 Task: Research Airbnb accommodation in Mlandizi, Tanzania from 5th December, 2023 to 13th December, 2023 for 6 adults.3 bedrooms having 3 beds and 3 bathrooms. Property type can be house. Look for 3 properties as per requirement.
Action: Mouse moved to (422, 91)
Screenshot: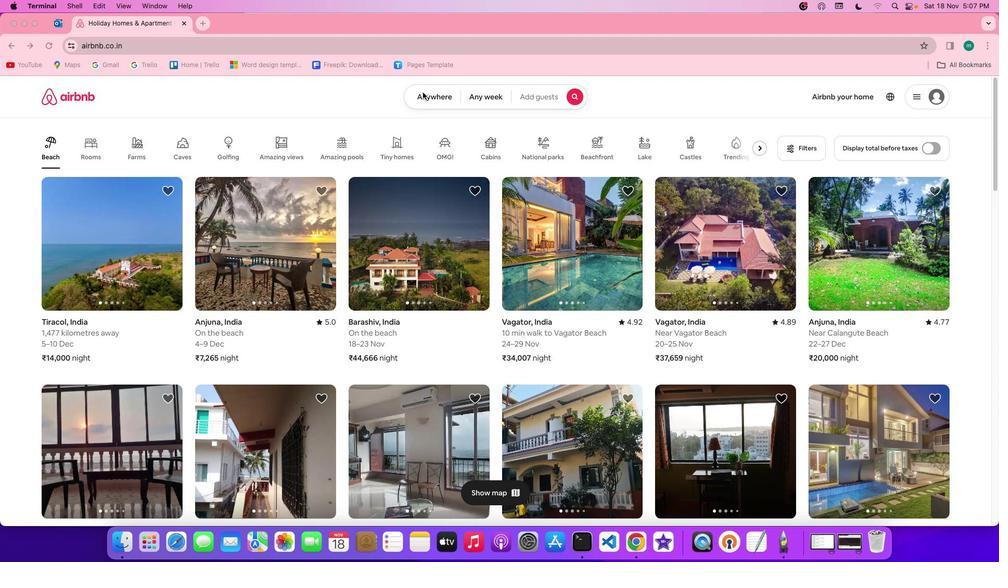
Action: Mouse pressed left at (422, 91)
Screenshot: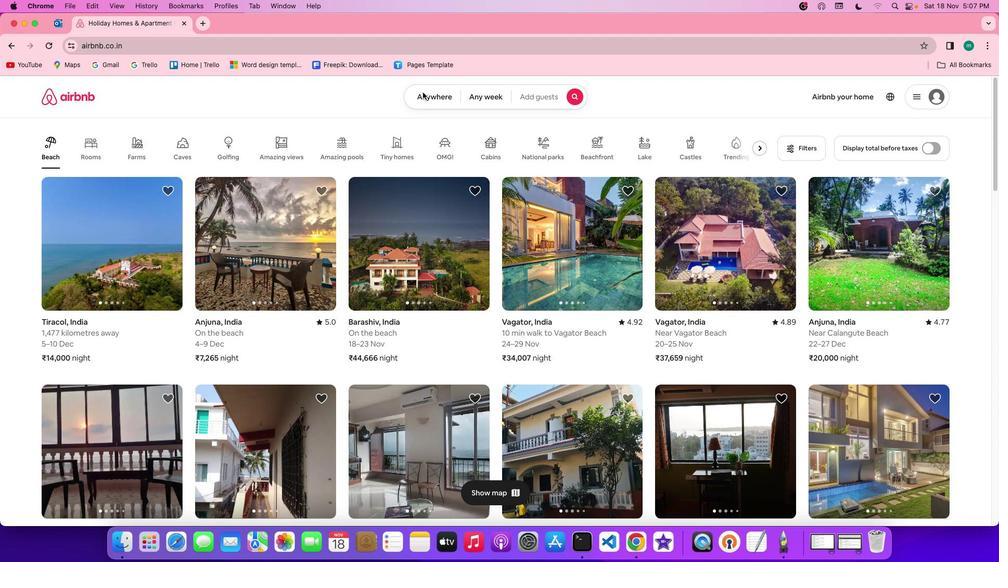 
Action: Mouse pressed left at (422, 91)
Screenshot: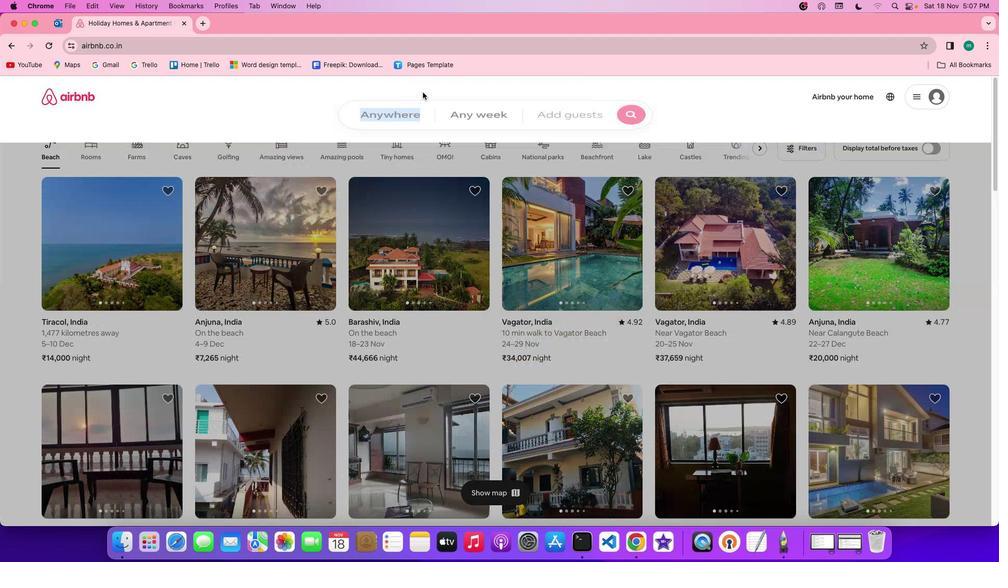 
Action: Mouse moved to (375, 136)
Screenshot: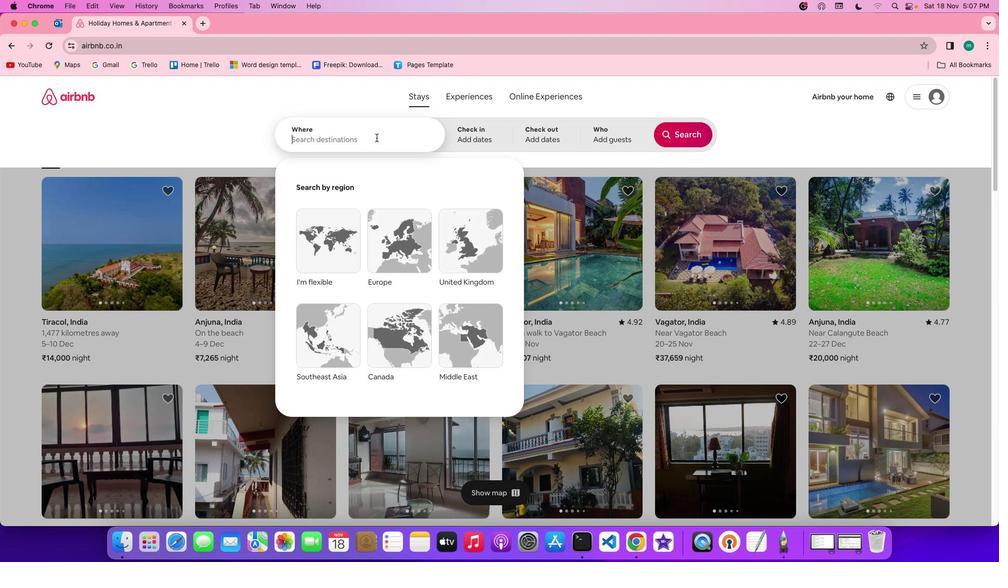 
Action: Mouse pressed left at (375, 136)
Screenshot: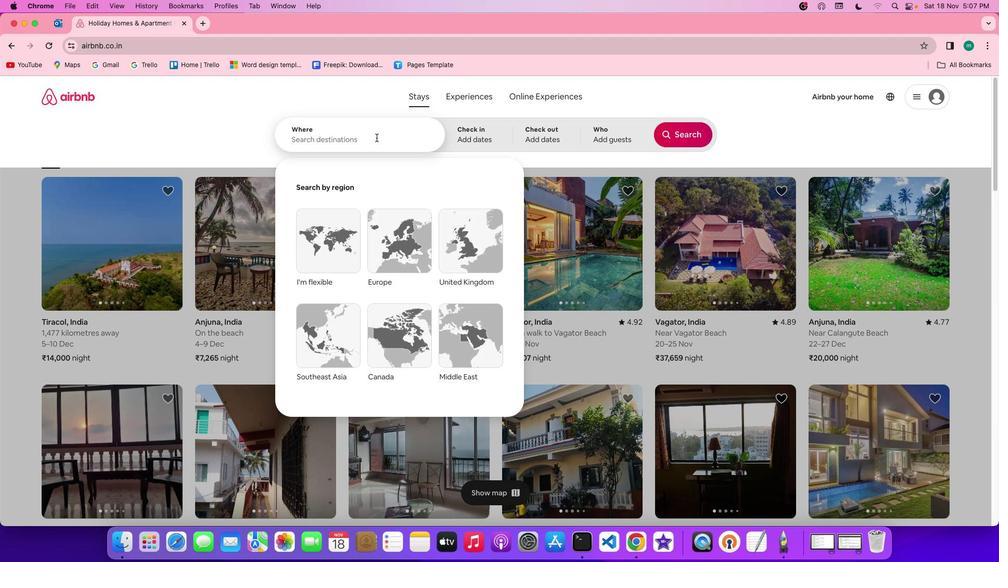 
Action: Key pressed Key.spaceKey.shift'M''l''a''n''d''i''z''i'','Key.spaceKey.shift't''a''n''z''a''n''i''a'
Screenshot: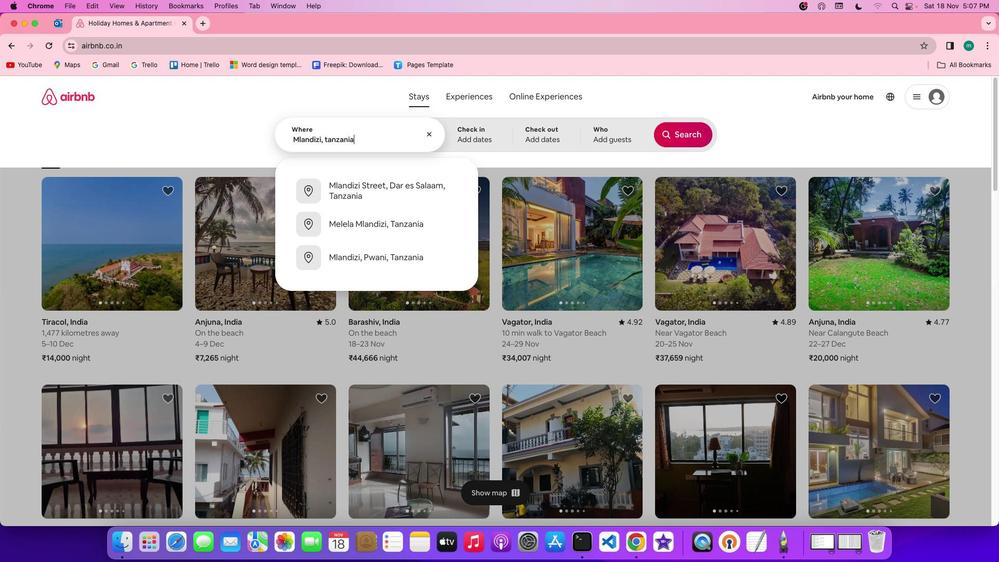 
Action: Mouse moved to (475, 142)
Screenshot: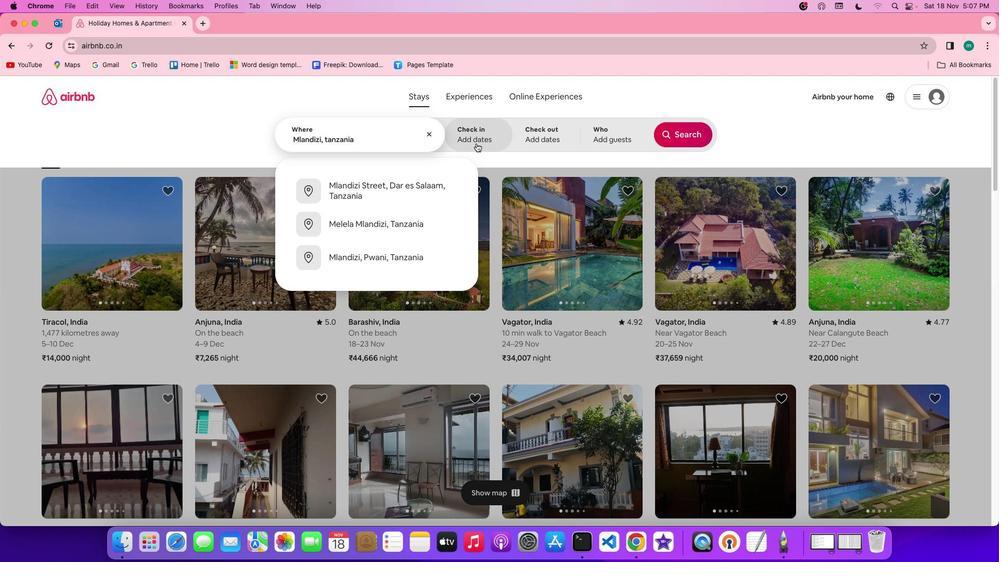 
Action: Mouse pressed left at (475, 142)
Screenshot: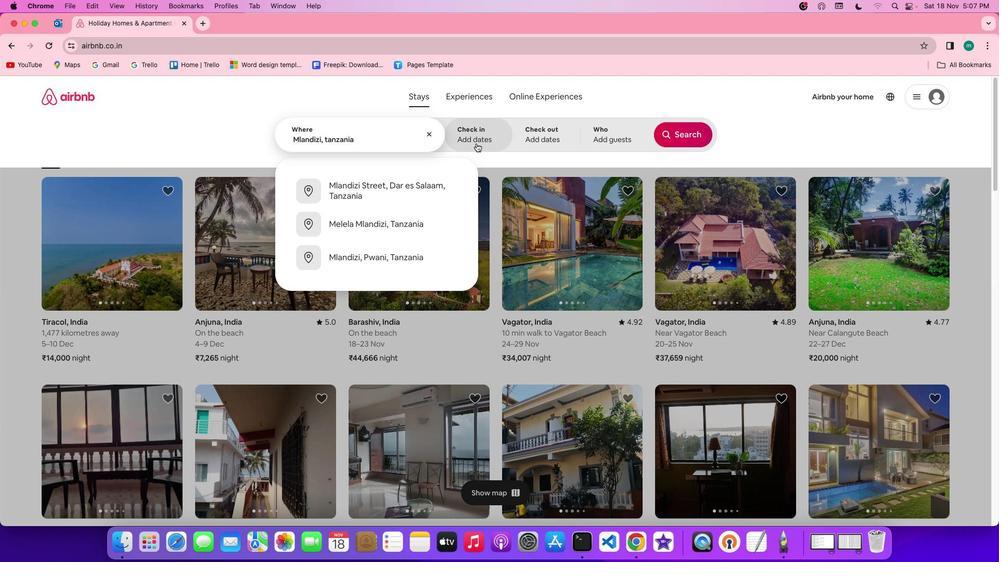 
Action: Mouse moved to (563, 287)
Screenshot: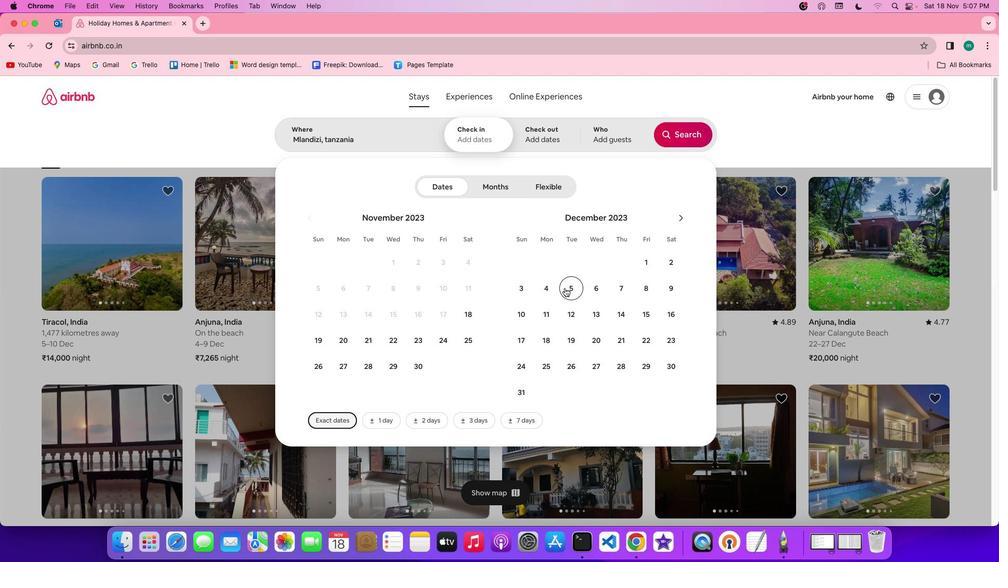 
Action: Mouse pressed left at (563, 287)
Screenshot: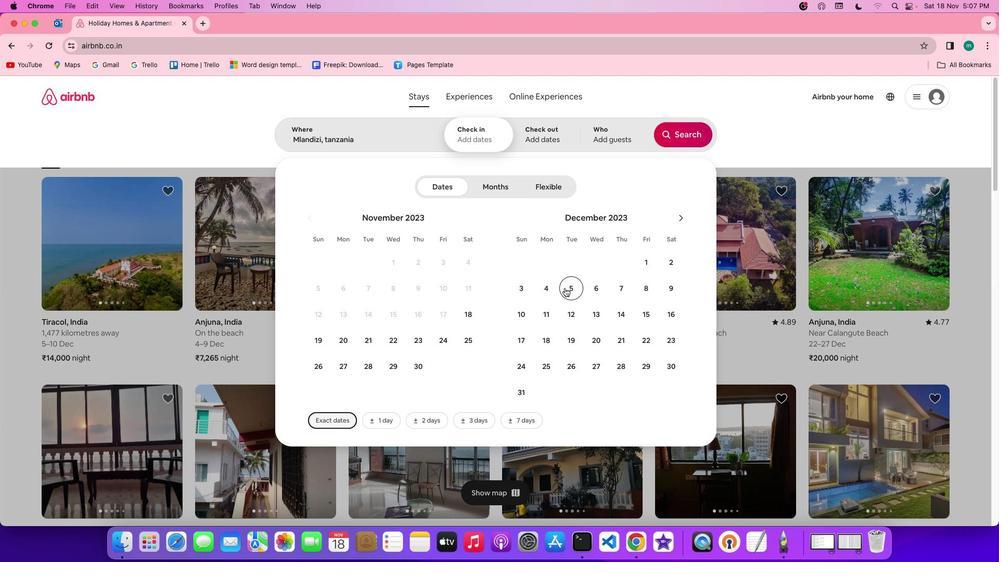 
Action: Mouse moved to (584, 309)
Screenshot: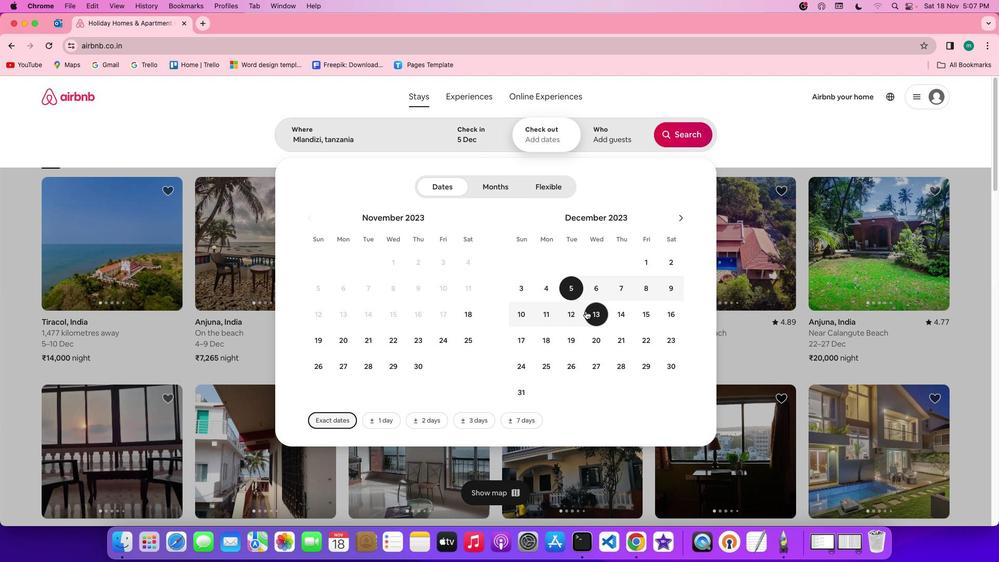 
Action: Mouse pressed left at (584, 309)
Screenshot: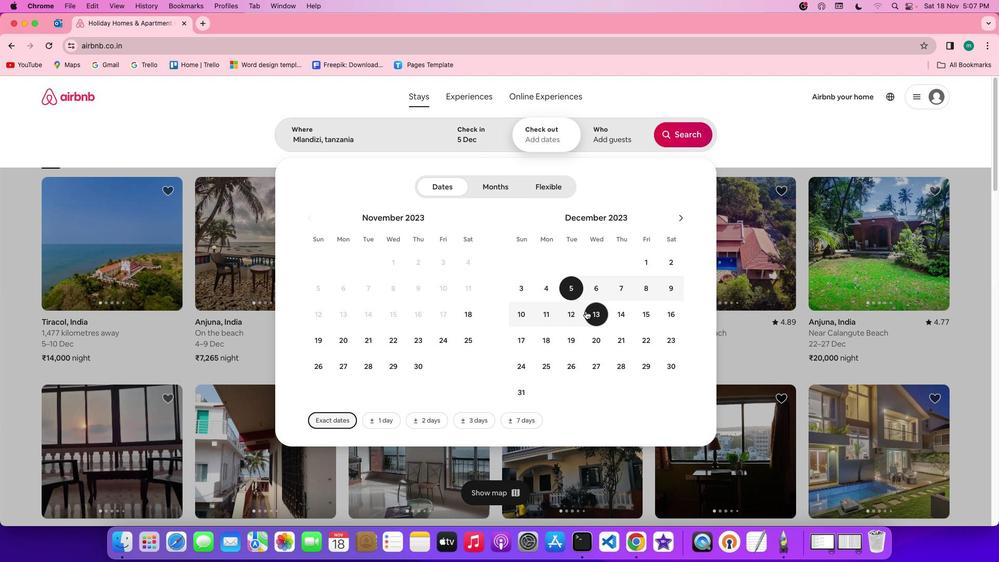 
Action: Mouse moved to (610, 132)
Screenshot: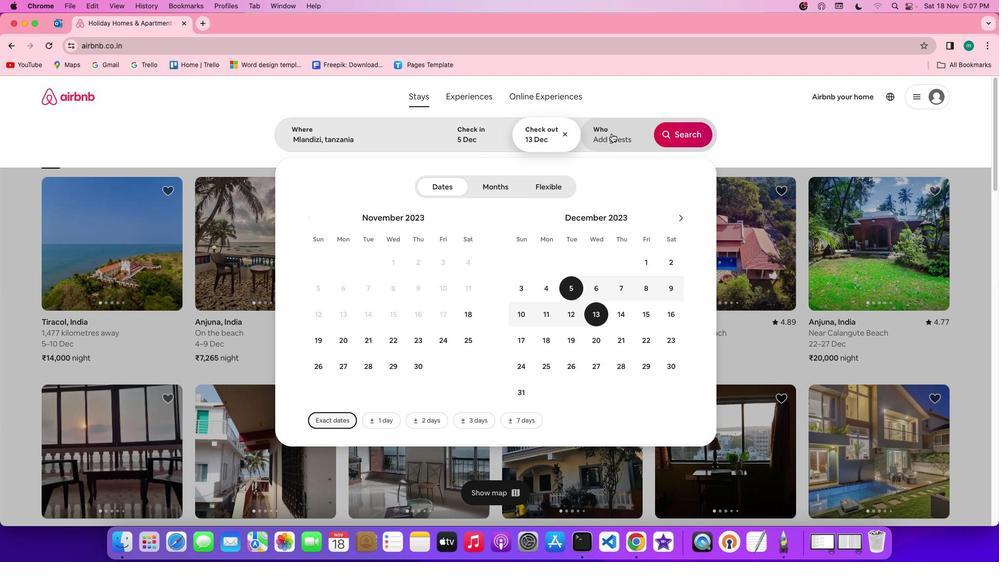
Action: Mouse pressed left at (610, 132)
Screenshot: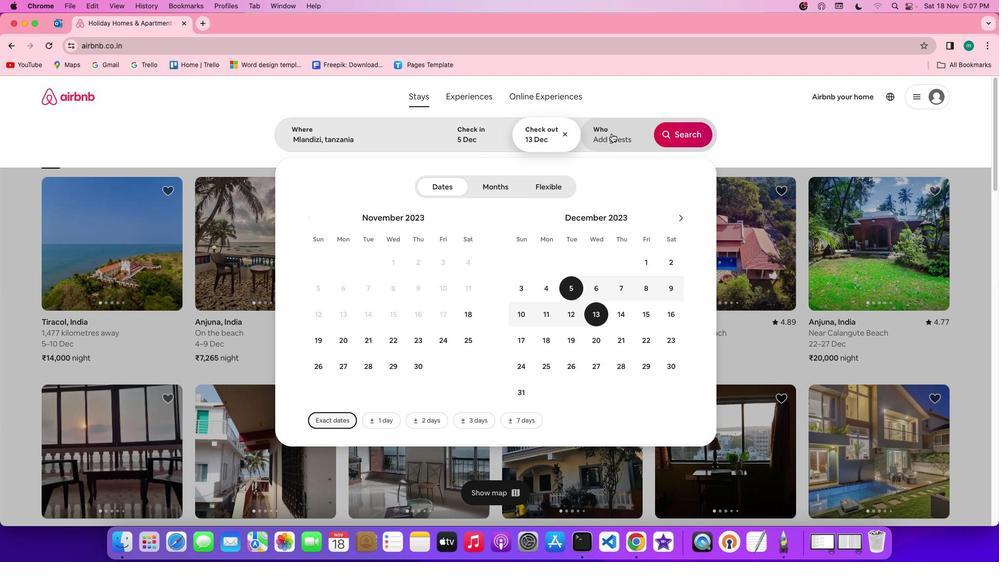 
Action: Mouse moved to (688, 188)
Screenshot: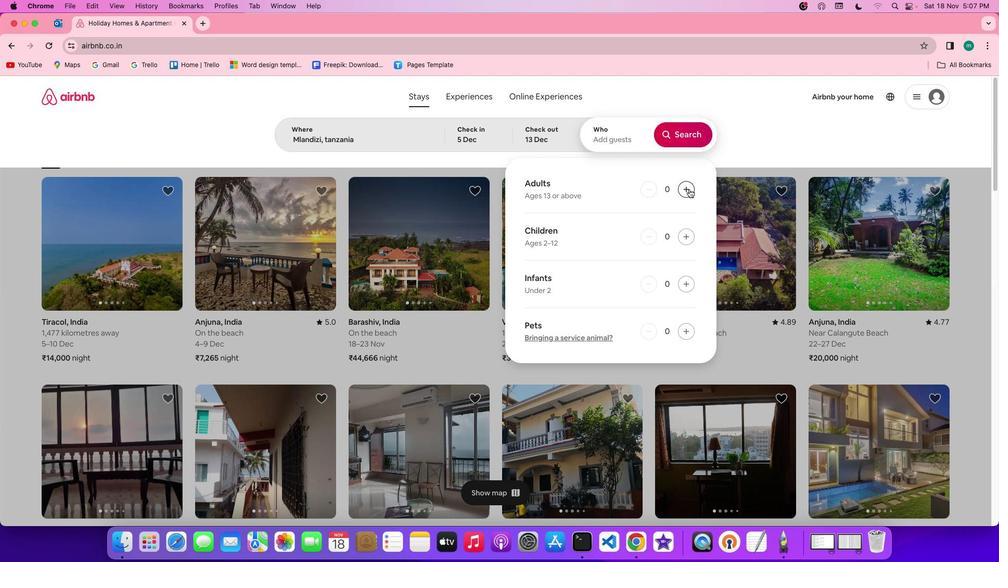 
Action: Mouse pressed left at (688, 188)
Screenshot: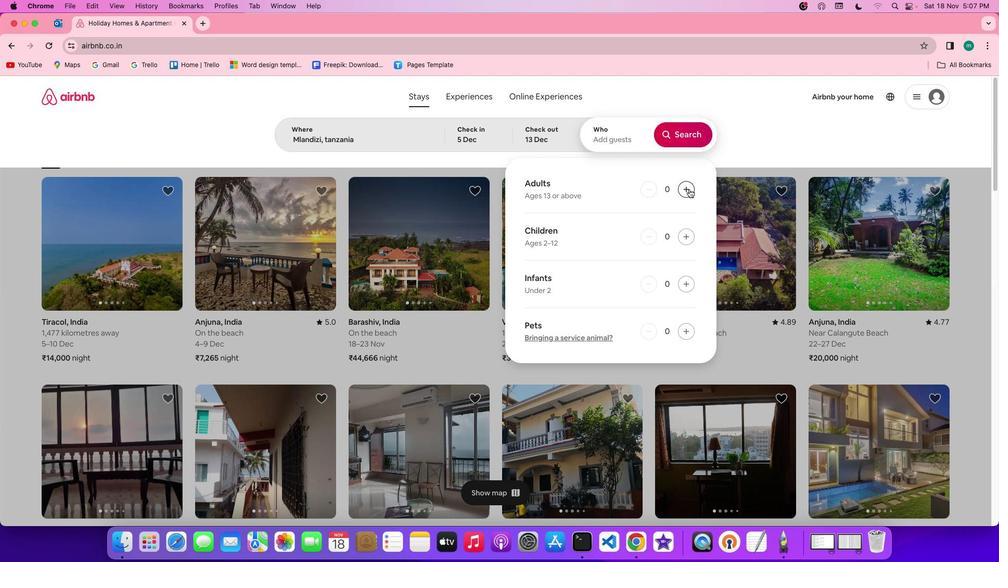 
Action: Mouse pressed left at (688, 188)
Screenshot: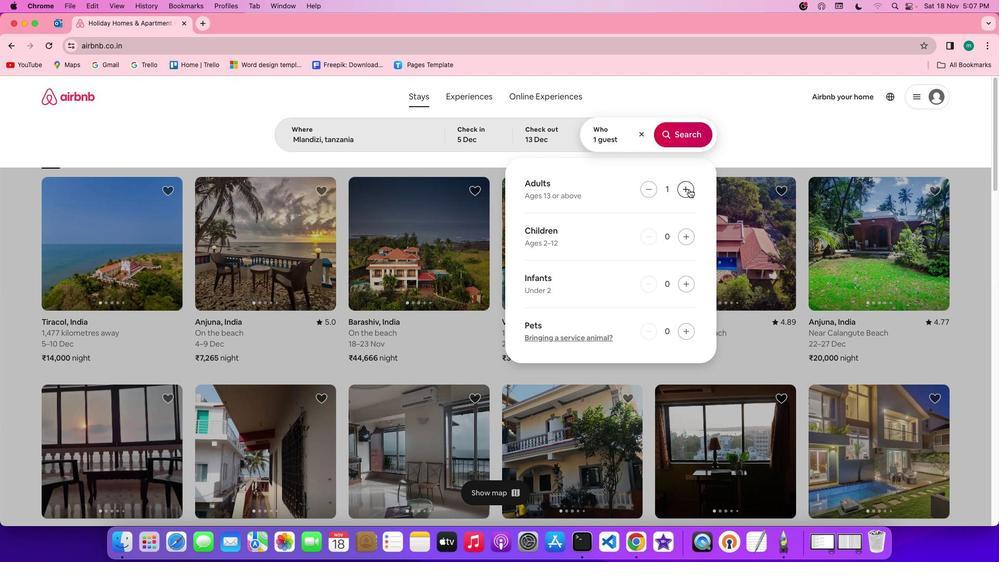
Action: Mouse pressed left at (688, 188)
Screenshot: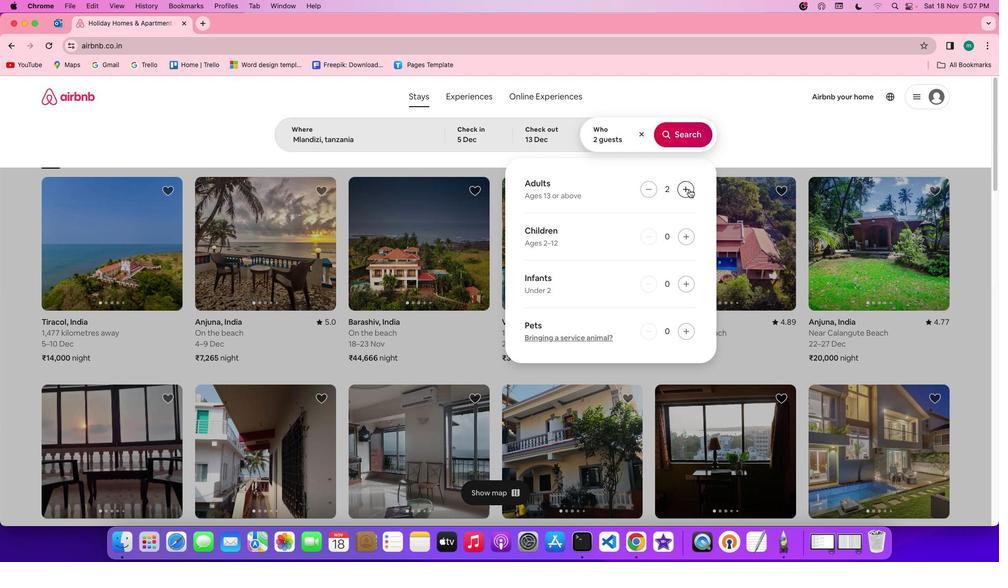 
Action: Mouse pressed left at (688, 188)
Screenshot: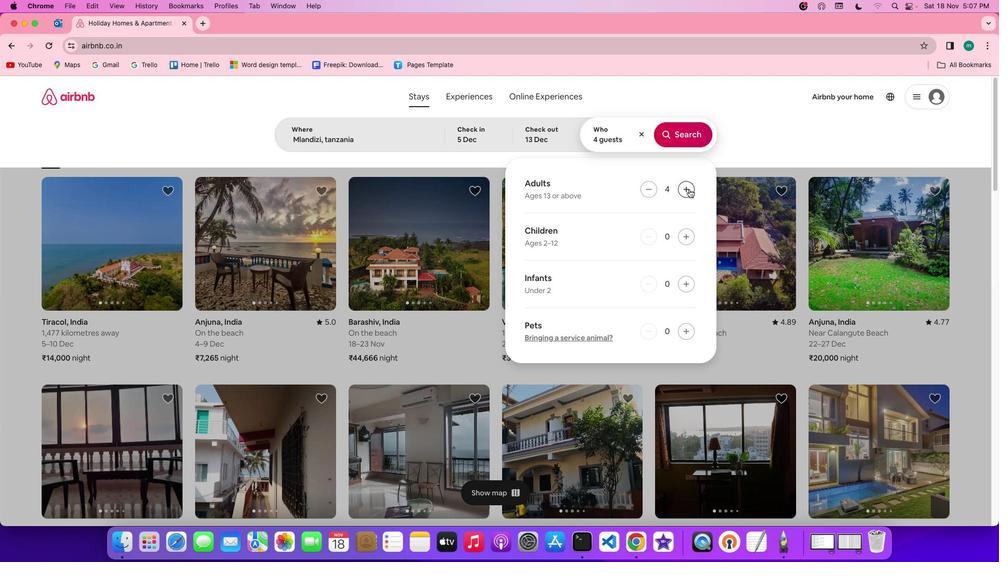 
Action: Mouse pressed left at (688, 188)
Screenshot: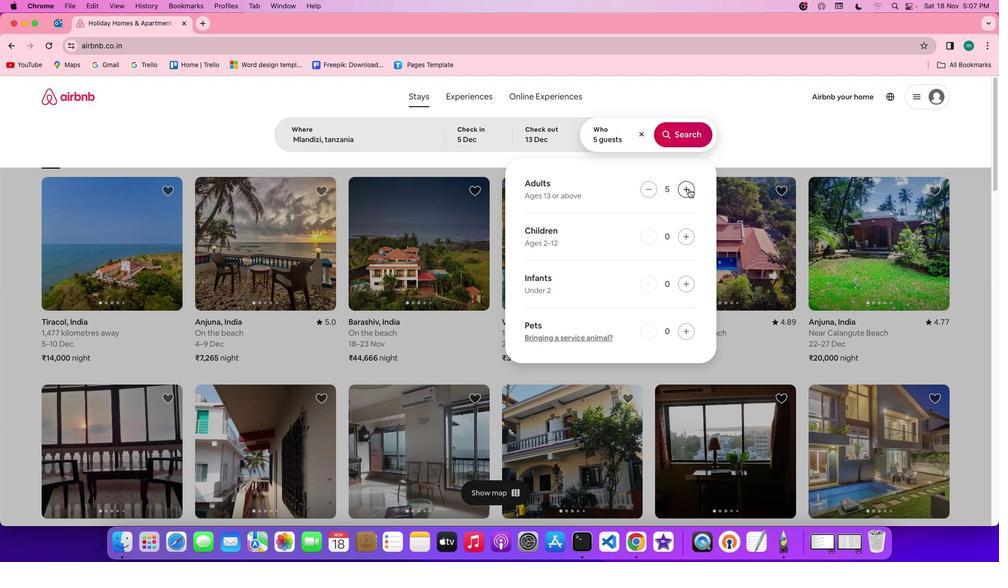 
Action: Mouse pressed left at (688, 188)
Screenshot: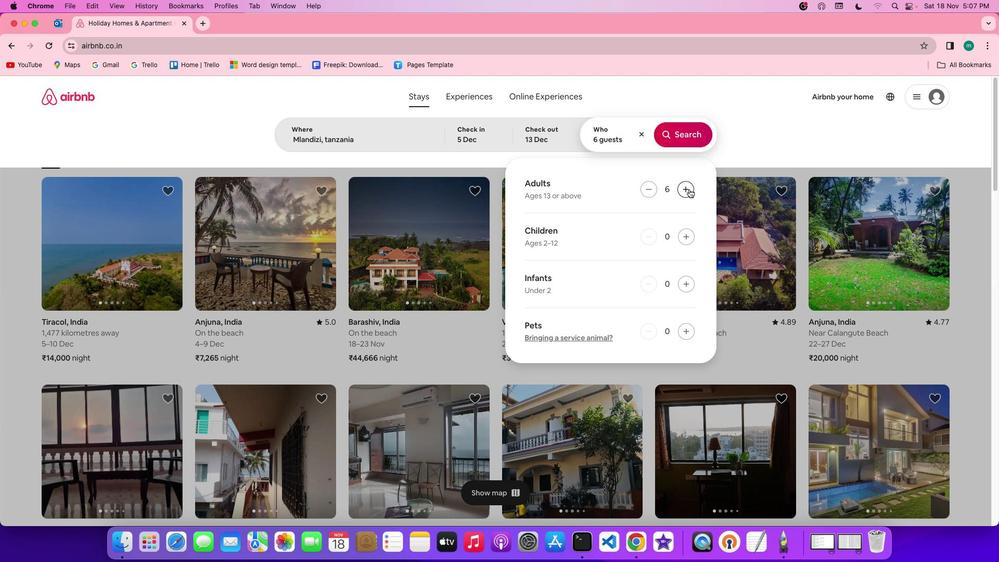 
Action: Mouse moved to (680, 137)
Screenshot: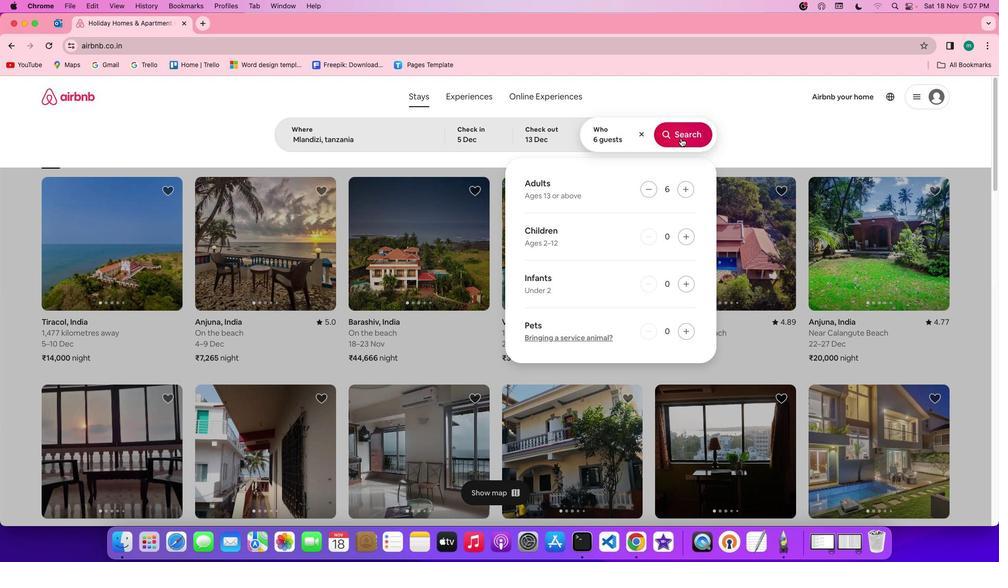 
Action: Mouse pressed left at (680, 137)
Screenshot: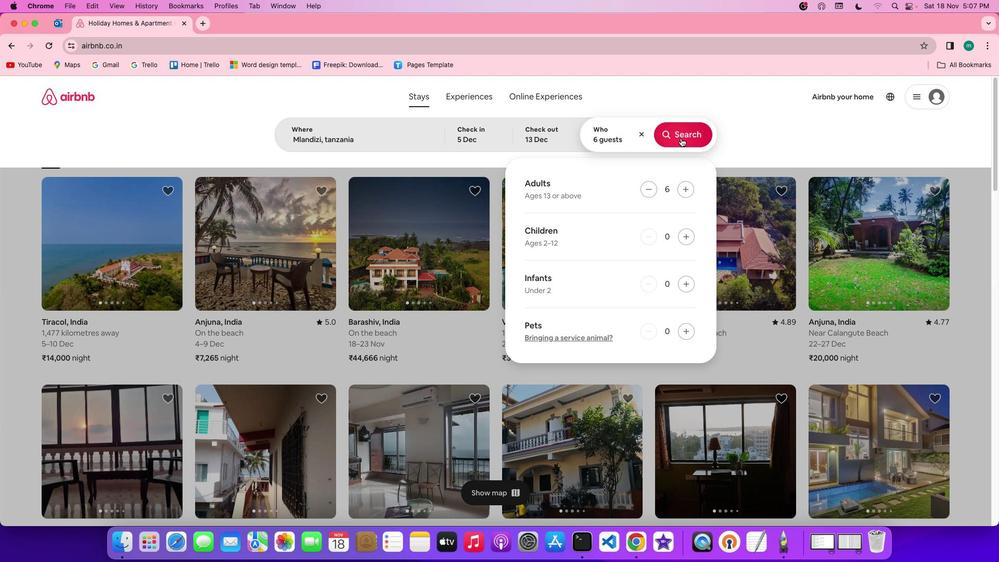 
Action: Mouse moved to (834, 131)
Screenshot: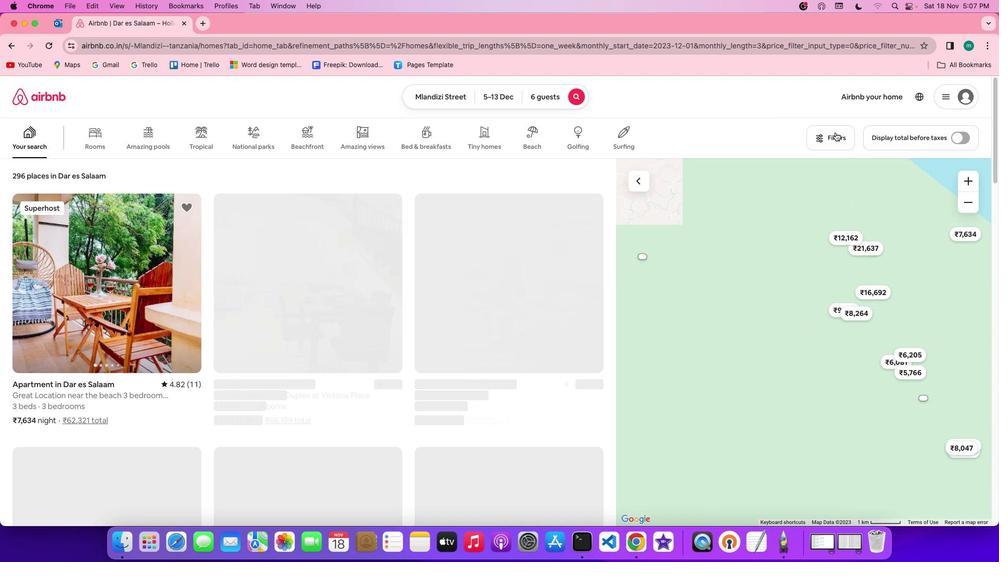 
Action: Mouse pressed left at (834, 131)
Screenshot: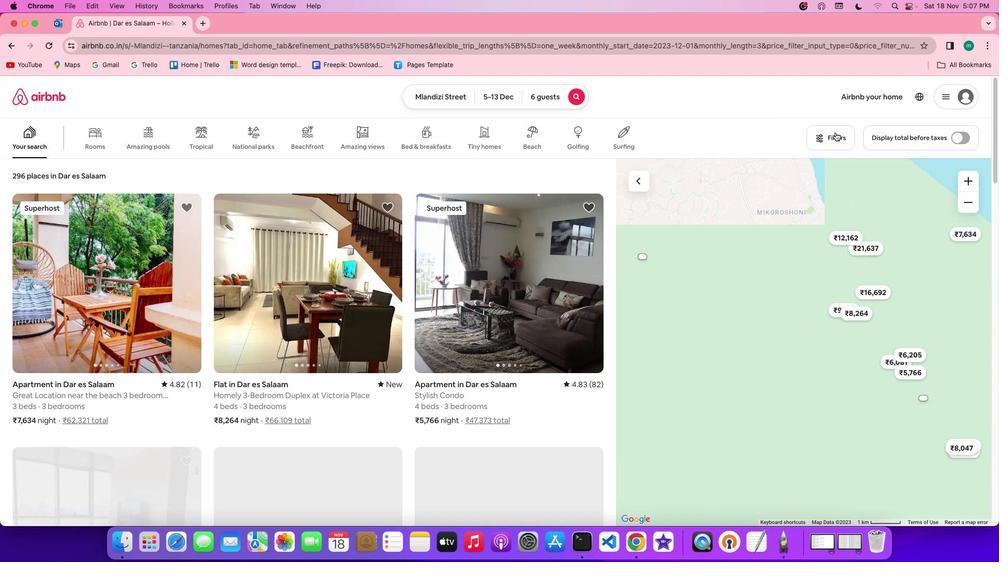
Action: Mouse moved to (505, 358)
Screenshot: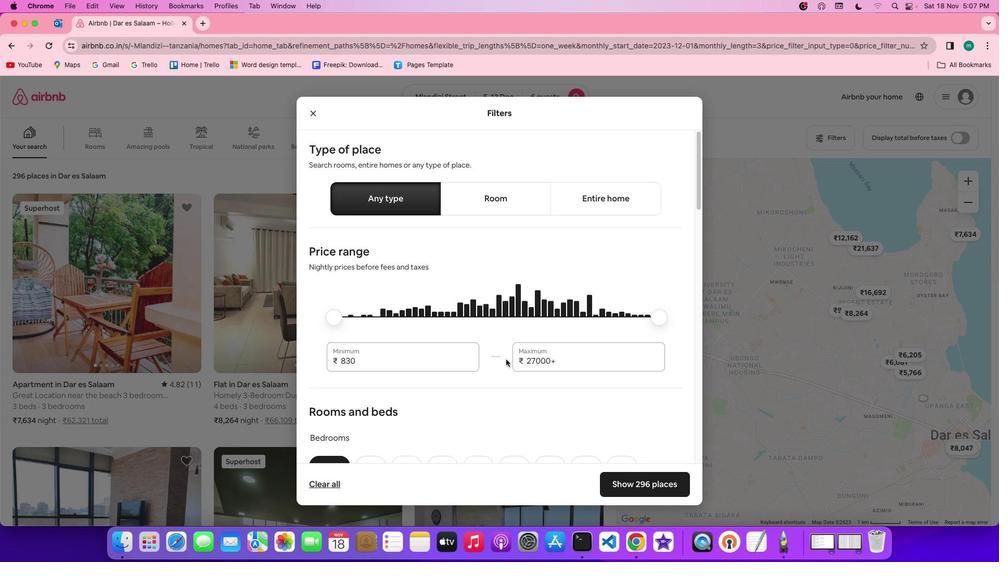 
Action: Mouse scrolled (505, 358) with delta (0, -1)
Screenshot: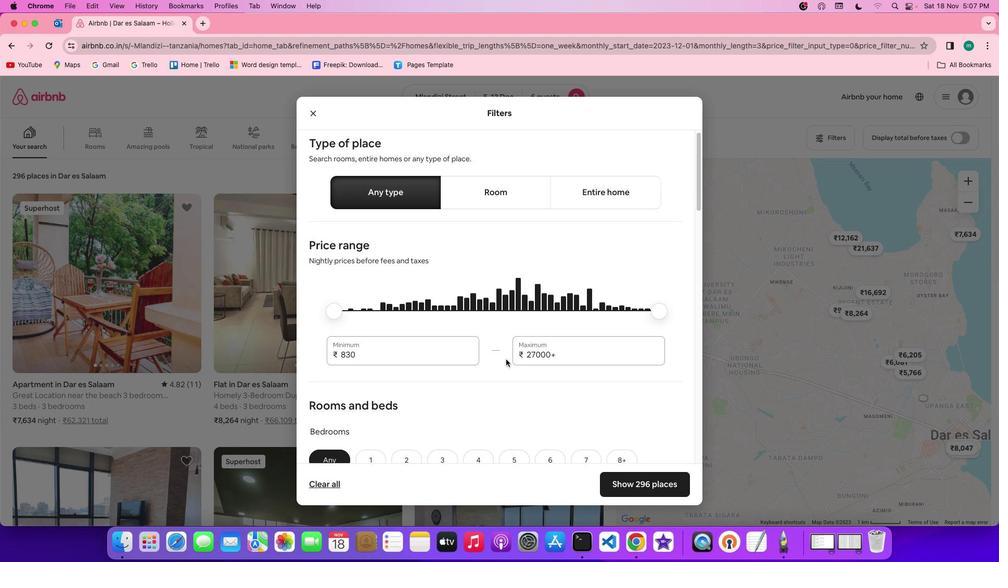 
Action: Mouse scrolled (505, 358) with delta (0, -1)
Screenshot: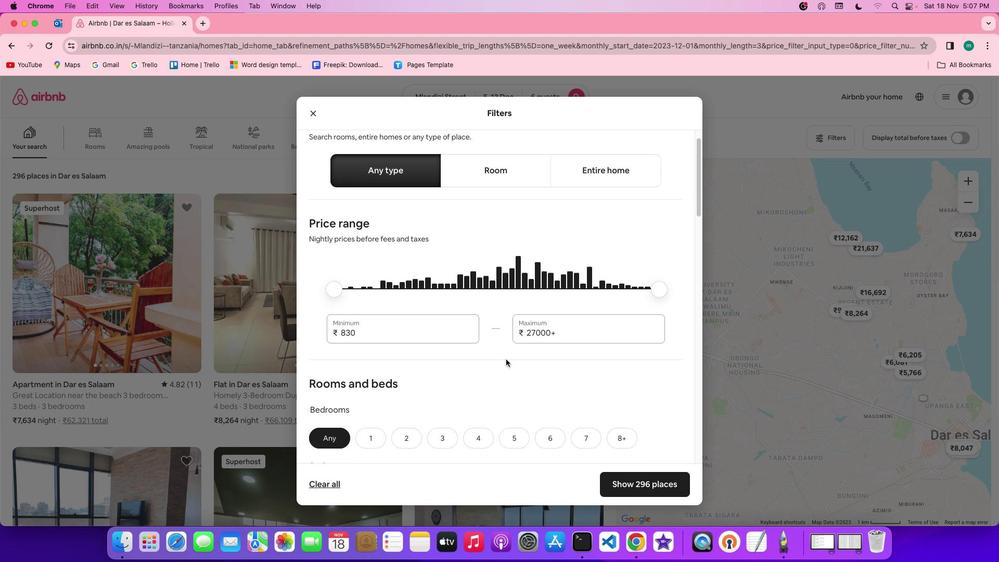 
Action: Mouse scrolled (505, 358) with delta (0, -1)
Screenshot: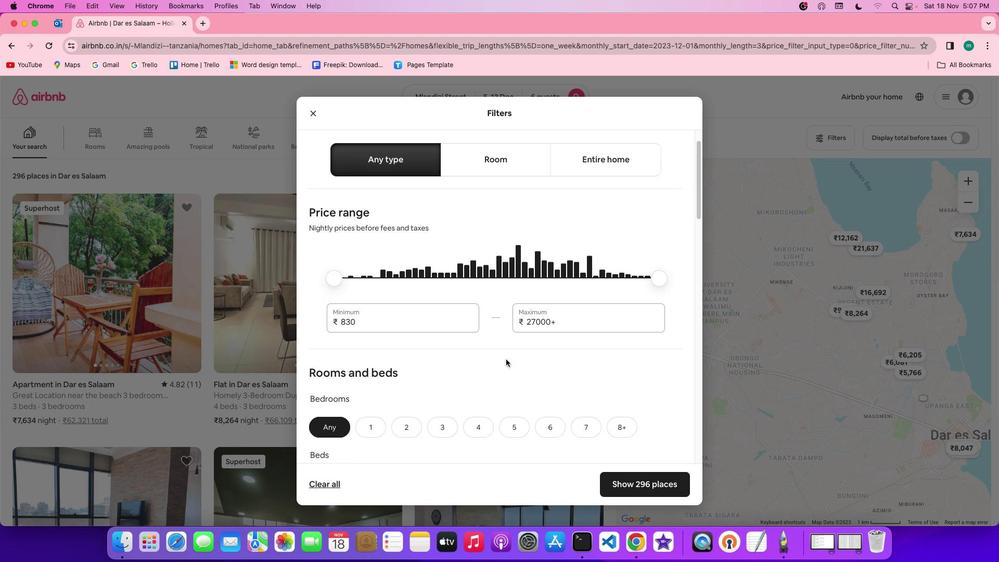 
Action: Mouse scrolled (505, 358) with delta (0, -1)
Screenshot: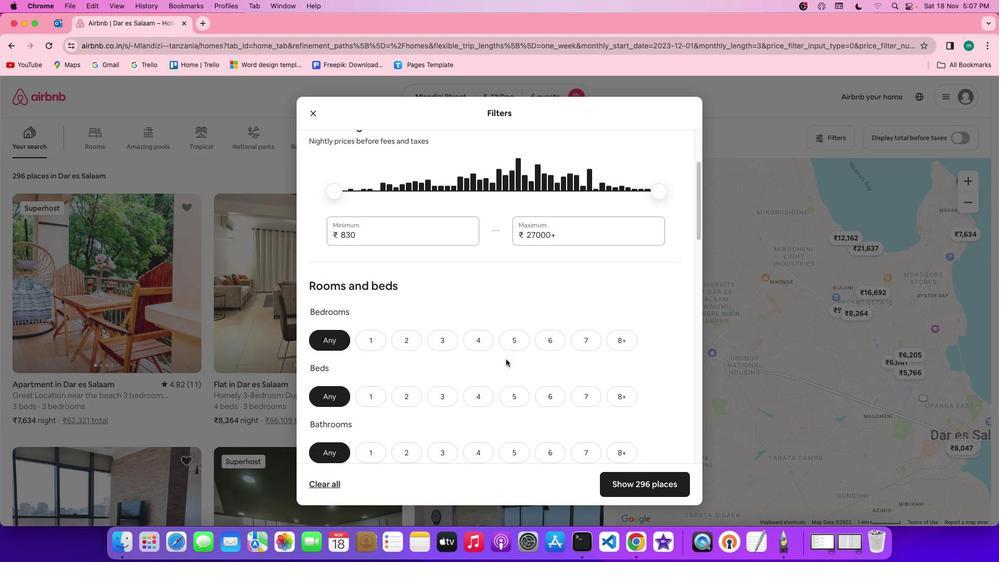 
Action: Mouse scrolled (505, 358) with delta (0, -1)
Screenshot: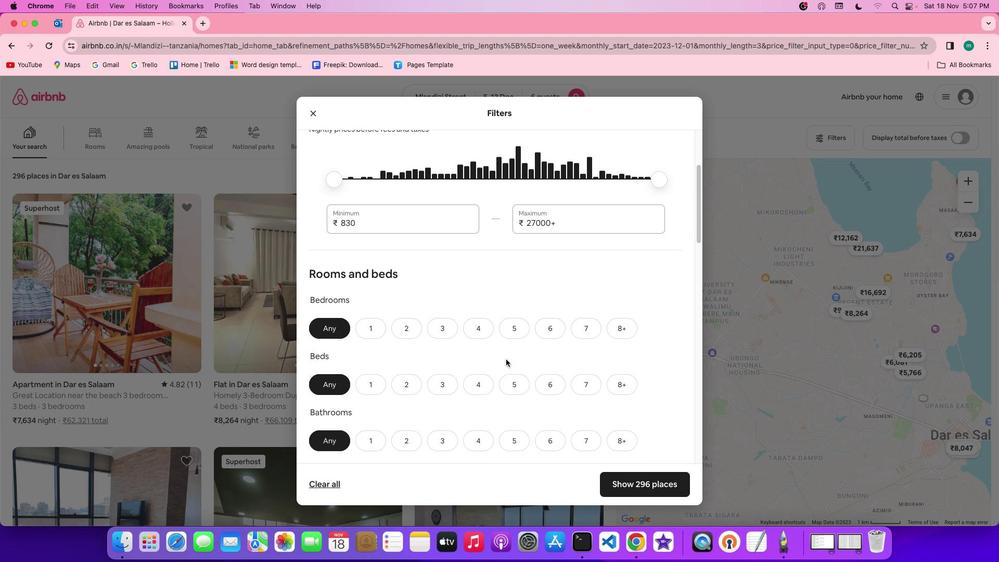 
Action: Mouse scrolled (505, 358) with delta (0, -1)
Screenshot: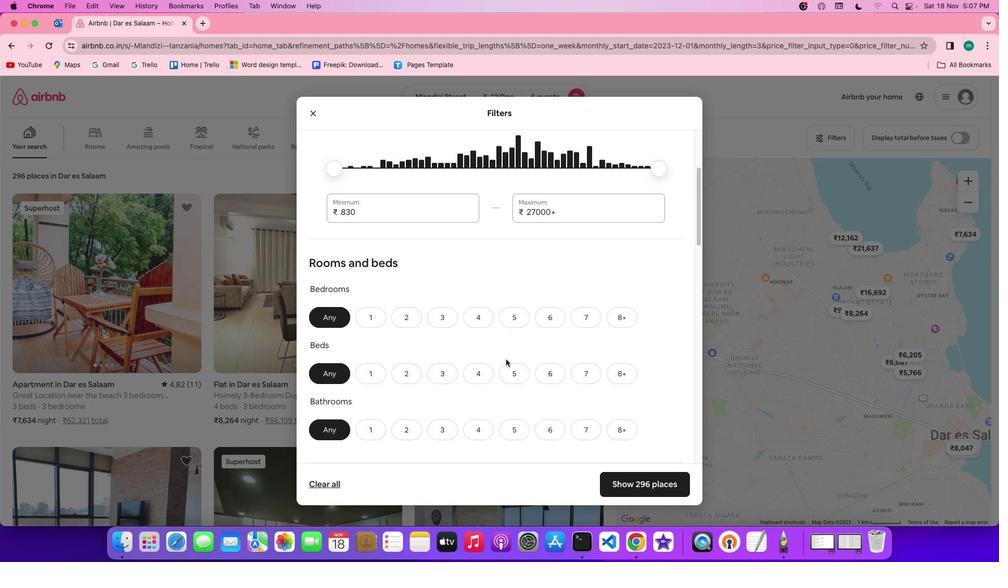 
Action: Mouse scrolled (505, 358) with delta (0, -1)
Screenshot: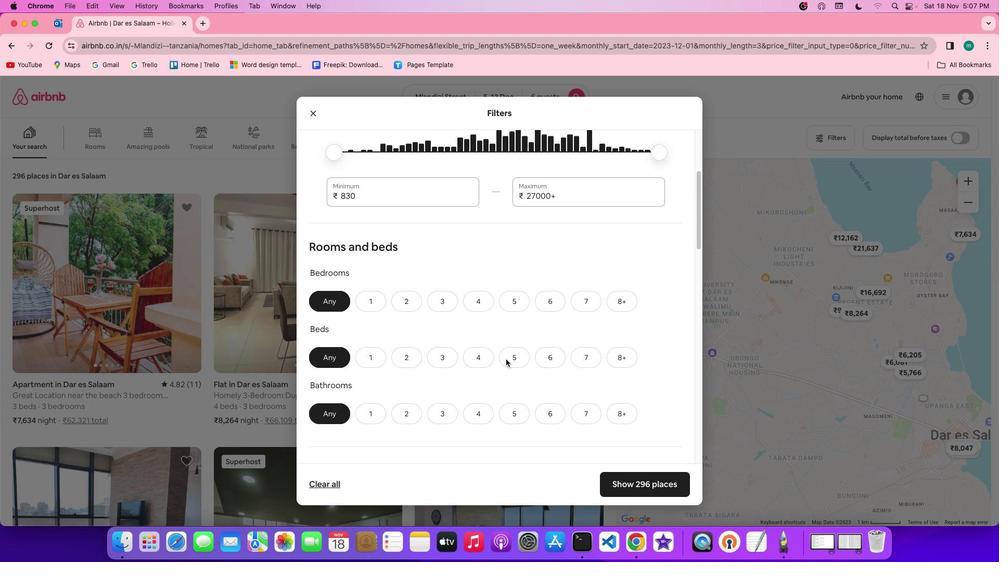 
Action: Mouse scrolled (505, 358) with delta (0, -1)
Screenshot: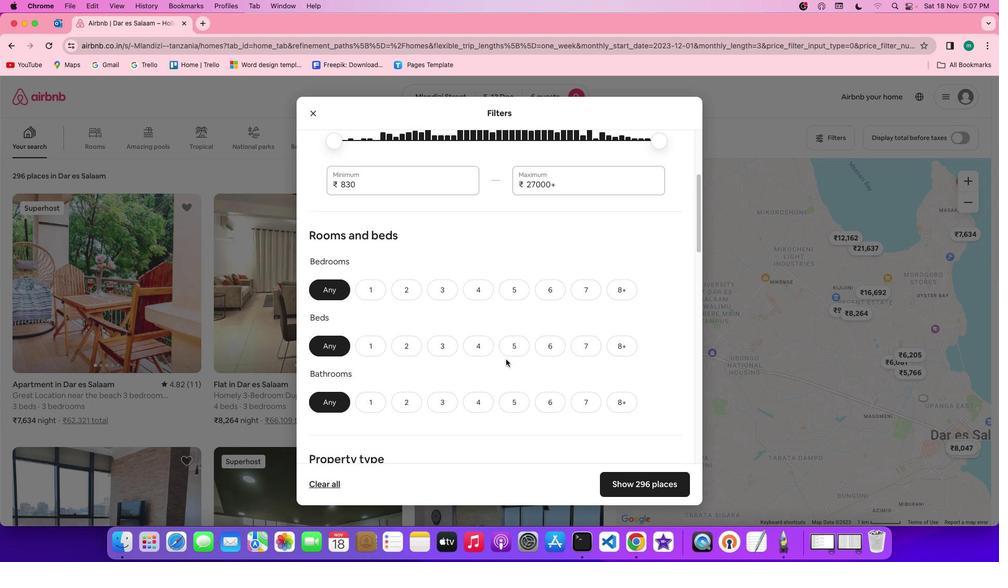 
Action: Mouse moved to (445, 285)
Screenshot: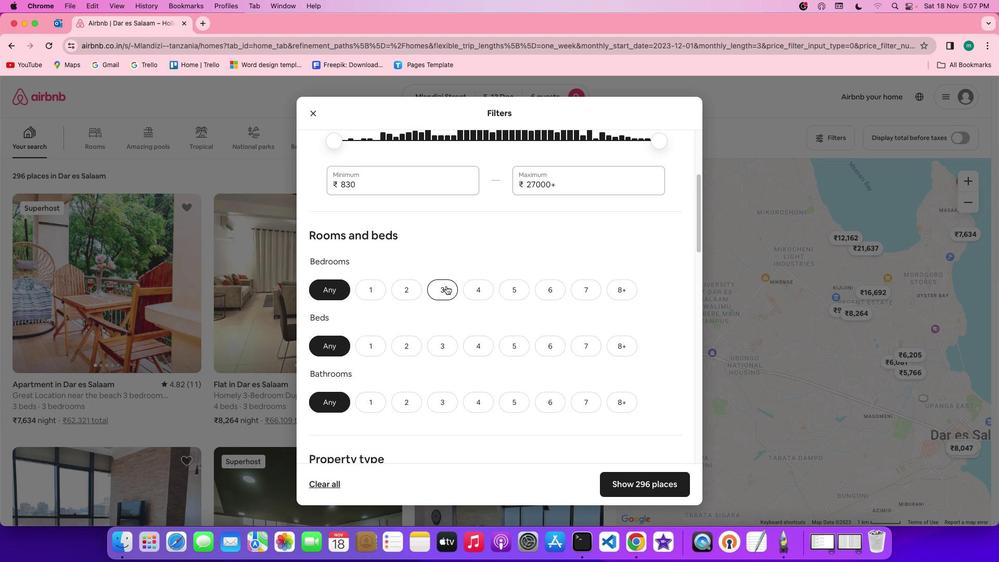 
Action: Mouse pressed left at (445, 285)
Screenshot: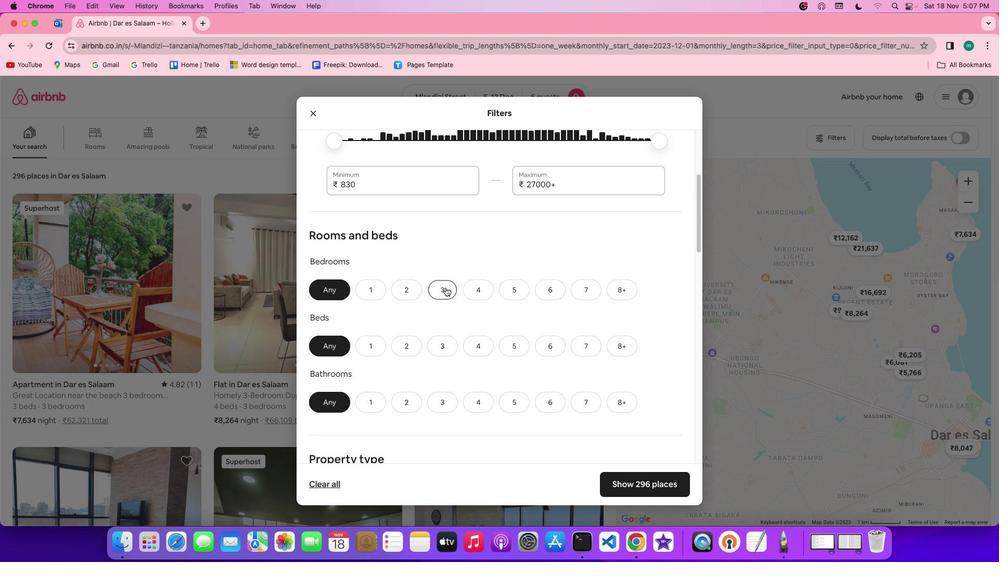 
Action: Mouse moved to (430, 341)
Screenshot: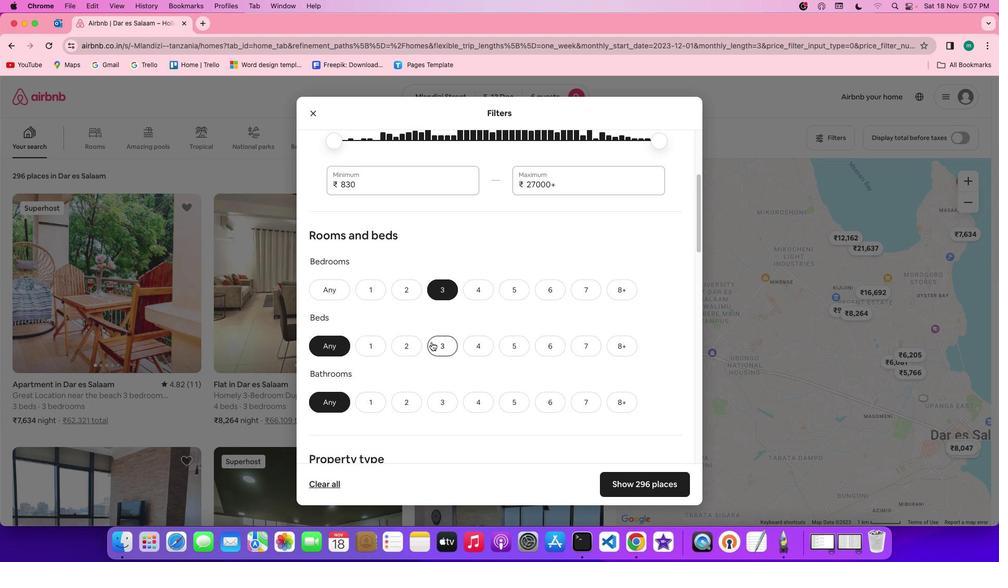 
Action: Mouse pressed left at (430, 341)
Screenshot: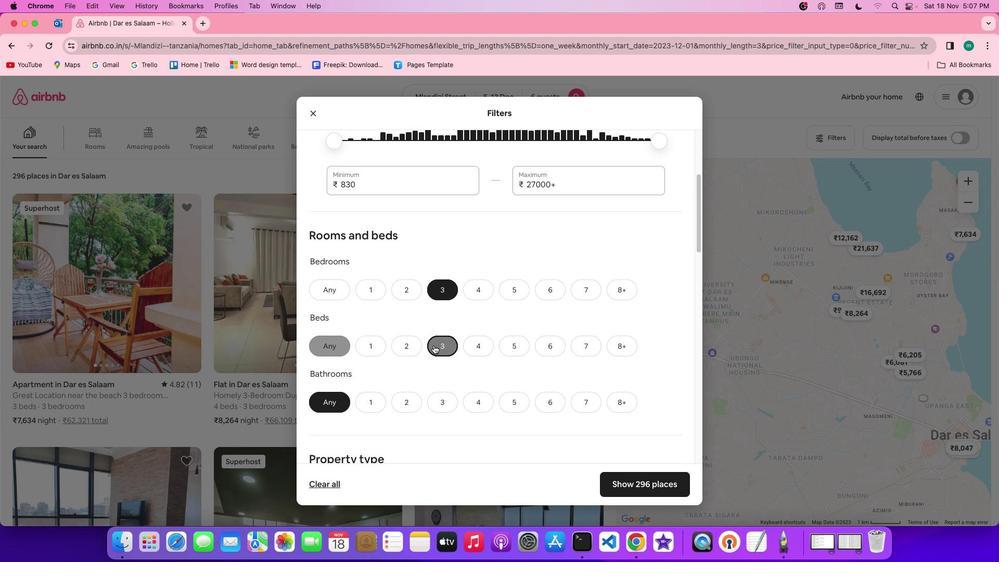 
Action: Mouse moved to (444, 394)
Screenshot: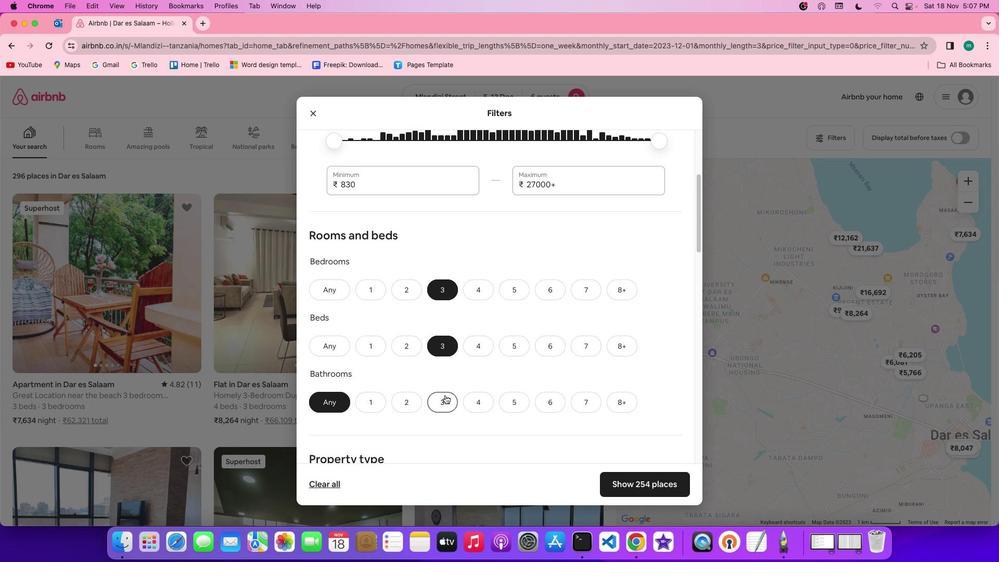 
Action: Mouse pressed left at (444, 394)
Screenshot: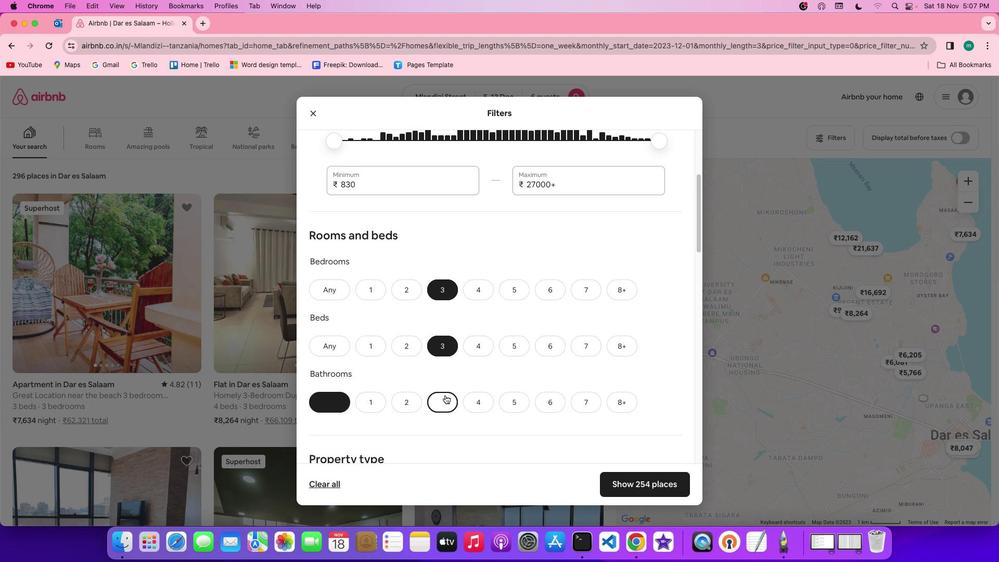 
Action: Mouse moved to (525, 386)
Screenshot: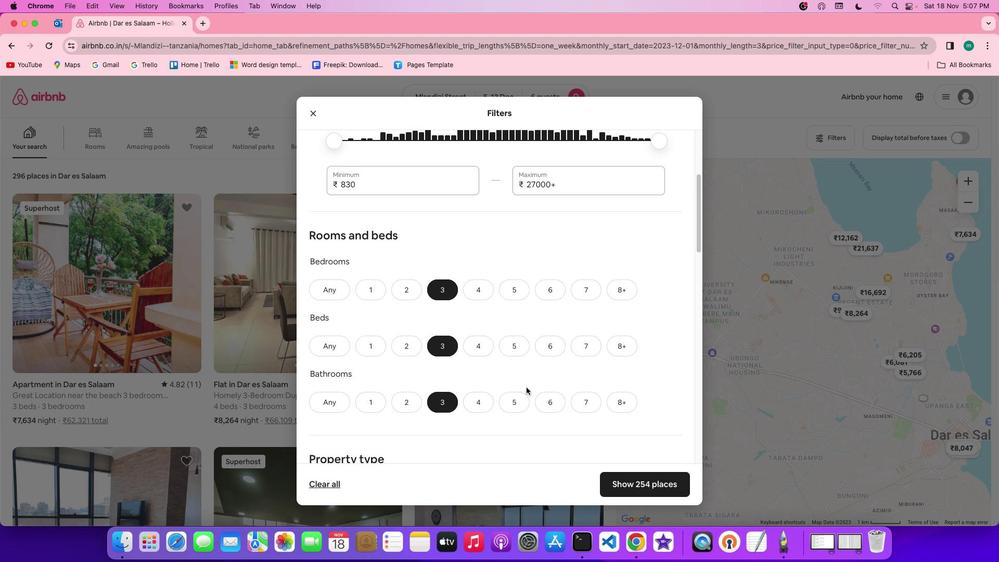 
Action: Mouse scrolled (525, 386) with delta (0, -1)
Screenshot: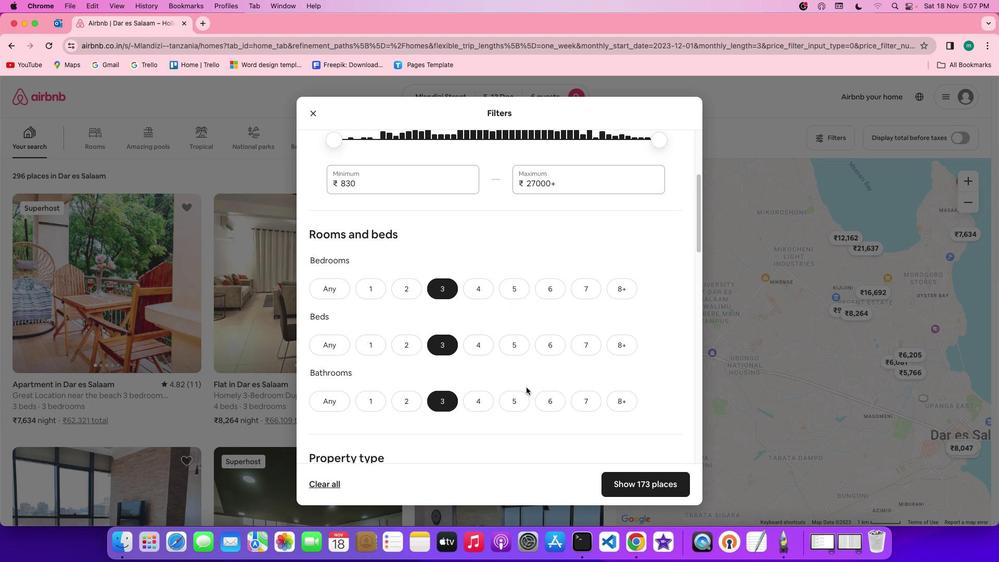 
Action: Mouse scrolled (525, 386) with delta (0, -1)
Screenshot: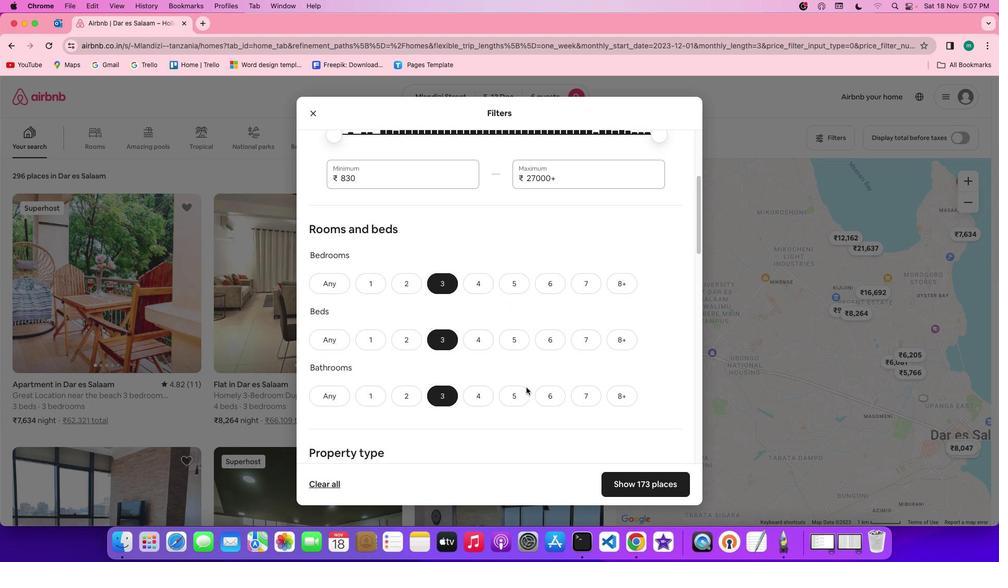 
Action: Mouse scrolled (525, 386) with delta (0, -1)
Screenshot: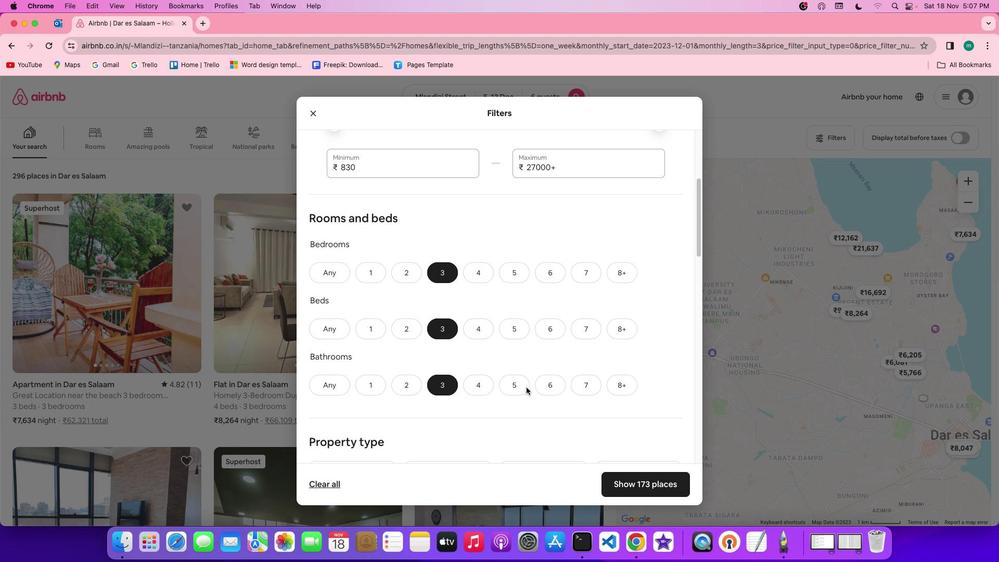 
Action: Mouse scrolled (525, 386) with delta (0, -1)
Screenshot: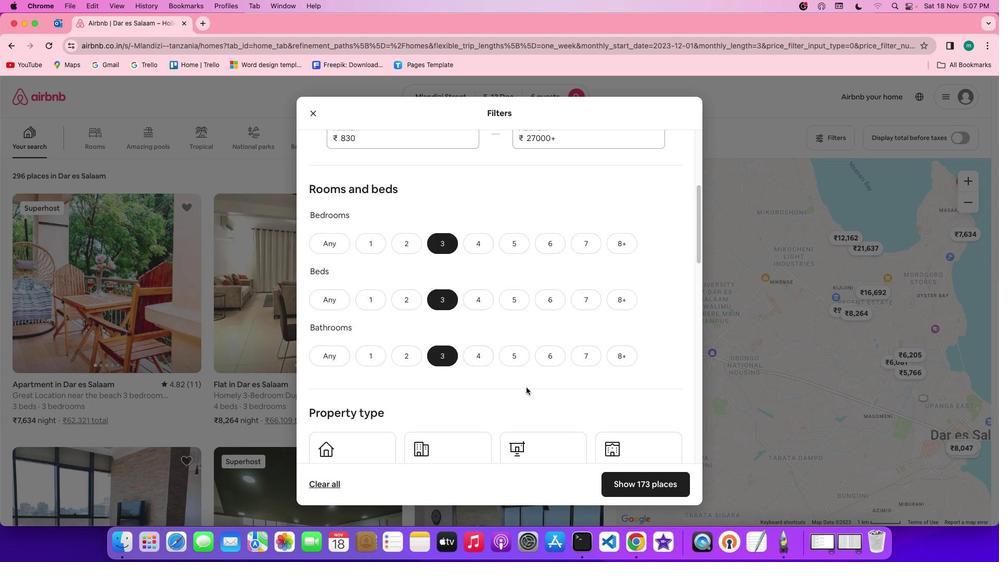
Action: Mouse scrolled (525, 386) with delta (0, -1)
Screenshot: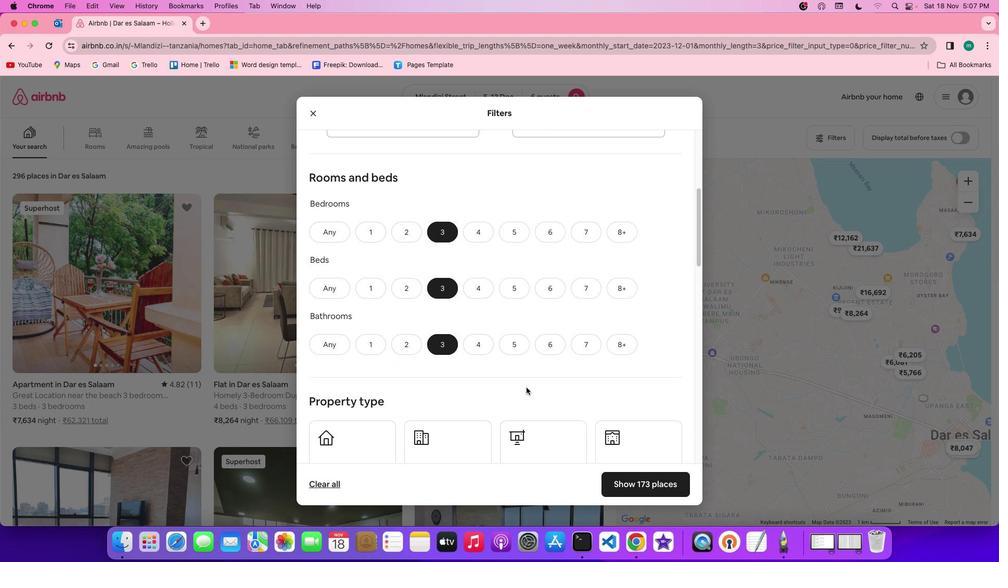 
Action: Mouse scrolled (525, 386) with delta (0, -1)
Screenshot: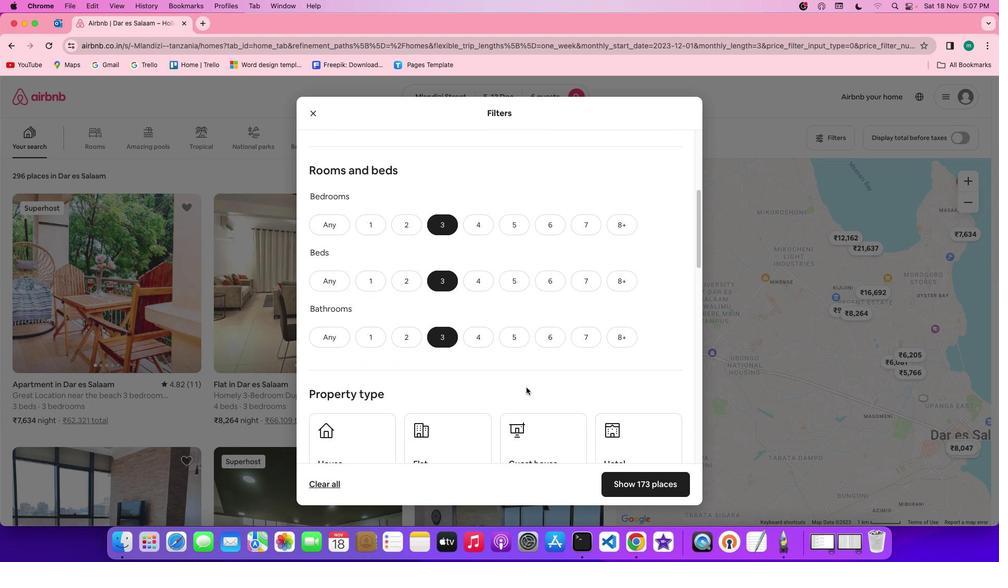 
Action: Mouse scrolled (525, 386) with delta (0, -1)
Screenshot: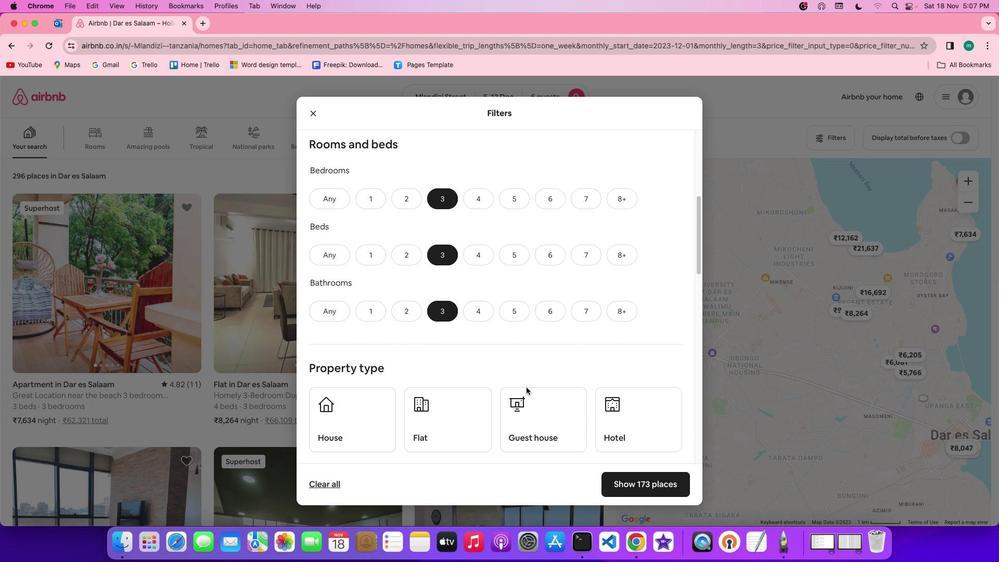 
Action: Mouse scrolled (525, 386) with delta (0, -1)
Screenshot: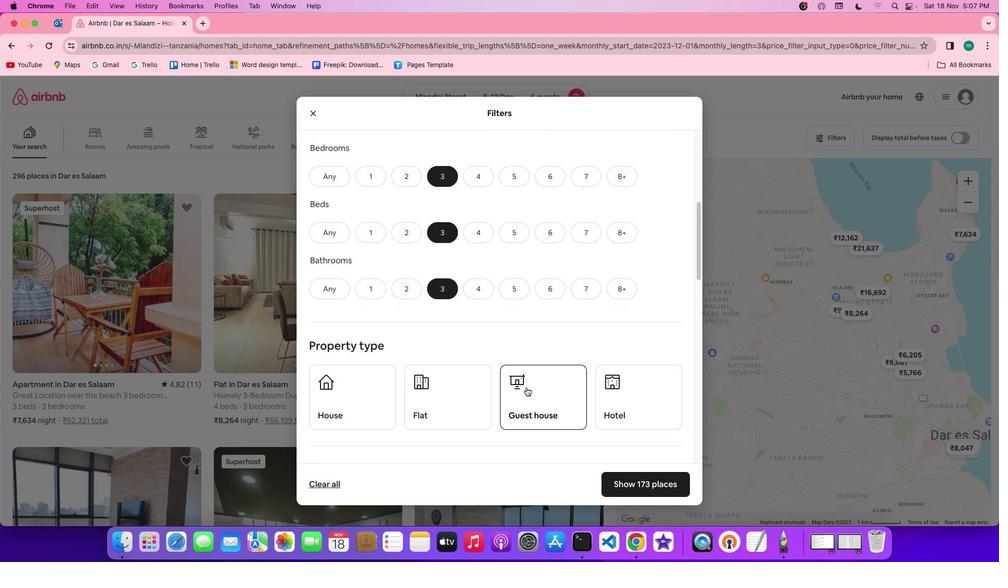 
Action: Mouse scrolled (525, 386) with delta (0, -1)
Screenshot: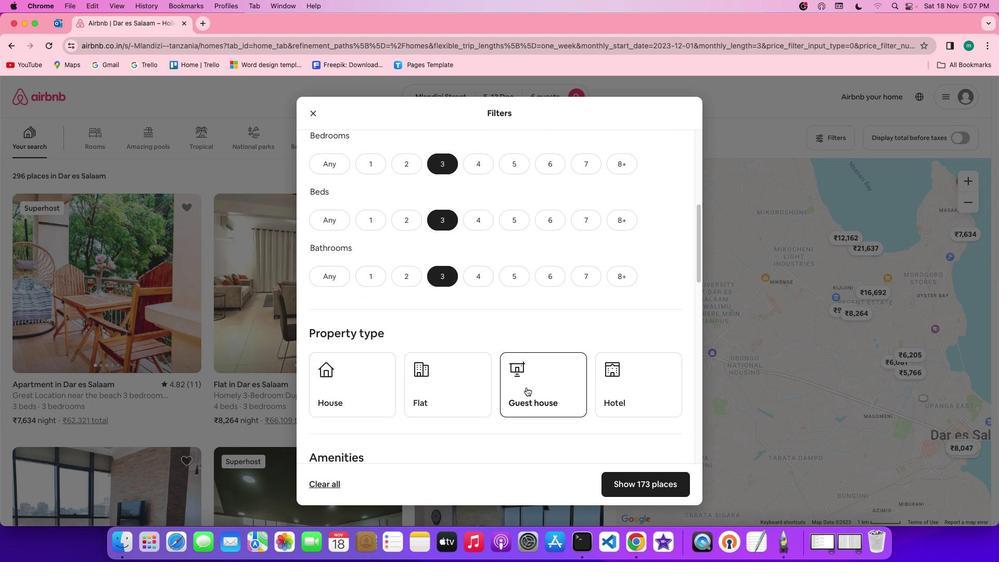
Action: Mouse scrolled (525, 386) with delta (0, -1)
Screenshot: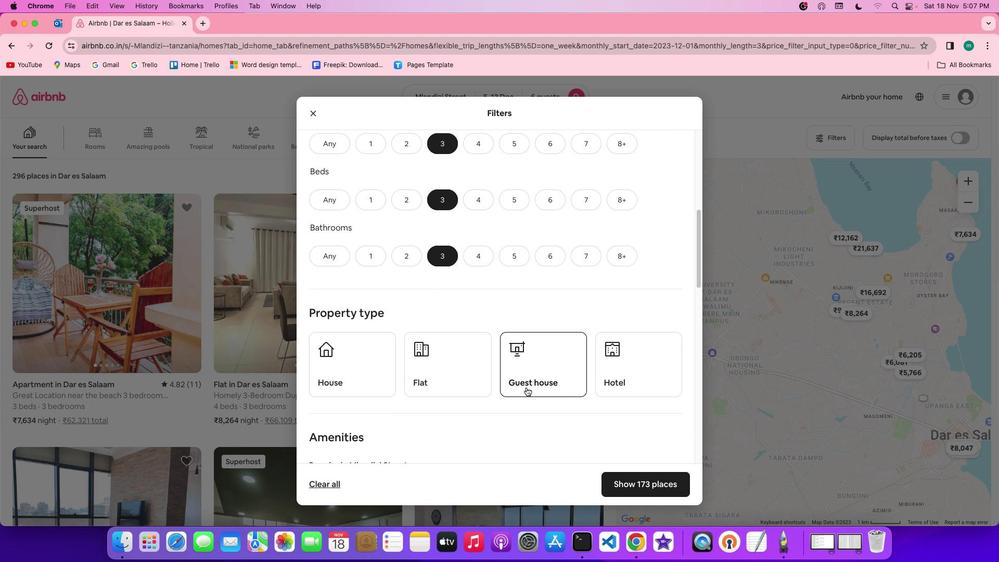 
Action: Mouse scrolled (525, 386) with delta (0, -1)
Screenshot: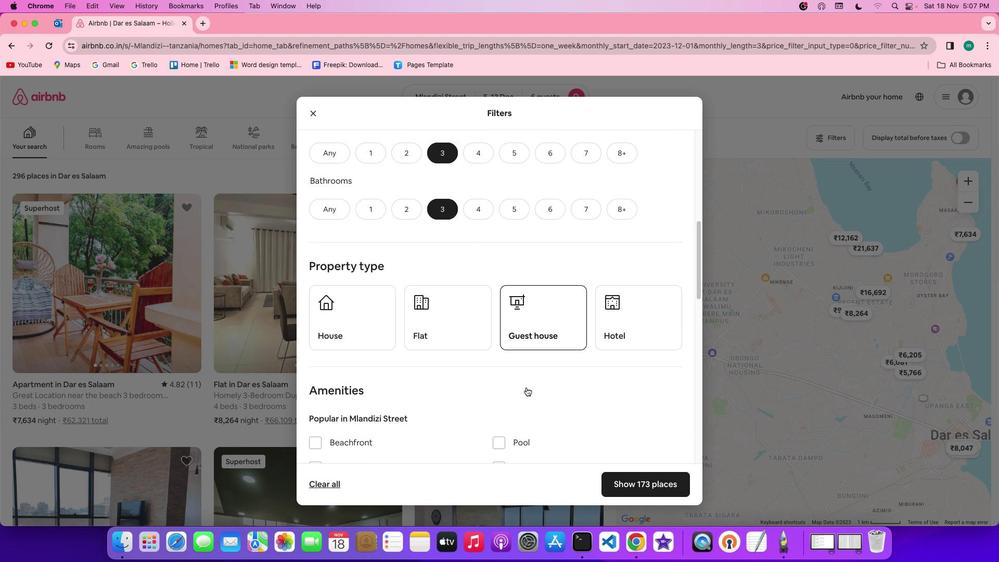 
Action: Mouse scrolled (525, 386) with delta (0, -1)
Screenshot: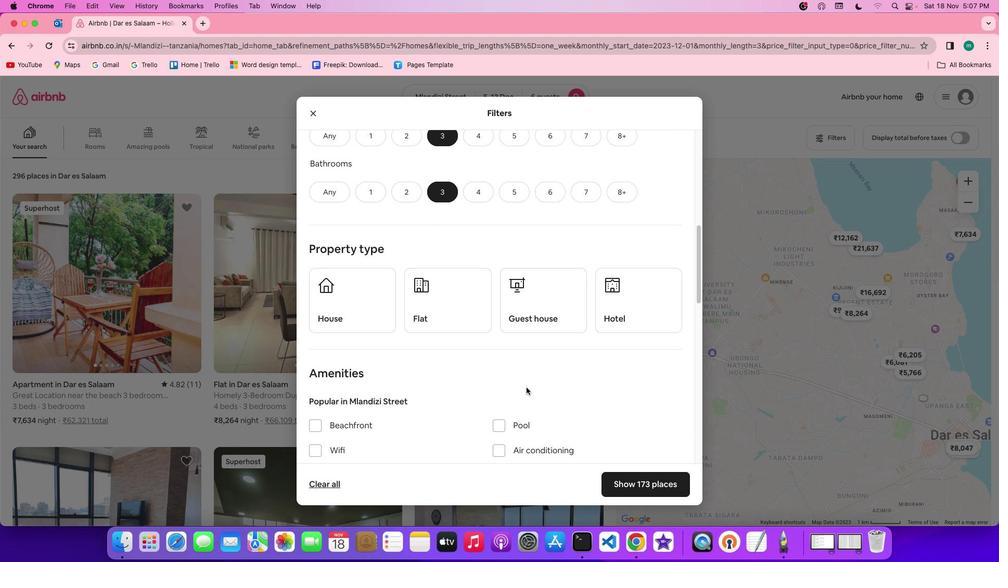 
Action: Mouse scrolled (525, 386) with delta (0, -1)
Screenshot: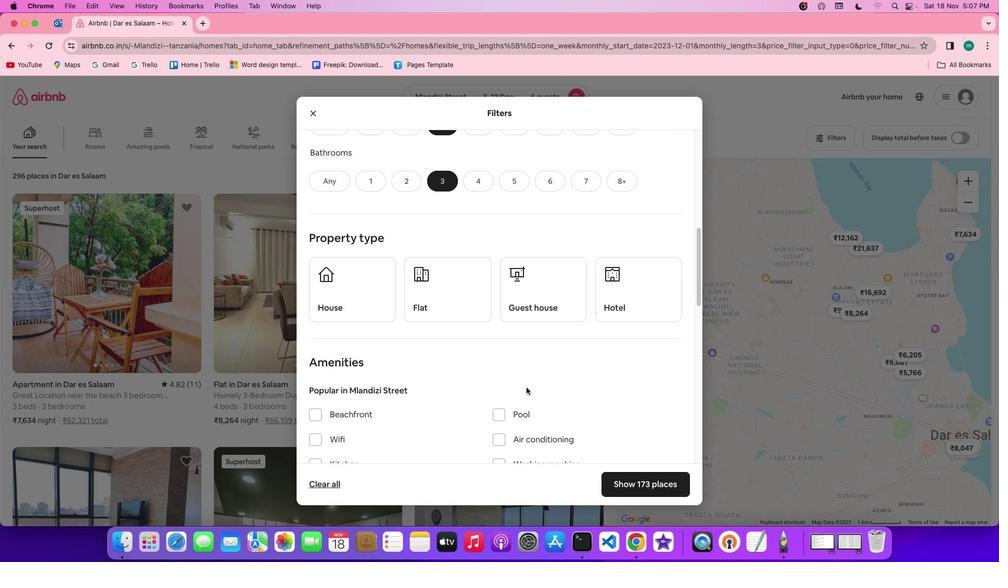 
Action: Mouse scrolled (525, 386) with delta (0, -1)
Screenshot: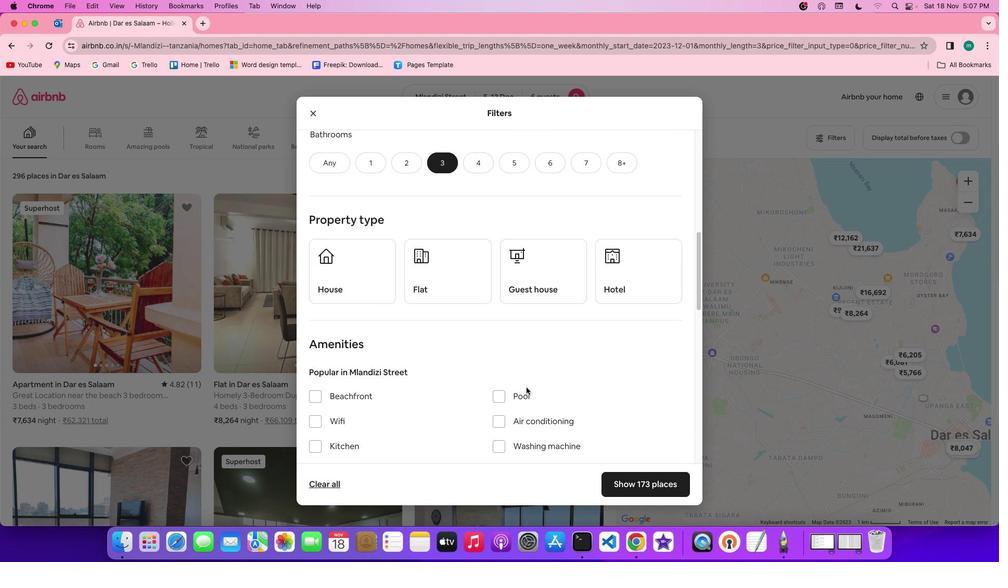 
Action: Mouse scrolled (525, 386) with delta (0, -1)
Screenshot: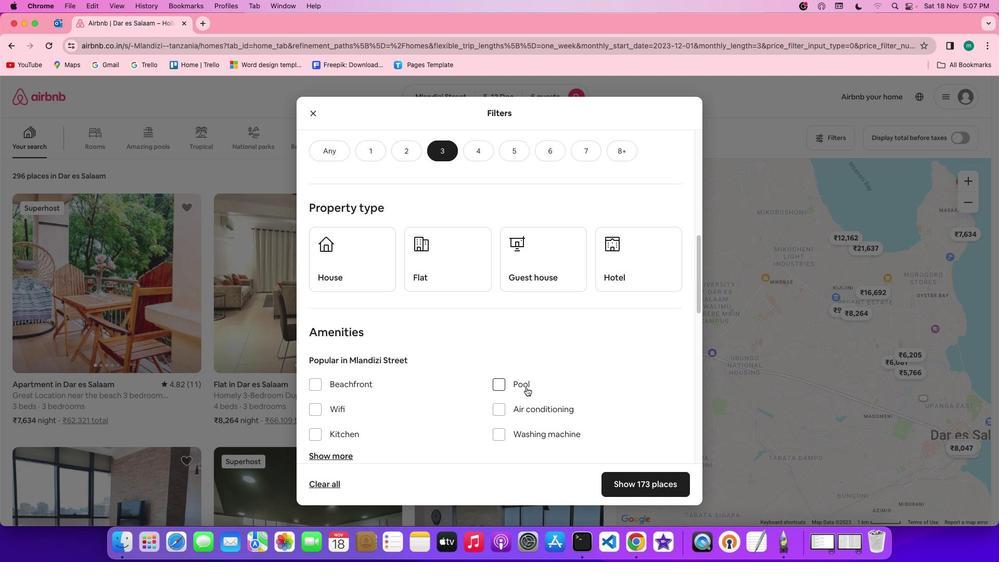 
Action: Mouse scrolled (525, 386) with delta (0, -1)
Screenshot: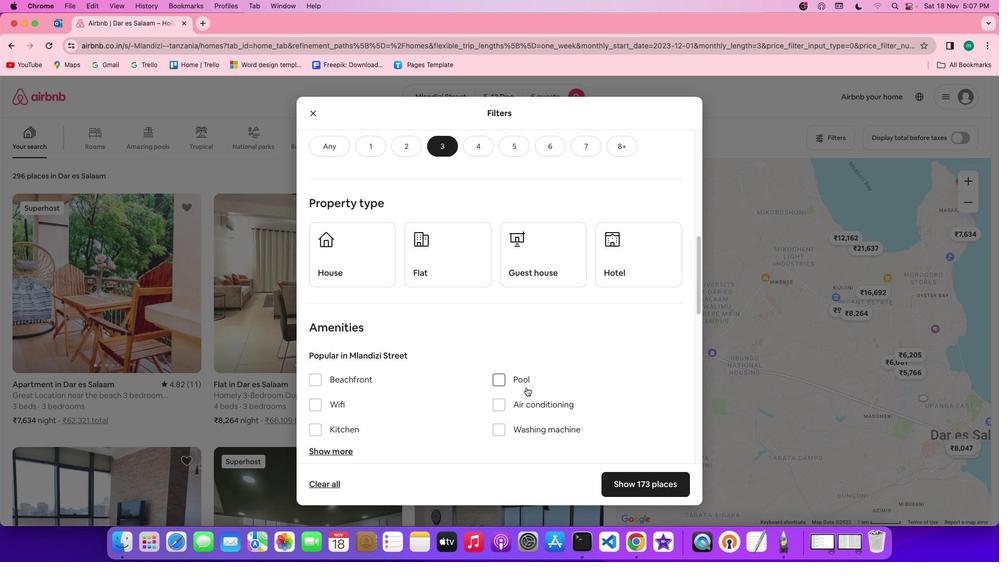 
Action: Mouse scrolled (525, 386) with delta (0, -1)
Screenshot: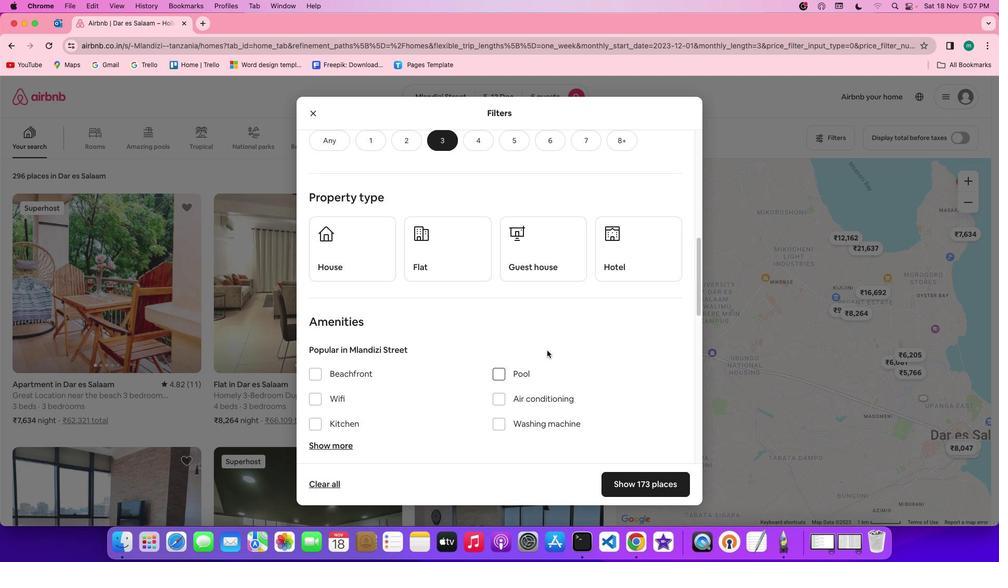 
Action: Mouse moved to (359, 258)
Screenshot: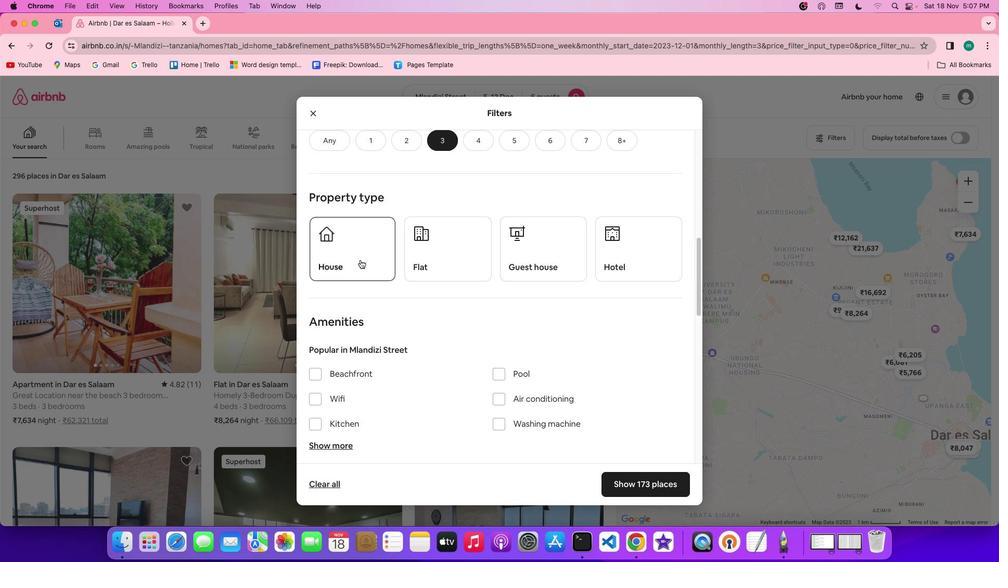 
Action: Mouse pressed left at (359, 258)
Screenshot: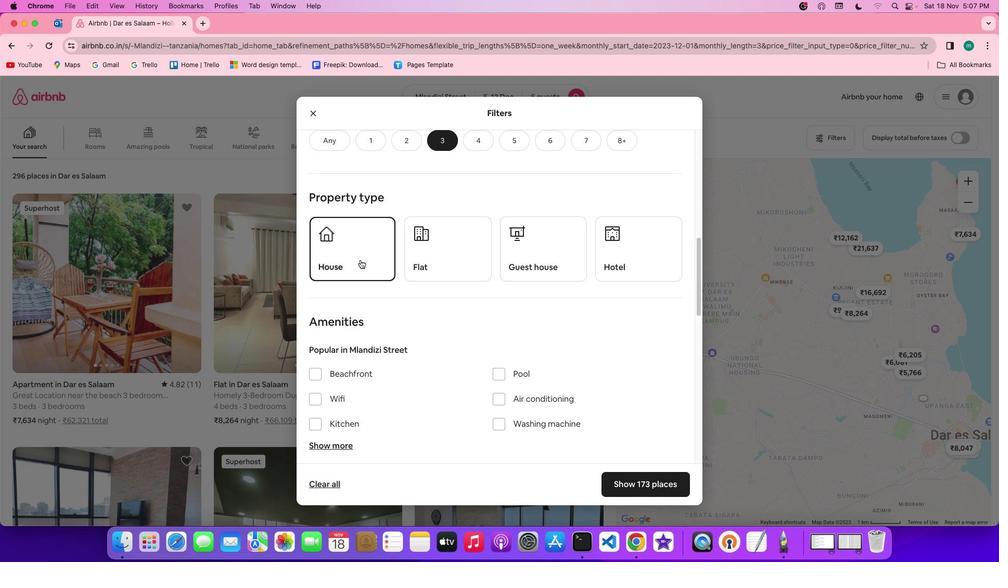 
Action: Mouse moved to (470, 304)
Screenshot: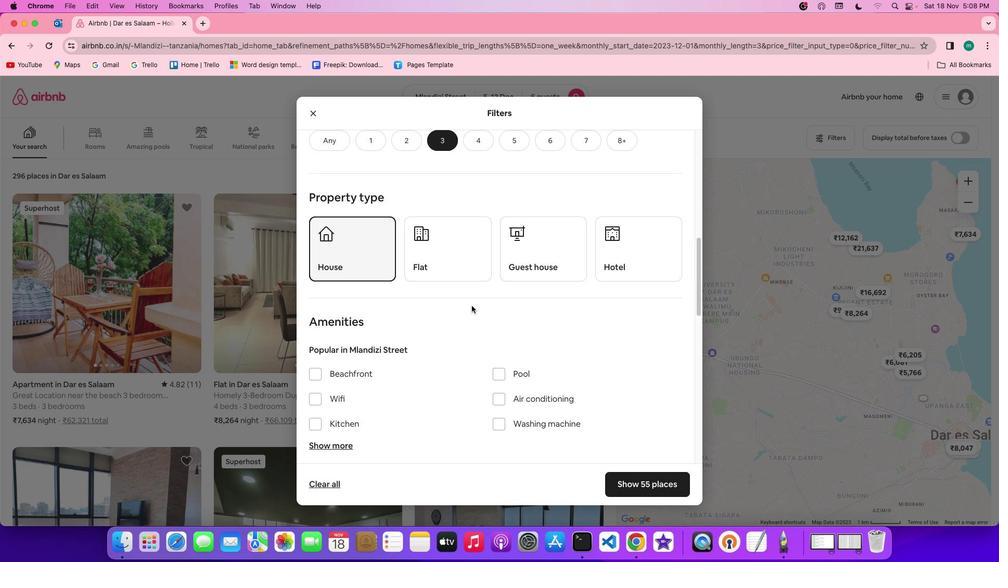 
Action: Mouse scrolled (470, 304) with delta (0, -1)
Screenshot: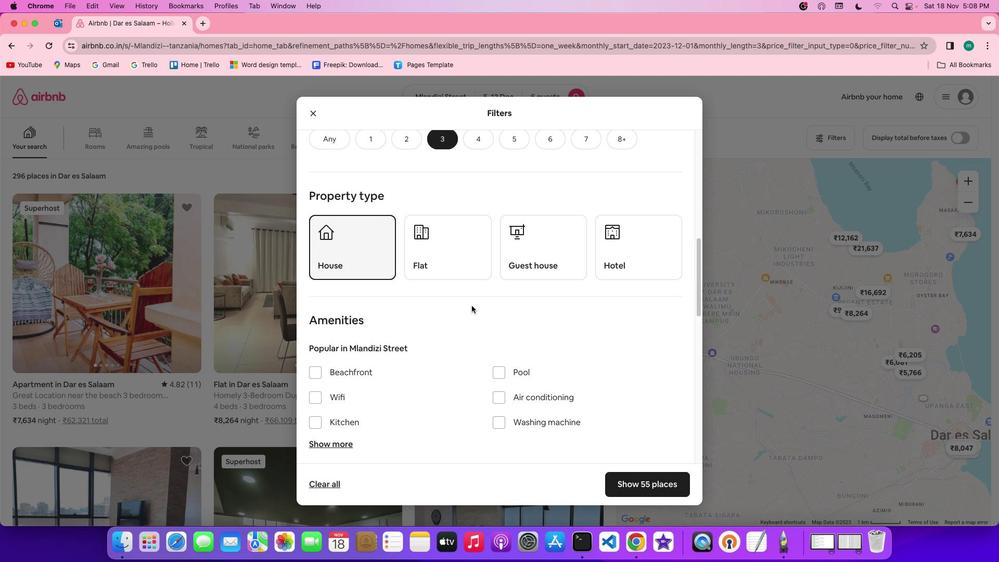 
Action: Mouse scrolled (470, 304) with delta (0, -1)
Screenshot: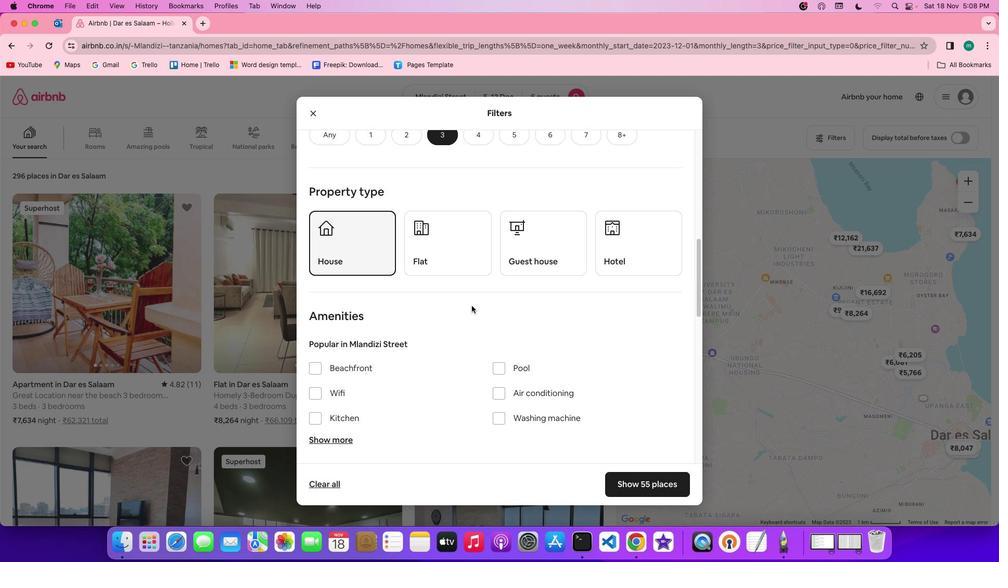 
Action: Mouse scrolled (470, 304) with delta (0, -1)
Screenshot: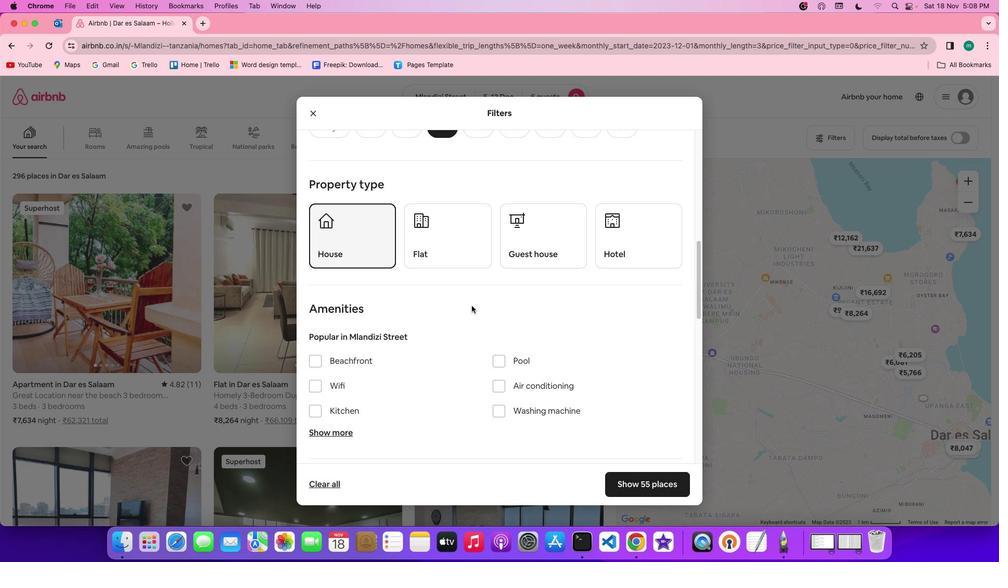 
Action: Mouse scrolled (470, 304) with delta (0, -1)
Screenshot: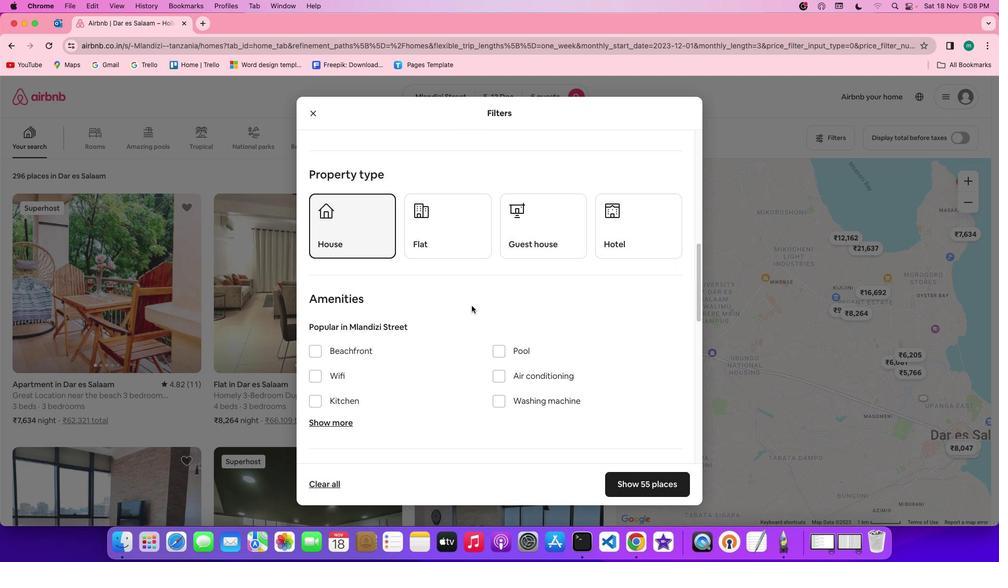 
Action: Mouse scrolled (470, 304) with delta (0, -1)
Screenshot: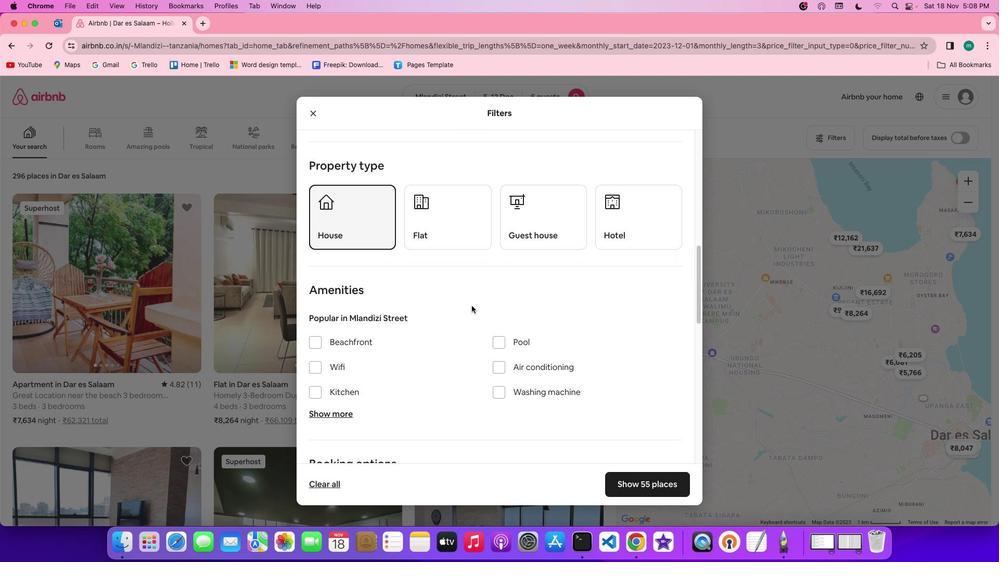 
Action: Mouse scrolled (470, 304) with delta (0, -1)
Screenshot: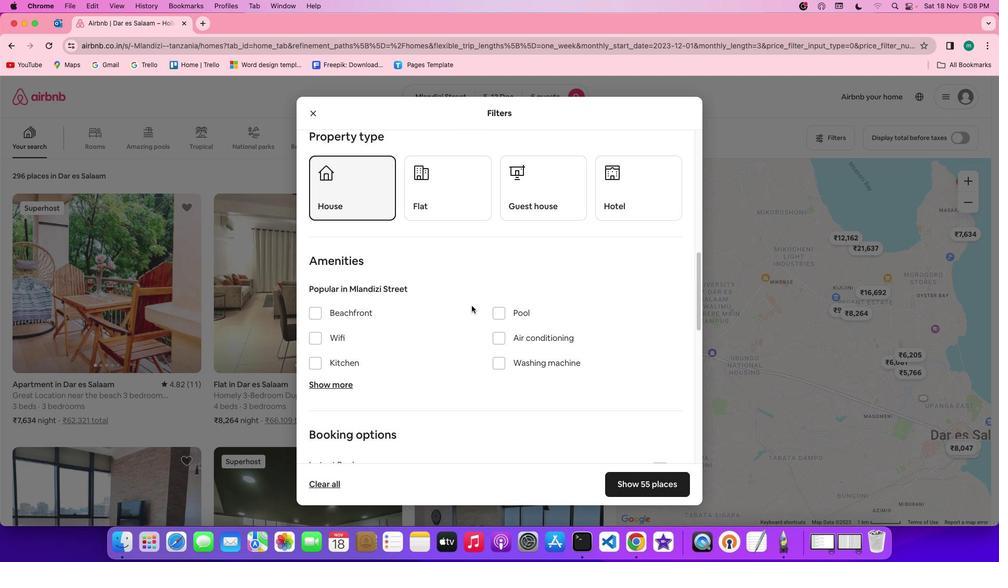 
Action: Mouse scrolled (470, 304) with delta (0, -1)
Screenshot: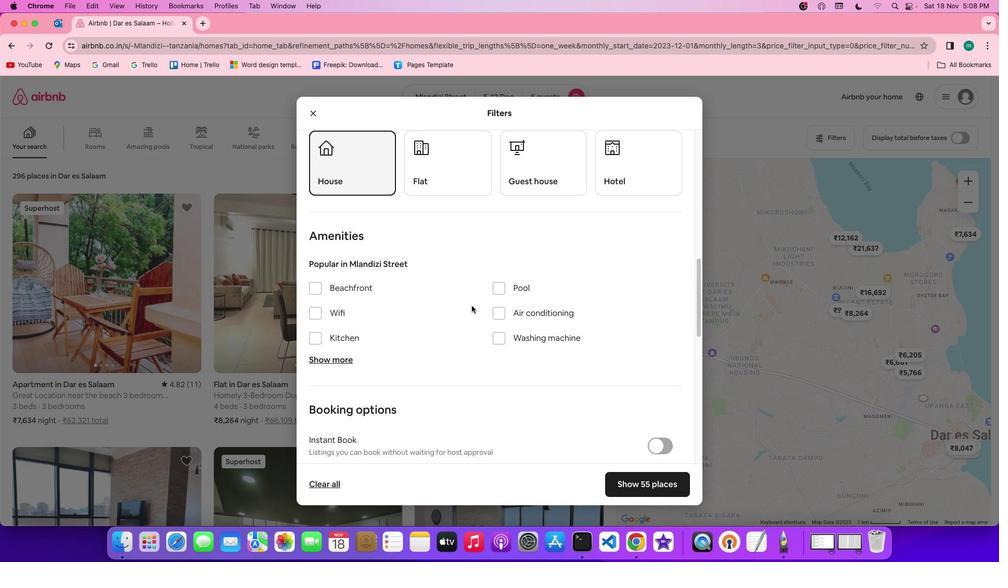 
Action: Mouse scrolled (470, 304) with delta (0, -1)
Screenshot: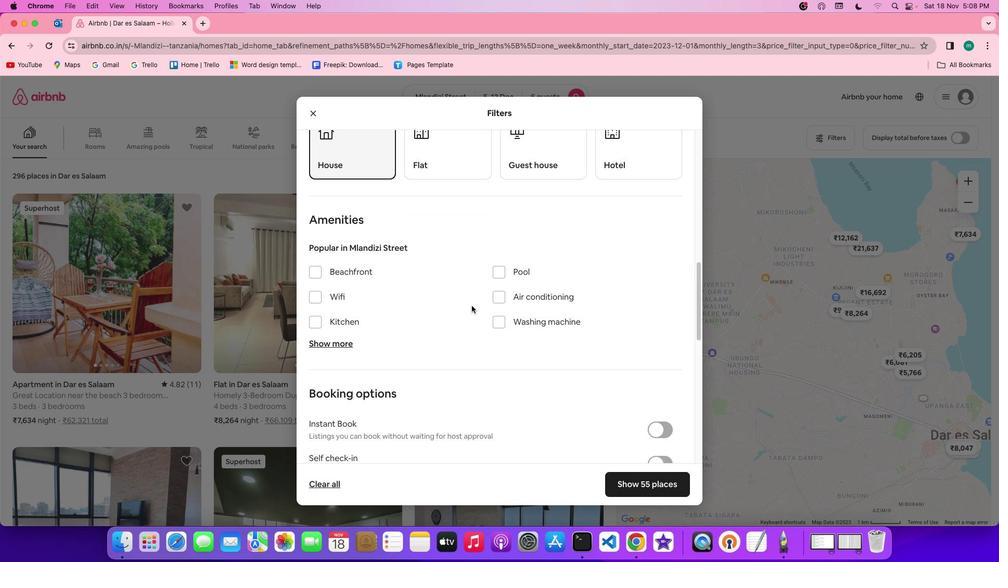
Action: Mouse scrolled (470, 304) with delta (0, -1)
Screenshot: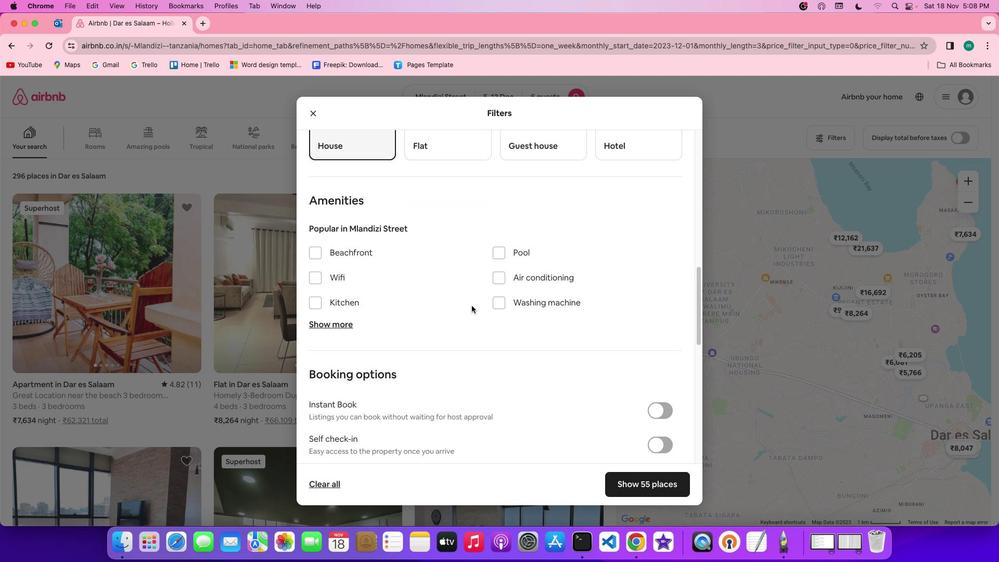 
Action: Mouse scrolled (470, 304) with delta (0, -1)
Screenshot: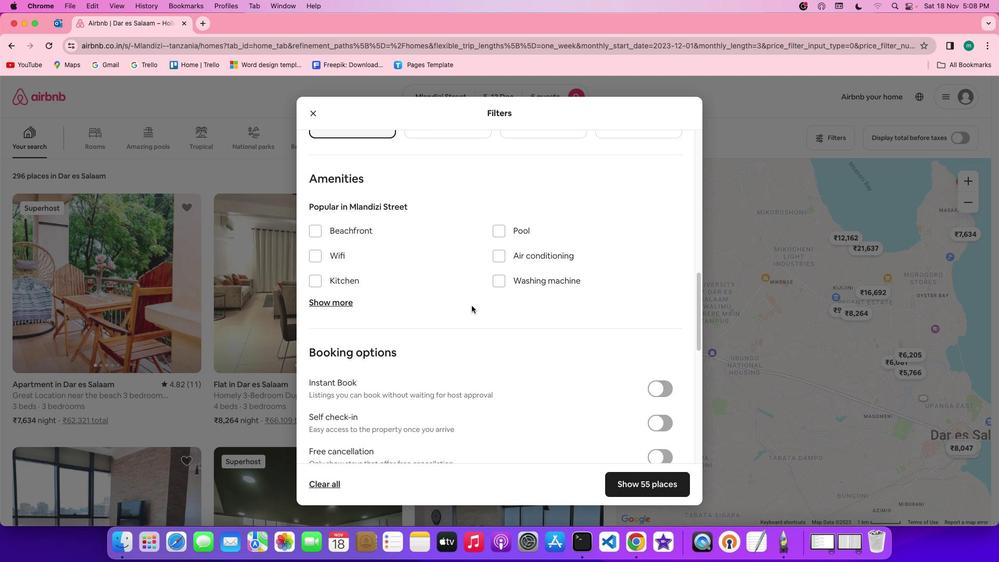 
Action: Mouse scrolled (470, 304) with delta (0, -1)
Screenshot: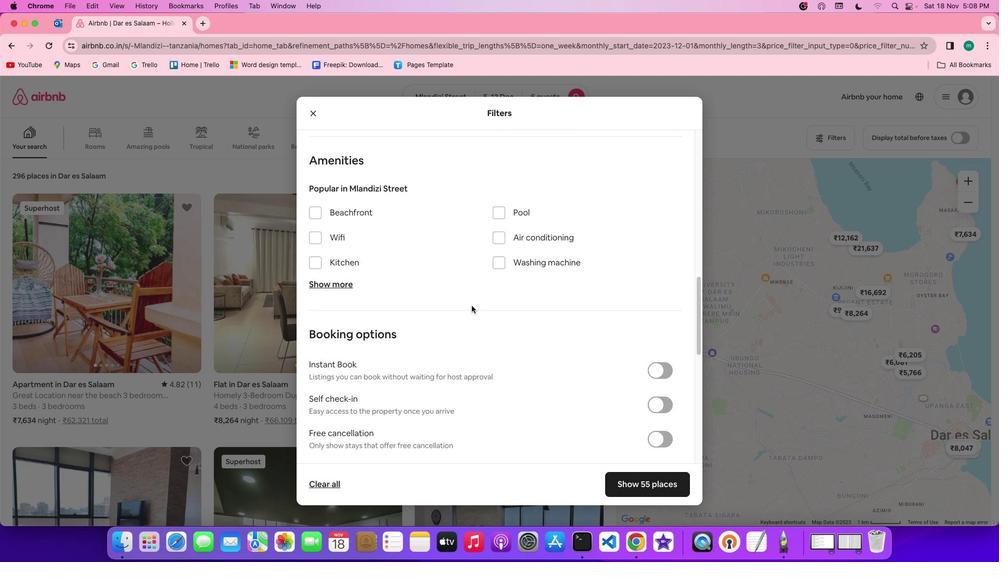 
Action: Mouse scrolled (470, 304) with delta (0, -1)
Screenshot: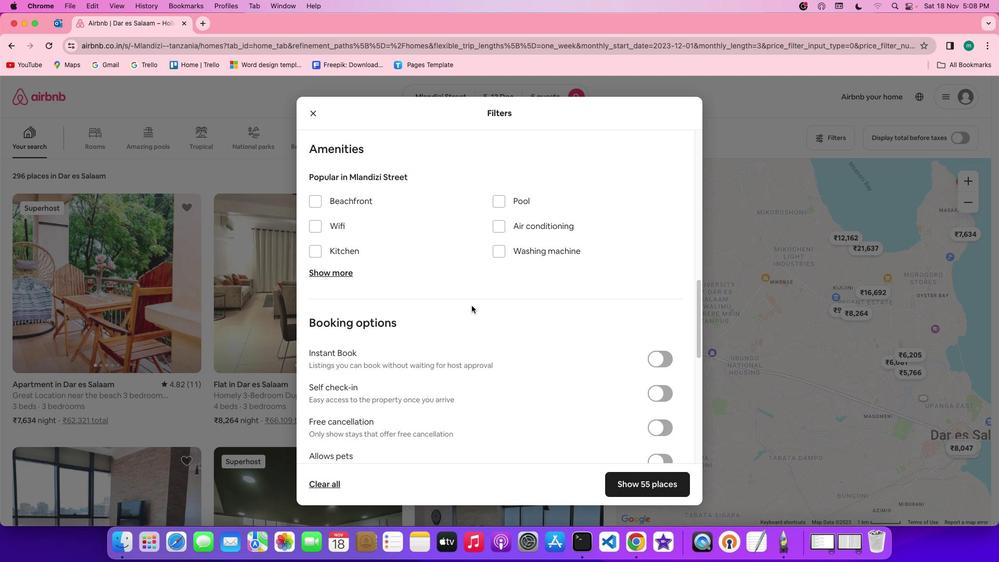 
Action: Mouse scrolled (470, 304) with delta (0, -1)
Screenshot: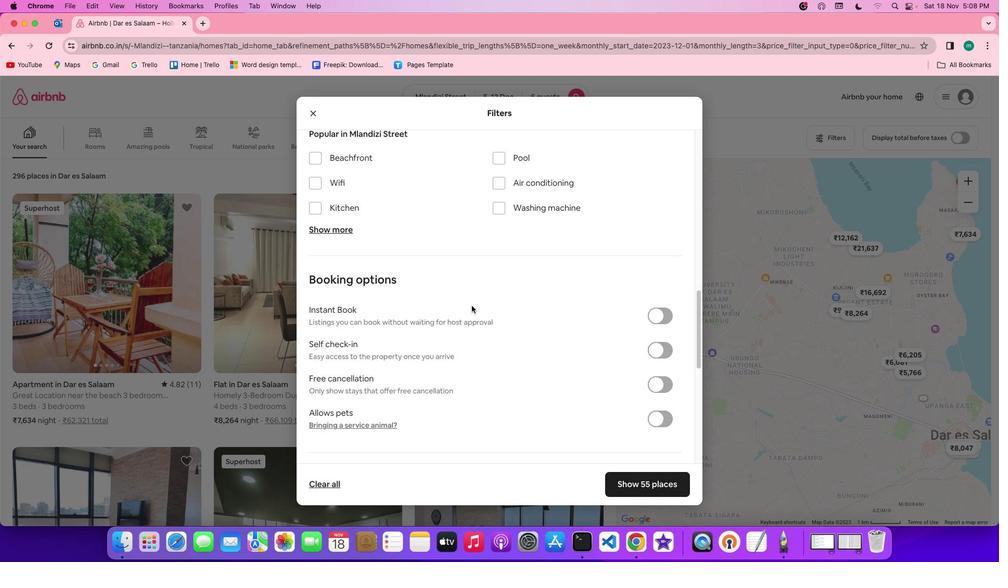 
Action: Mouse scrolled (470, 304) with delta (0, -1)
Screenshot: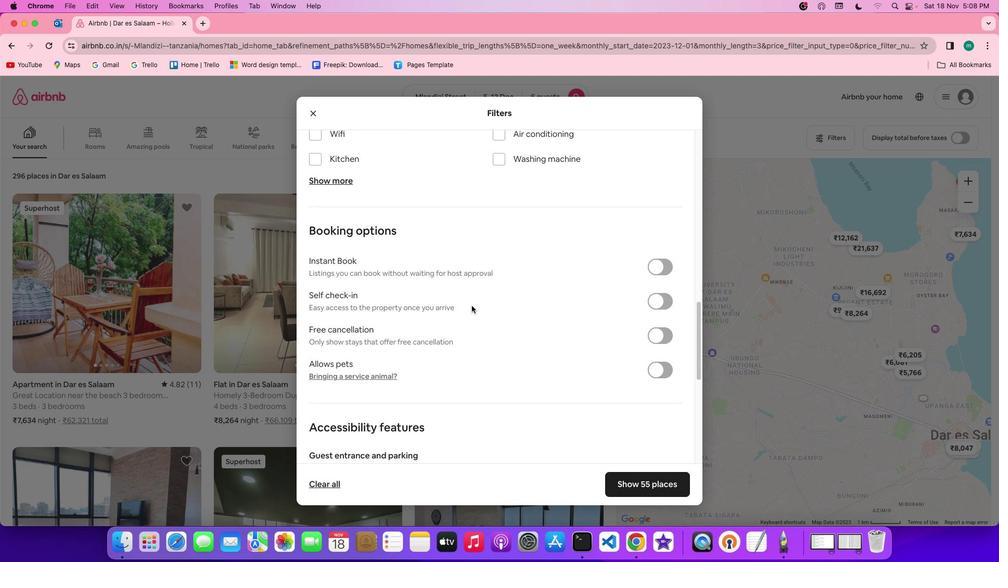 
Action: Mouse scrolled (470, 304) with delta (0, -1)
Screenshot: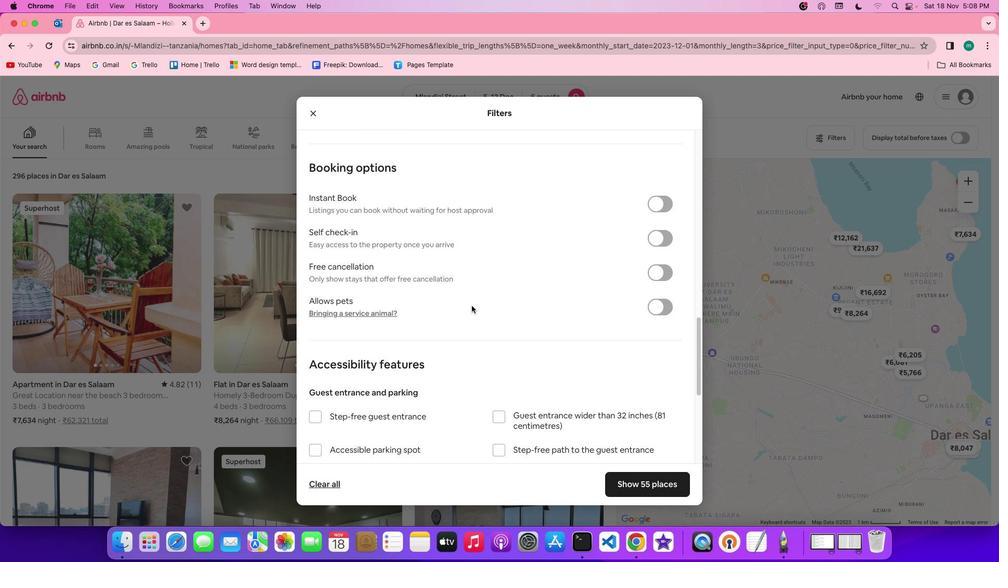 
Action: Mouse scrolled (470, 304) with delta (0, -2)
Screenshot: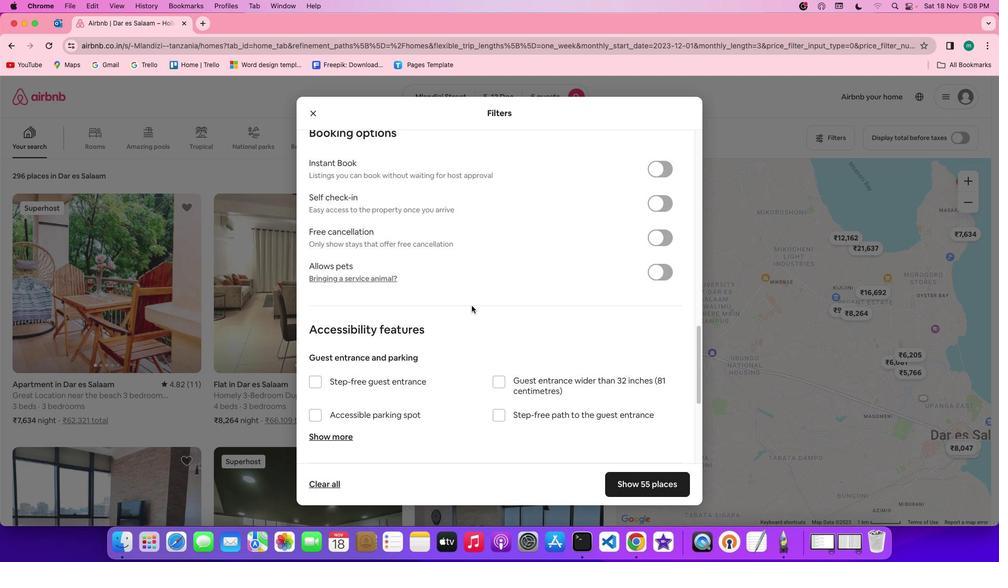 
Action: Mouse scrolled (470, 304) with delta (0, -3)
Screenshot: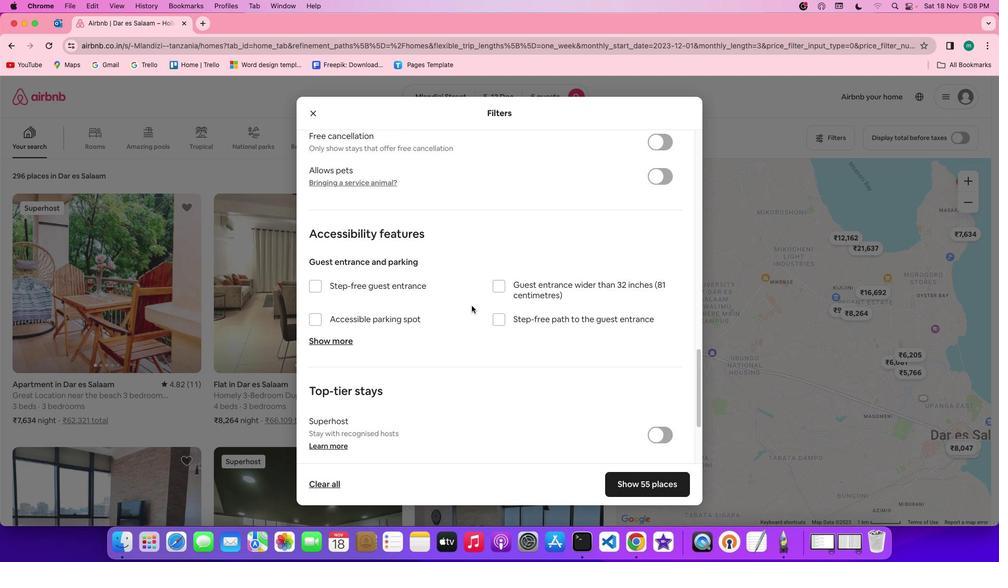 
Action: Mouse scrolled (470, 304) with delta (0, -1)
Screenshot: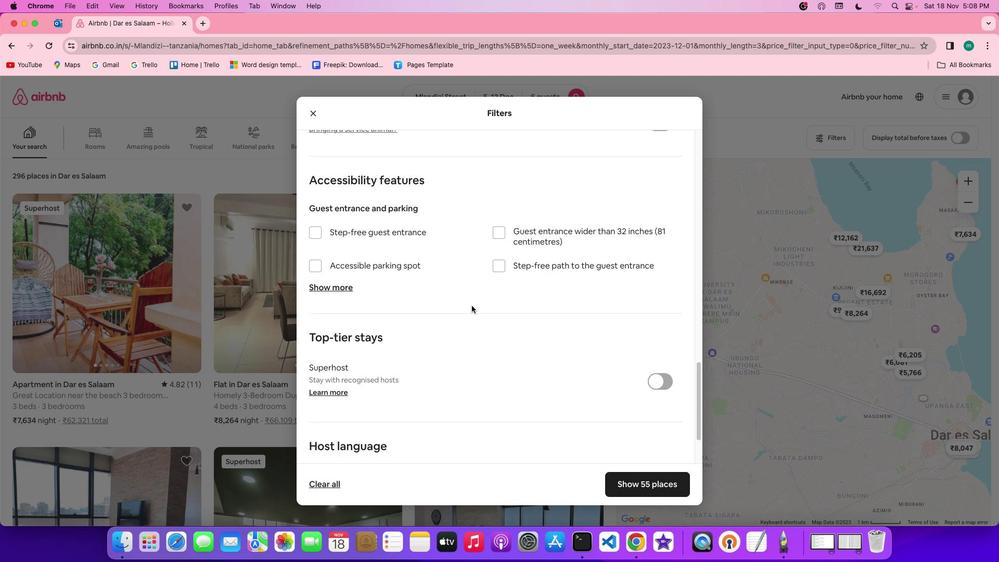
Action: Mouse scrolled (470, 304) with delta (0, -1)
Screenshot: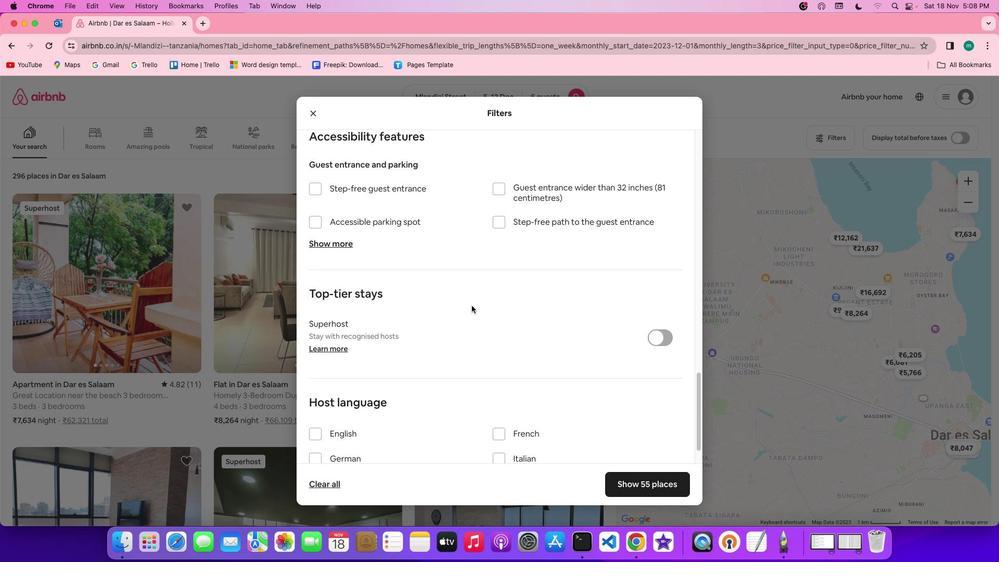 
Action: Mouse scrolled (470, 304) with delta (0, -2)
Screenshot: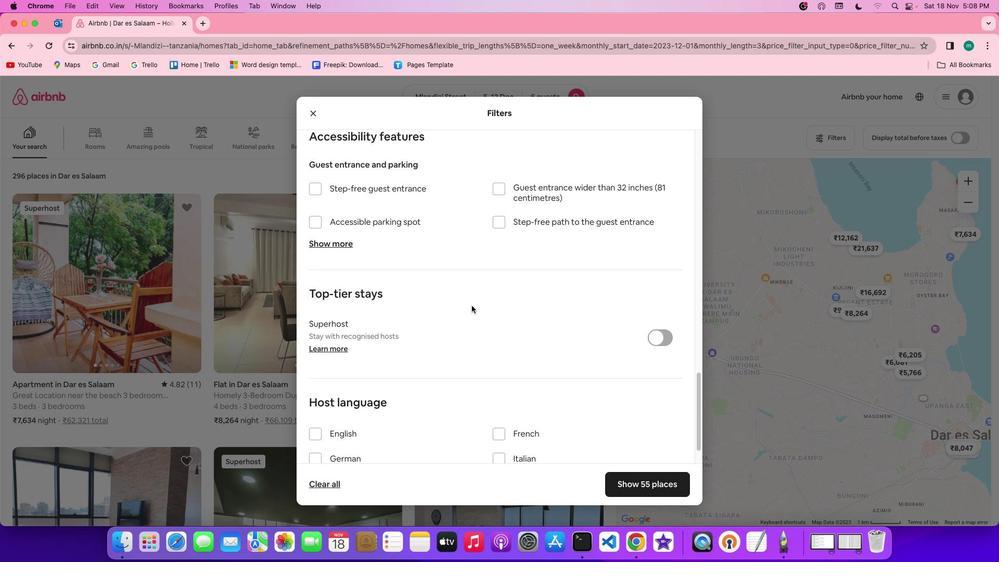 
Action: Mouse scrolled (470, 304) with delta (0, -3)
Screenshot: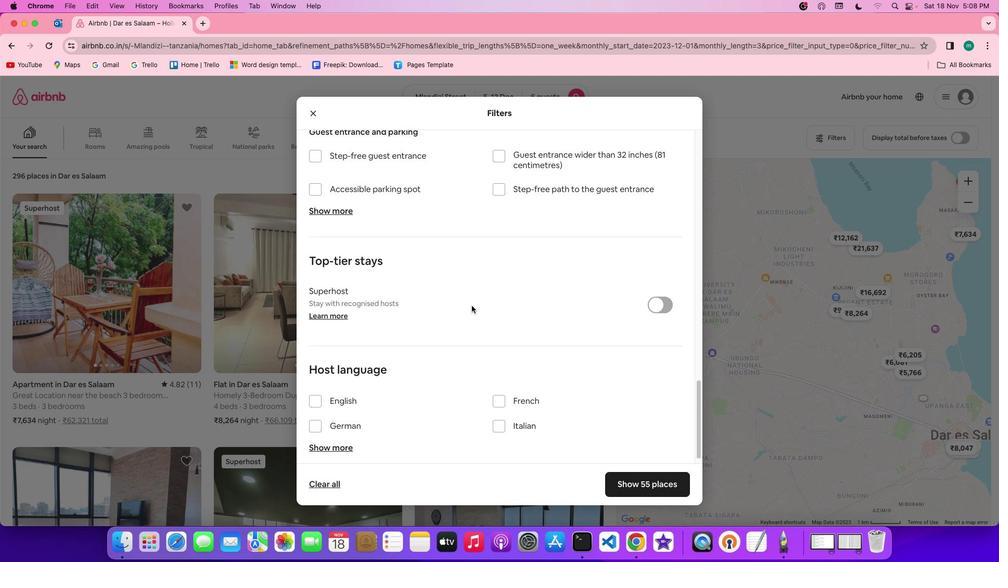 
Action: Mouse scrolled (470, 304) with delta (0, -3)
Screenshot: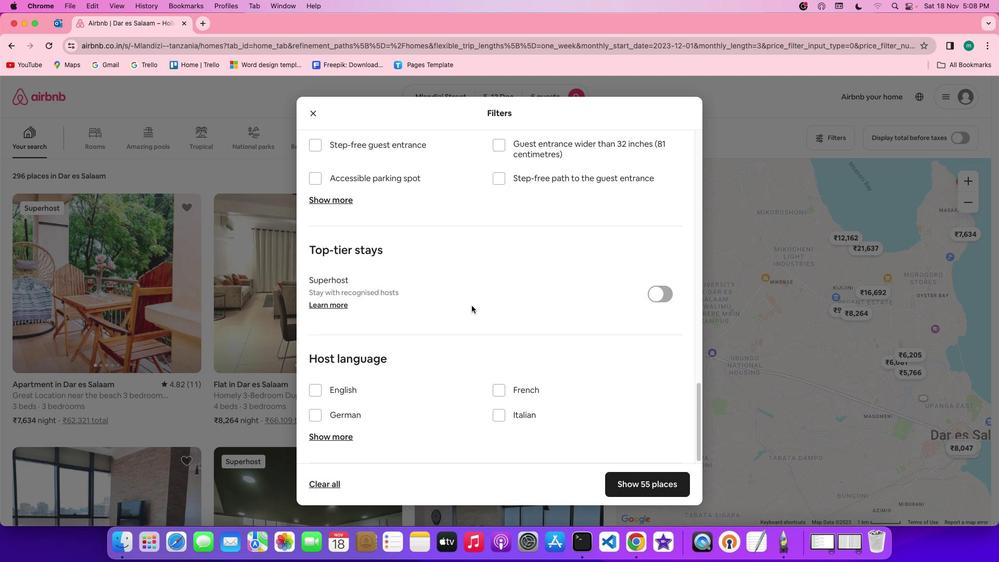 
Action: Mouse scrolled (470, 304) with delta (0, -3)
Screenshot: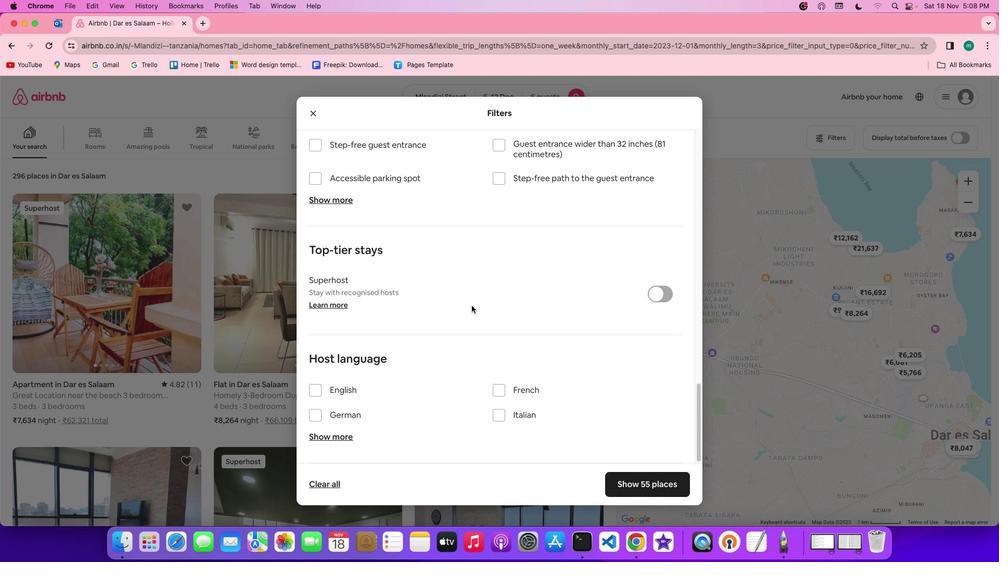 
Action: Mouse scrolled (470, 304) with delta (0, -1)
Screenshot: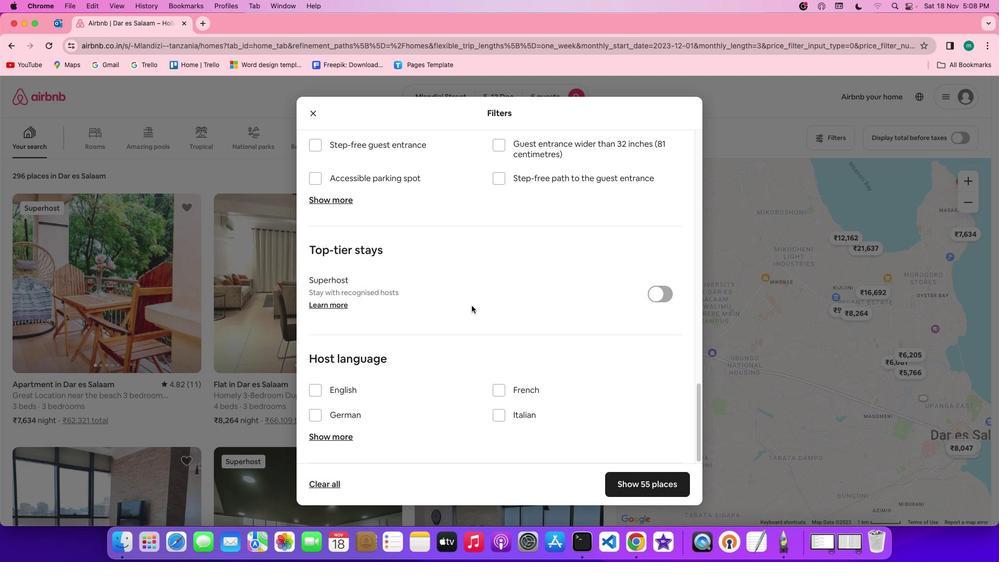 
Action: Mouse scrolled (470, 304) with delta (0, -1)
Screenshot: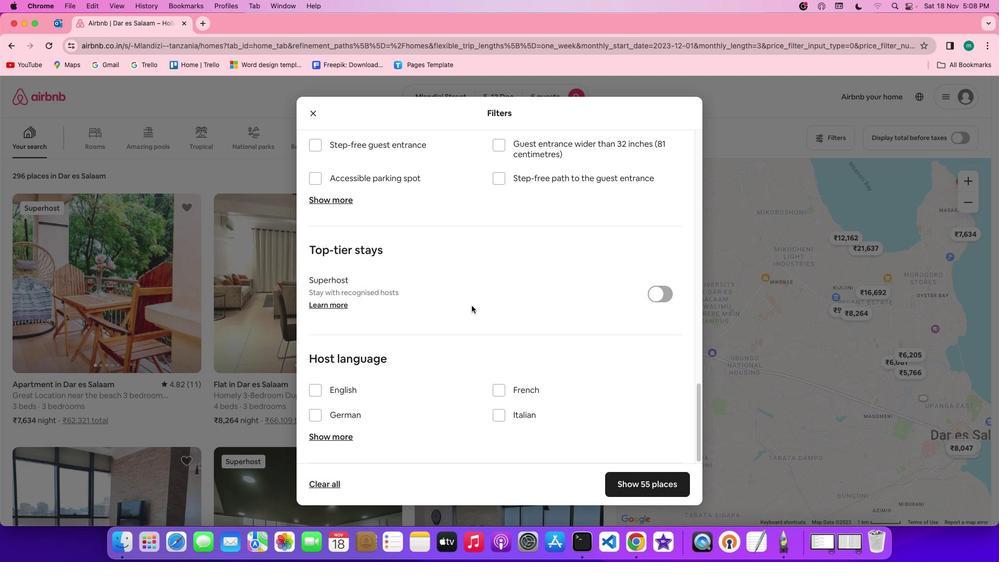 
Action: Mouse scrolled (470, 304) with delta (0, -2)
Screenshot: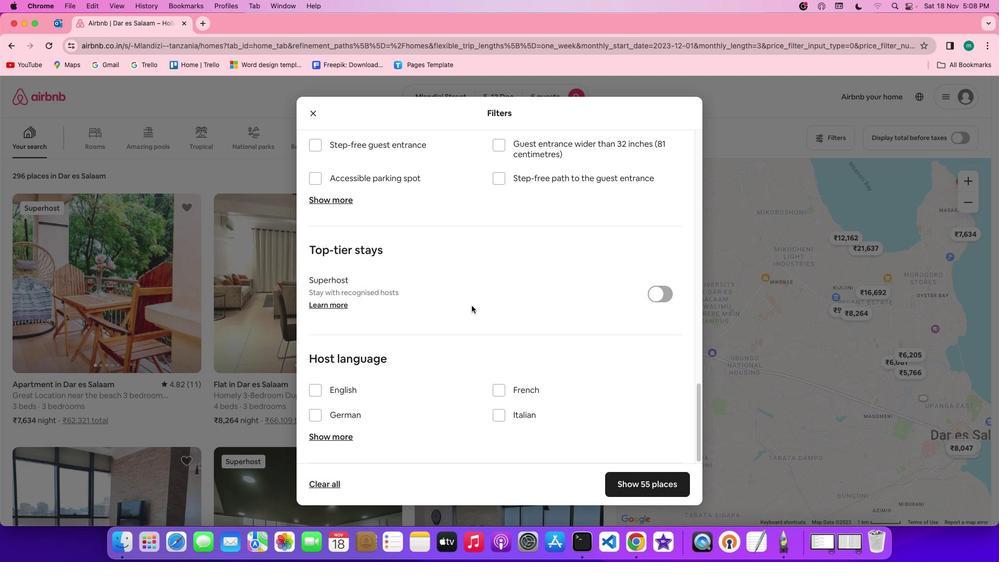 
Action: Mouse scrolled (470, 304) with delta (0, -3)
Screenshot: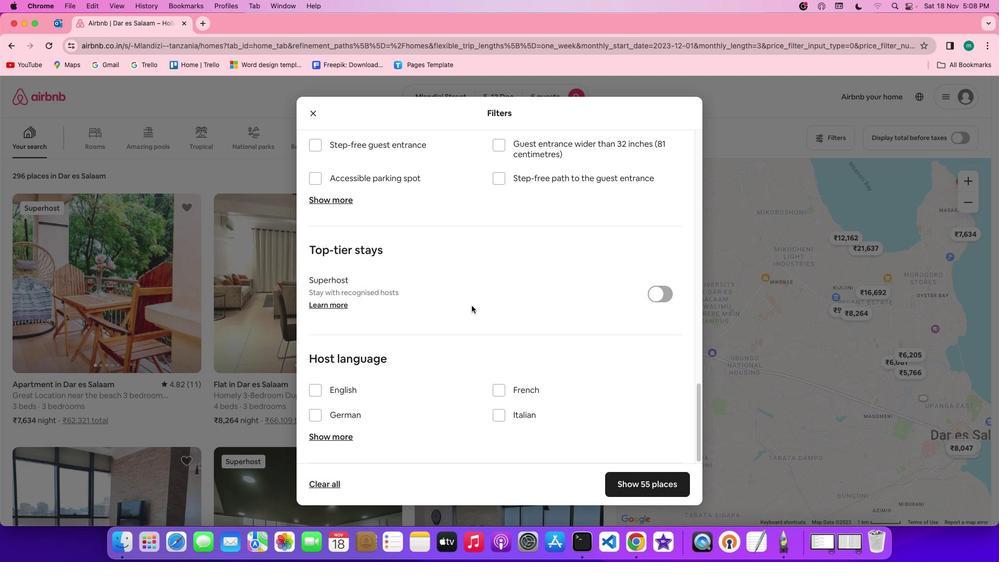 
Action: Mouse scrolled (470, 304) with delta (0, -3)
Screenshot: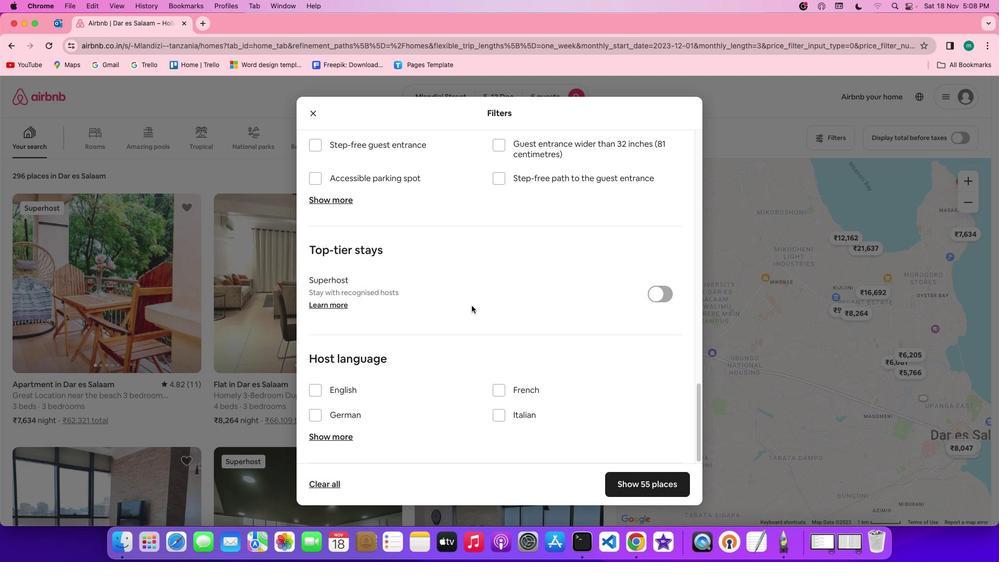 
Action: Mouse scrolled (470, 304) with delta (0, -3)
Screenshot: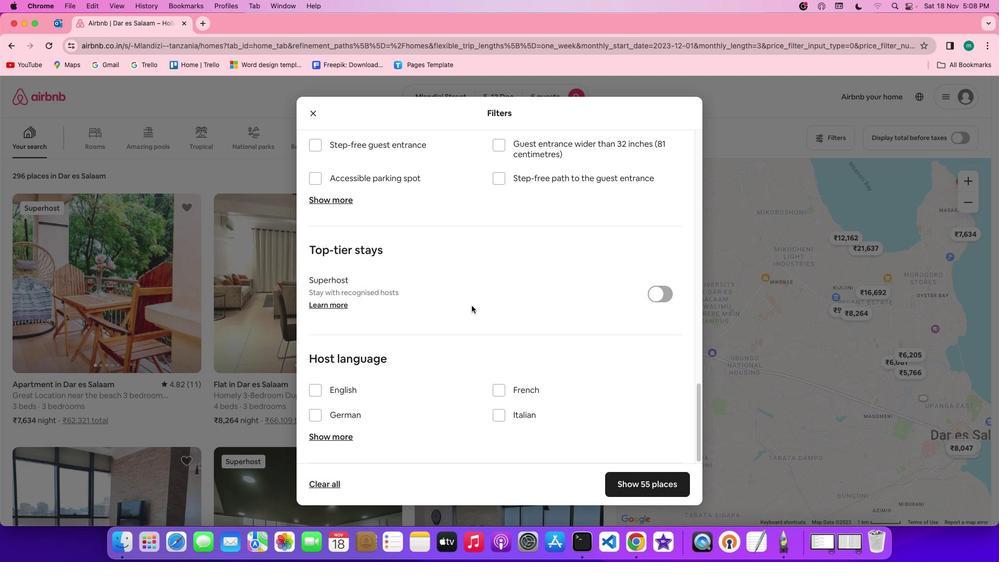 
Action: Mouse moved to (651, 484)
Screenshot: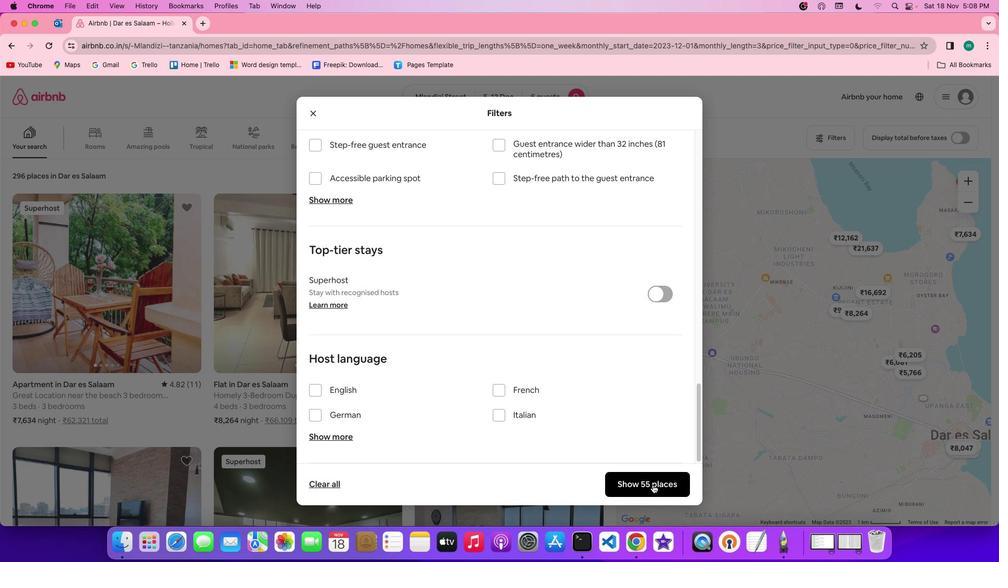 
Action: Mouse pressed left at (651, 484)
Screenshot: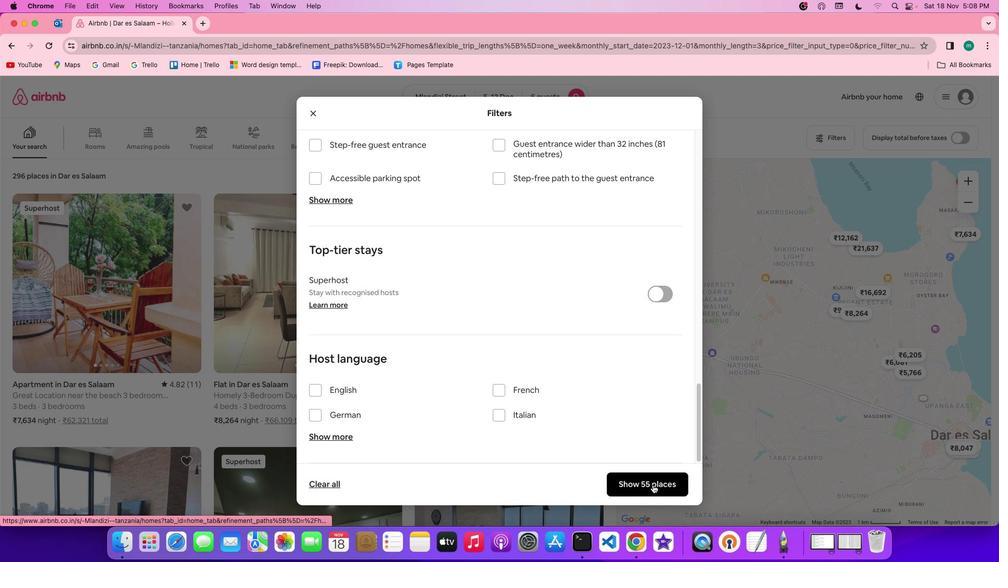 
Action: Mouse moved to (388, 361)
Screenshot: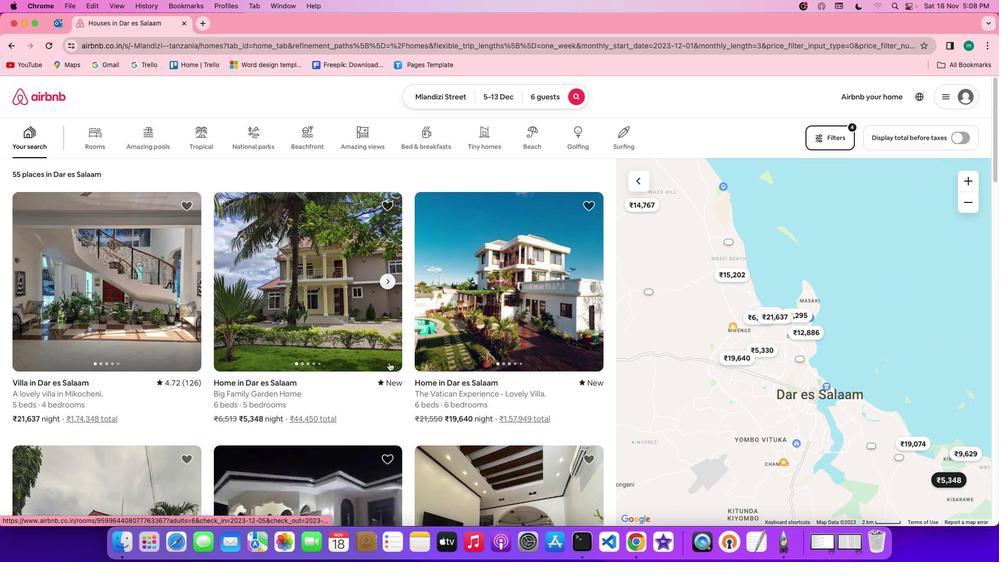 
Action: Mouse scrolled (388, 361) with delta (0, -1)
Screenshot: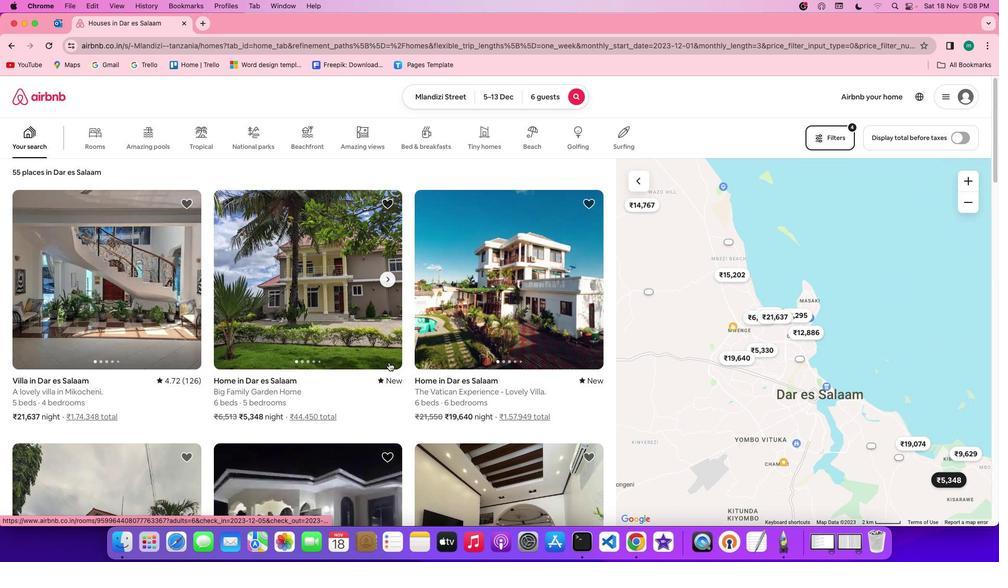 
Action: Mouse scrolled (388, 361) with delta (0, -1)
Screenshot: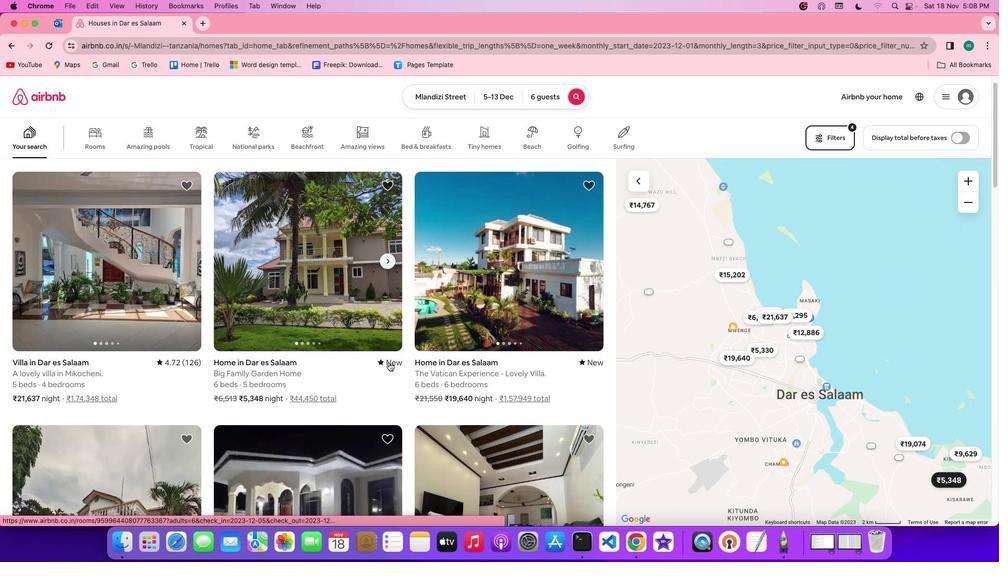
Action: Mouse scrolled (388, 361) with delta (0, -1)
Screenshot: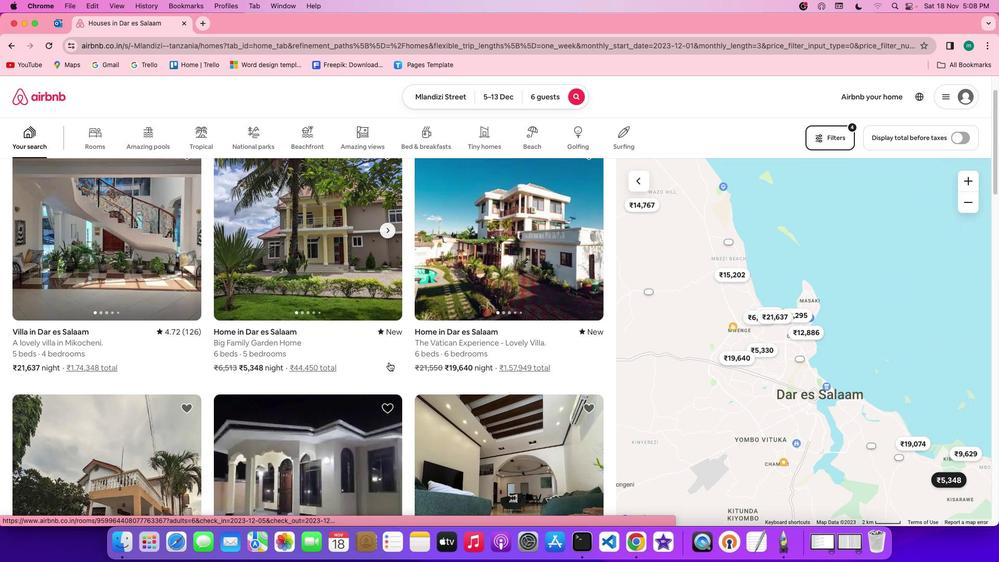 
Action: Mouse scrolled (388, 361) with delta (0, -1)
Screenshot: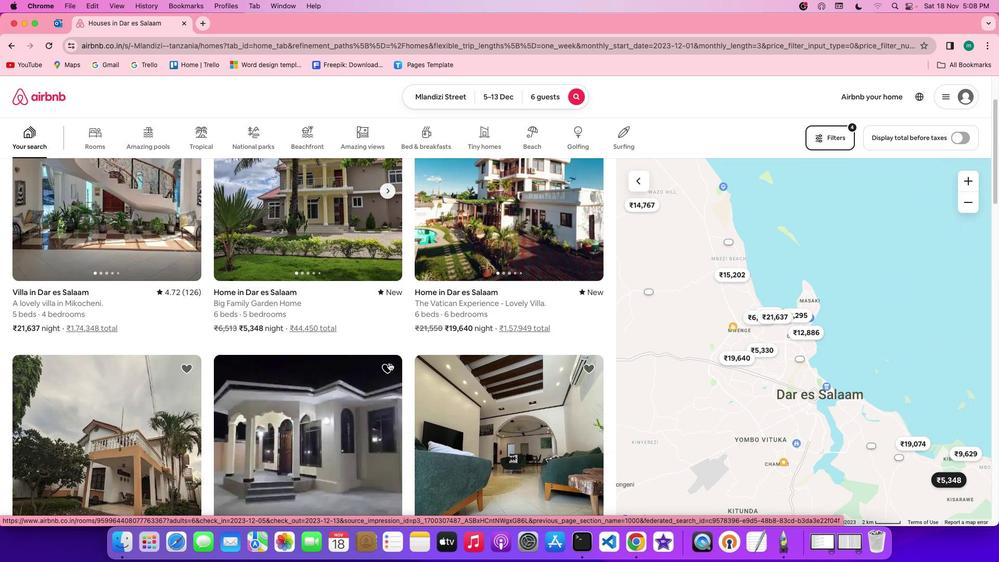 
Action: Mouse scrolled (388, 361) with delta (0, -1)
Screenshot: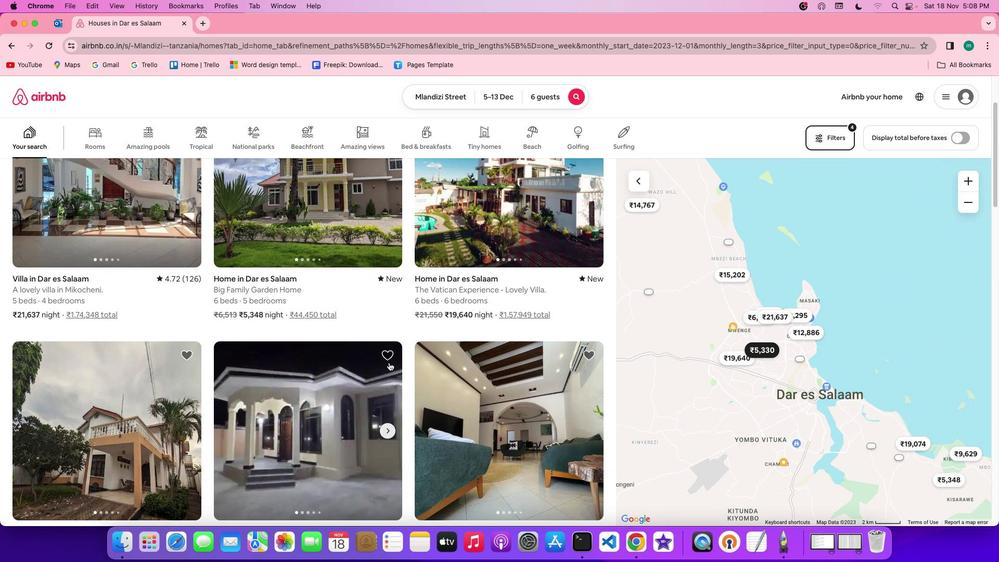 
Action: Mouse scrolled (388, 361) with delta (0, -1)
Screenshot: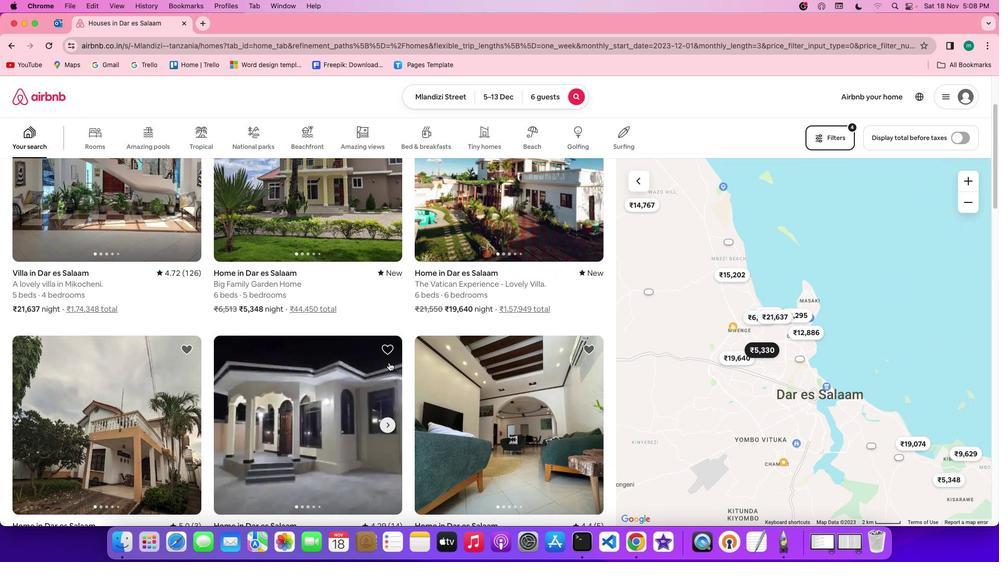 
Action: Mouse scrolled (388, 361) with delta (0, -1)
Screenshot: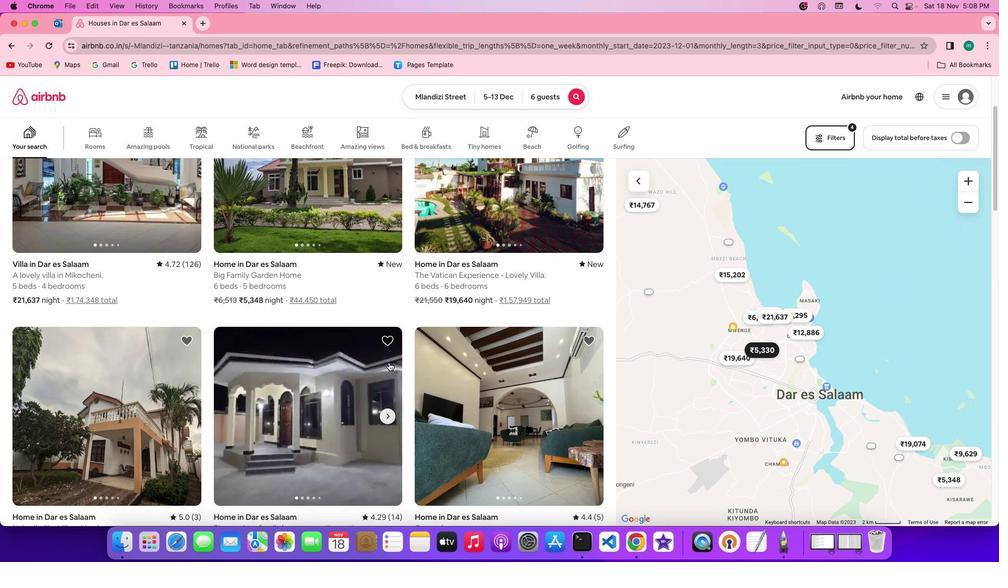 
Action: Mouse scrolled (388, 361) with delta (0, -1)
Screenshot: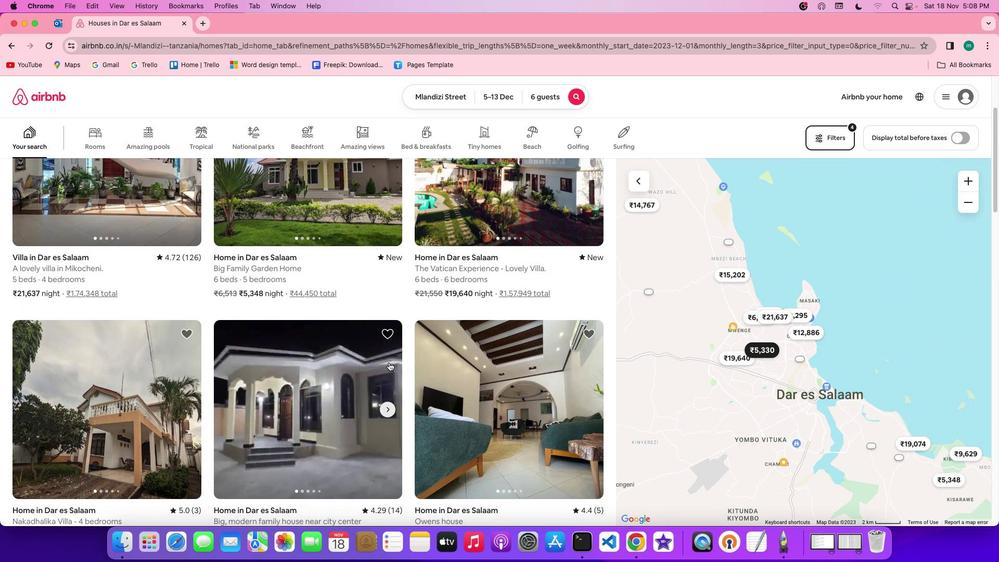 
Action: Mouse scrolled (388, 361) with delta (0, 0)
Screenshot: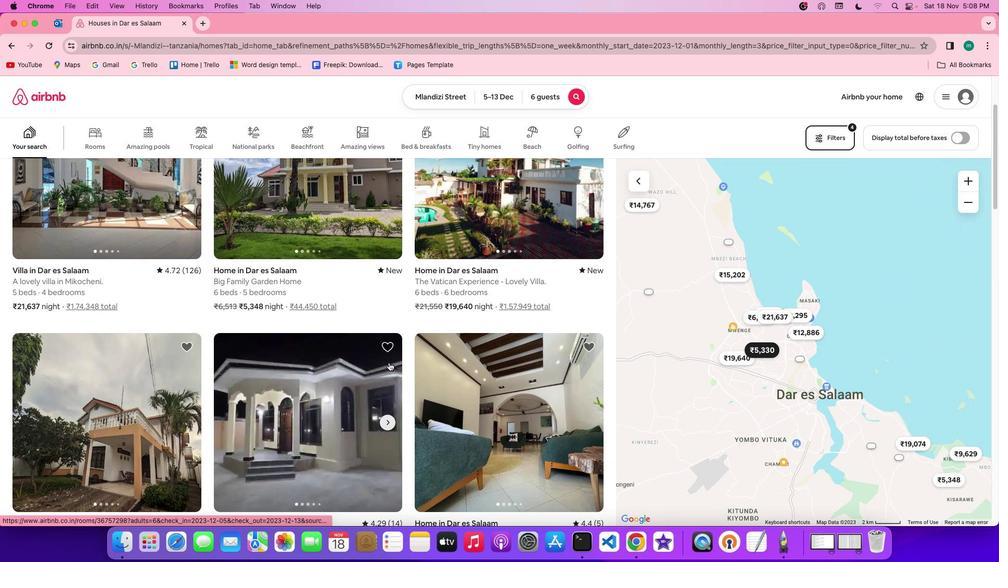 
Action: Mouse scrolled (388, 361) with delta (0, 0)
Screenshot: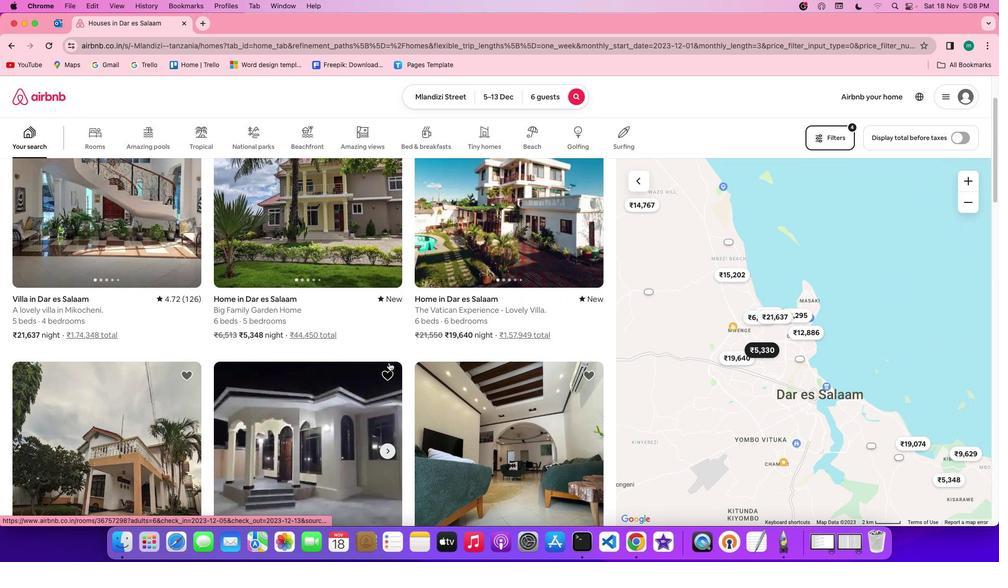 
Action: Mouse scrolled (388, 361) with delta (0, 0)
Screenshot: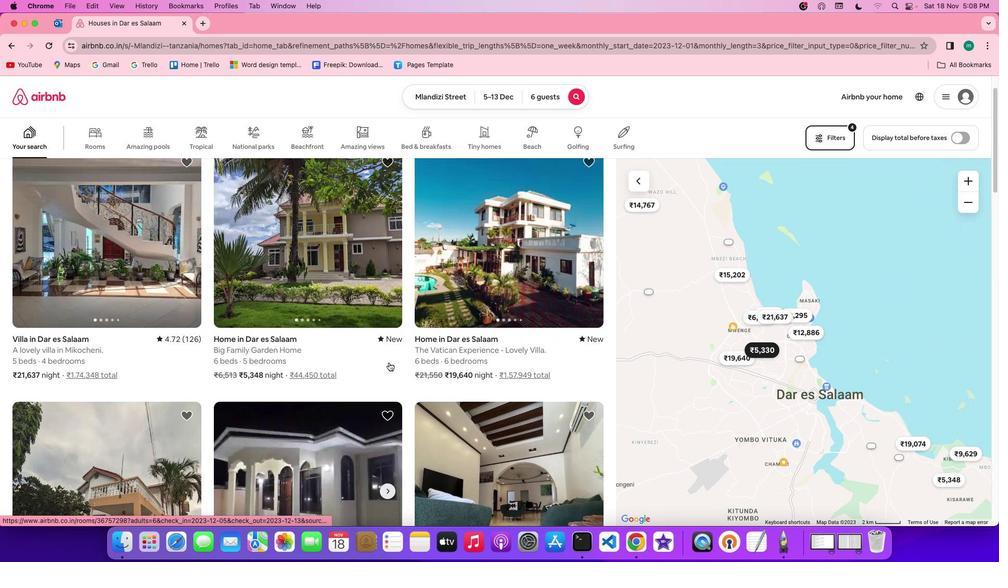 
Action: Mouse scrolled (388, 361) with delta (0, 0)
Screenshot: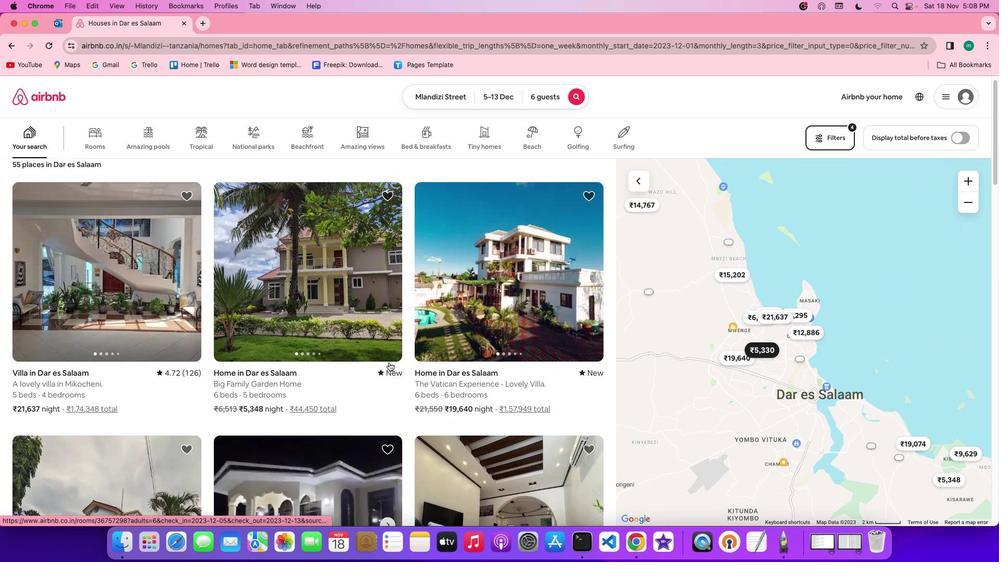
Action: Mouse moved to (348, 340)
Screenshot: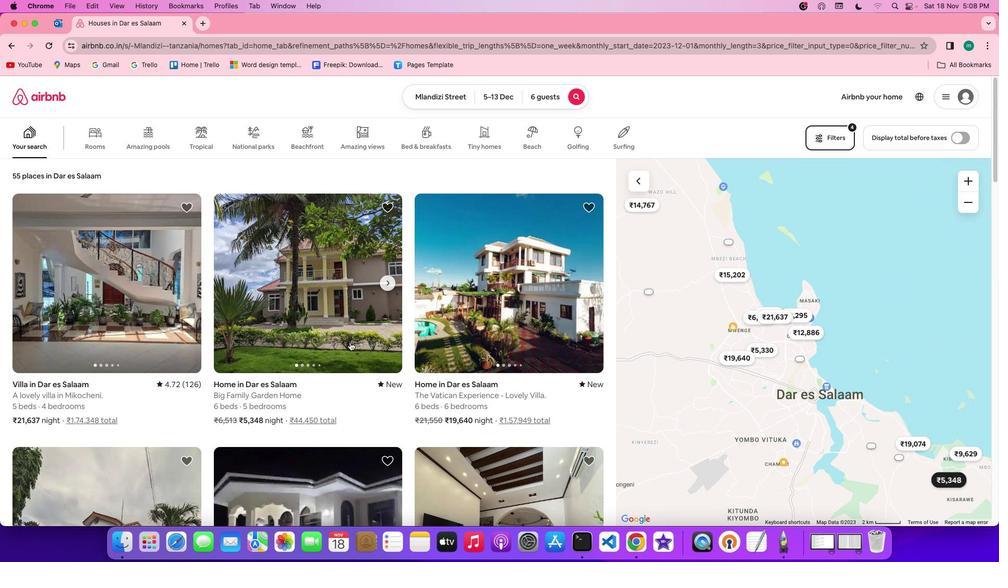 
Action: Mouse pressed left at (348, 340)
Screenshot: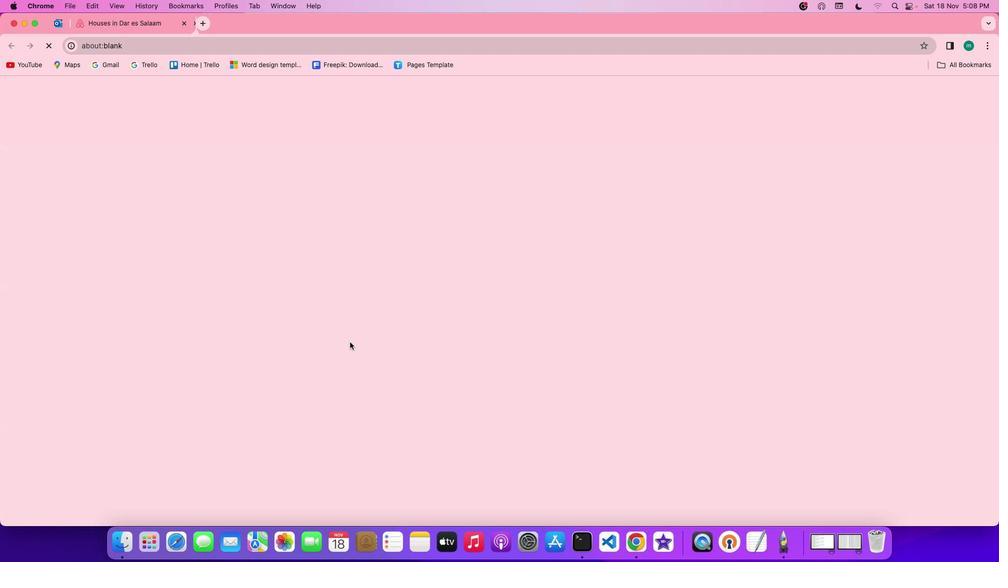 
Action: Mouse moved to (743, 386)
Screenshot: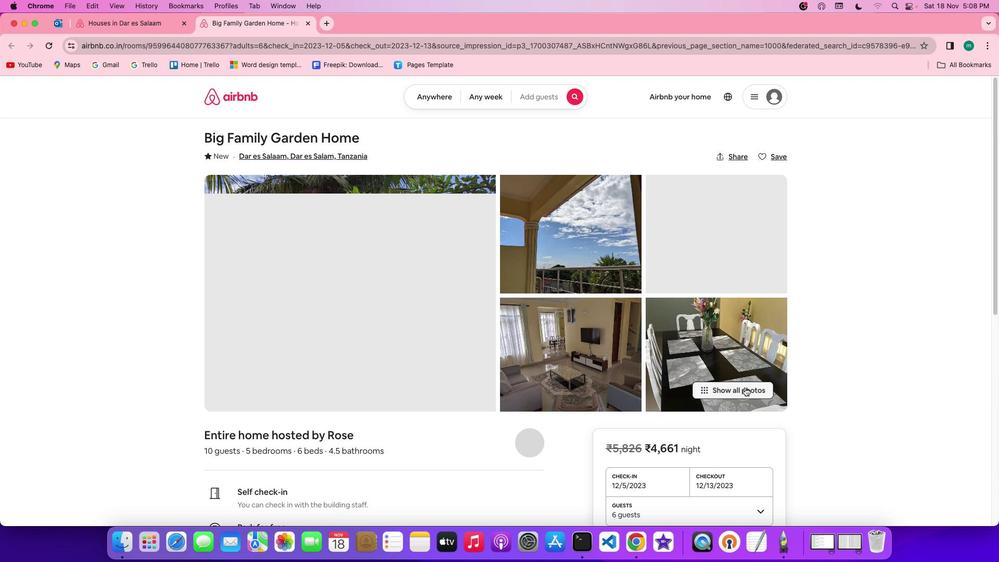 
Action: Mouse pressed left at (743, 386)
Screenshot: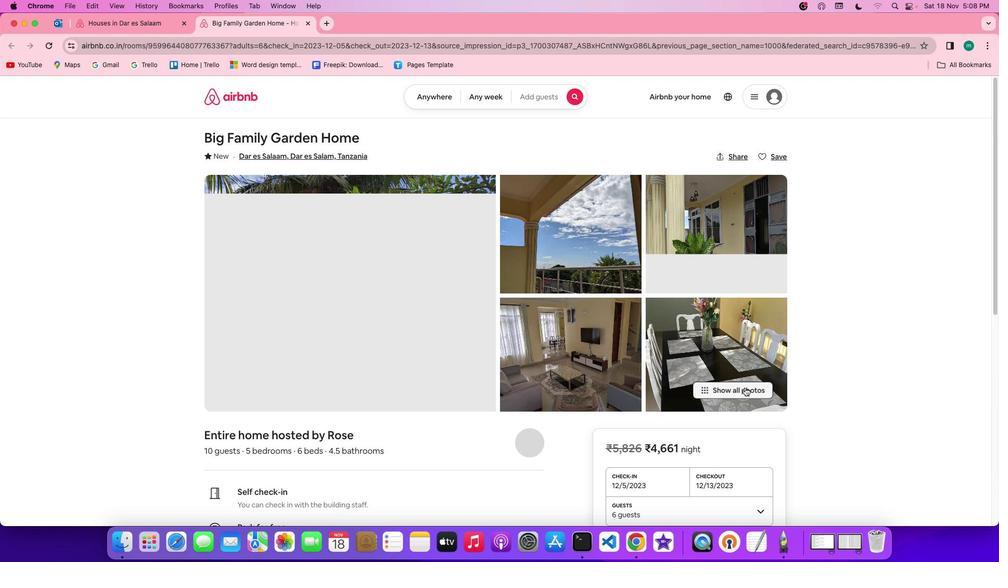 
Action: Mouse moved to (505, 452)
Screenshot: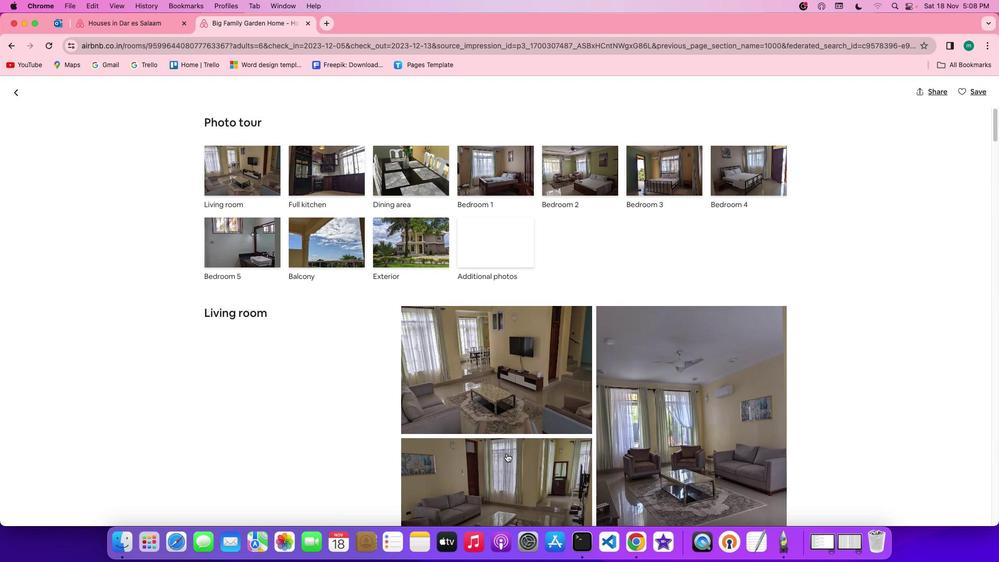 
Action: Mouse scrolled (505, 452) with delta (0, -1)
Screenshot: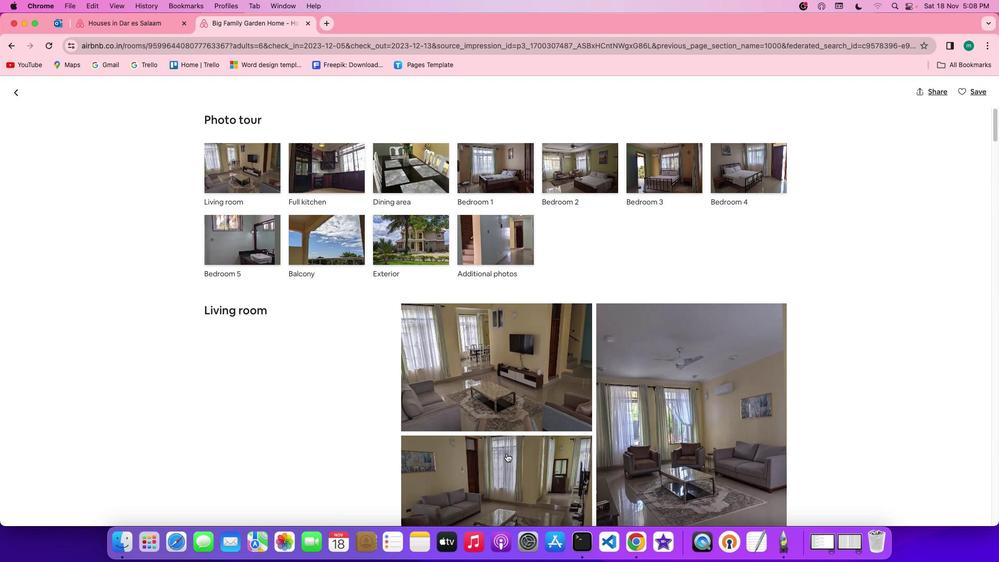 
Action: Mouse scrolled (505, 452) with delta (0, -1)
Screenshot: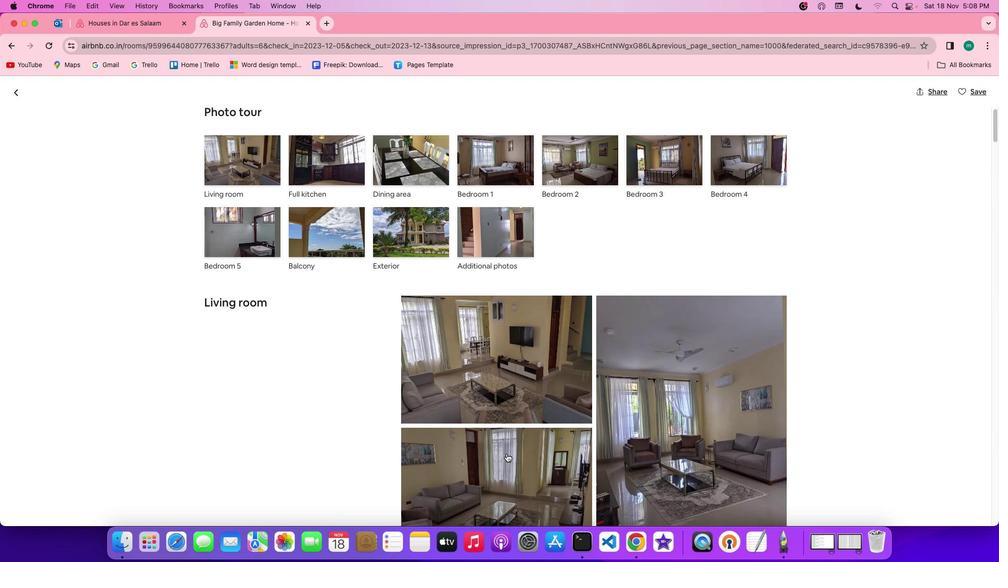 
Action: Mouse scrolled (505, 452) with delta (0, -1)
Screenshot: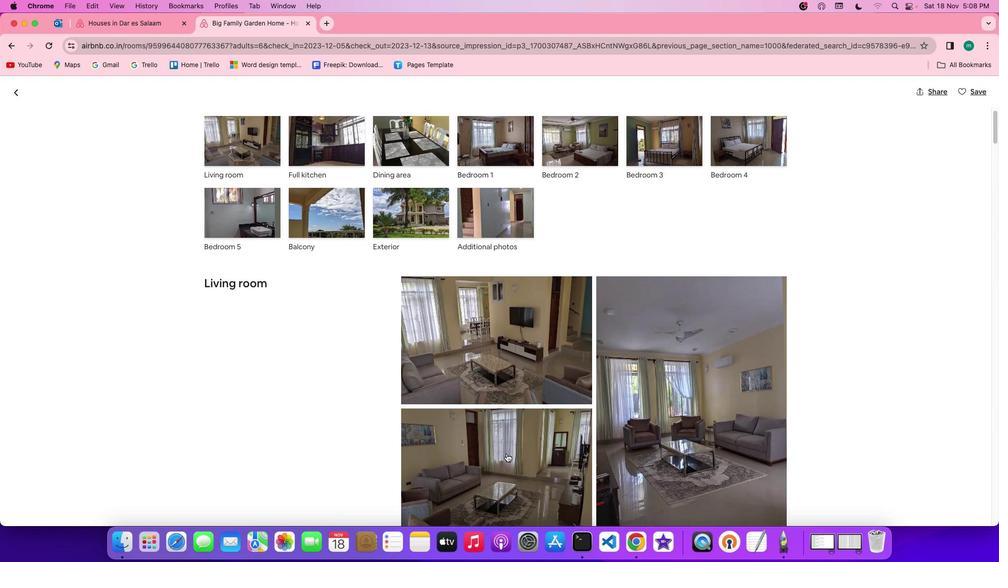 
Action: Mouse scrolled (505, 452) with delta (0, -1)
Screenshot: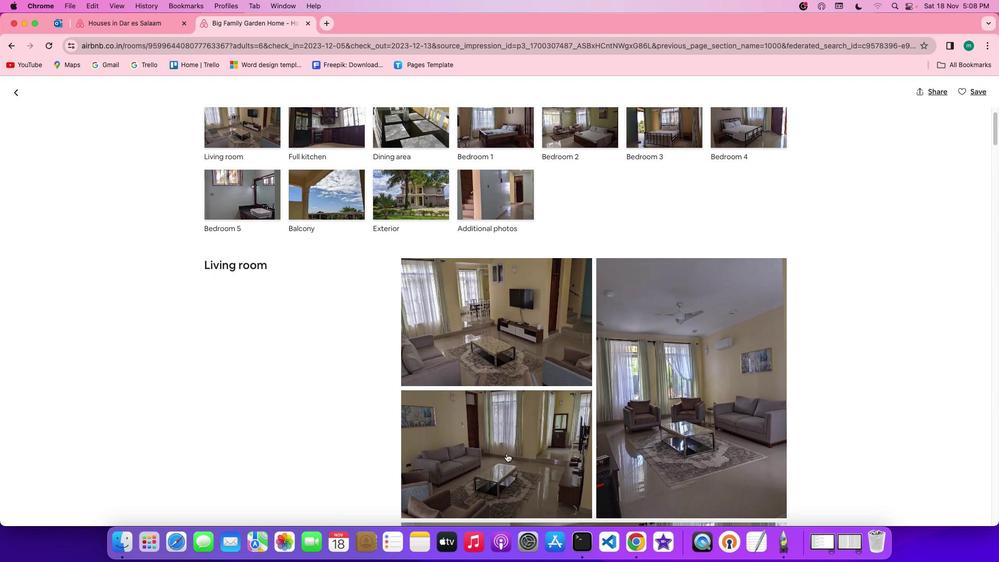 
Action: Mouse scrolled (505, 452) with delta (0, -1)
Screenshot: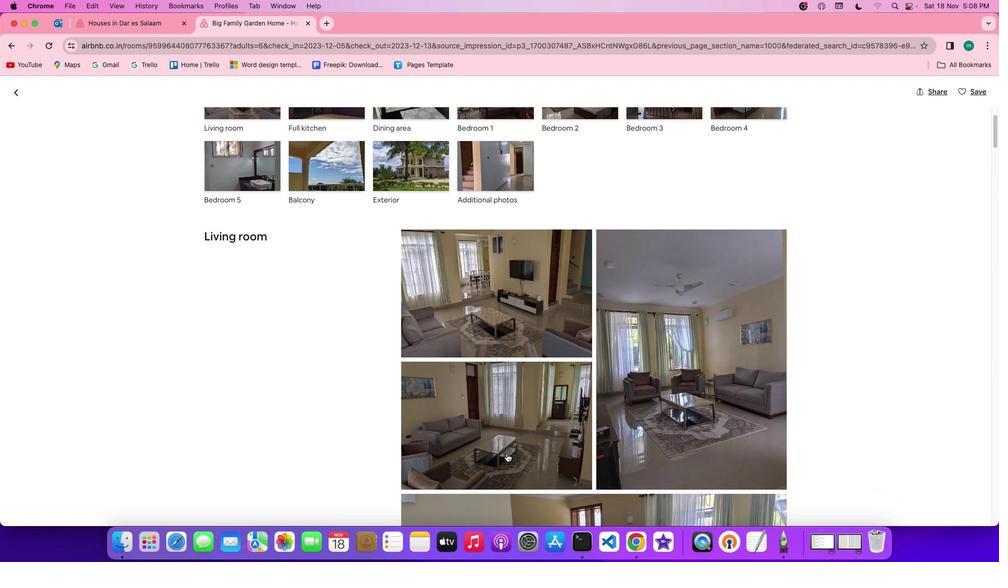 
Action: Mouse scrolled (505, 452) with delta (0, -1)
Screenshot: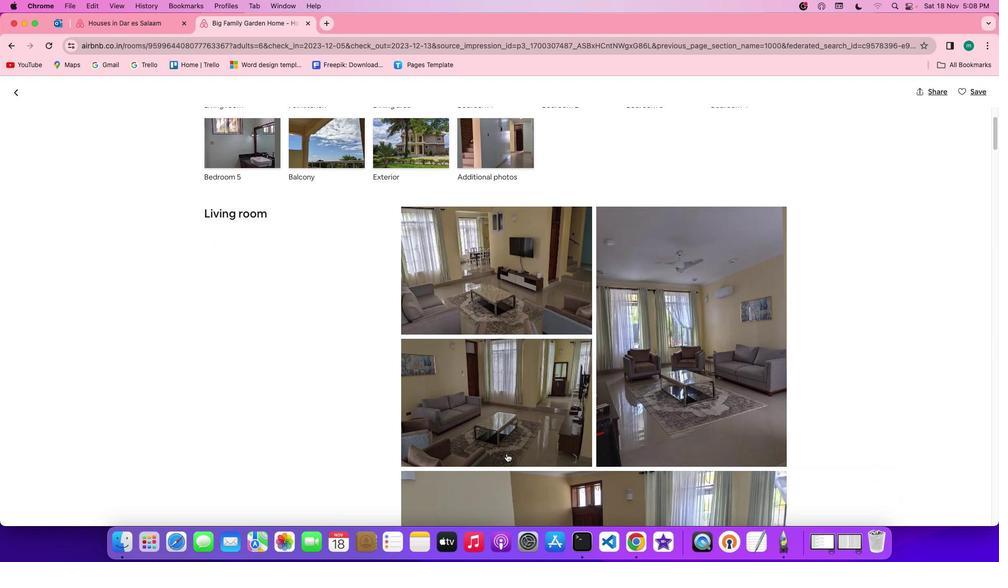 
Action: Mouse scrolled (505, 452) with delta (0, -2)
Screenshot: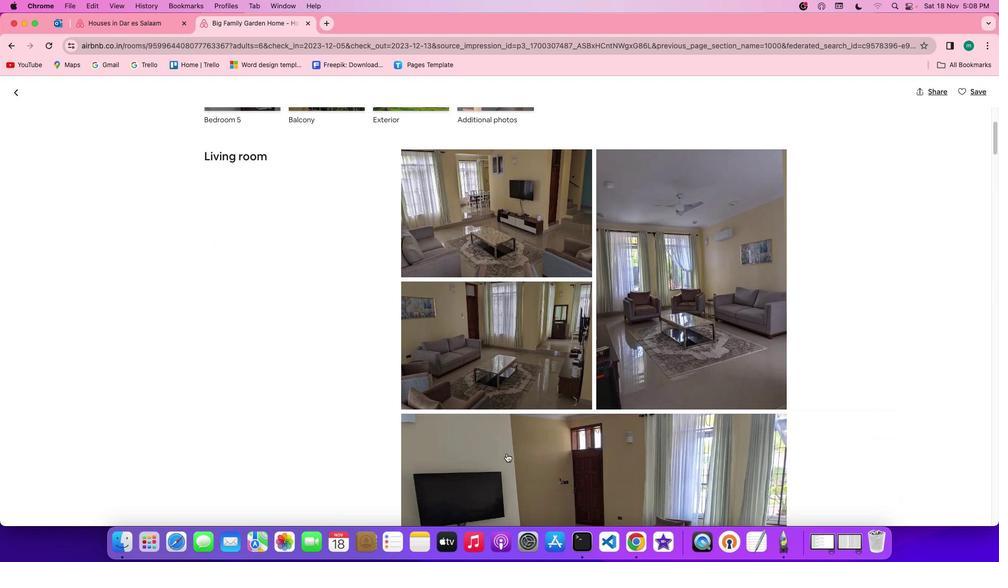 
Action: Mouse scrolled (505, 452) with delta (0, -1)
Screenshot: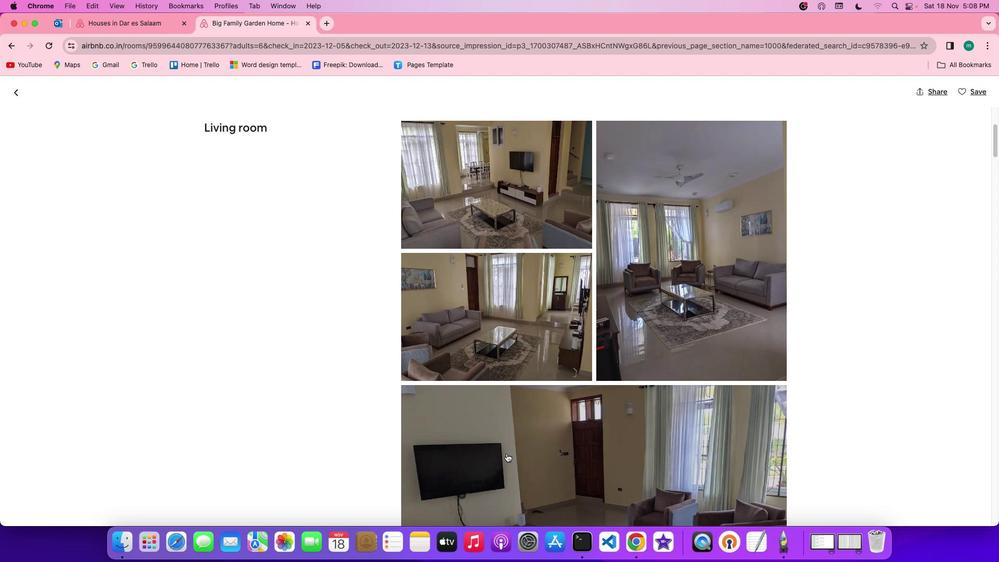 
Action: Mouse scrolled (505, 452) with delta (0, -1)
Screenshot: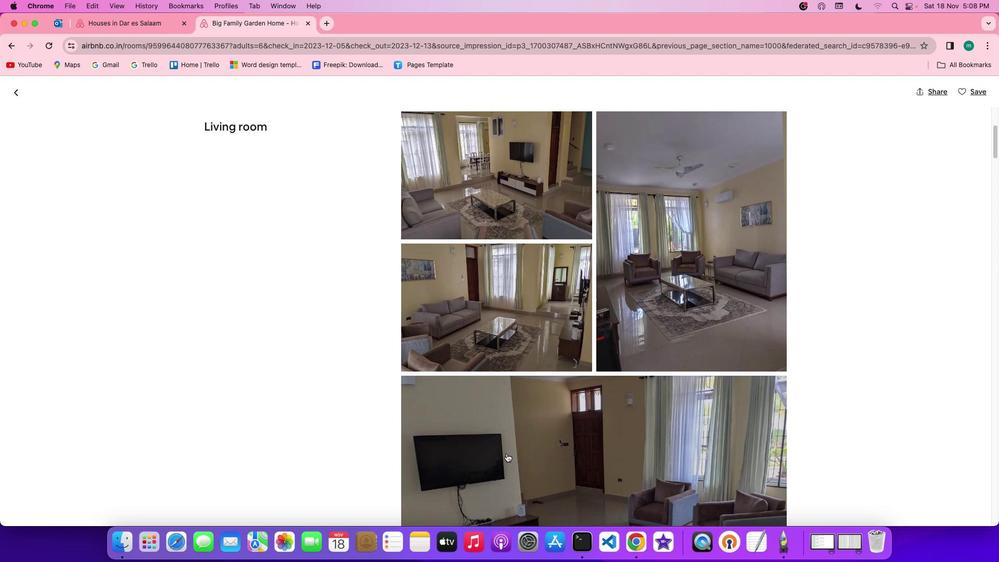 
Action: Mouse scrolled (505, 452) with delta (0, -1)
Screenshot: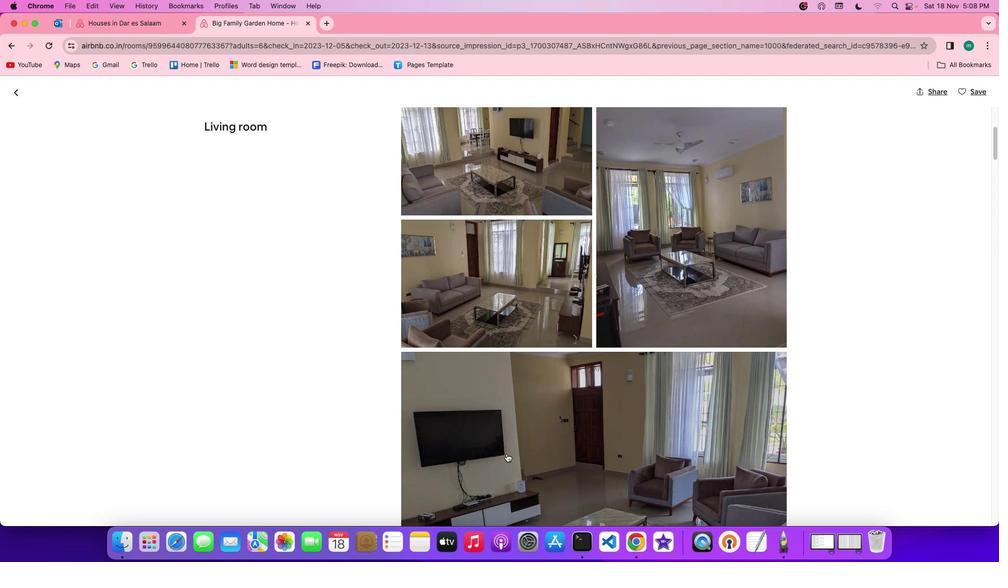 
Action: Mouse scrolled (505, 452) with delta (0, -1)
Screenshot: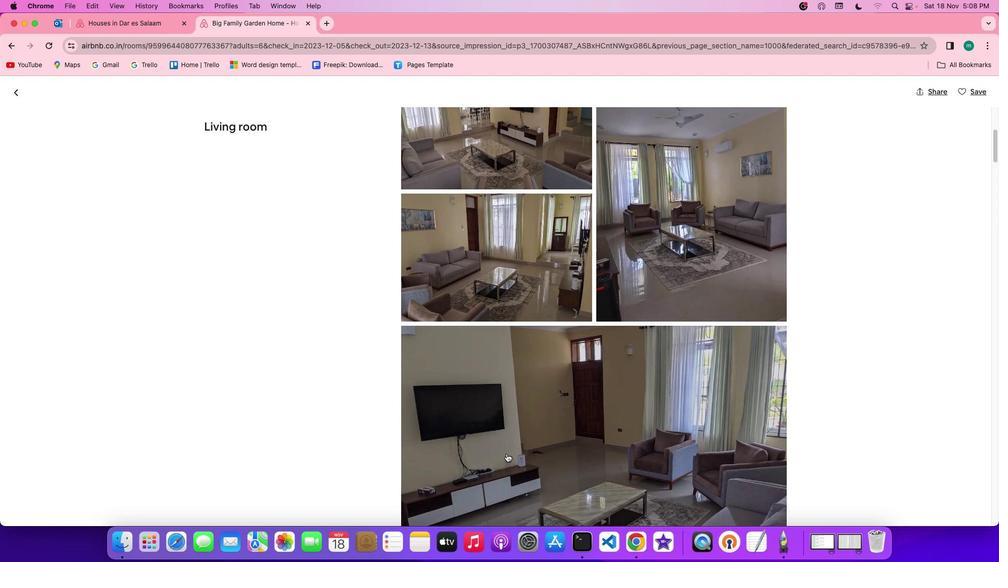 
Action: Mouse scrolled (505, 452) with delta (0, -1)
Screenshot: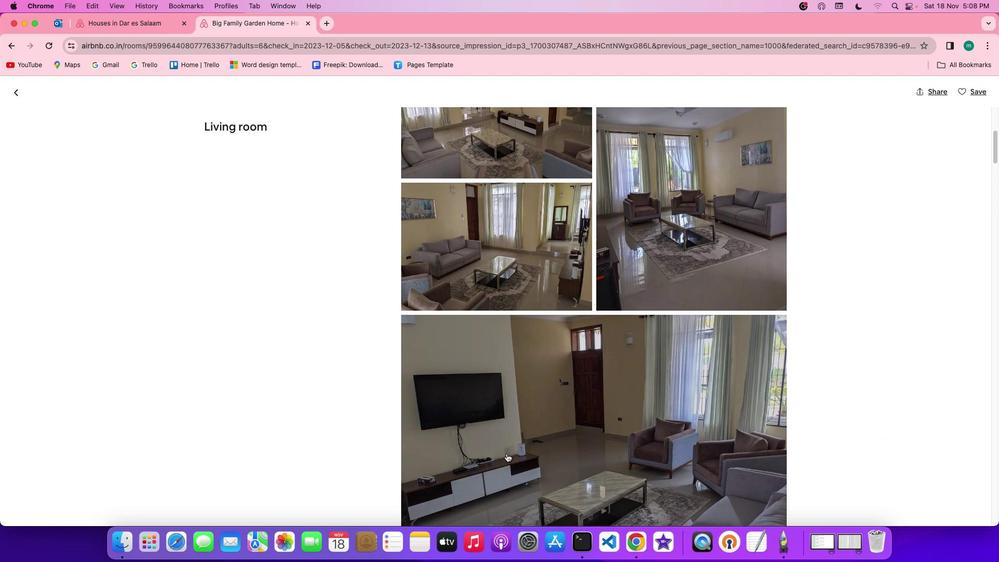 
Action: Mouse scrolled (505, 452) with delta (0, -1)
Screenshot: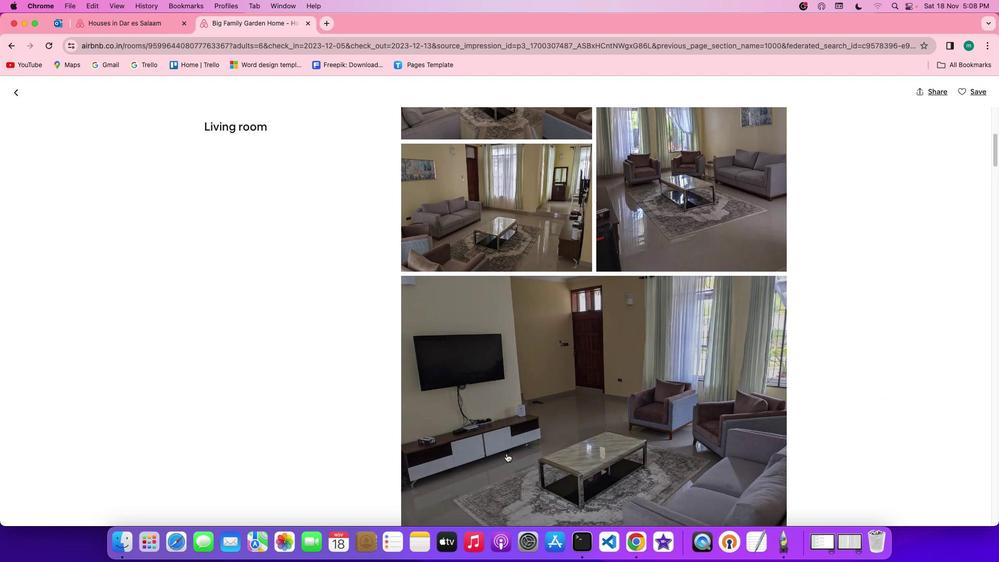 
Action: Mouse scrolled (505, 452) with delta (0, -1)
Screenshot: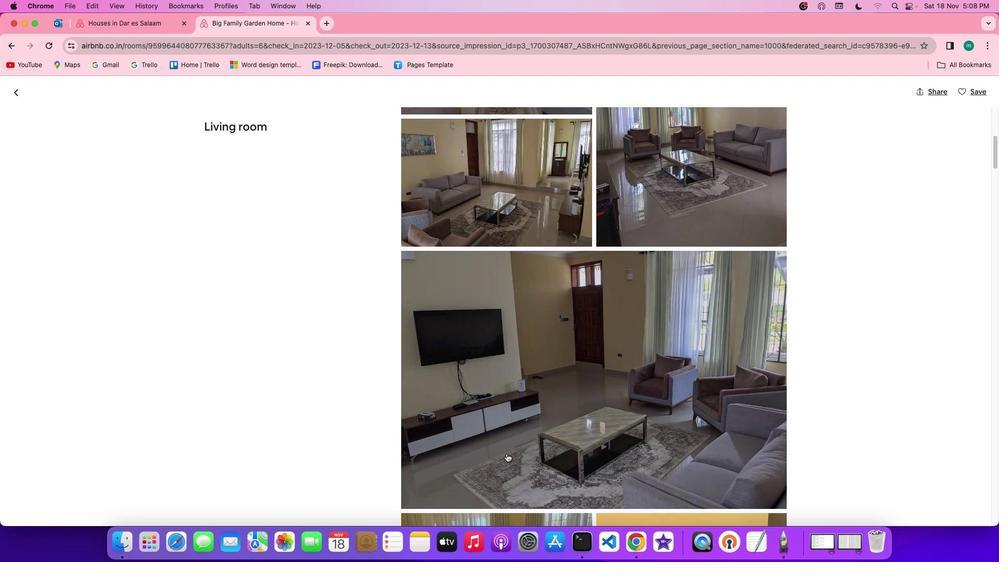 
Action: Mouse scrolled (505, 452) with delta (0, -1)
Screenshot: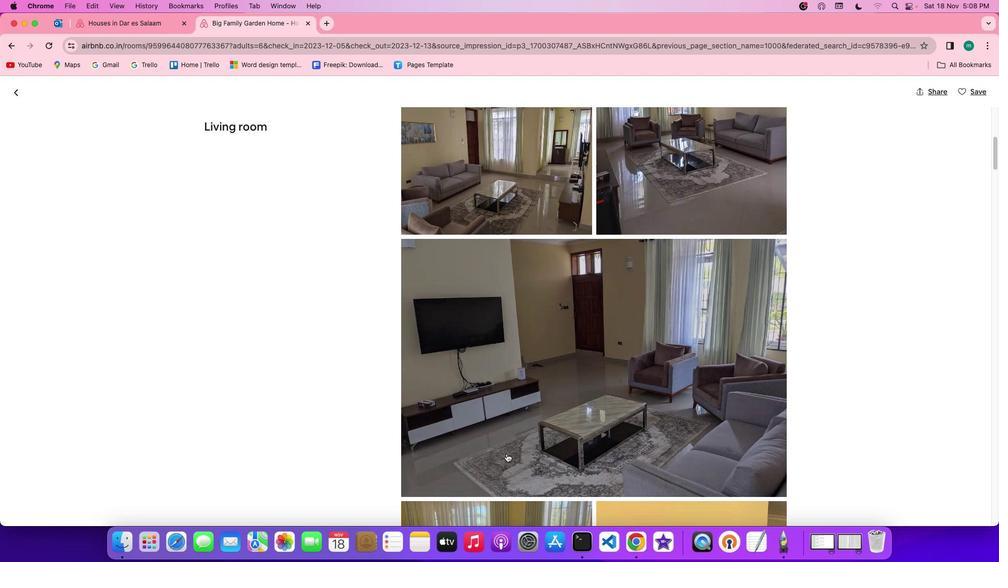 
Action: Mouse scrolled (505, 452) with delta (0, -1)
Screenshot: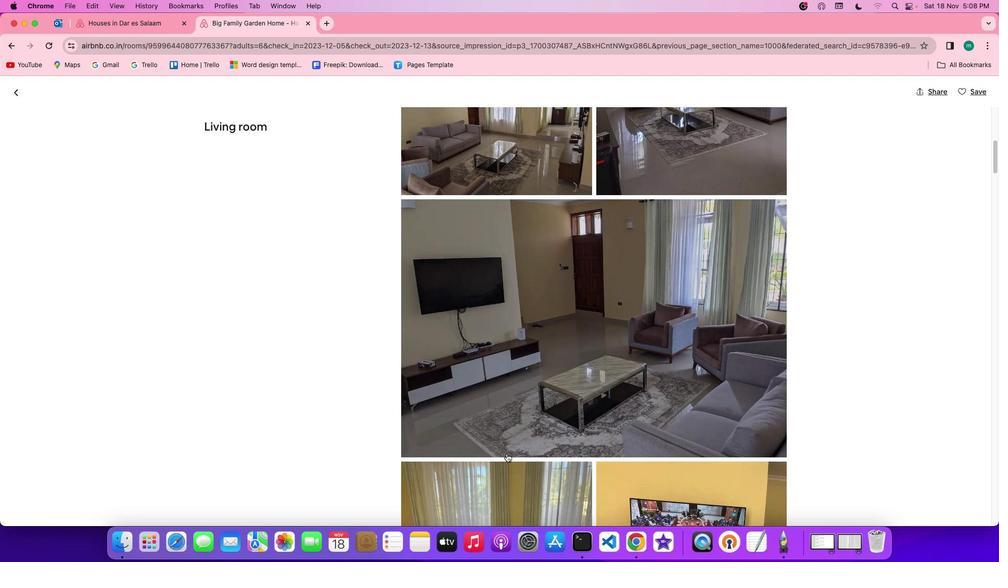 
Action: Mouse scrolled (505, 452) with delta (0, -1)
Screenshot: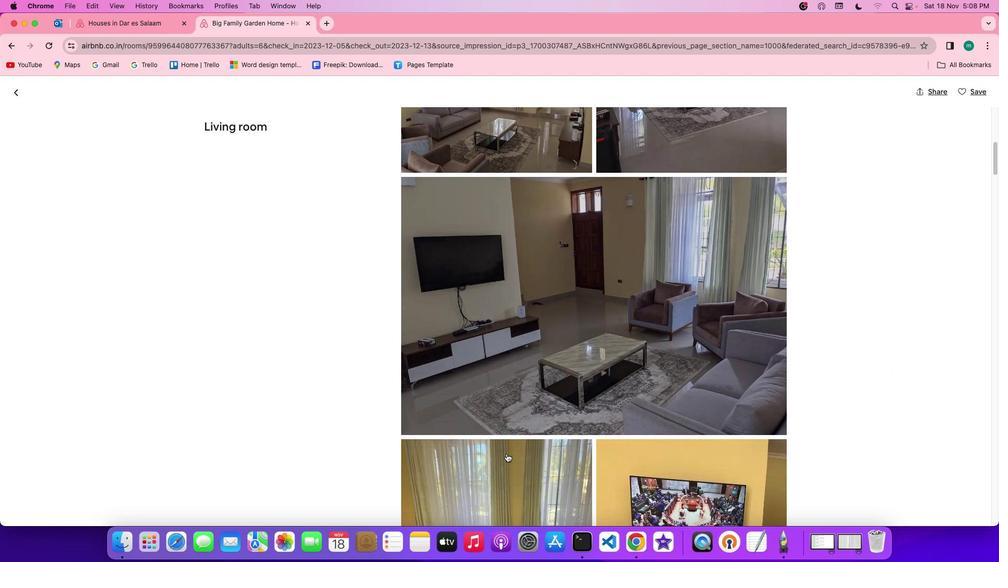 
Action: Mouse scrolled (505, 452) with delta (0, -2)
Screenshot: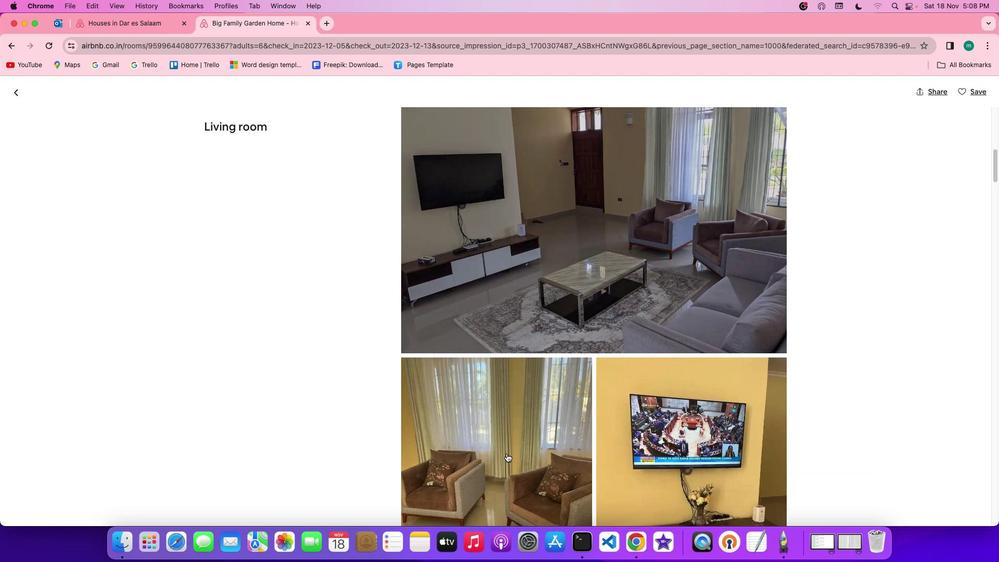 
Action: Mouse scrolled (505, 452) with delta (0, -1)
Screenshot: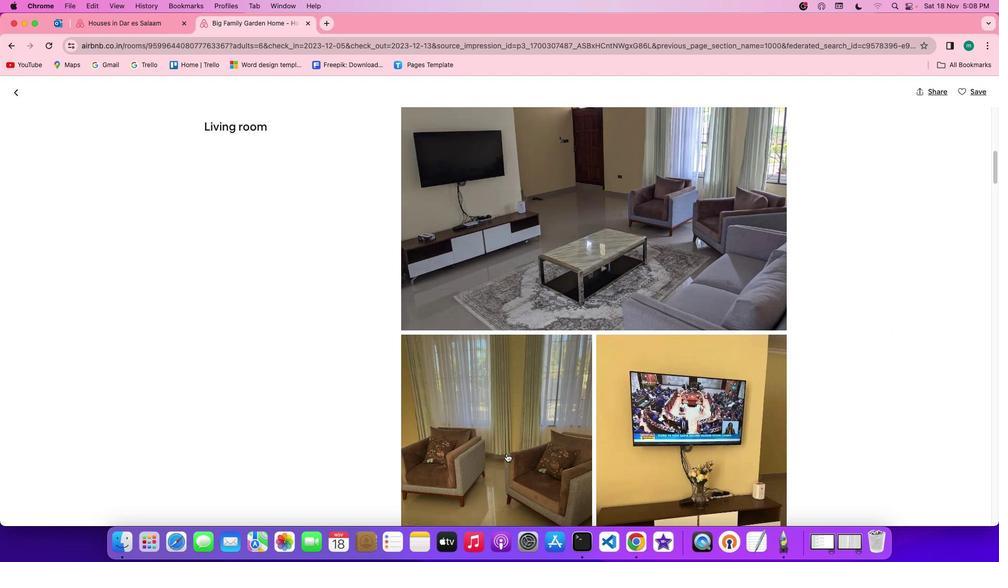 
Action: Mouse scrolled (505, 452) with delta (0, -1)
Screenshot: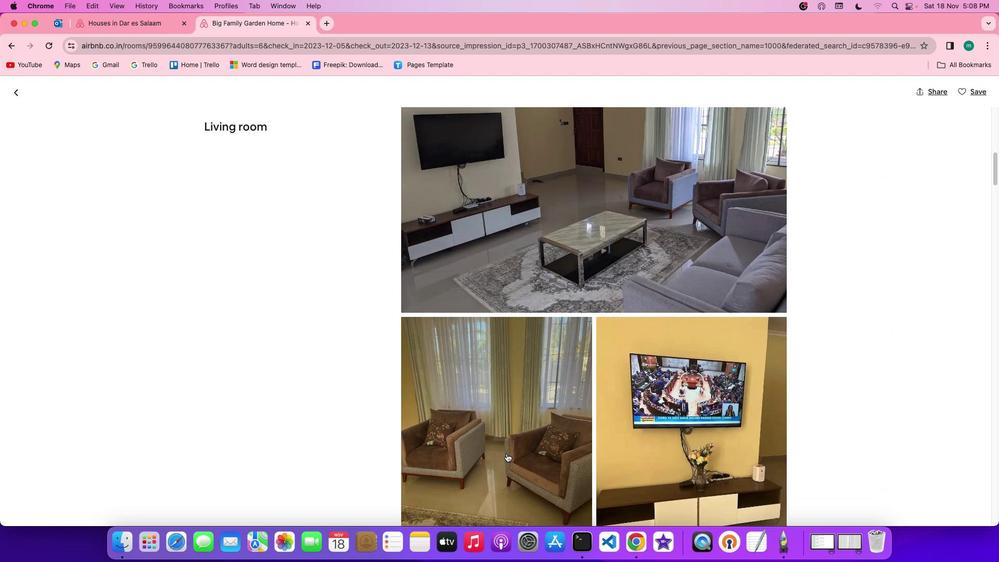 
Action: Mouse scrolled (505, 452) with delta (0, -1)
Screenshot: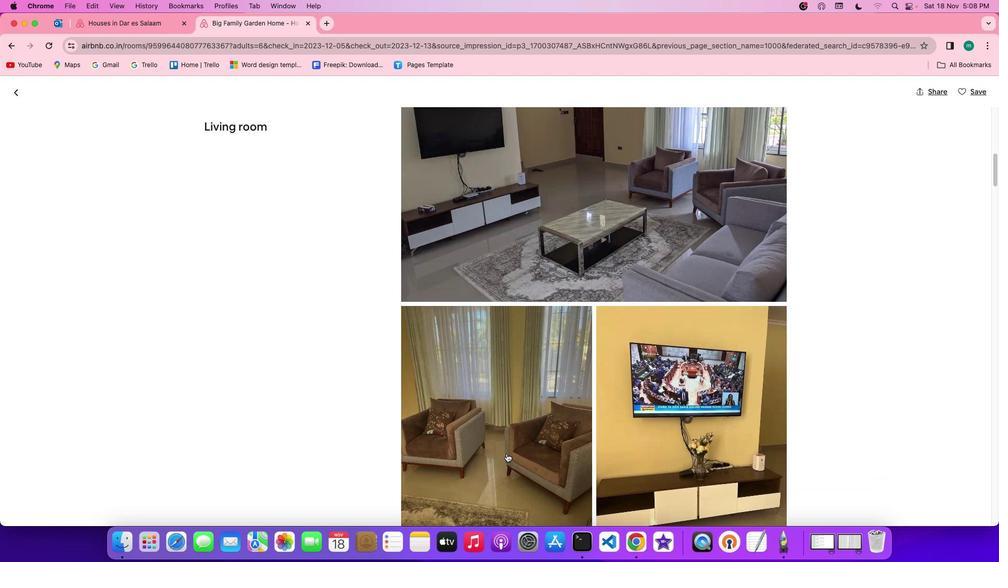
Action: Mouse scrolled (505, 452) with delta (0, -2)
Screenshot: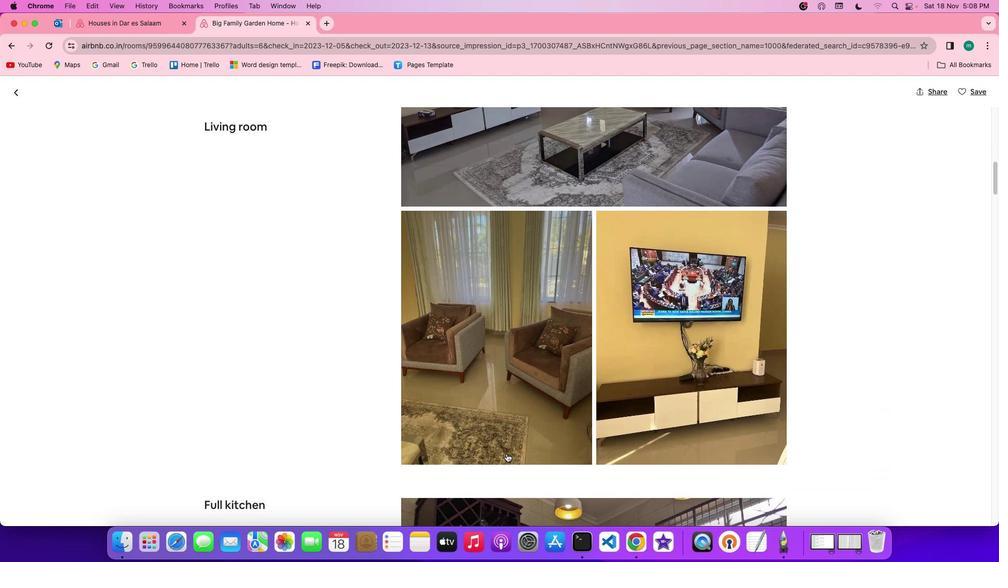 
Action: Mouse scrolled (505, 452) with delta (0, -1)
Screenshot: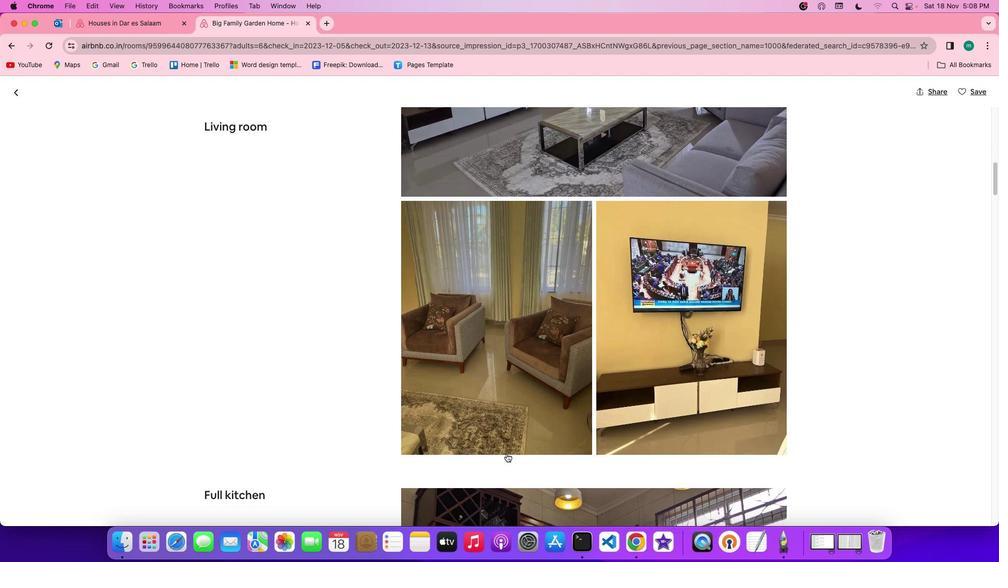 
Action: Mouse scrolled (505, 452) with delta (0, -1)
Screenshot: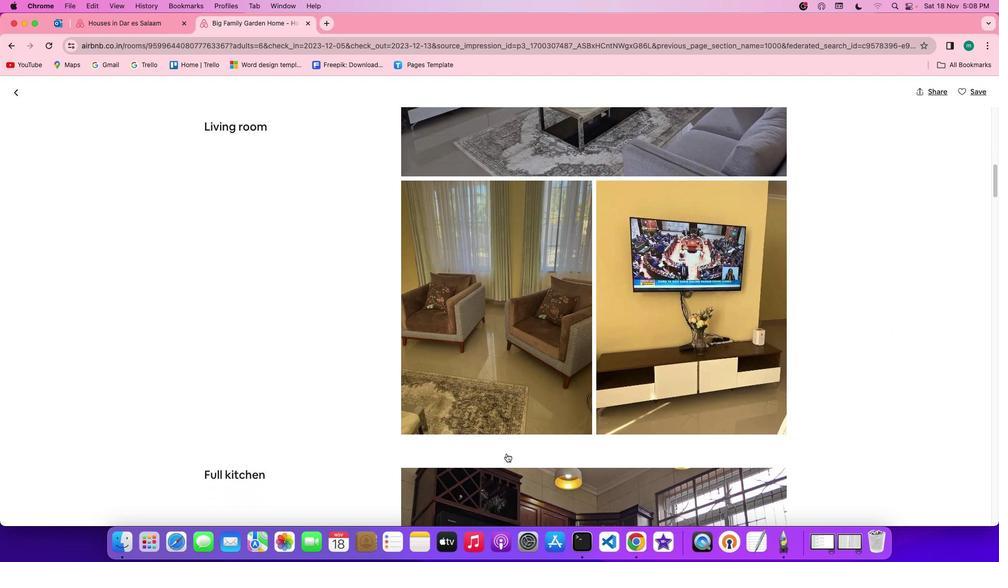 
Action: Mouse scrolled (505, 452) with delta (0, -1)
Screenshot: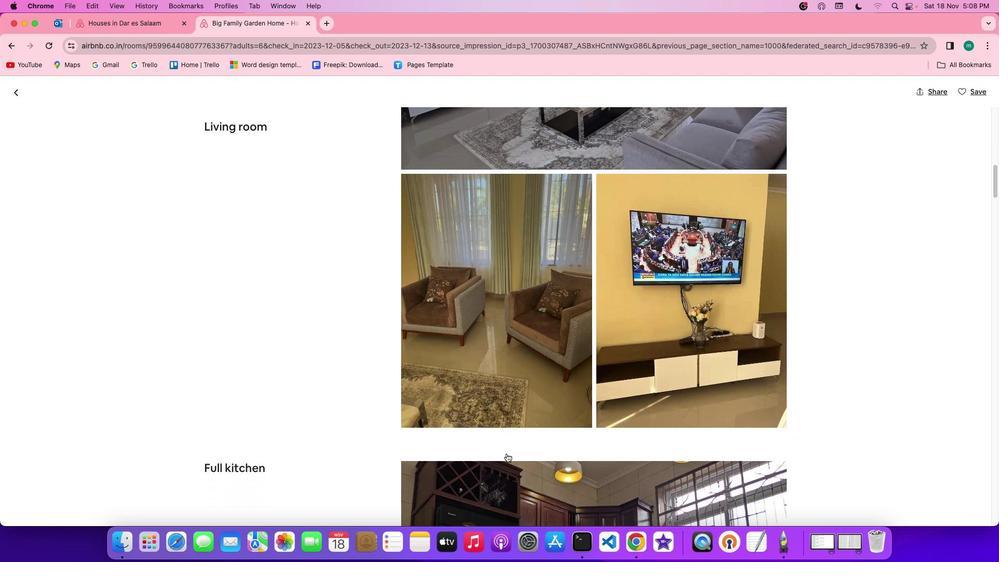 
Action: Mouse scrolled (505, 452) with delta (0, -1)
Screenshot: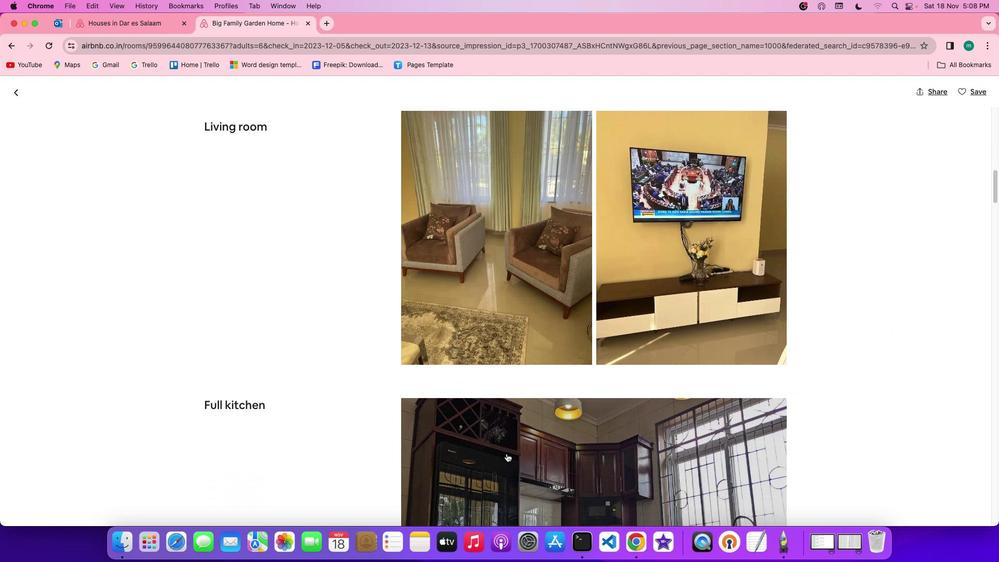 
Action: Mouse scrolled (505, 452) with delta (0, -1)
Screenshot: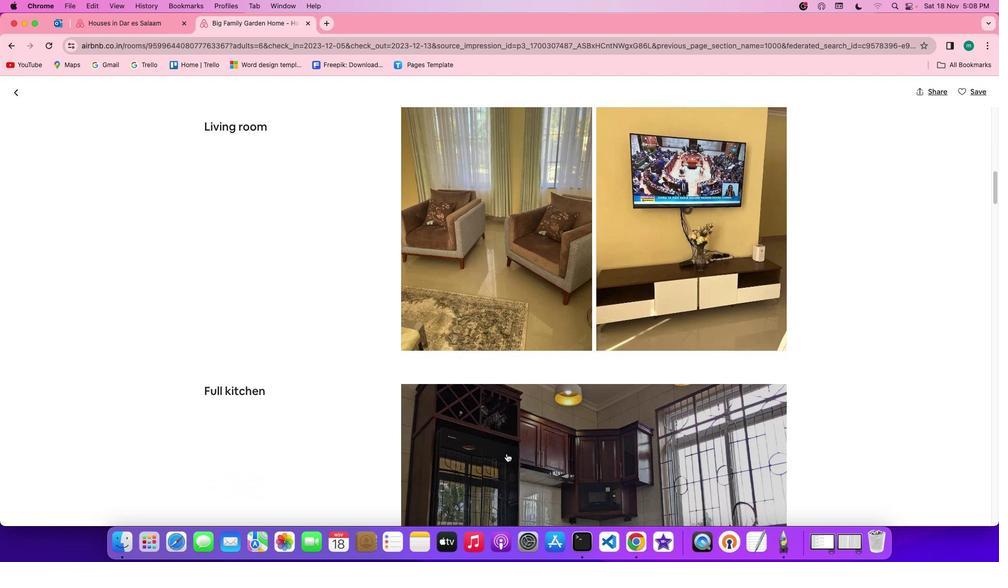 
Action: Mouse scrolled (505, 452) with delta (0, -1)
Screenshot: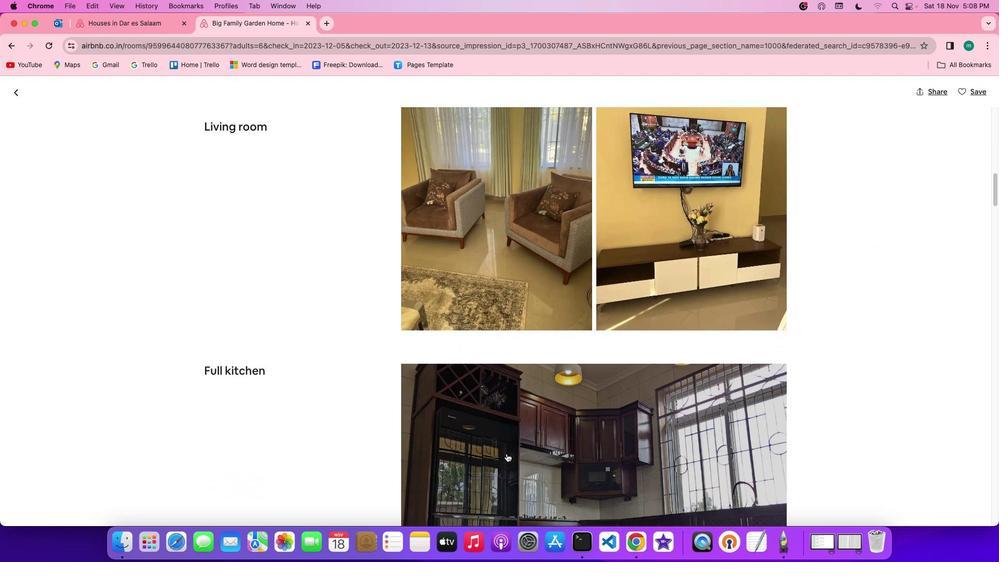 
Action: Mouse scrolled (505, 452) with delta (0, -1)
Screenshot: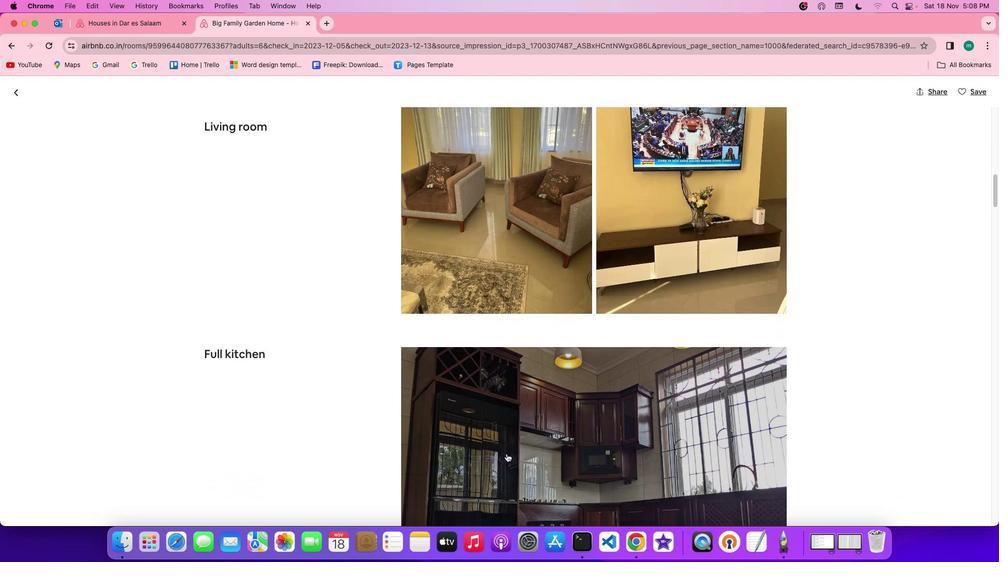 
Action: Mouse scrolled (505, 452) with delta (0, -1)
Screenshot: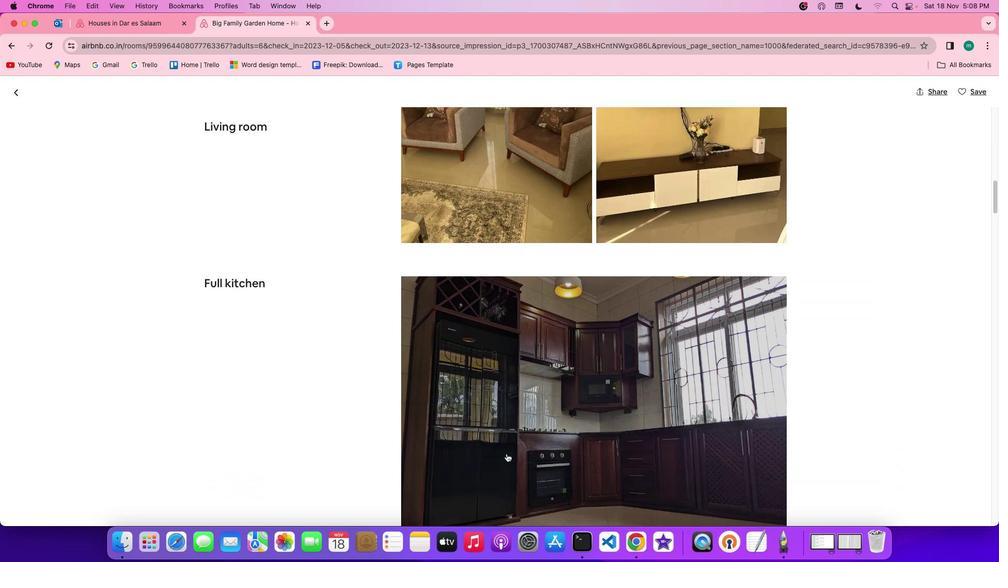 
Action: Mouse scrolled (505, 452) with delta (0, -1)
Screenshot: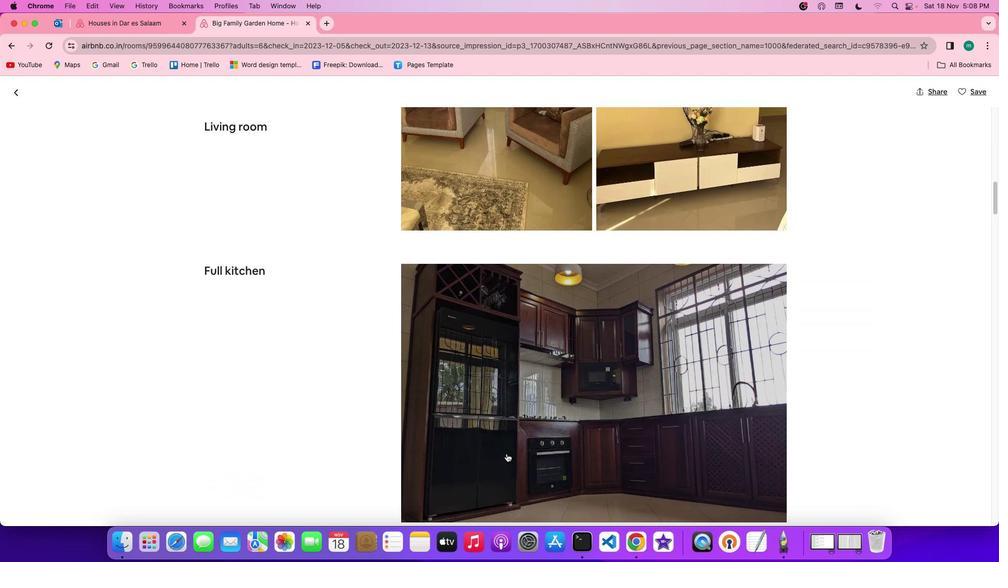 
Action: Mouse scrolled (505, 452) with delta (0, -1)
Screenshot: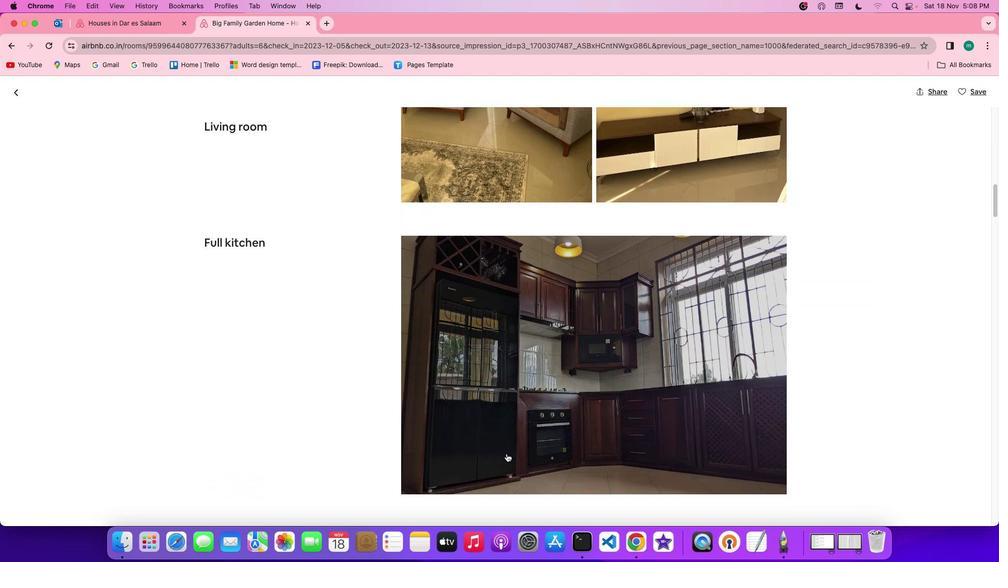 
Action: Mouse scrolled (505, 452) with delta (0, -1)
Screenshot: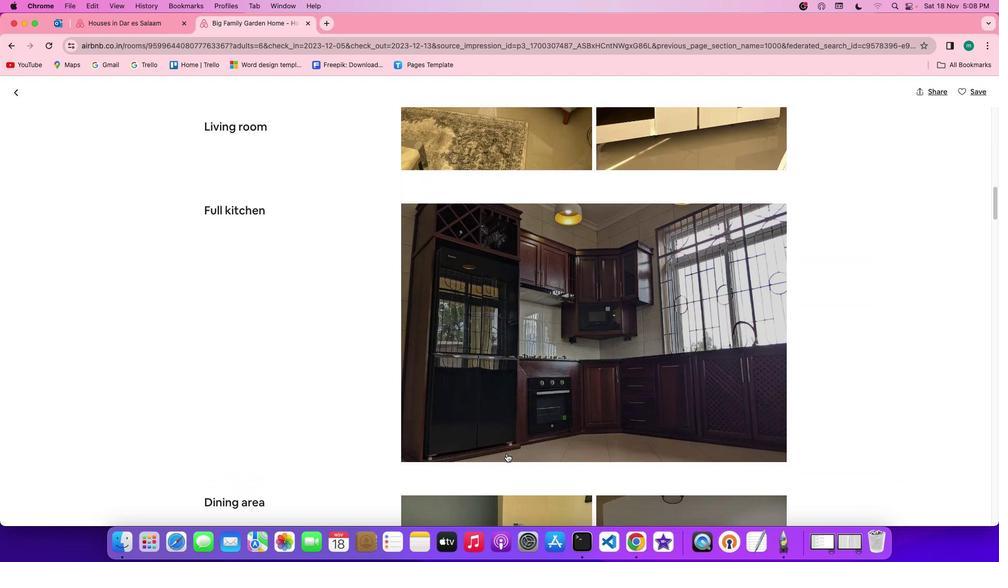 
Action: Mouse scrolled (505, 452) with delta (0, -1)
Screenshot: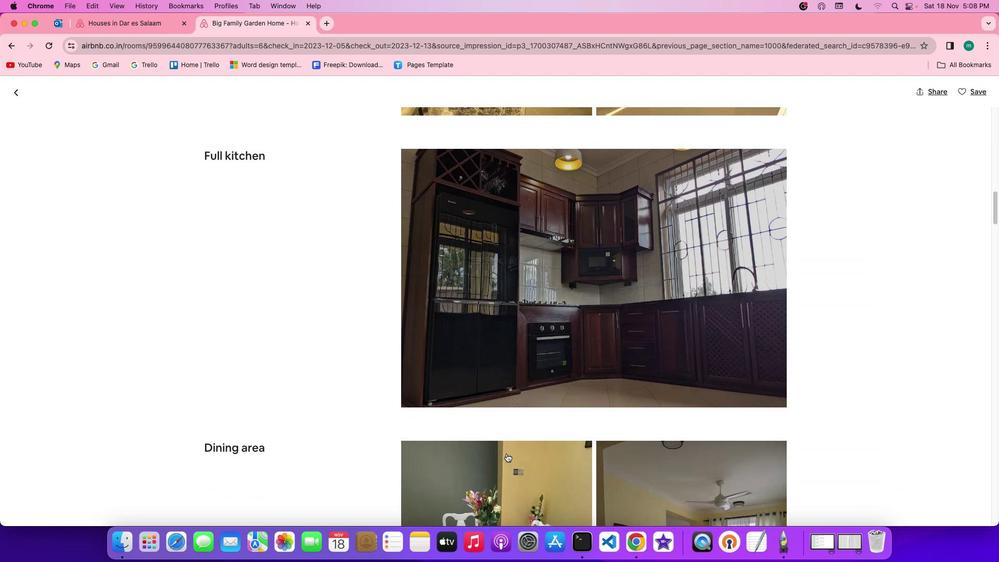 
Action: Mouse scrolled (505, 452) with delta (0, -1)
Screenshot: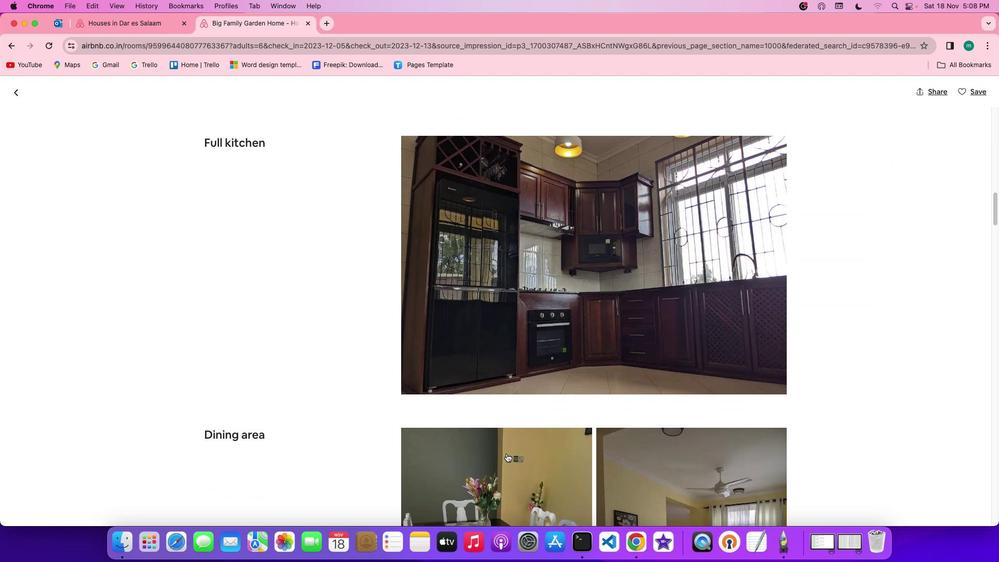 
Action: Mouse scrolled (505, 452) with delta (0, -1)
Screenshot: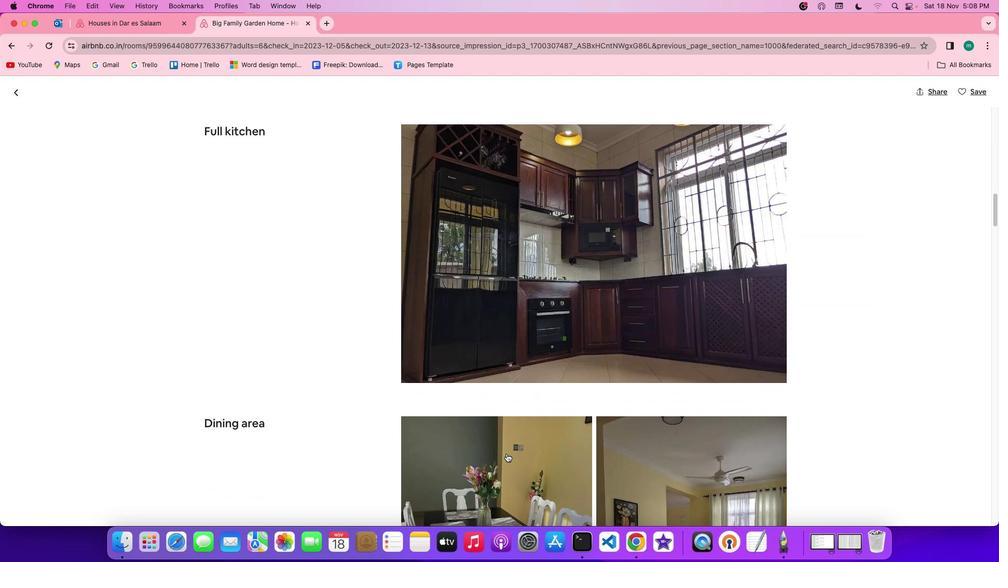 
Action: Mouse scrolled (505, 452) with delta (0, -1)
Screenshot: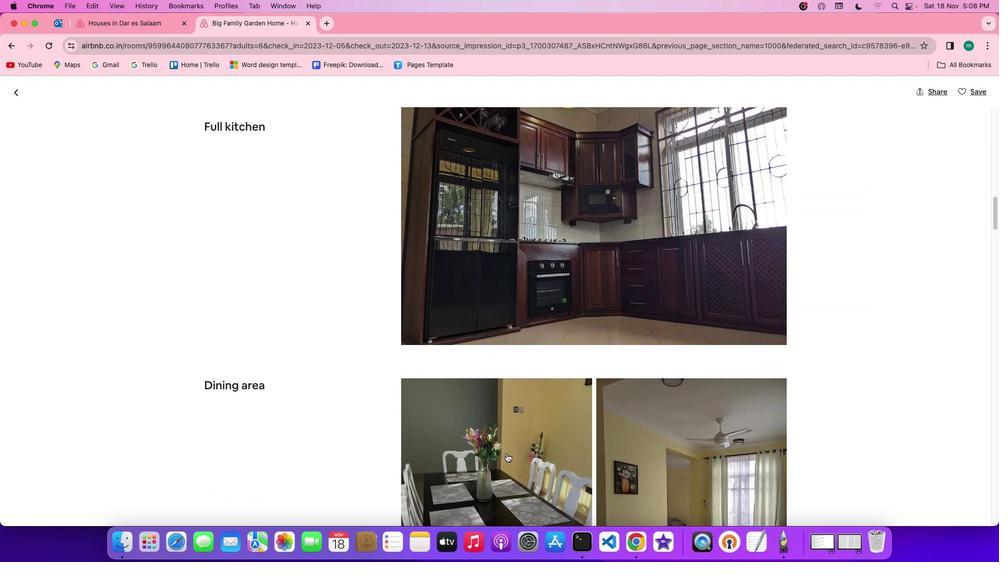 
Action: Mouse scrolled (505, 452) with delta (0, -1)
Screenshot: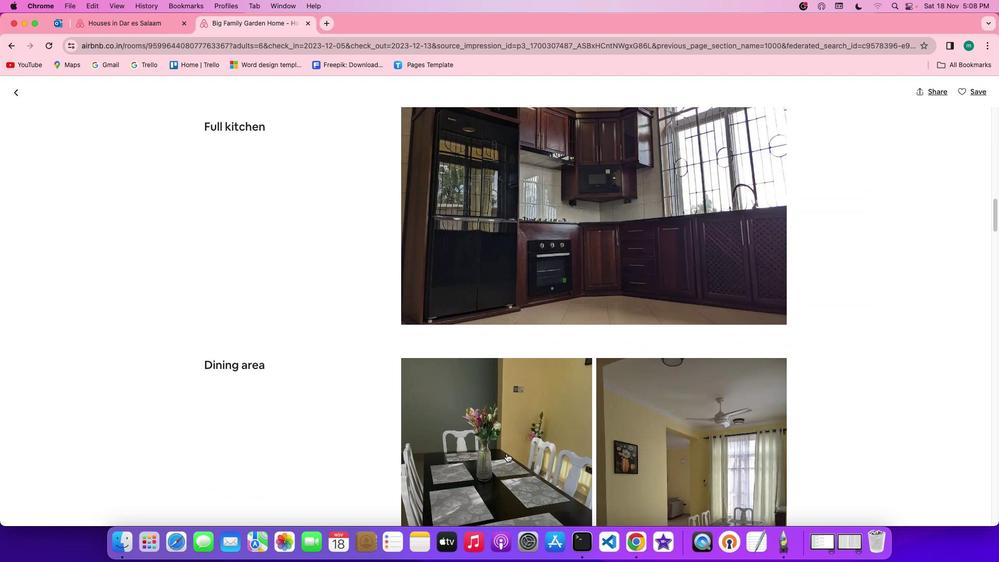 
Action: Mouse moved to (505, 452)
Screenshot: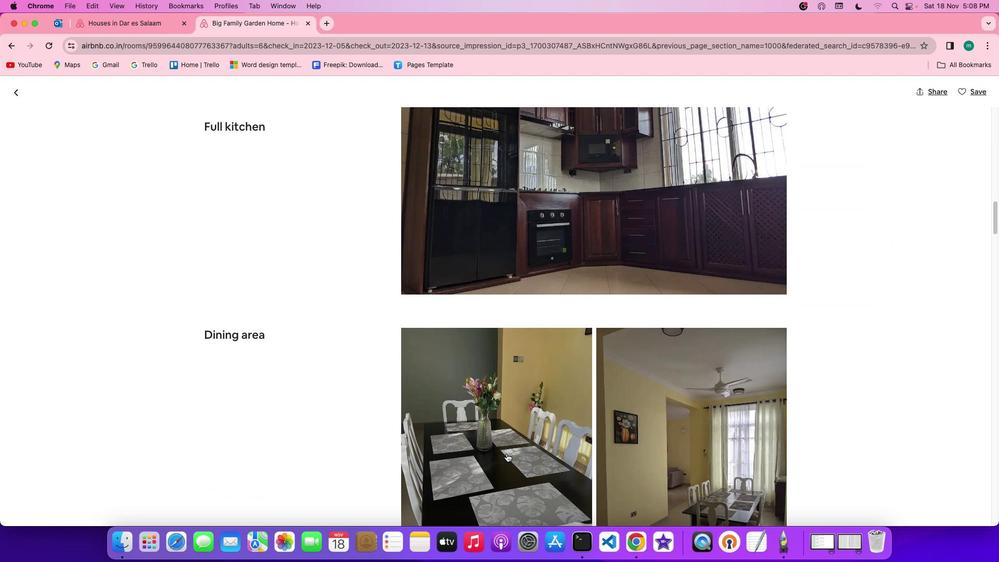 
Action: Mouse scrolled (505, 452) with delta (0, -1)
Screenshot: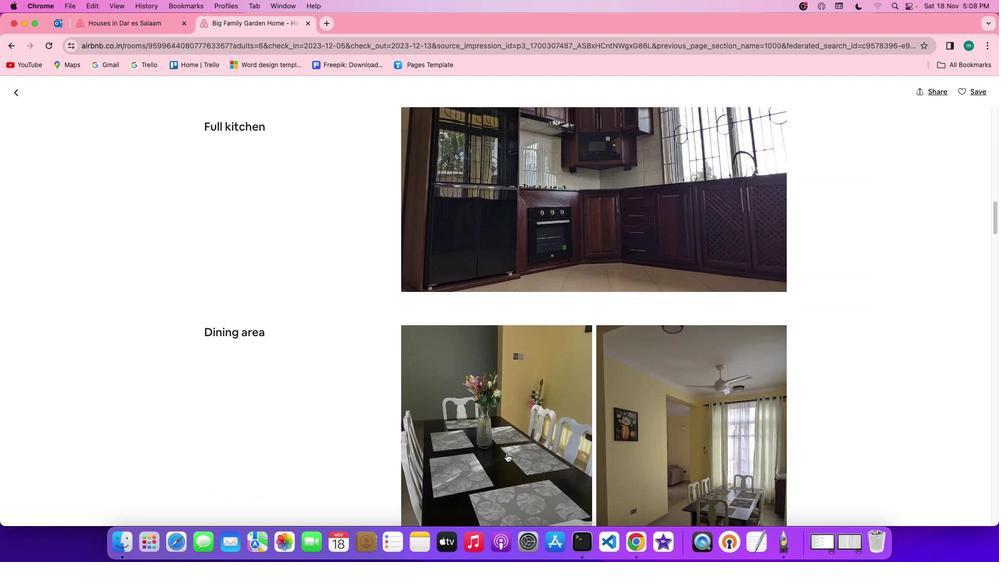 
Action: Mouse scrolled (505, 452) with delta (0, -1)
Screenshot: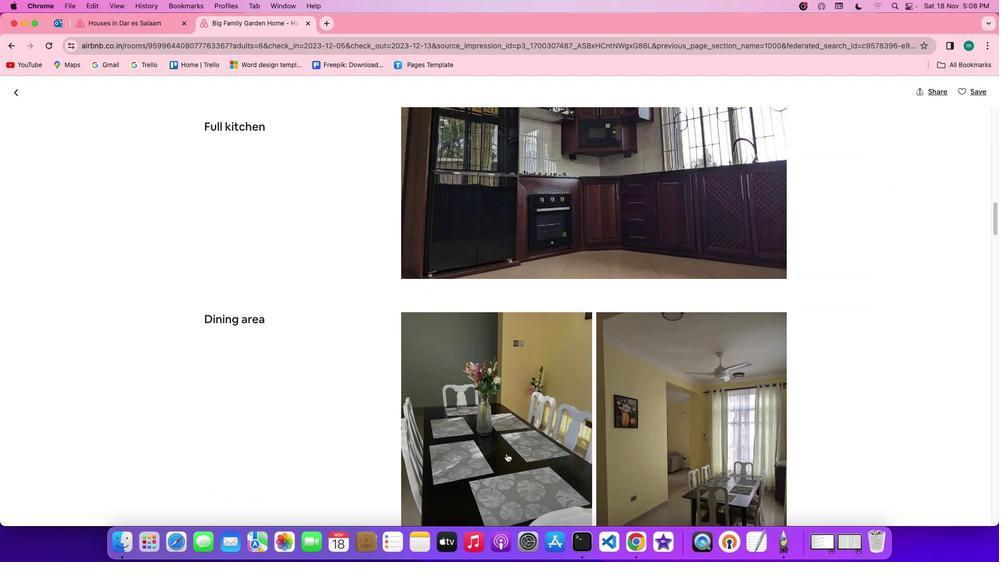 
Action: Mouse scrolled (505, 452) with delta (0, -1)
Screenshot: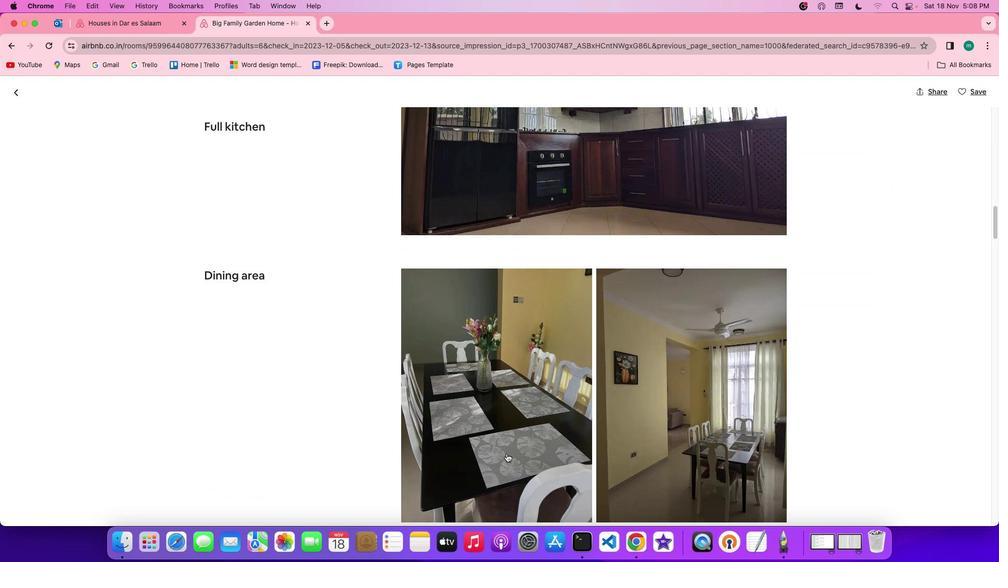 
Action: Mouse scrolled (505, 452) with delta (0, -1)
Screenshot: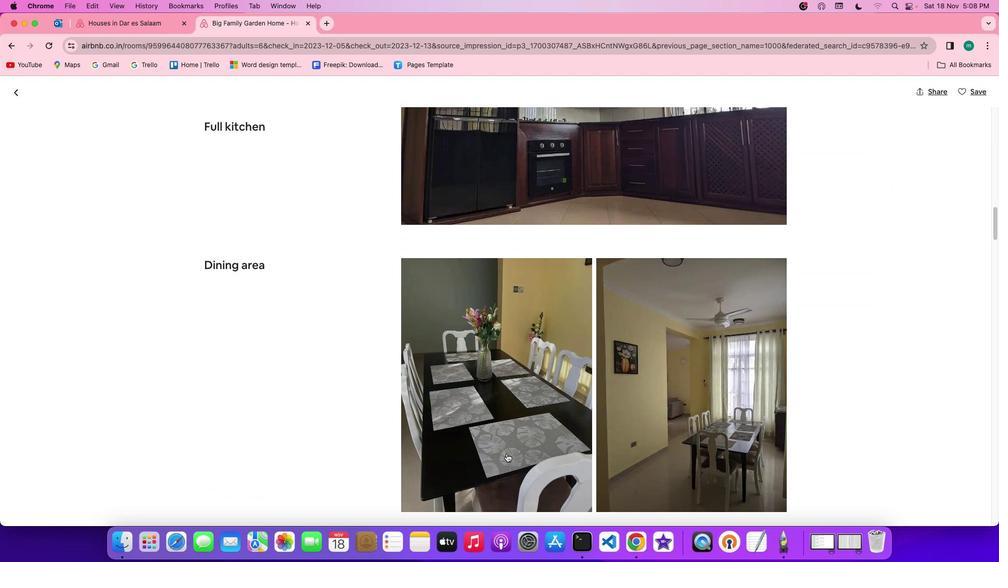 
Action: Mouse scrolled (505, 452) with delta (0, -1)
Screenshot: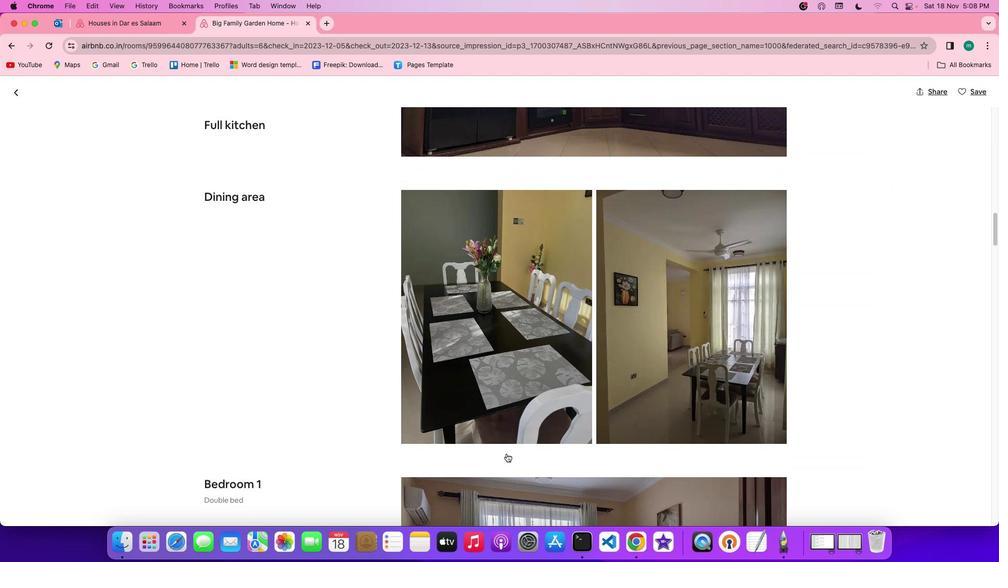 
Action: Mouse scrolled (505, 452) with delta (0, -1)
Screenshot: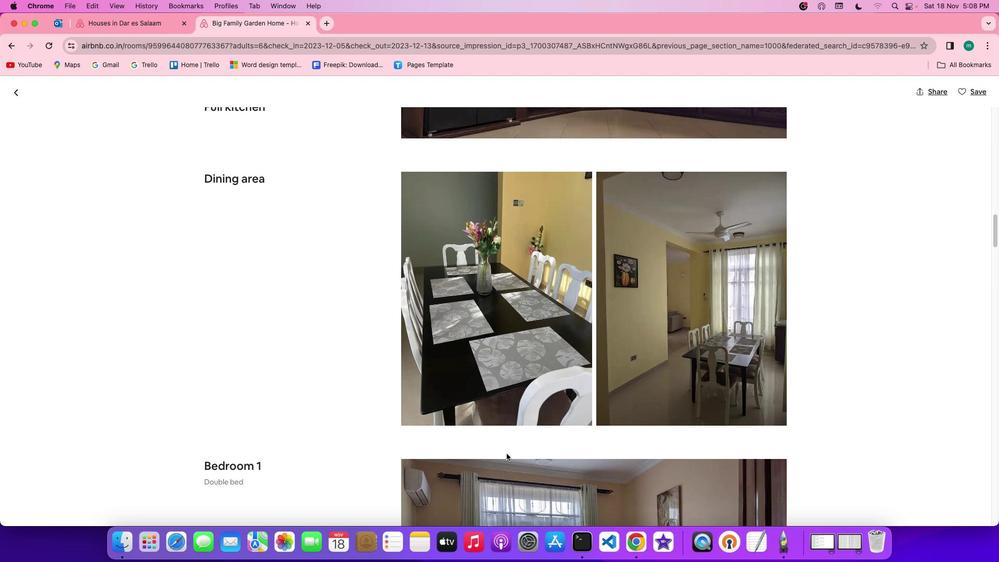 
Action: Mouse scrolled (505, 452) with delta (0, -1)
Screenshot: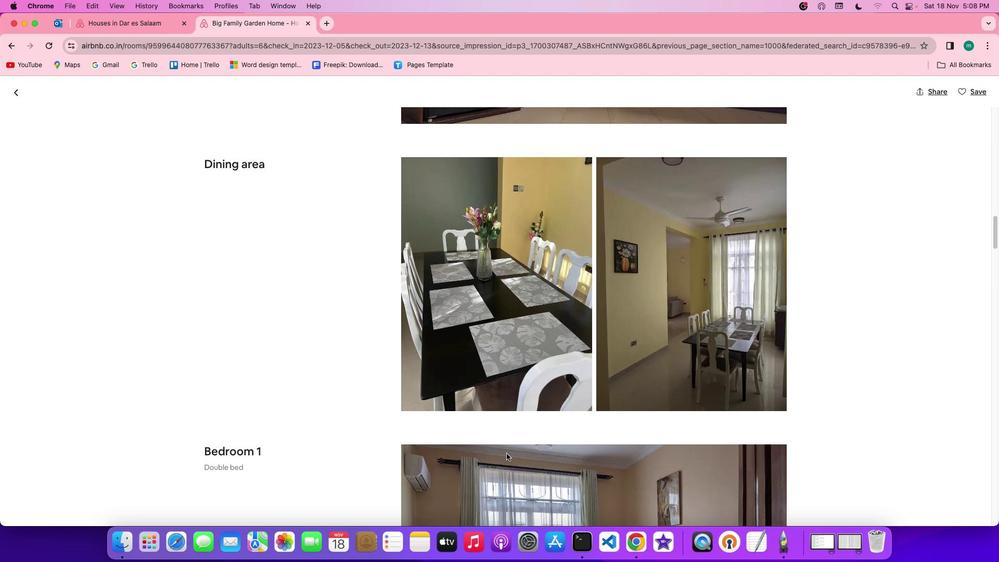 
Action: Mouse scrolled (505, 452) with delta (0, -1)
Screenshot: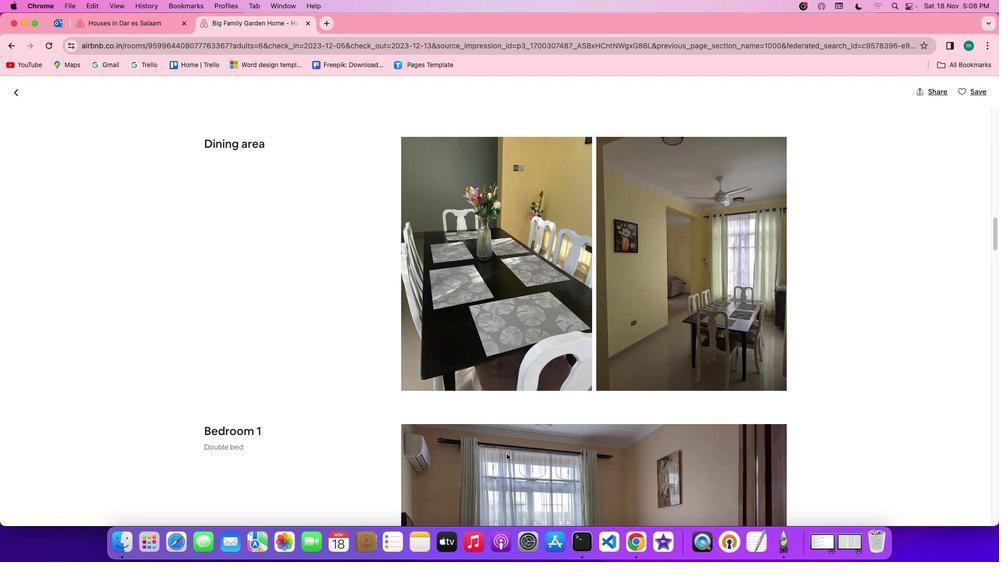 
Action: Mouse scrolled (505, 452) with delta (0, -2)
Screenshot: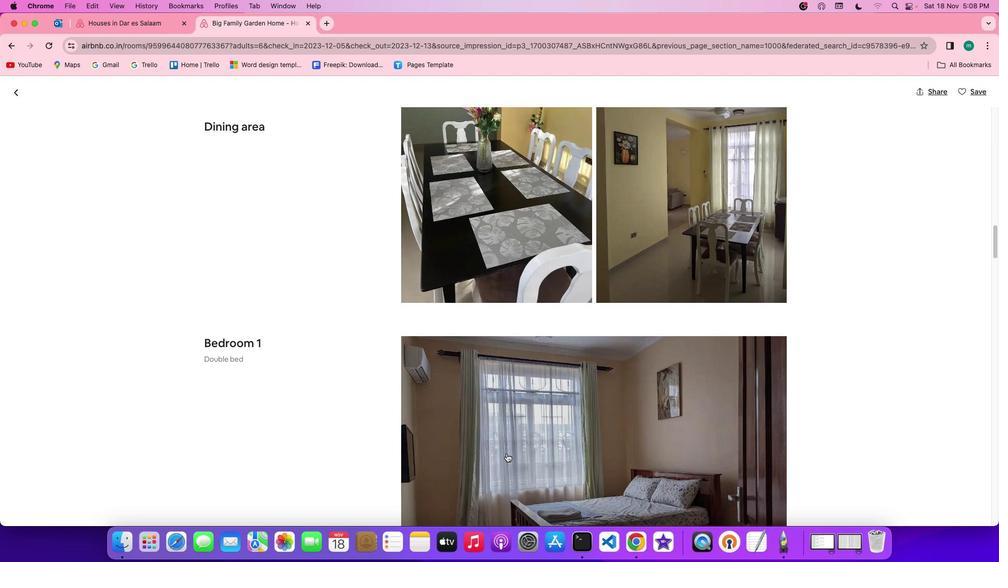 
Action: Mouse scrolled (505, 452) with delta (0, -1)
Screenshot: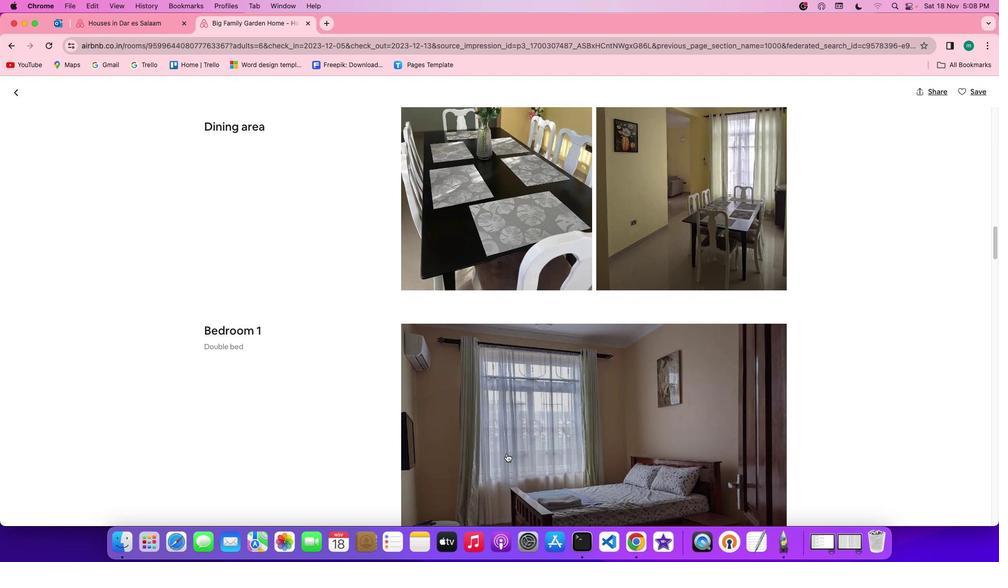 
Action: Mouse scrolled (505, 452) with delta (0, -1)
Screenshot: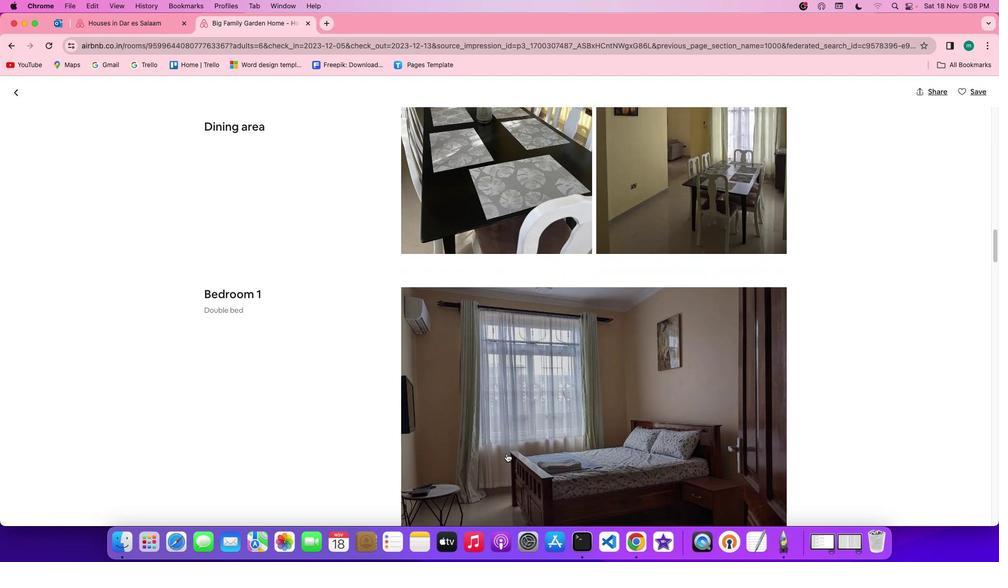 
Action: Mouse scrolled (505, 452) with delta (0, -1)
Screenshot: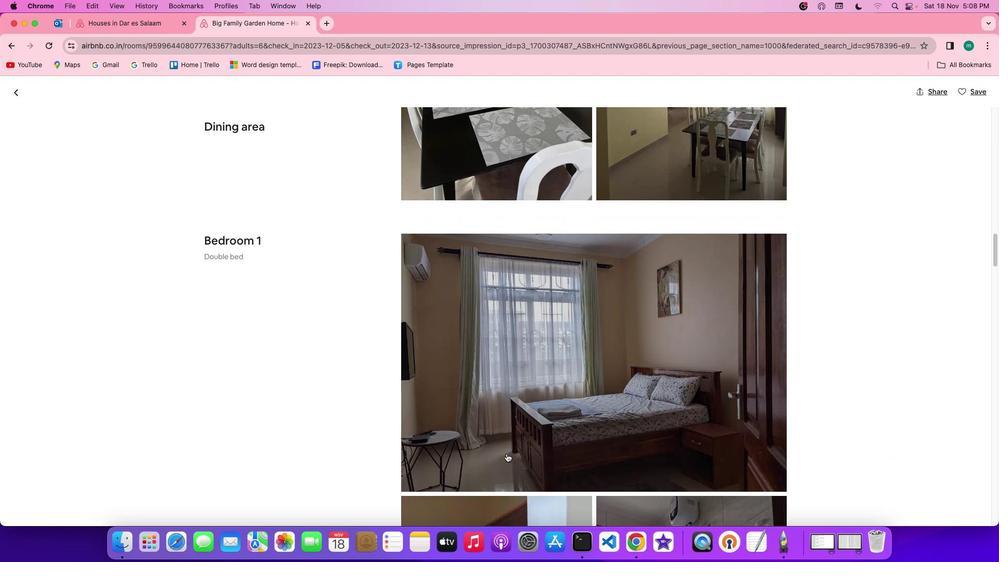 
Action: Mouse scrolled (505, 452) with delta (0, -2)
Screenshot: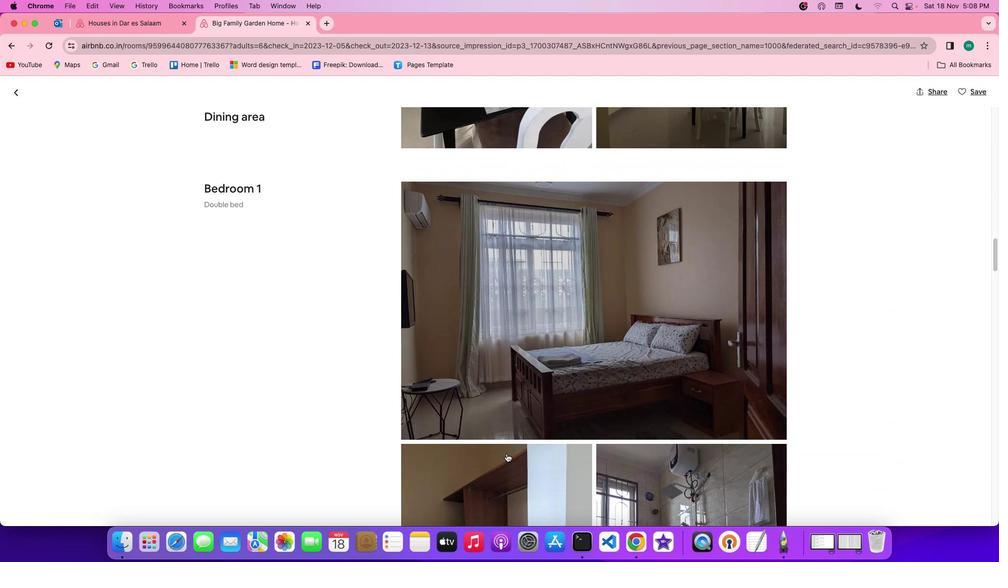 
Action: Mouse scrolled (505, 452) with delta (0, -1)
Screenshot: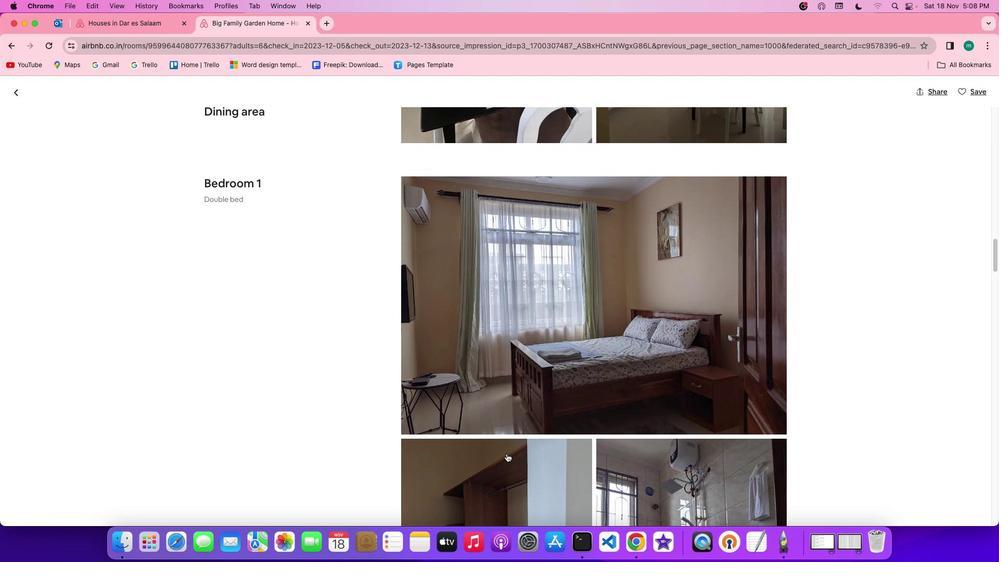 
Action: Mouse scrolled (505, 452) with delta (0, -1)
Screenshot: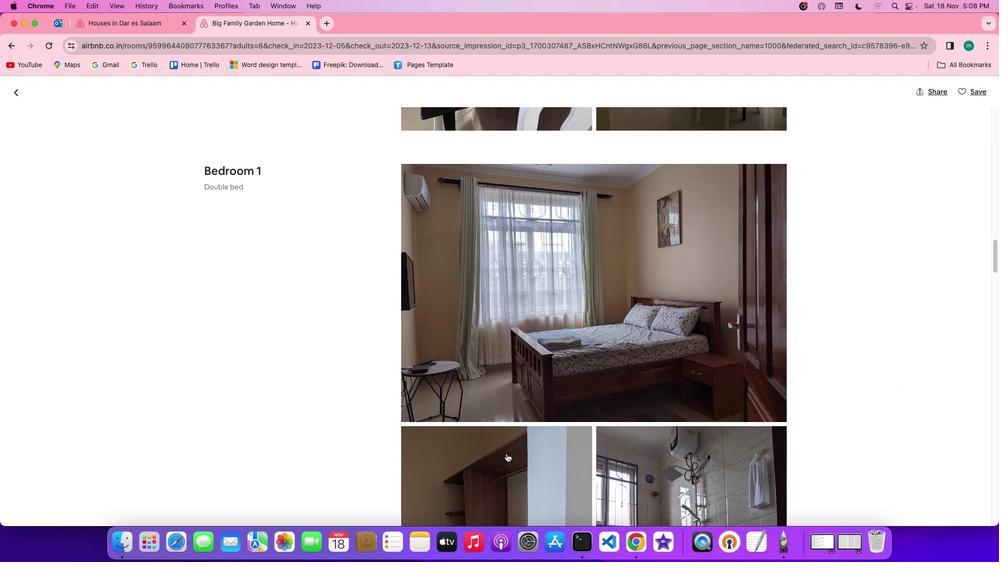 
Action: Mouse scrolled (505, 452) with delta (0, -1)
Screenshot: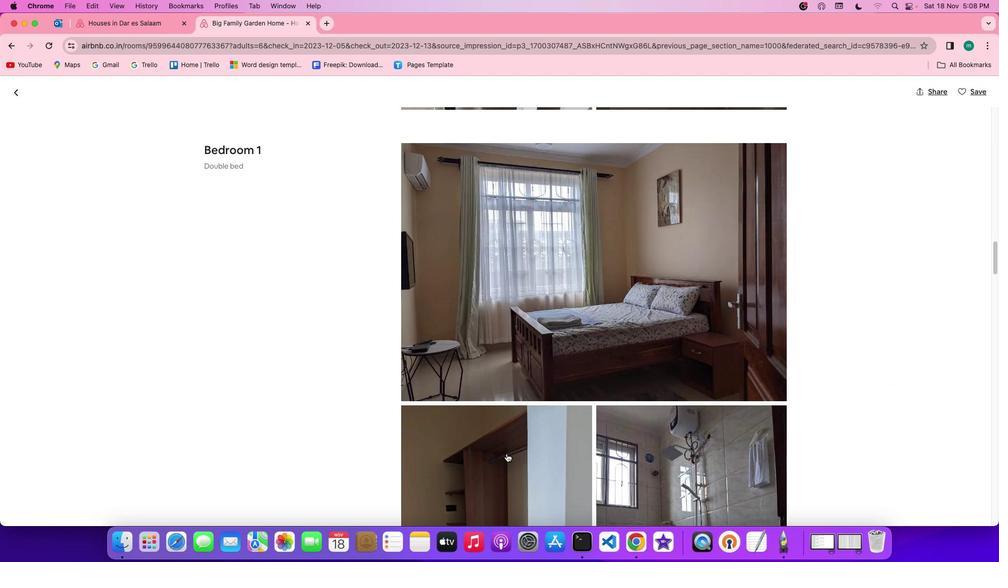 
Action: Mouse scrolled (505, 452) with delta (0, -1)
Screenshot: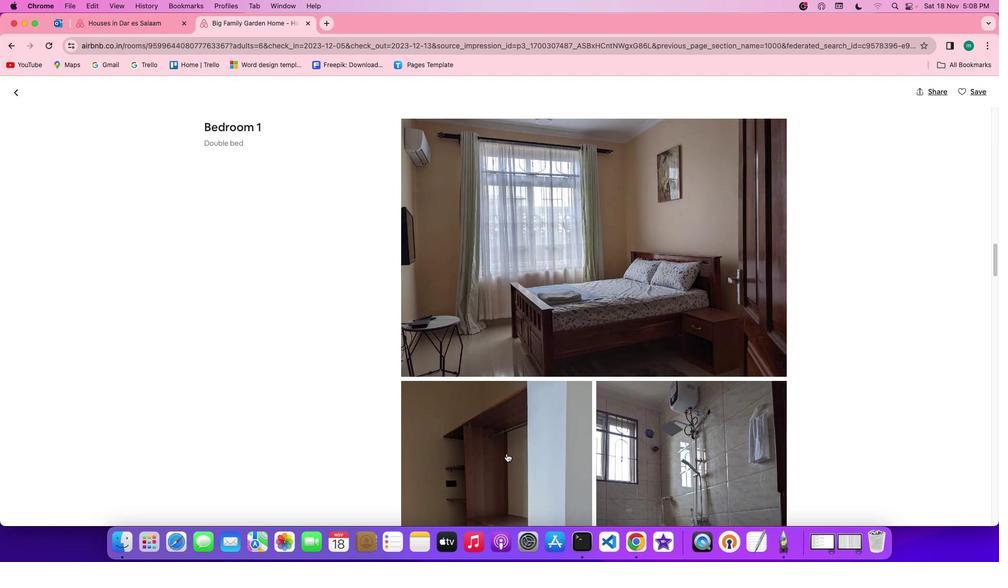 
Action: Mouse scrolled (505, 452) with delta (0, -1)
Screenshot: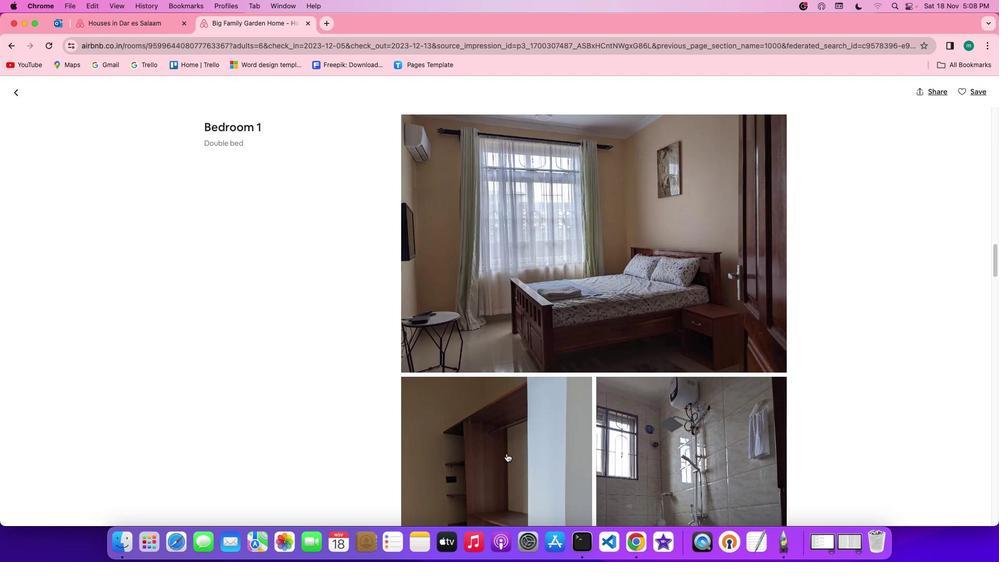 
Action: Mouse scrolled (505, 452) with delta (0, -1)
Screenshot: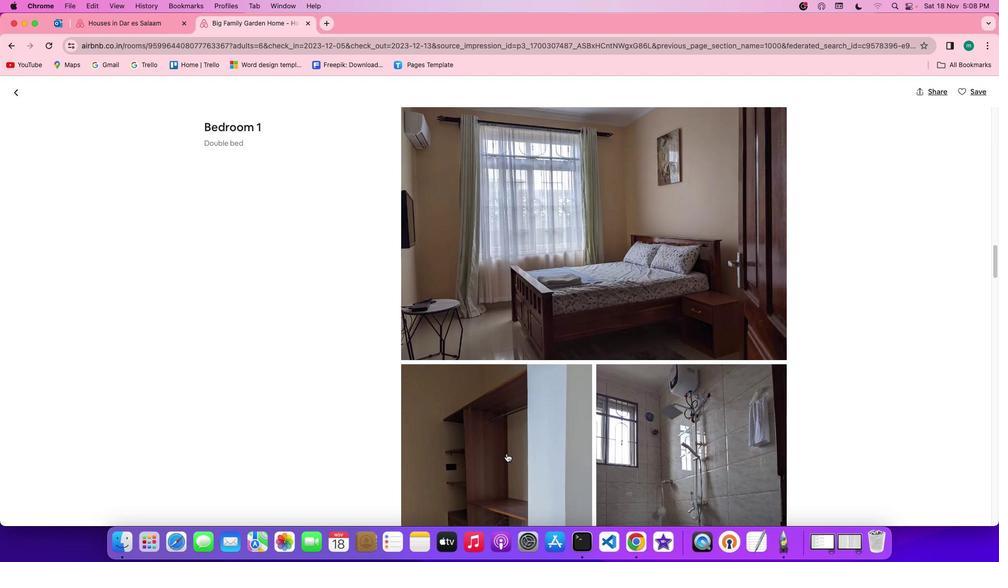 
Action: Mouse scrolled (505, 452) with delta (0, -1)
Screenshot: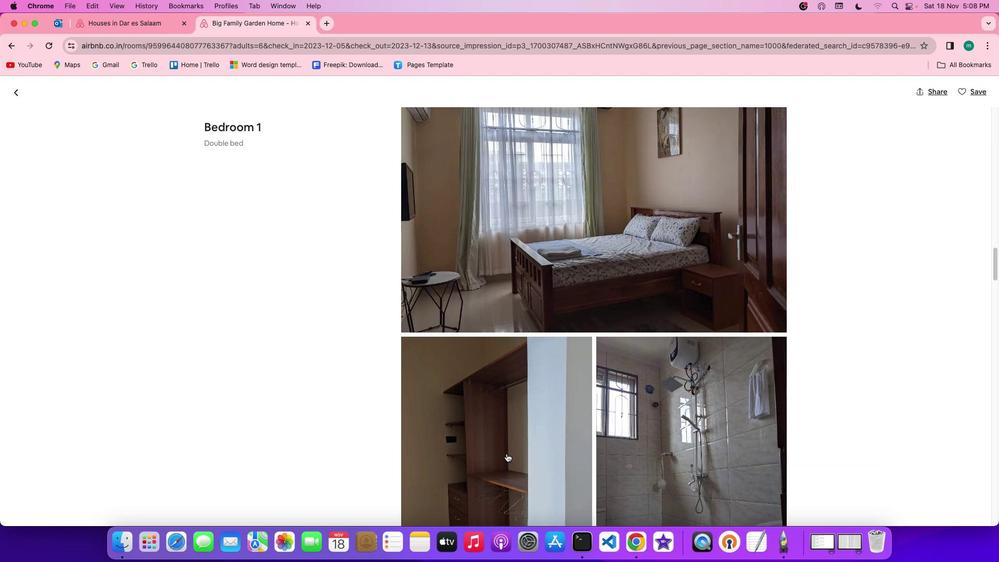 
Action: Mouse scrolled (505, 452) with delta (0, -1)
Screenshot: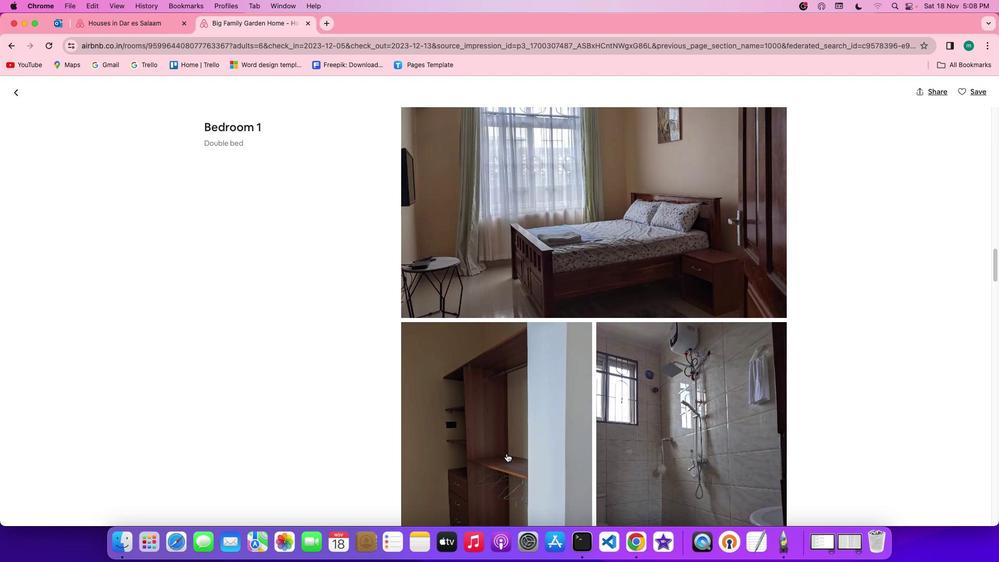 
Action: Mouse scrolled (505, 452) with delta (0, -1)
Screenshot: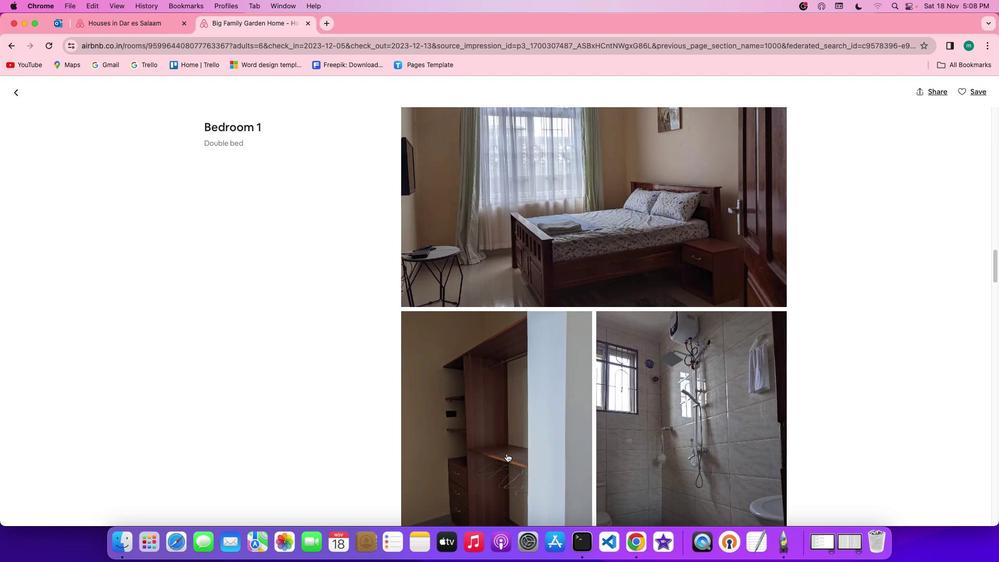
Action: Mouse scrolled (505, 452) with delta (0, -1)
Screenshot: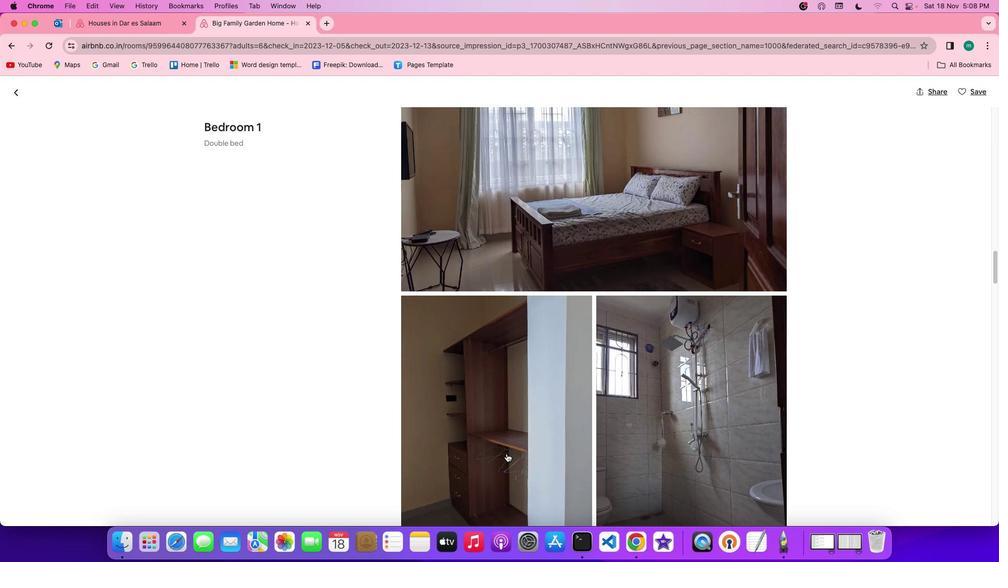 
Action: Mouse scrolled (505, 452) with delta (0, -1)
Screenshot: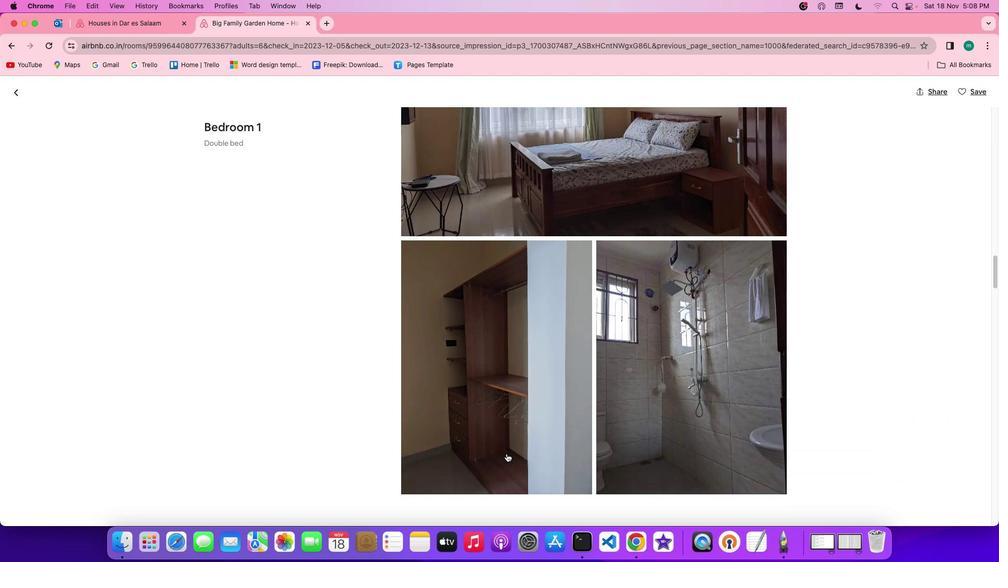 
Action: Mouse scrolled (505, 452) with delta (0, -2)
Screenshot: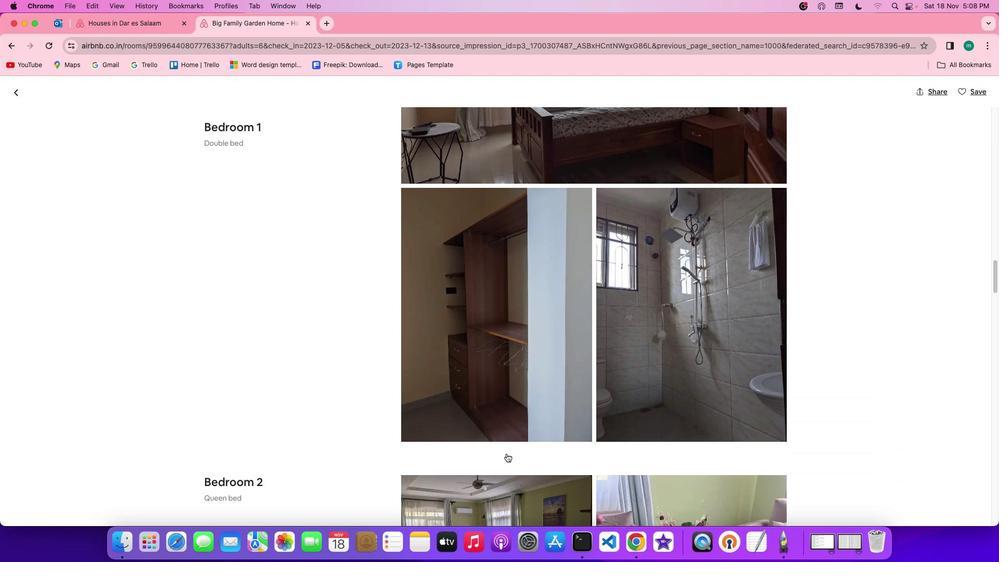 
Action: Mouse scrolled (505, 452) with delta (0, -1)
Screenshot: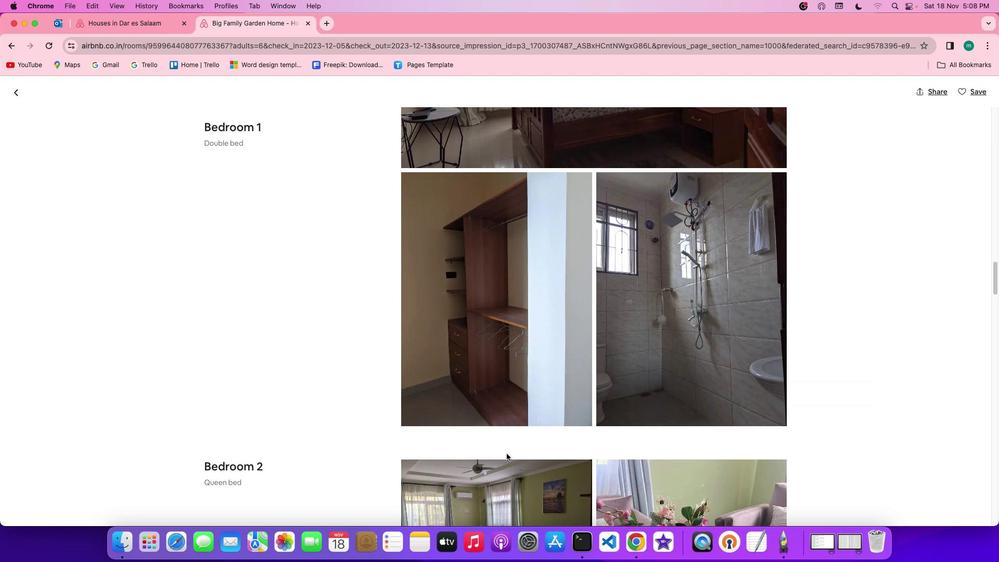 
Action: Mouse scrolled (505, 452) with delta (0, -1)
Screenshot: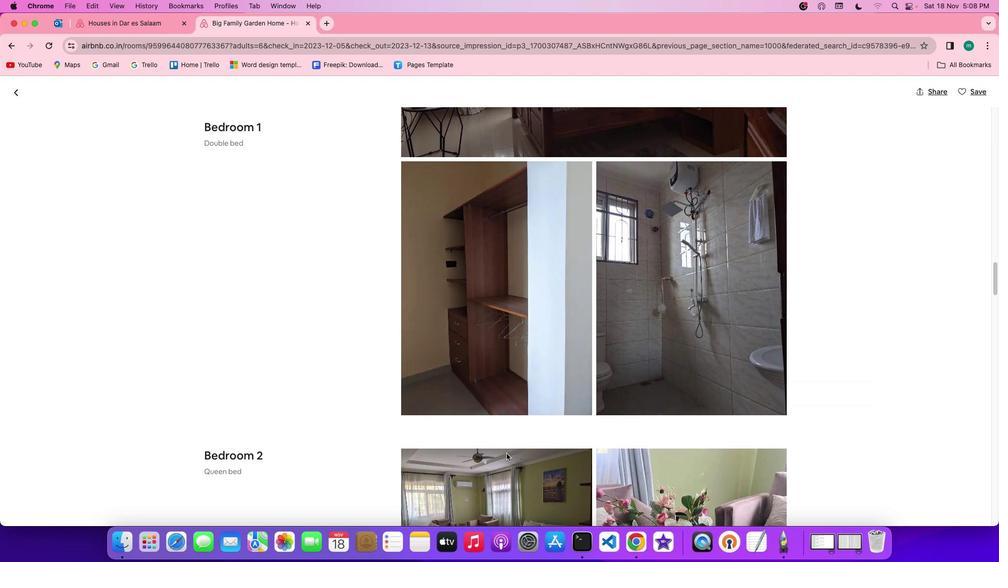 
Action: Mouse scrolled (505, 452) with delta (0, -1)
Screenshot: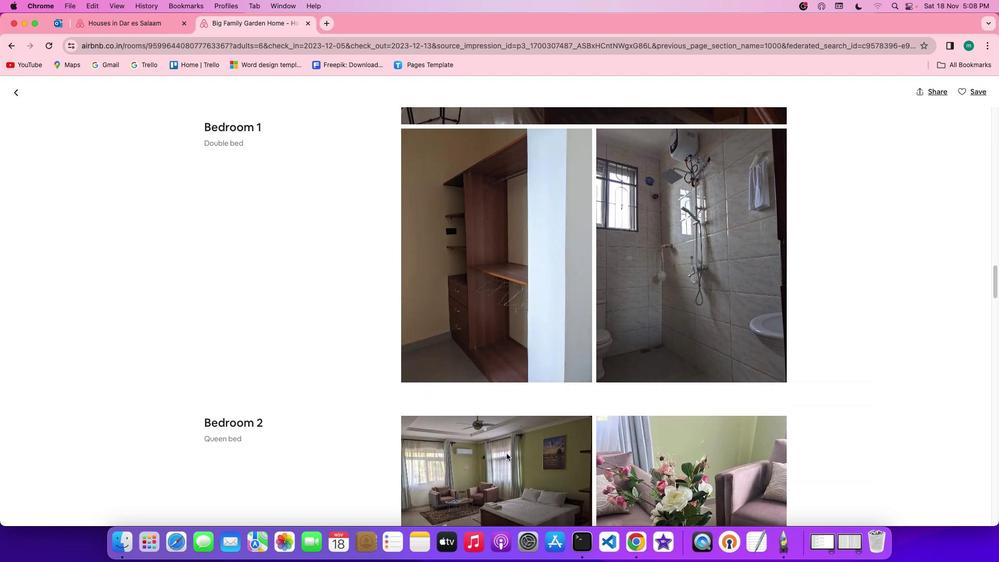 
Action: Mouse scrolled (505, 452) with delta (0, -1)
Screenshot: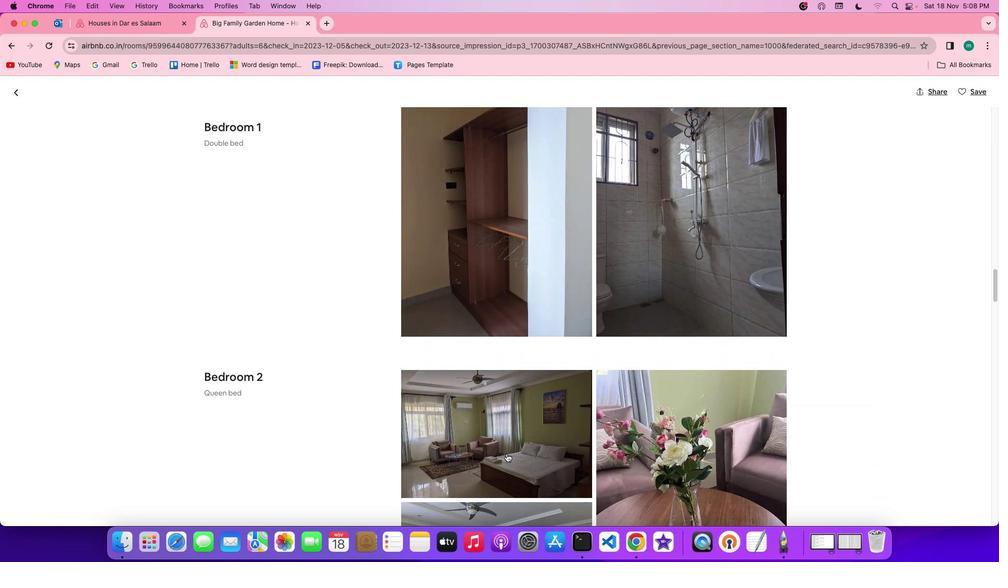 
Action: Mouse scrolled (505, 452) with delta (0, -1)
Screenshot: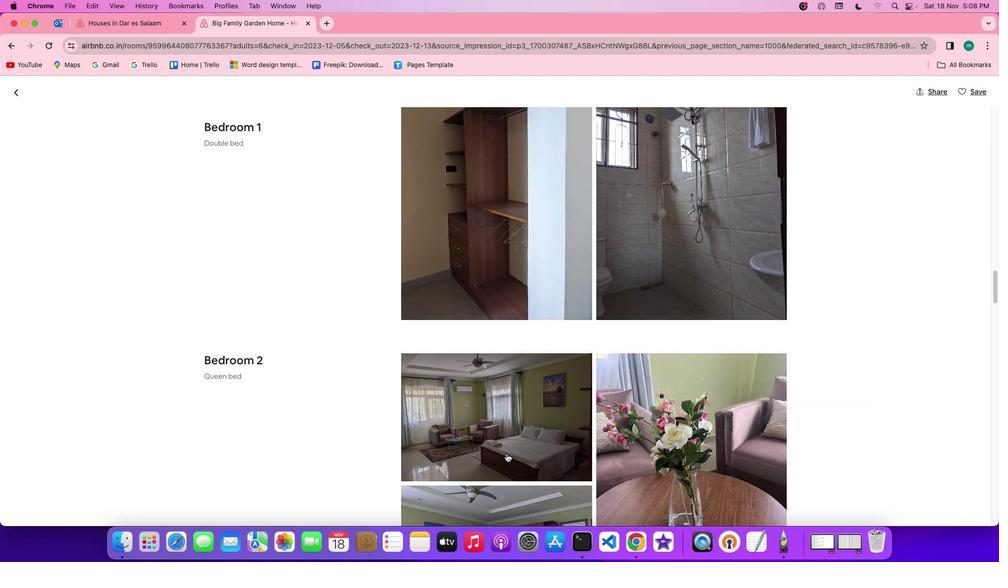 
Action: Mouse scrolled (505, 452) with delta (0, -1)
Screenshot: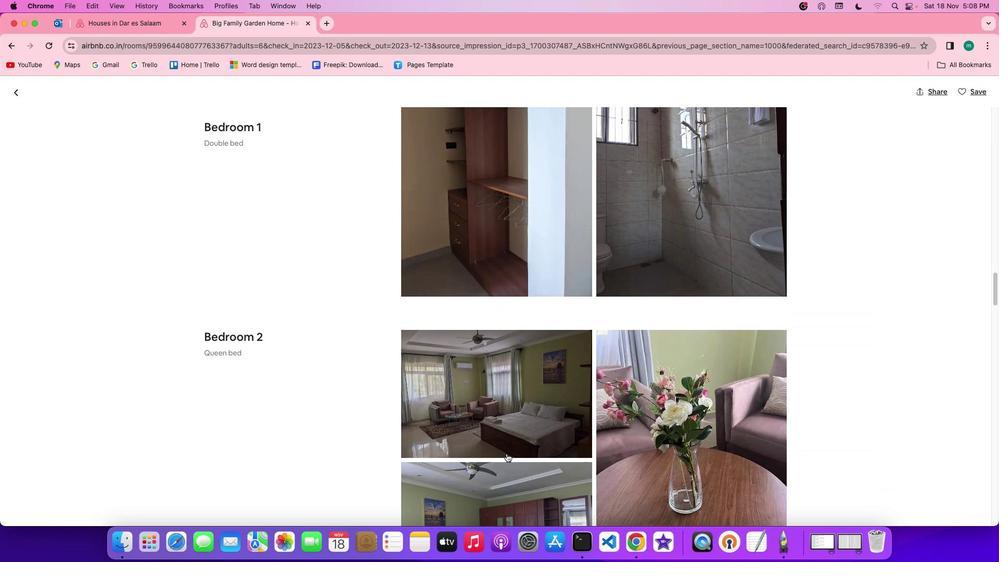 
Action: Mouse scrolled (505, 452) with delta (0, -1)
Screenshot: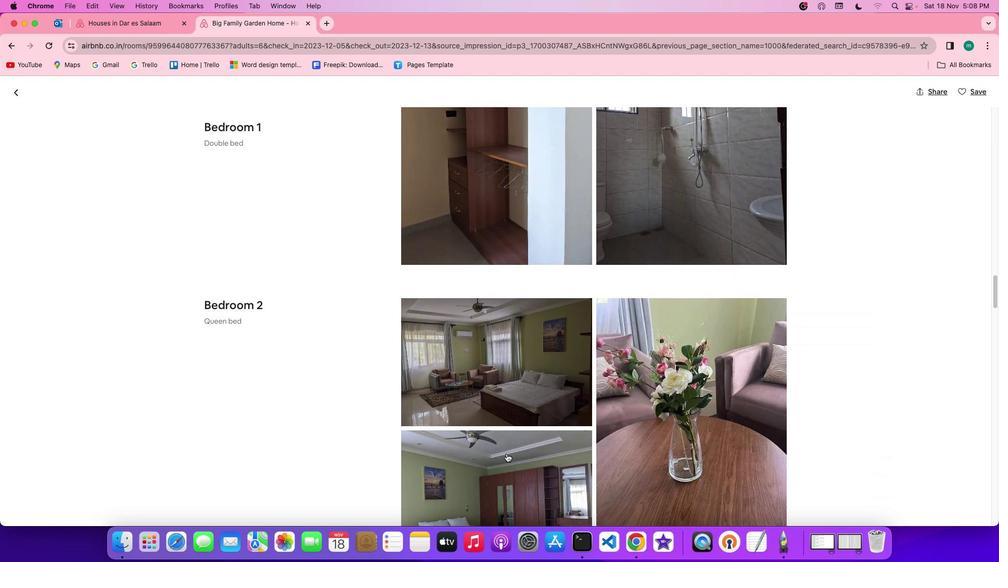 
Action: Mouse scrolled (505, 452) with delta (0, -1)
Screenshot: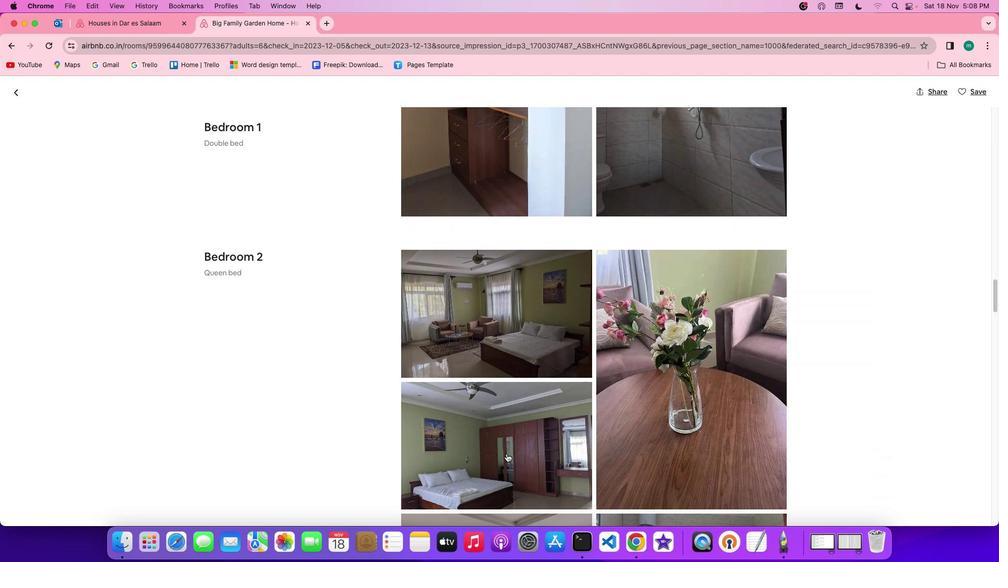 
Action: Mouse scrolled (505, 452) with delta (0, -1)
Screenshot: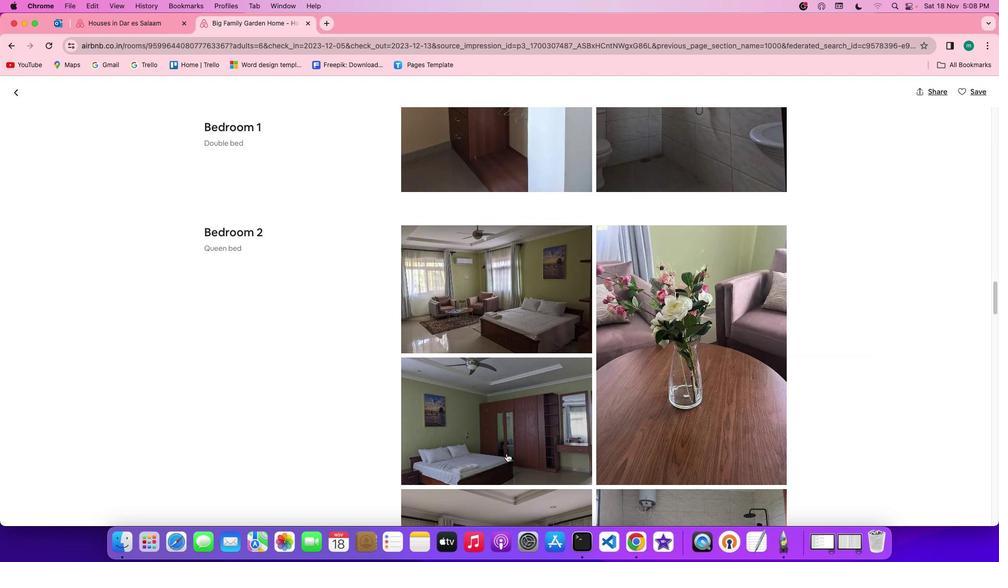
Action: Mouse scrolled (505, 452) with delta (0, -1)
Screenshot: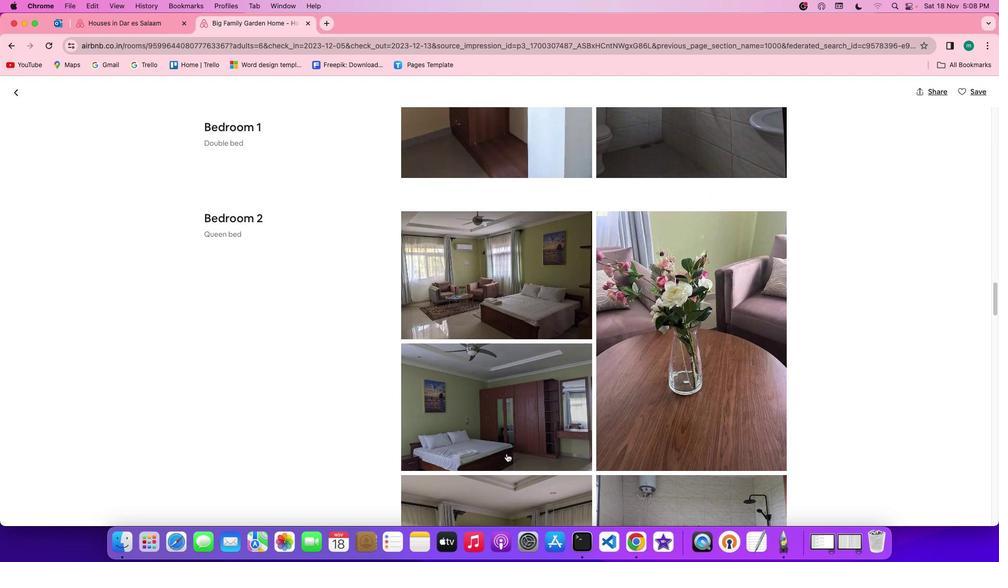 
Action: Mouse scrolled (505, 452) with delta (0, -1)
Screenshot: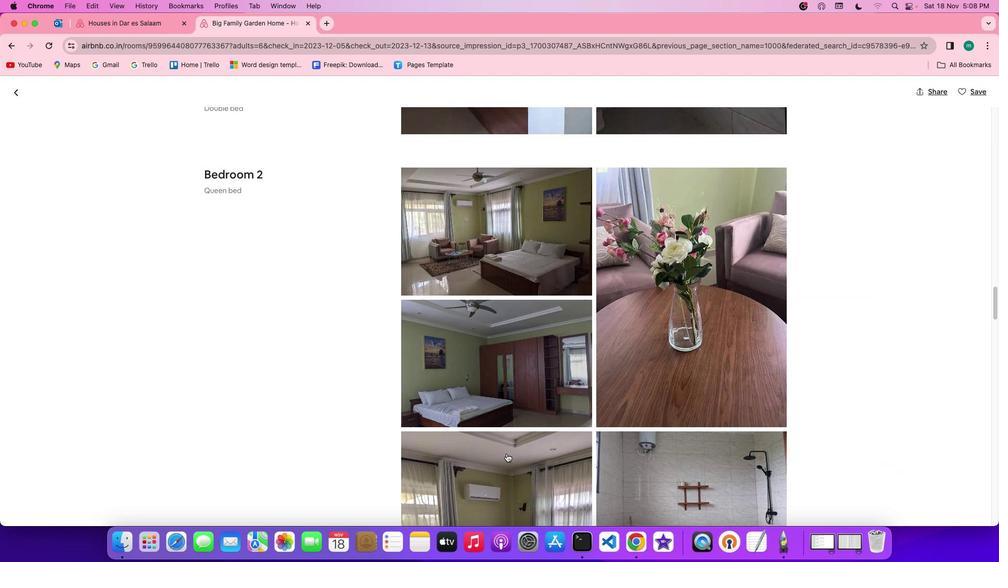 
Action: Mouse scrolled (505, 452) with delta (0, -2)
Screenshot: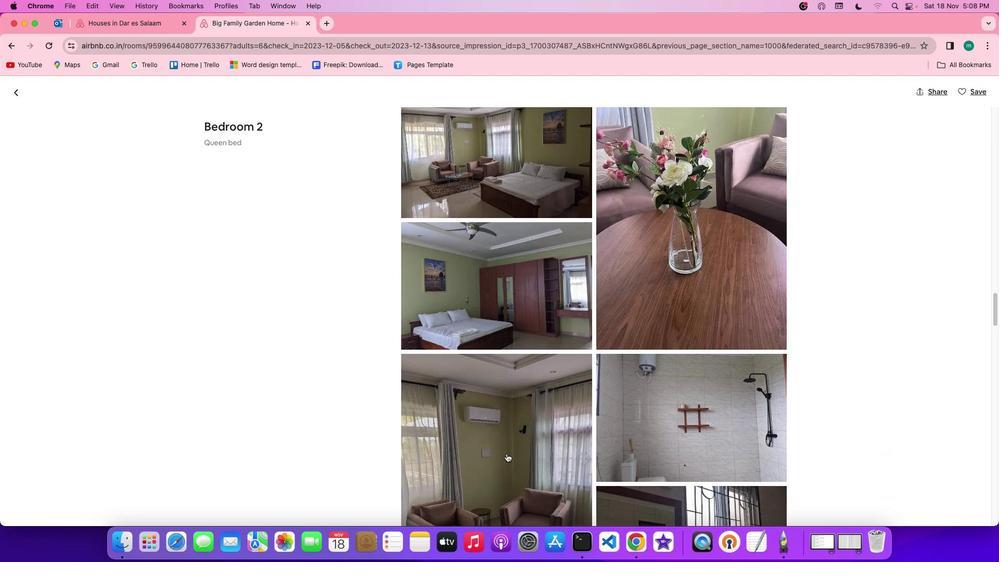 
Action: Mouse scrolled (505, 452) with delta (0, -1)
Screenshot: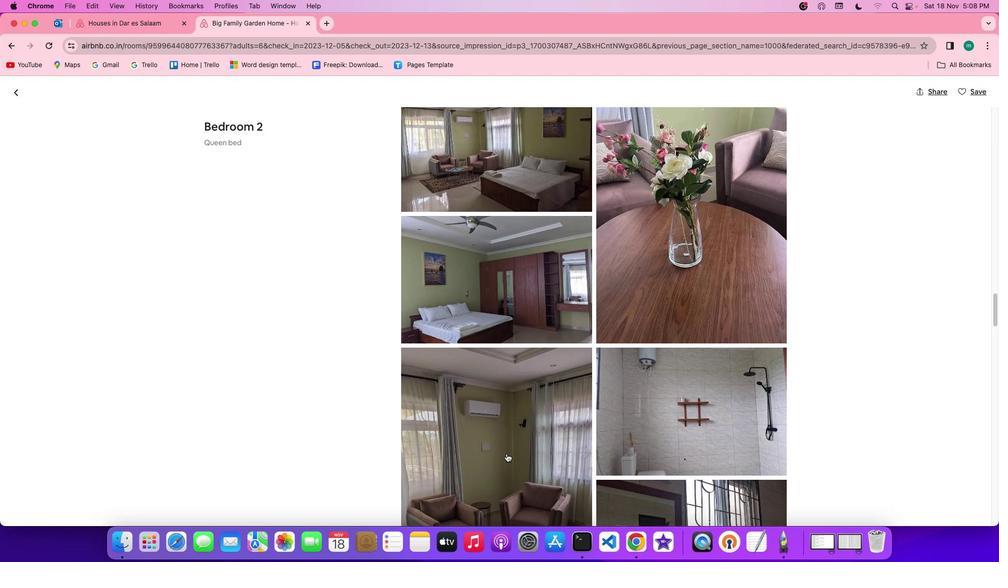 
Action: Mouse scrolled (505, 452) with delta (0, -1)
Screenshot: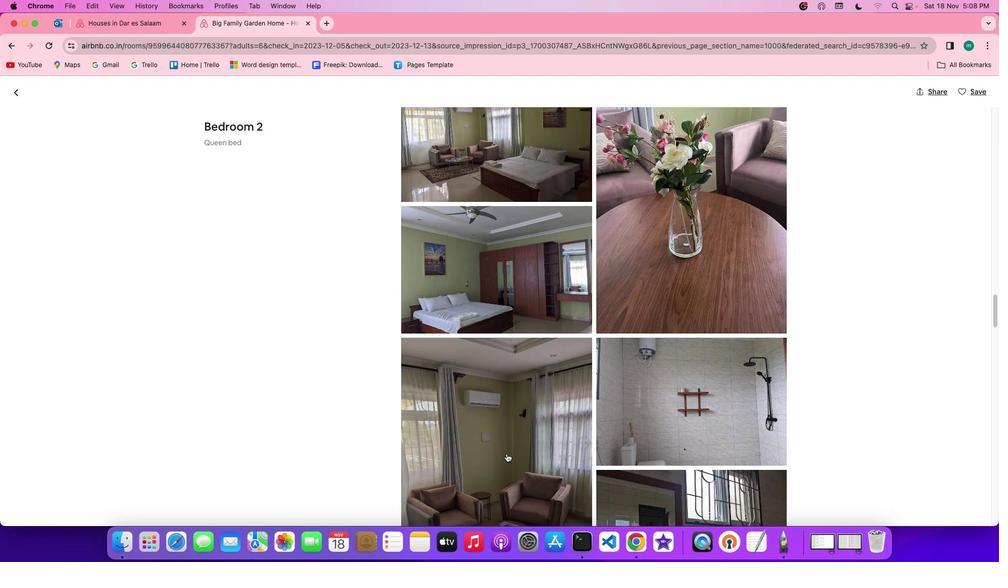 
Action: Mouse scrolled (505, 452) with delta (0, -1)
Screenshot: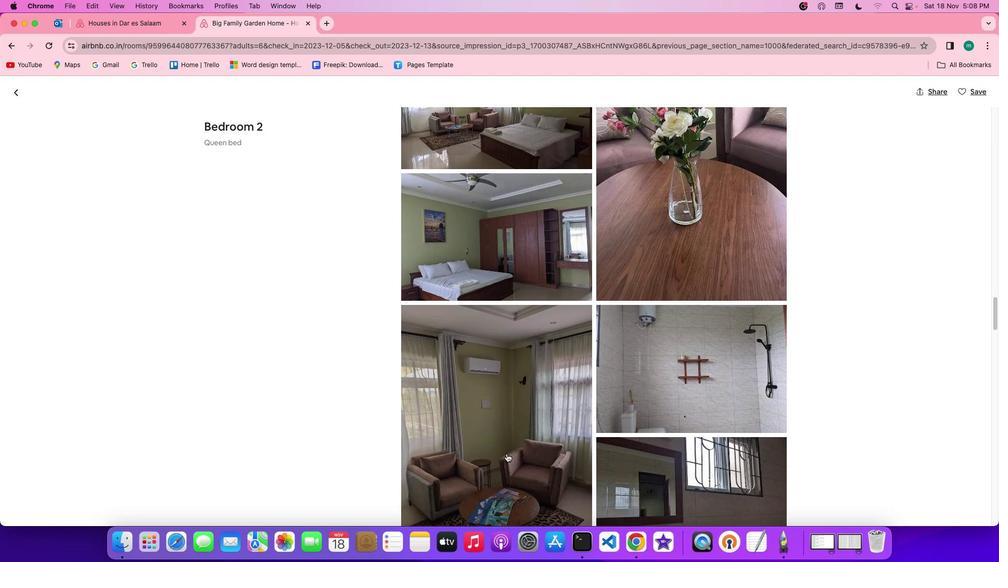 
Action: Mouse scrolled (505, 452) with delta (0, -1)
Screenshot: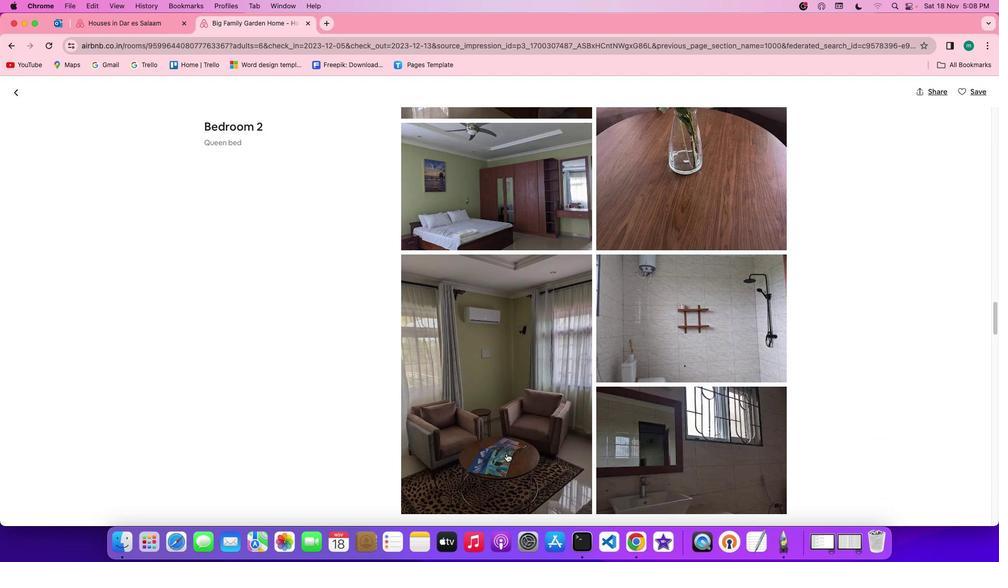 
Action: Mouse scrolled (505, 452) with delta (0, -1)
Screenshot: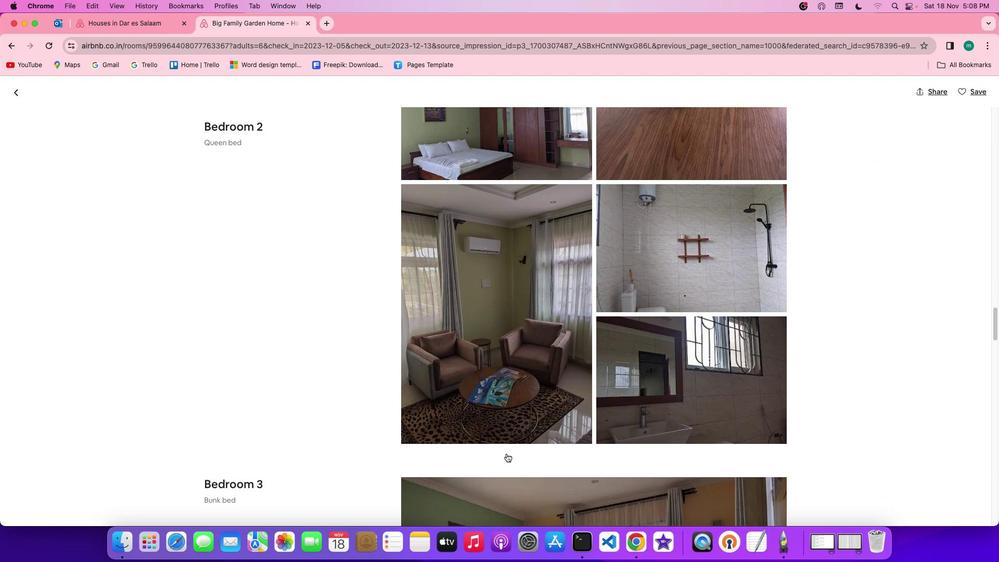 
Action: Mouse scrolled (505, 452) with delta (0, -1)
Screenshot: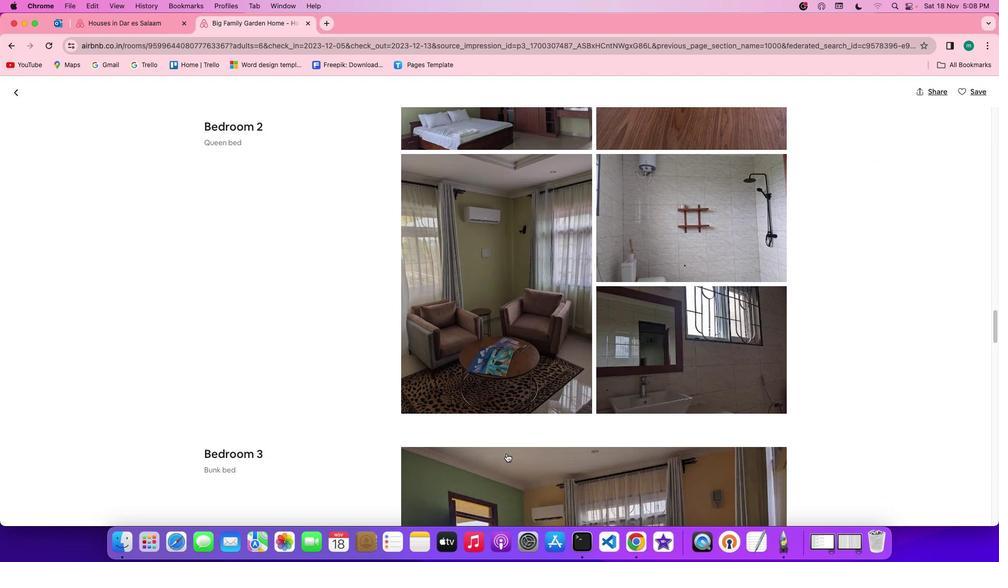 
Action: Mouse scrolled (505, 452) with delta (0, -2)
Screenshot: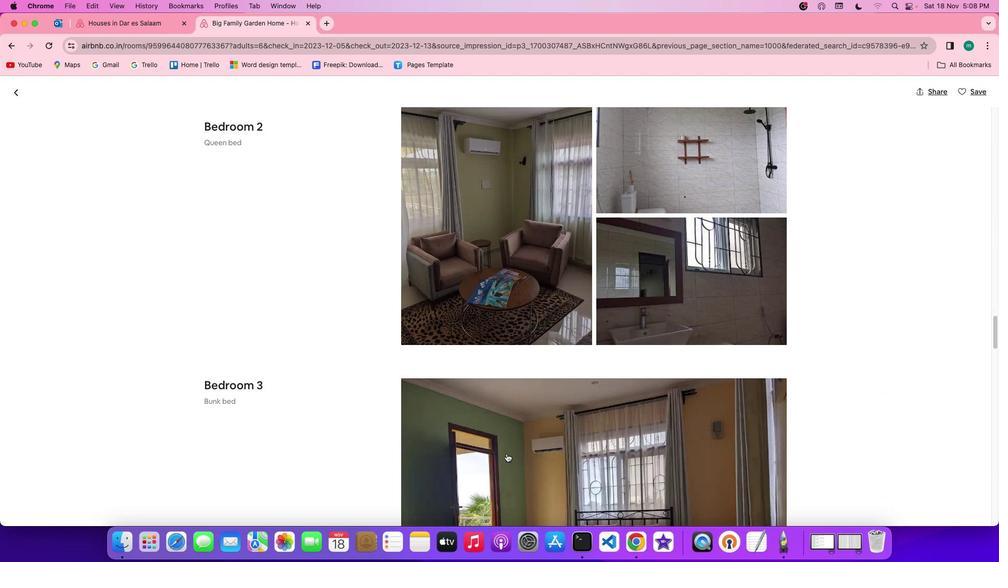 
Action: Mouse scrolled (505, 452) with delta (0, -2)
Screenshot: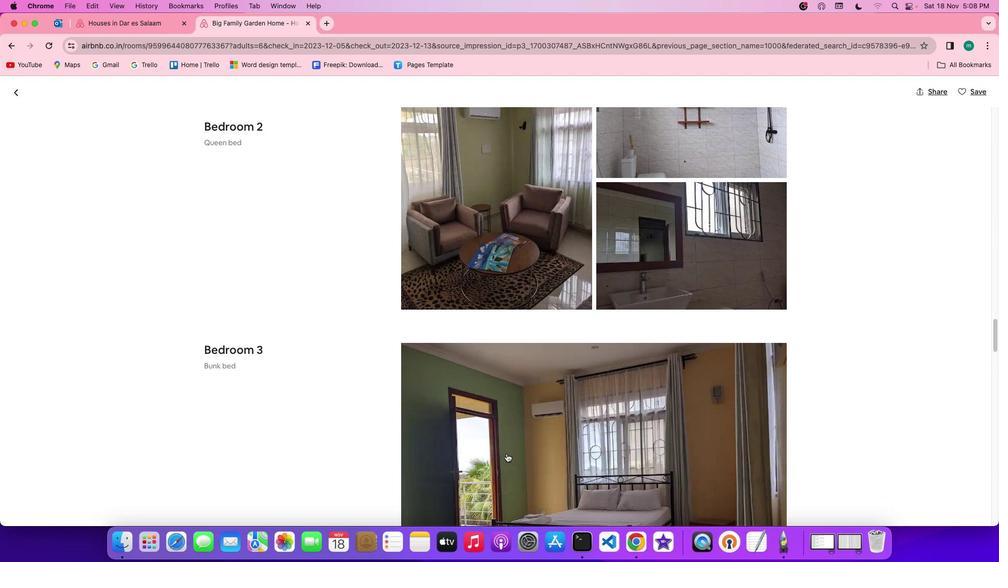 
Action: Mouse scrolled (505, 452) with delta (0, -3)
Screenshot: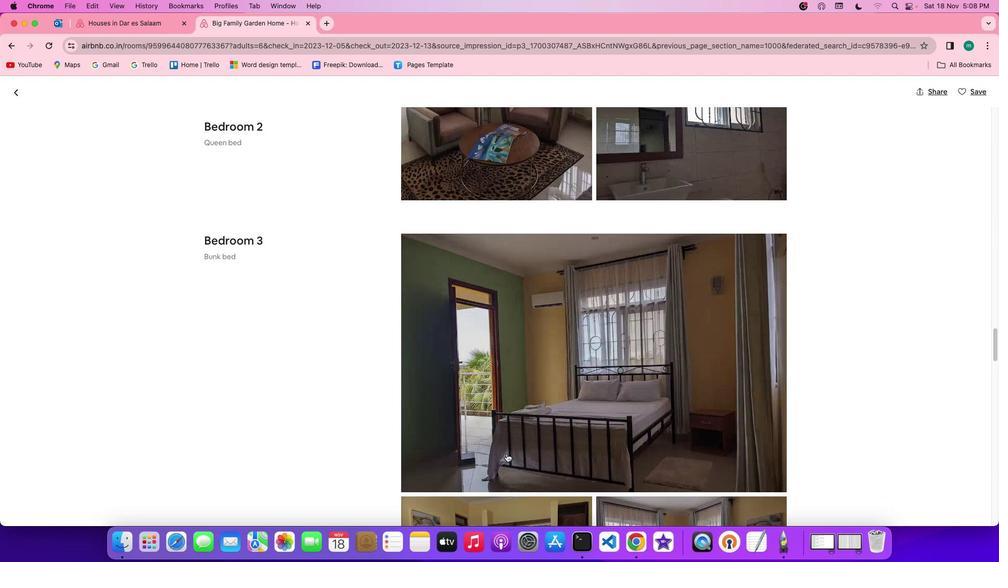 
Action: Mouse scrolled (505, 452) with delta (0, -1)
Screenshot: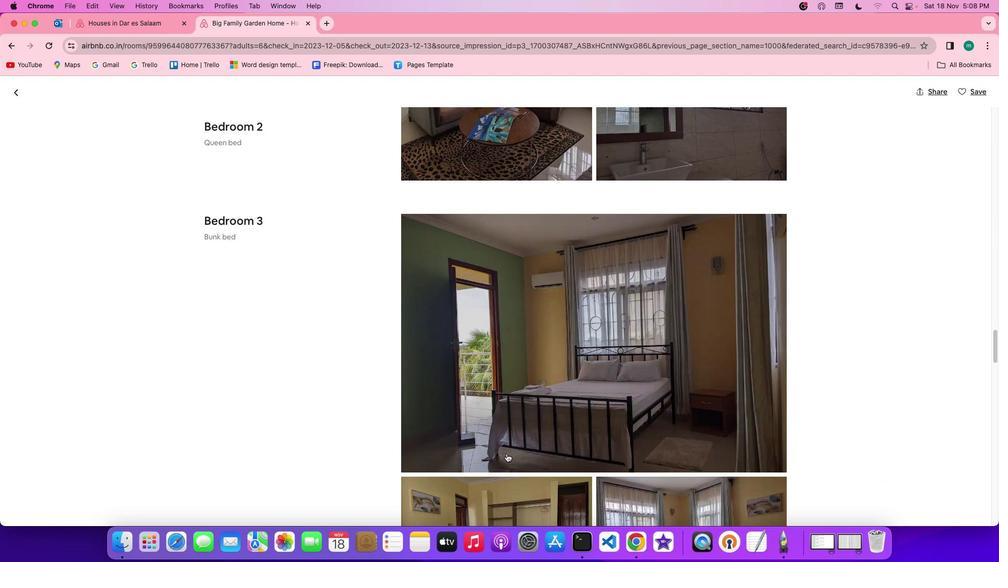 
Action: Mouse scrolled (505, 452) with delta (0, -1)
Screenshot: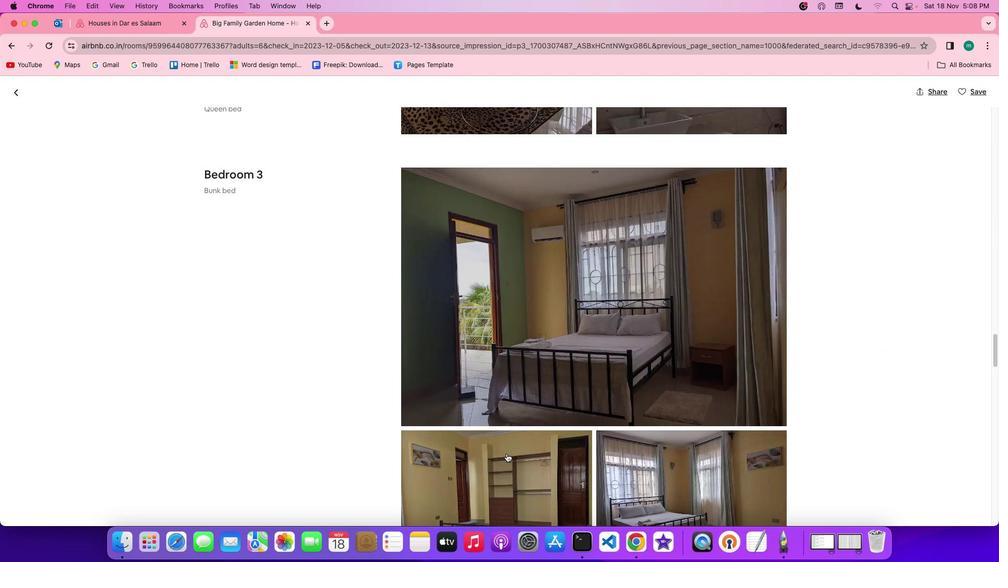 
Action: Mouse scrolled (505, 452) with delta (0, -2)
Screenshot: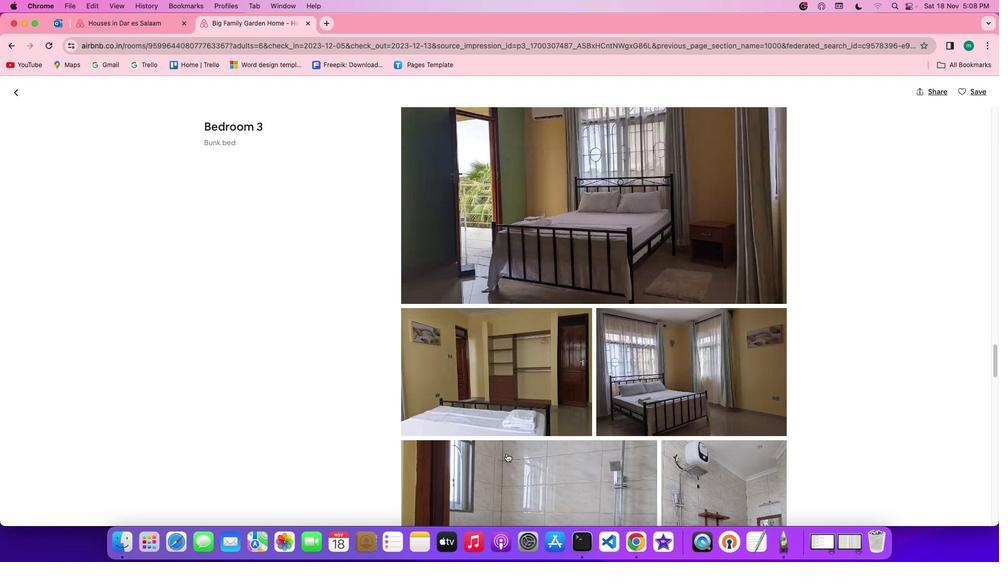 
Action: Mouse scrolled (505, 452) with delta (0, -2)
Screenshot: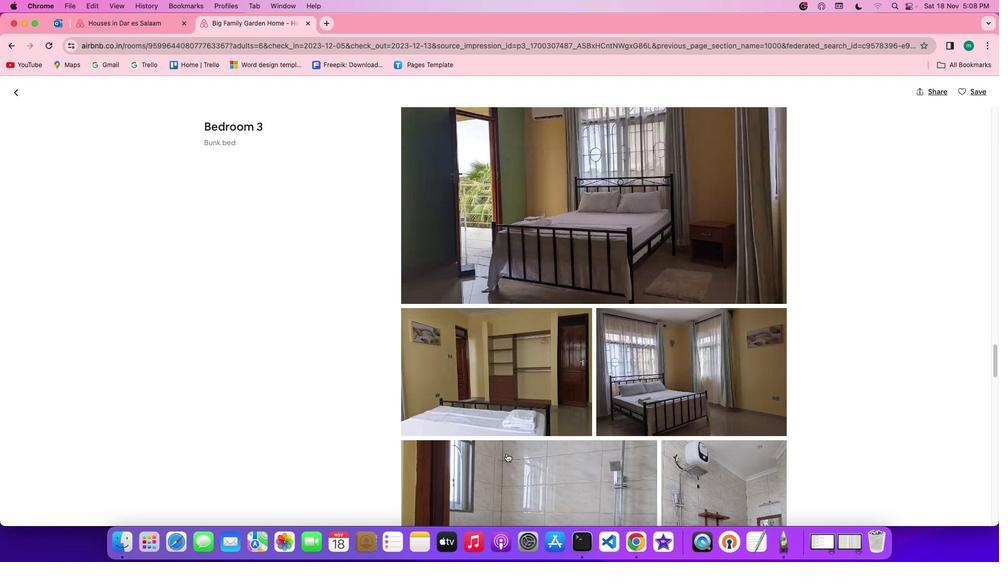 
Action: Mouse scrolled (505, 452) with delta (0, -2)
Screenshot: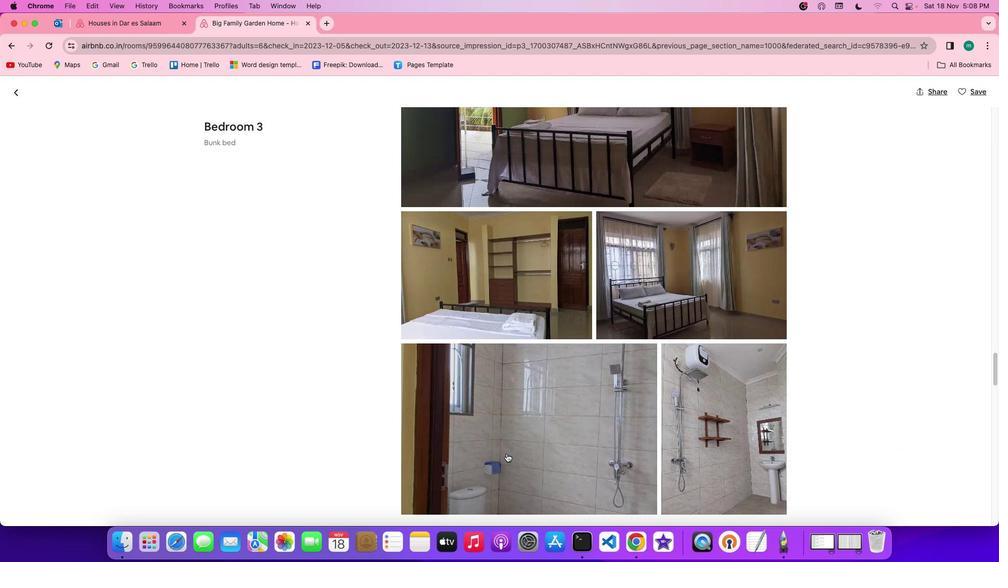 
Action: Mouse scrolled (505, 452) with delta (0, -1)
Screenshot: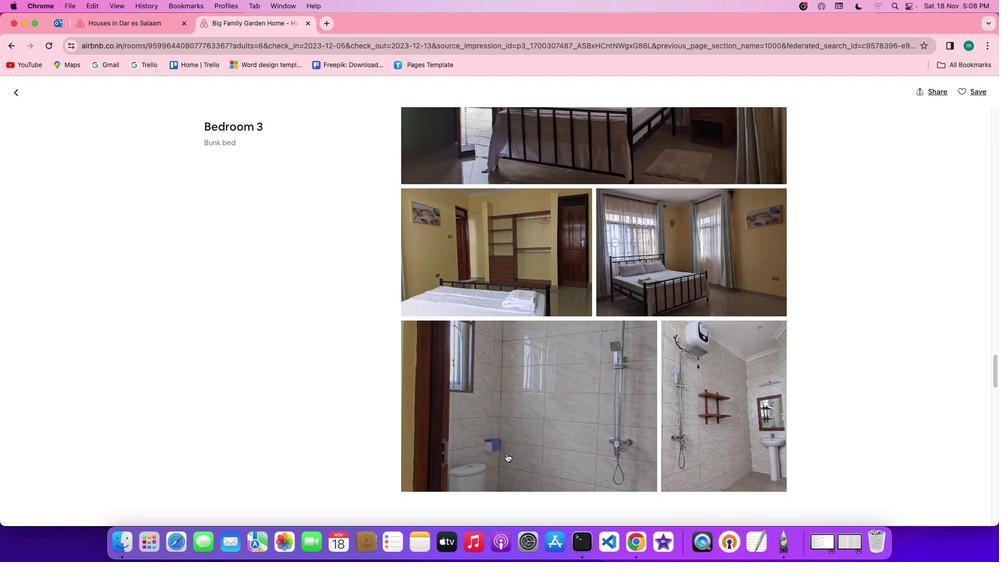 
Action: Mouse scrolled (505, 452) with delta (0, -1)
Screenshot: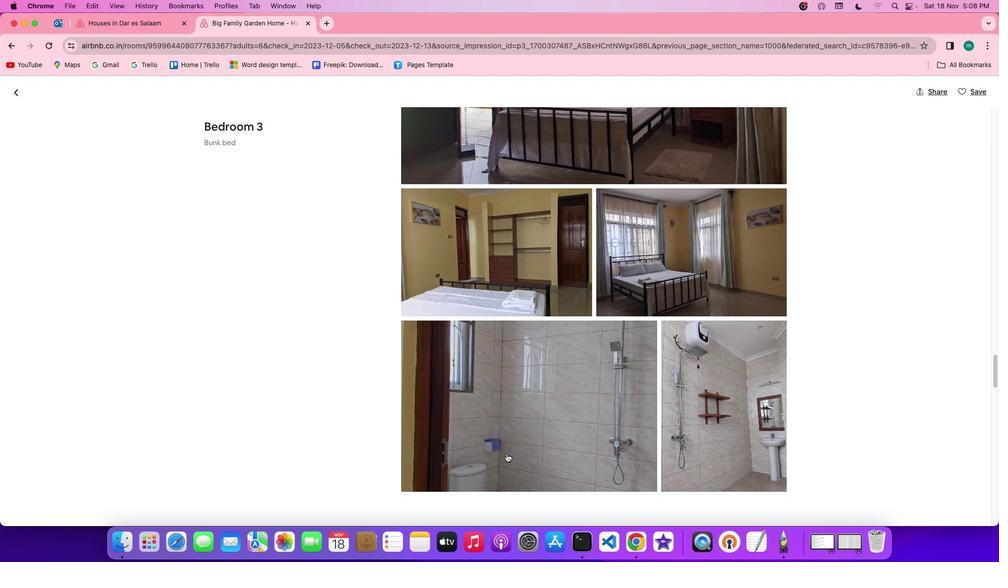 
Action: Mouse scrolled (505, 452) with delta (0, -1)
Screenshot: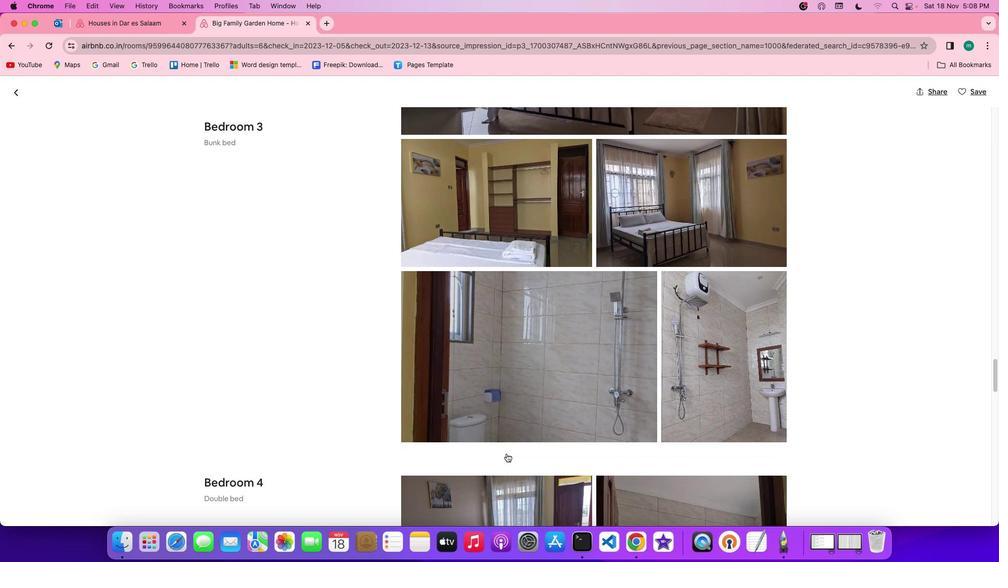 
Action: Mouse scrolled (505, 452) with delta (0, -2)
Screenshot: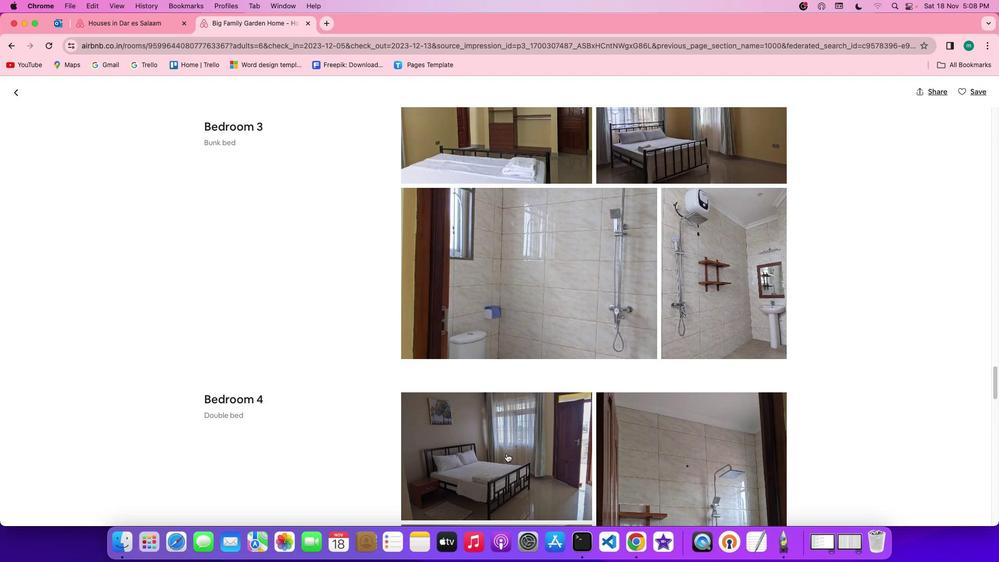 
Action: Mouse scrolled (505, 452) with delta (0, -2)
Screenshot: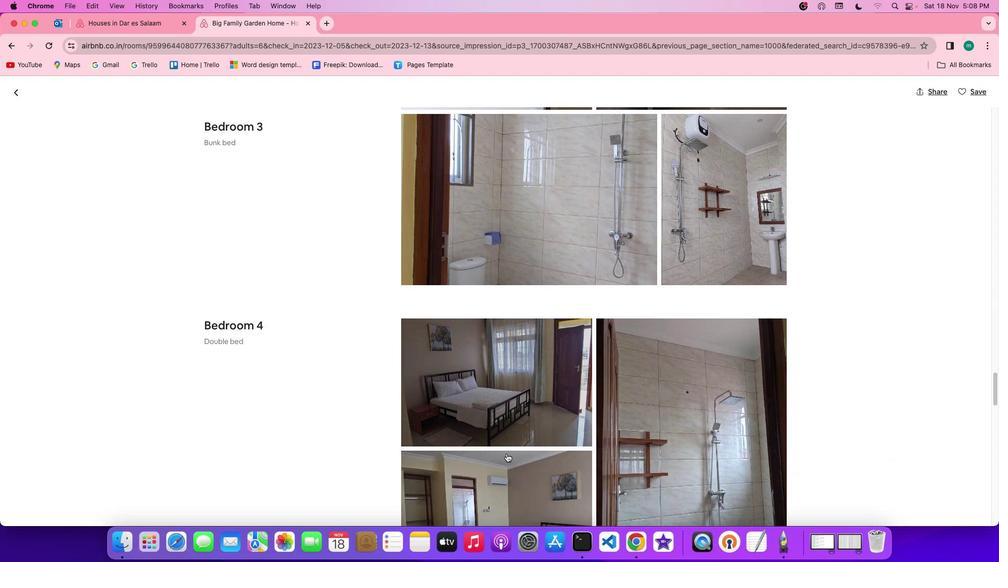 
Action: Mouse scrolled (505, 452) with delta (0, -1)
Screenshot: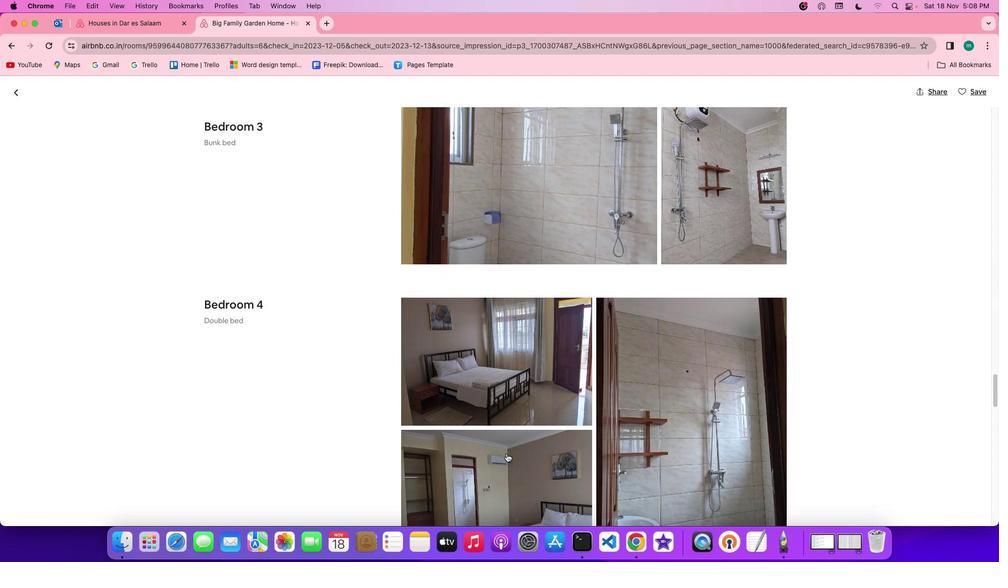 
Action: Mouse scrolled (505, 452) with delta (0, -1)
Screenshot: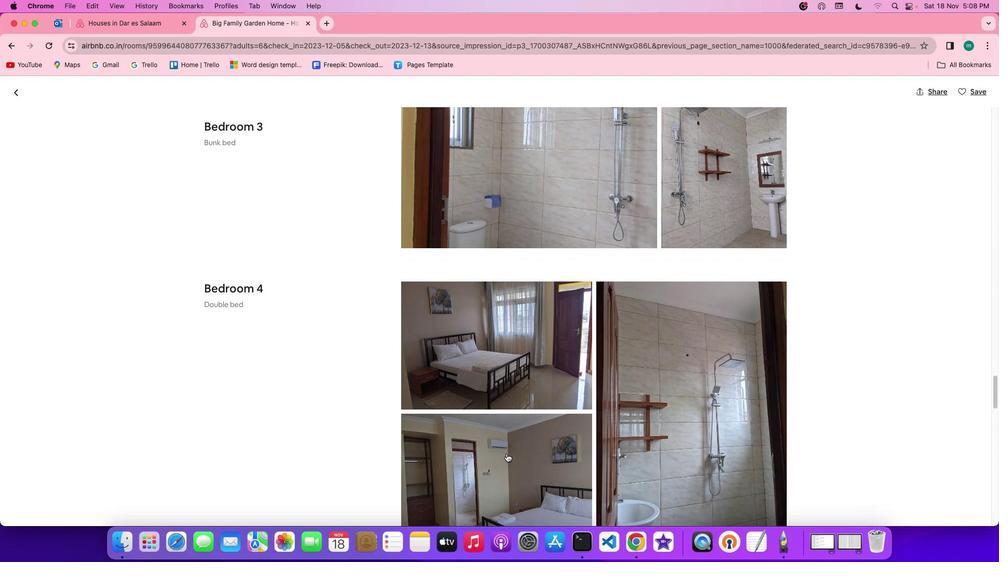 
Action: Mouse scrolled (505, 452) with delta (0, -1)
Screenshot: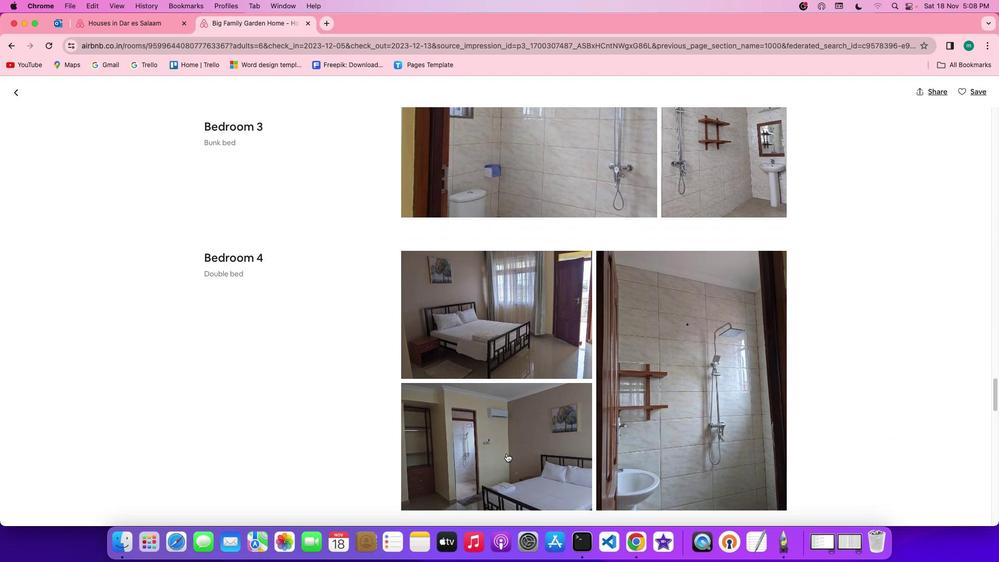 
Action: Mouse scrolled (505, 452) with delta (0, -1)
Screenshot: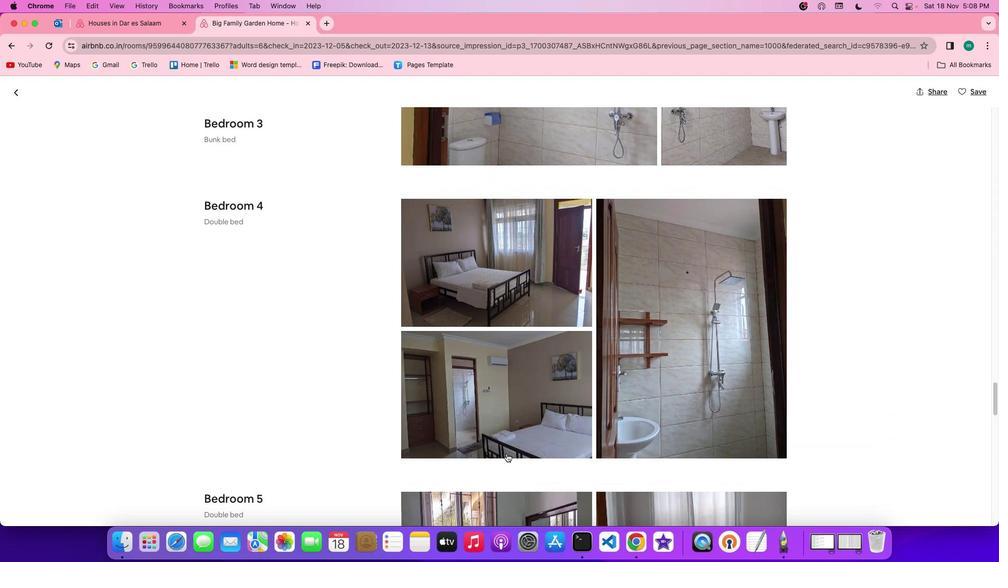 
Action: Mouse scrolled (505, 452) with delta (0, -1)
Screenshot: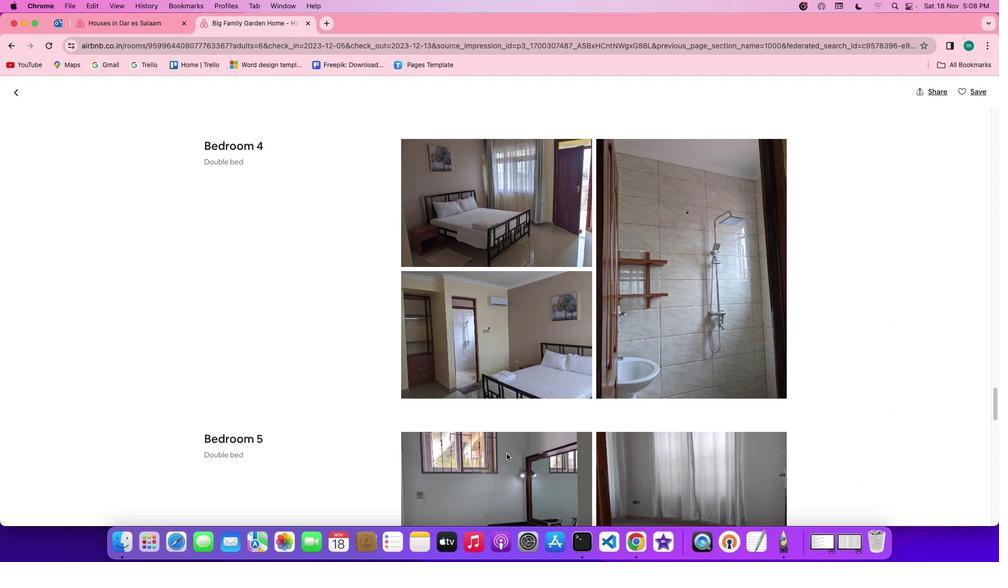 
Action: Mouse scrolled (505, 452) with delta (0, -1)
Screenshot: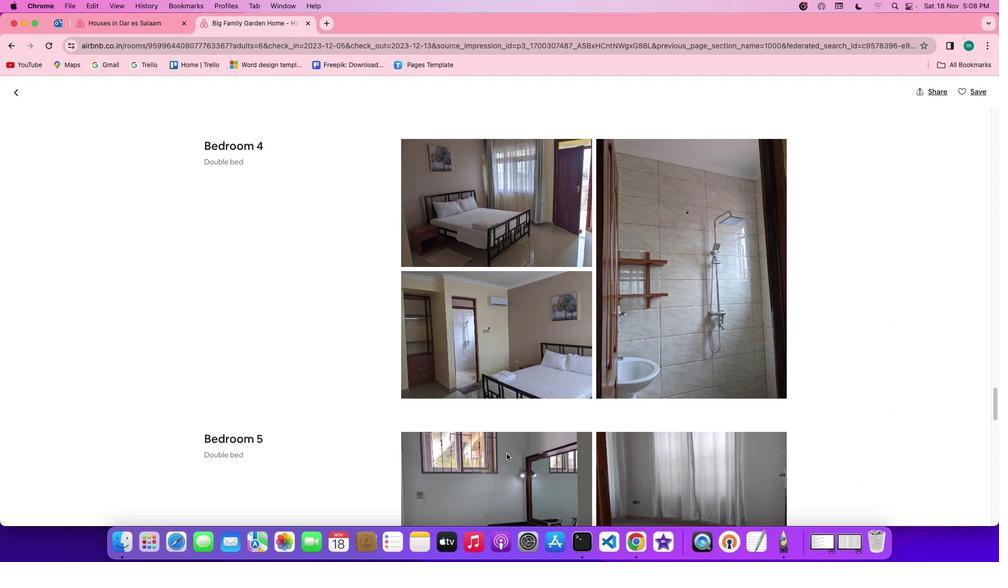 
Action: Mouse scrolled (505, 452) with delta (0, -2)
Screenshot: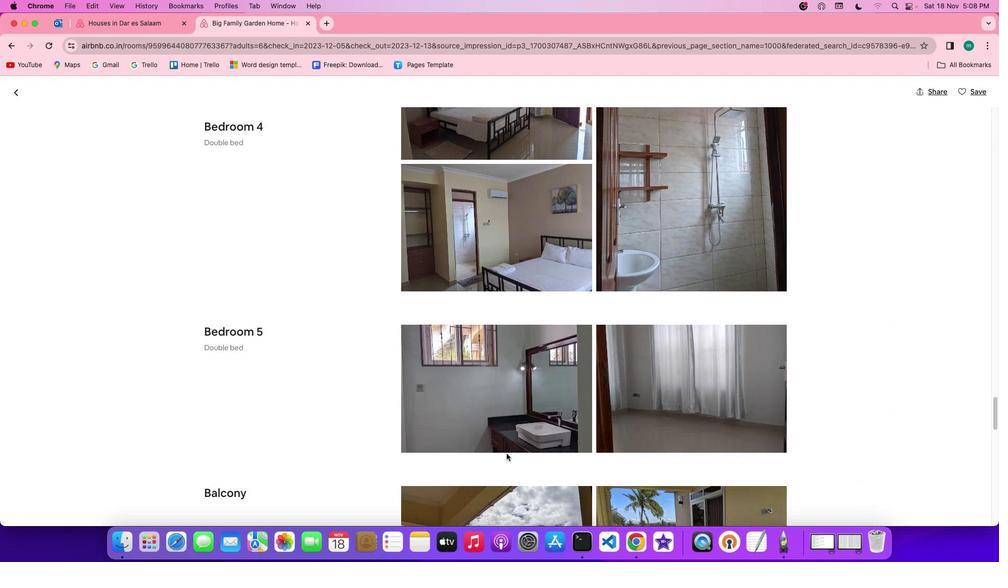 
Action: Mouse scrolled (505, 452) with delta (0, -2)
Screenshot: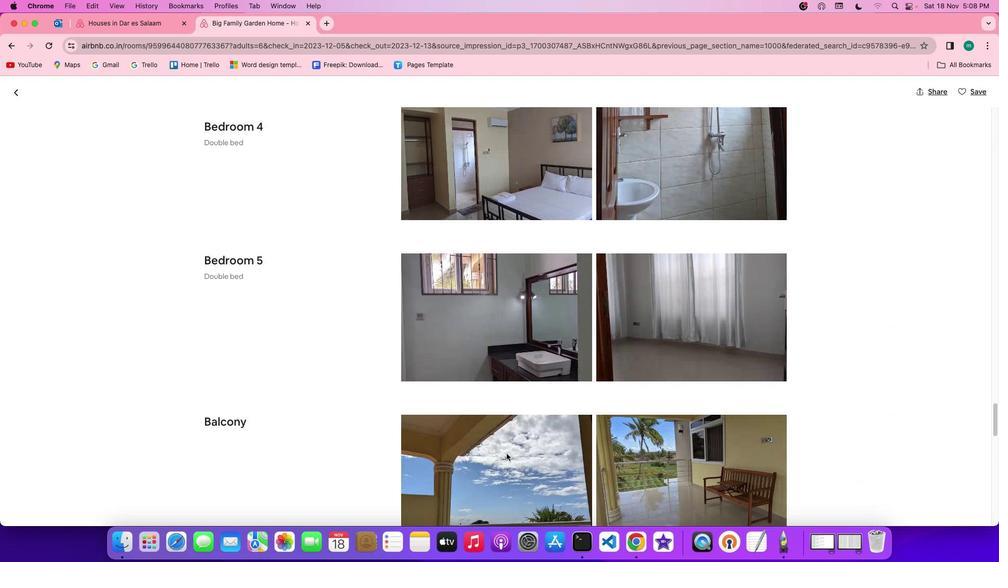 
Action: Mouse scrolled (505, 452) with delta (0, -3)
Screenshot: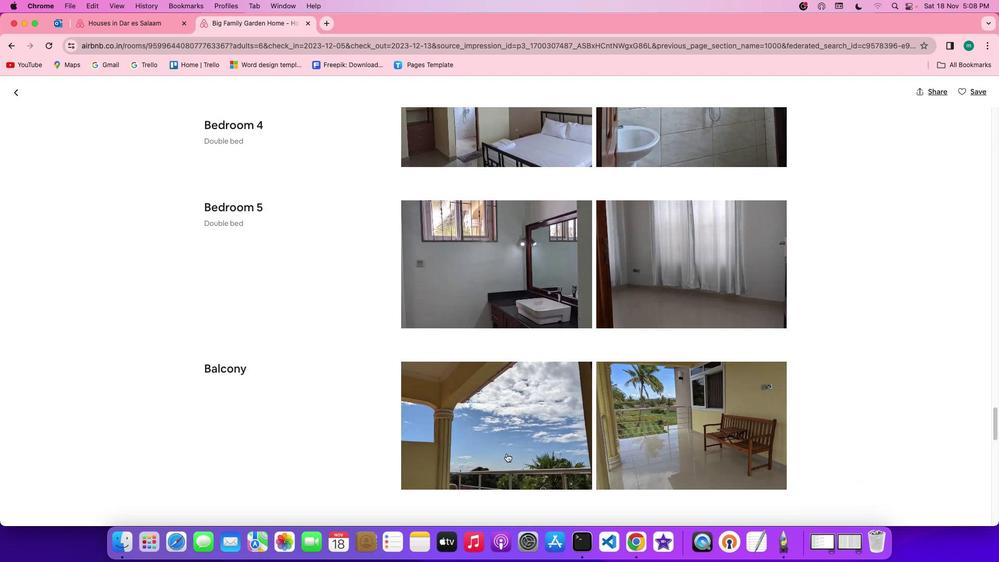 
Action: Mouse scrolled (505, 452) with delta (0, -1)
Screenshot: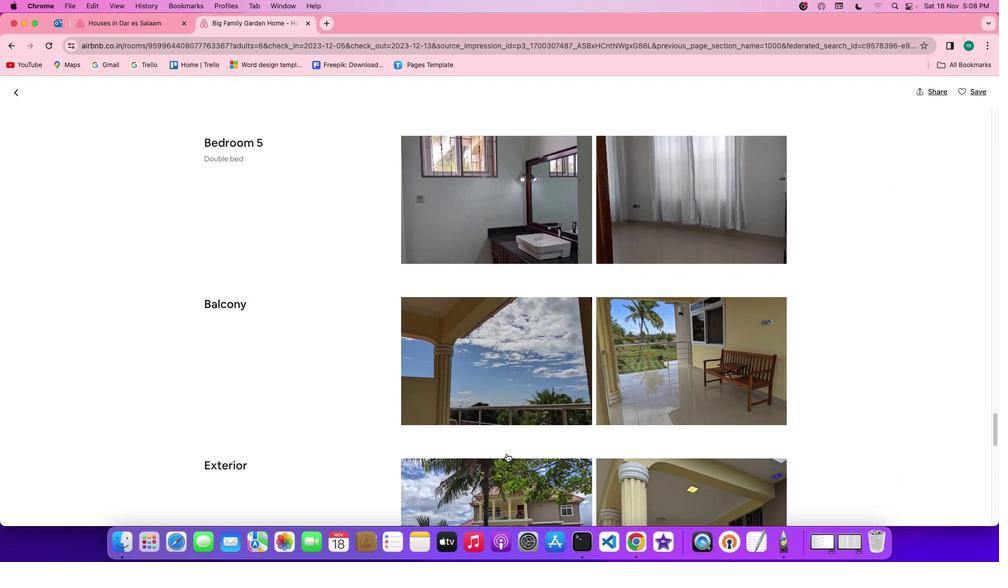 
Action: Mouse scrolled (505, 452) with delta (0, -1)
Screenshot: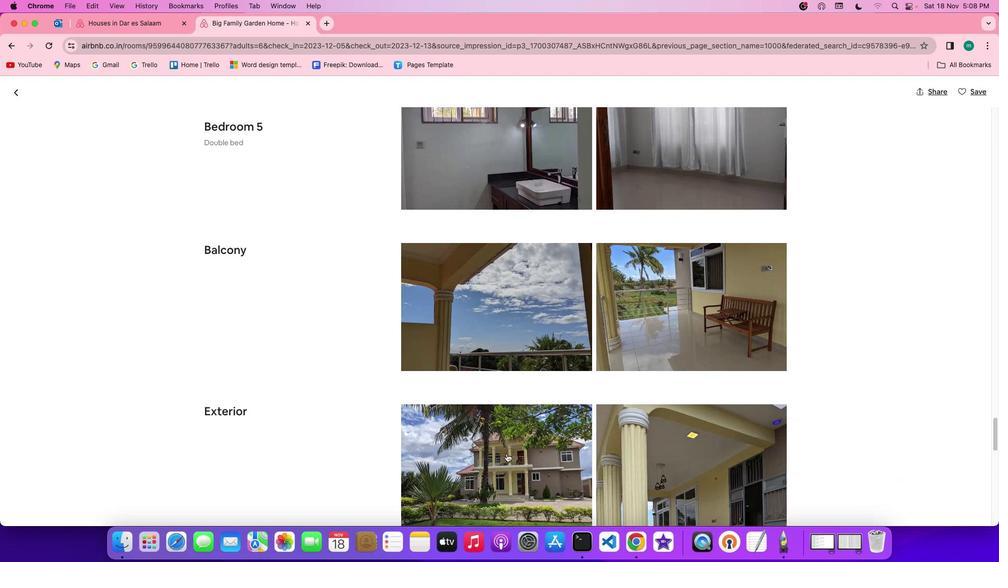 
Action: Mouse scrolled (505, 452) with delta (0, -1)
Screenshot: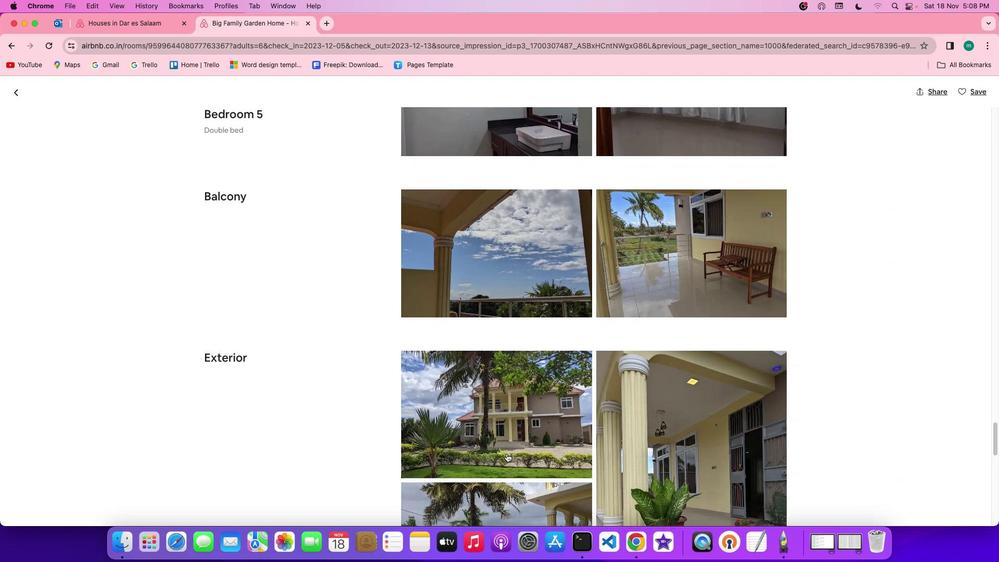 
Action: Mouse scrolled (505, 452) with delta (0, -2)
Screenshot: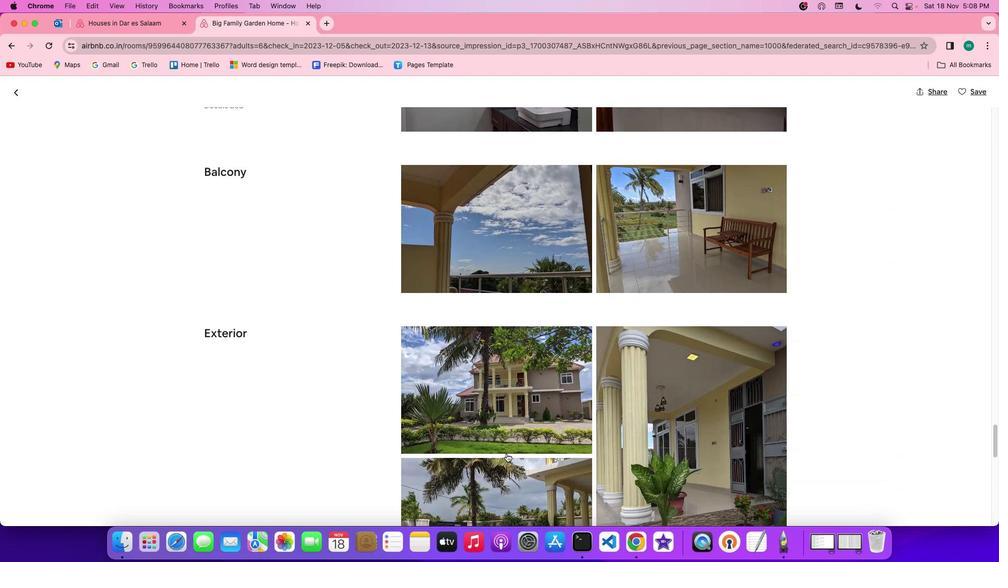 
Action: Mouse scrolled (505, 452) with delta (0, -2)
Screenshot: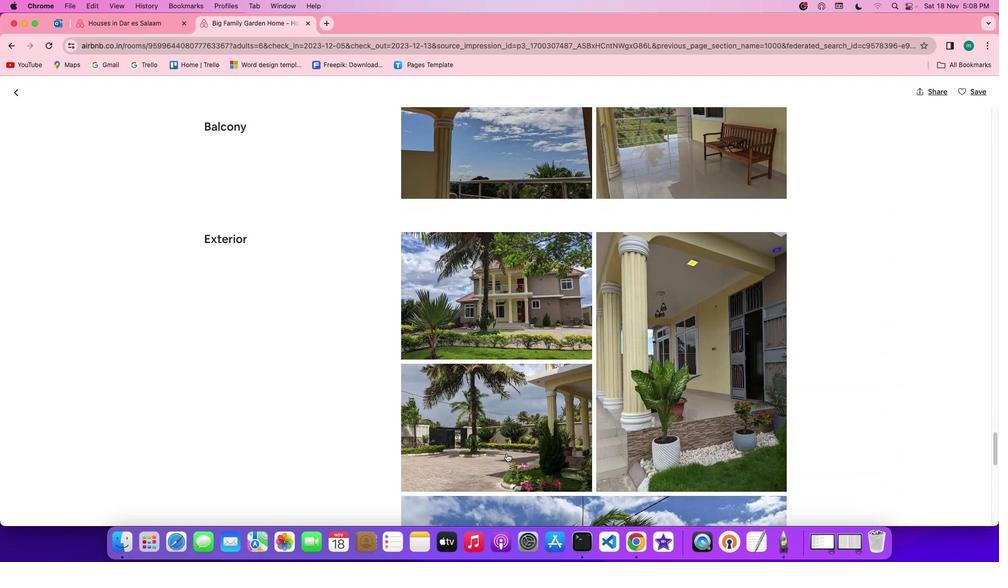 
Action: Mouse scrolled (505, 452) with delta (0, -1)
Screenshot: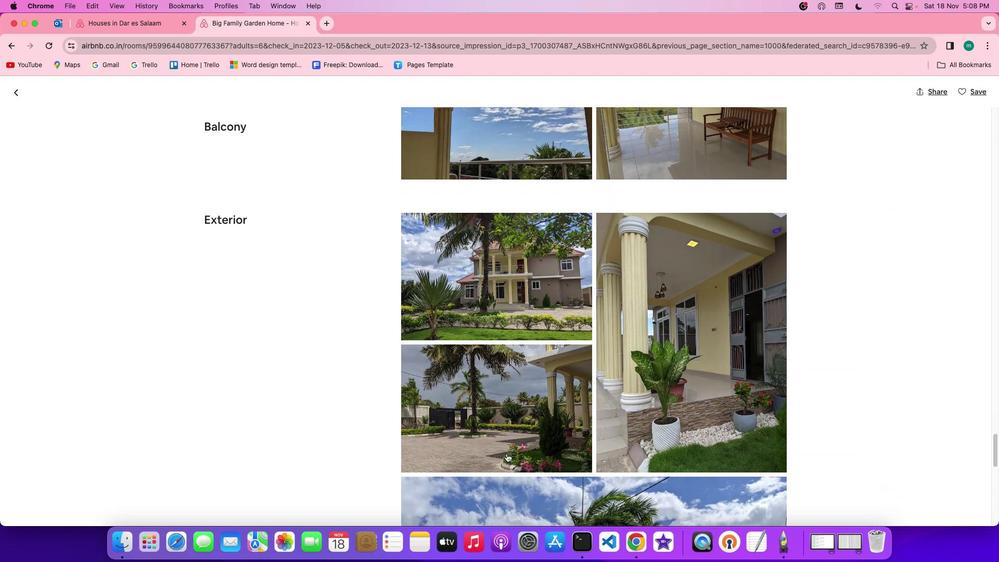 
Action: Mouse scrolled (505, 452) with delta (0, -1)
Screenshot: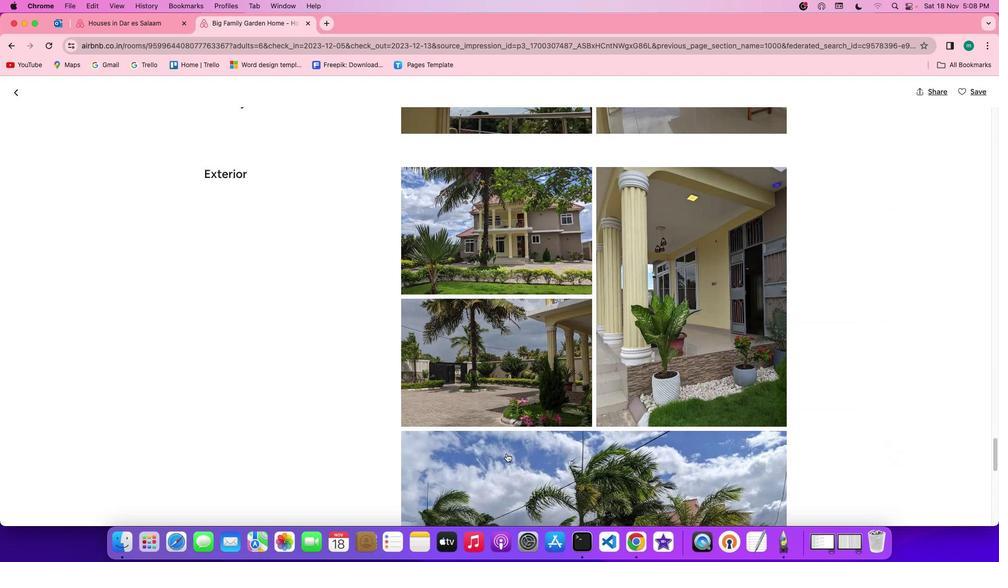 
Action: Mouse scrolled (505, 452) with delta (0, -1)
Screenshot: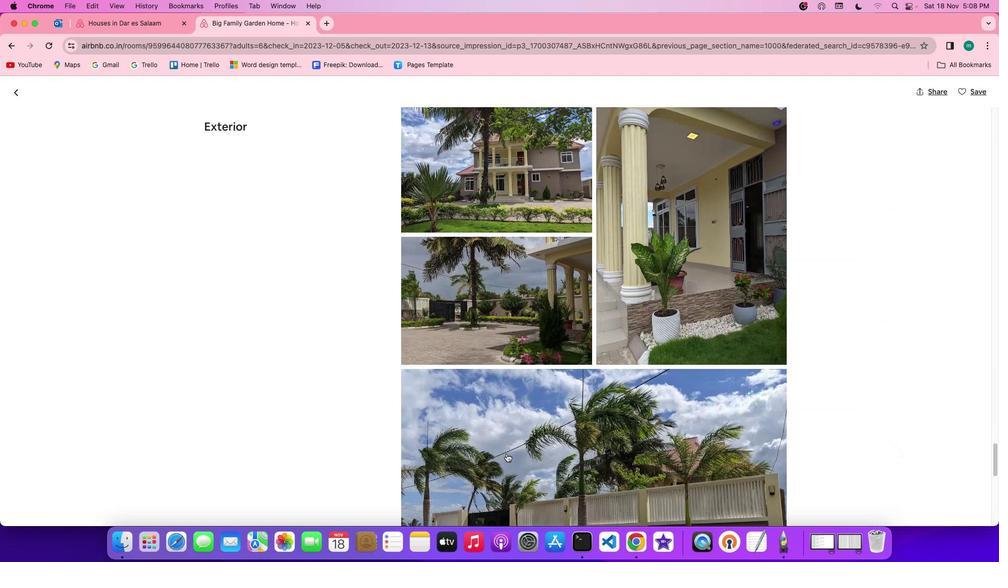 
Action: Mouse scrolled (505, 452) with delta (0, -2)
Screenshot: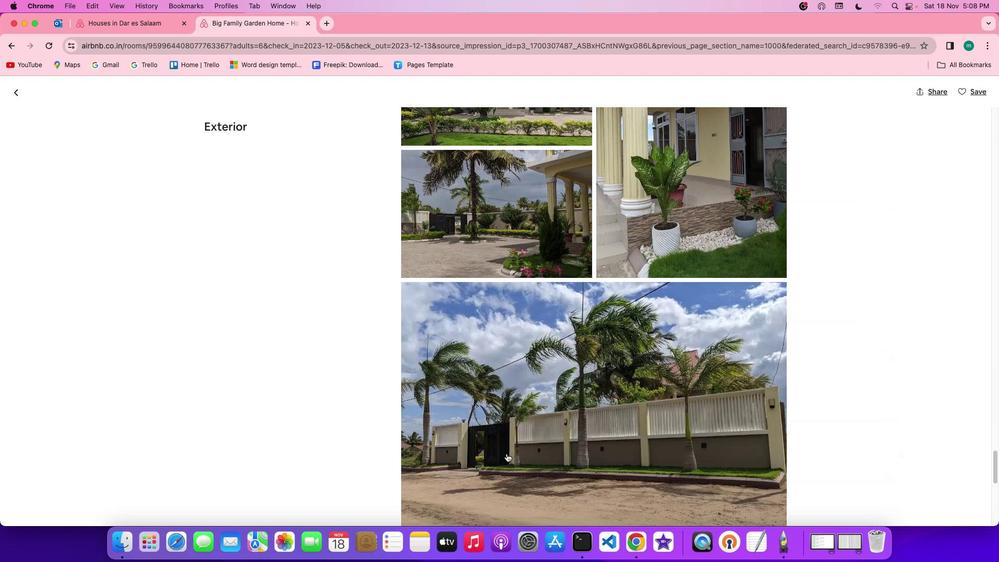 
Action: Mouse scrolled (505, 452) with delta (0, -2)
Screenshot: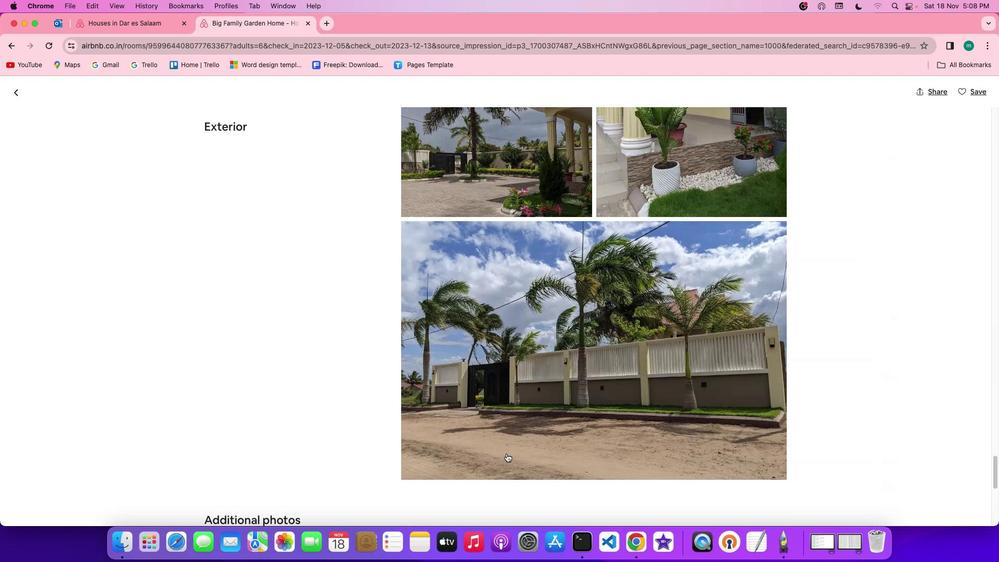 
Action: Mouse scrolled (505, 452) with delta (0, -1)
Screenshot: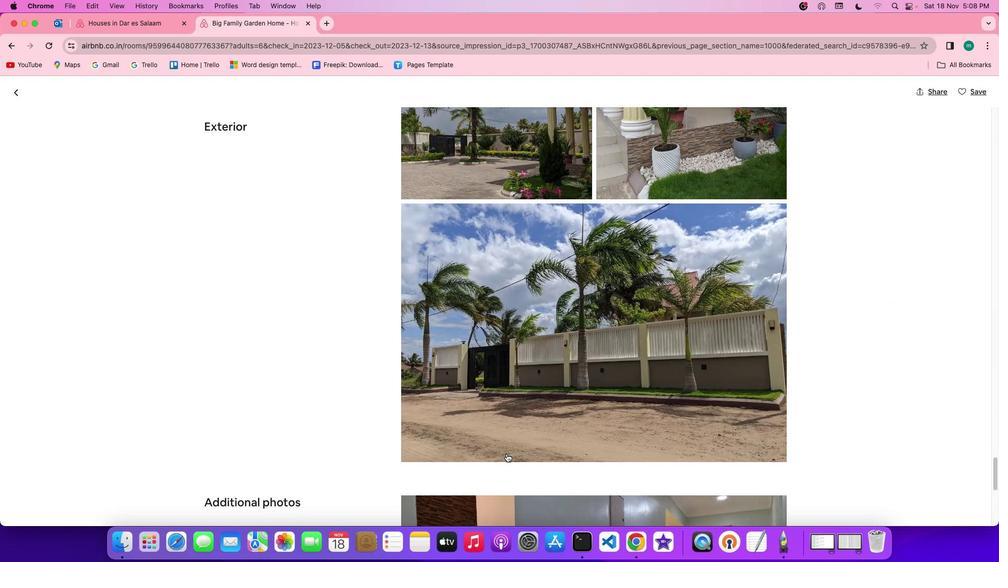 
Action: Mouse scrolled (505, 452) with delta (0, -1)
Screenshot: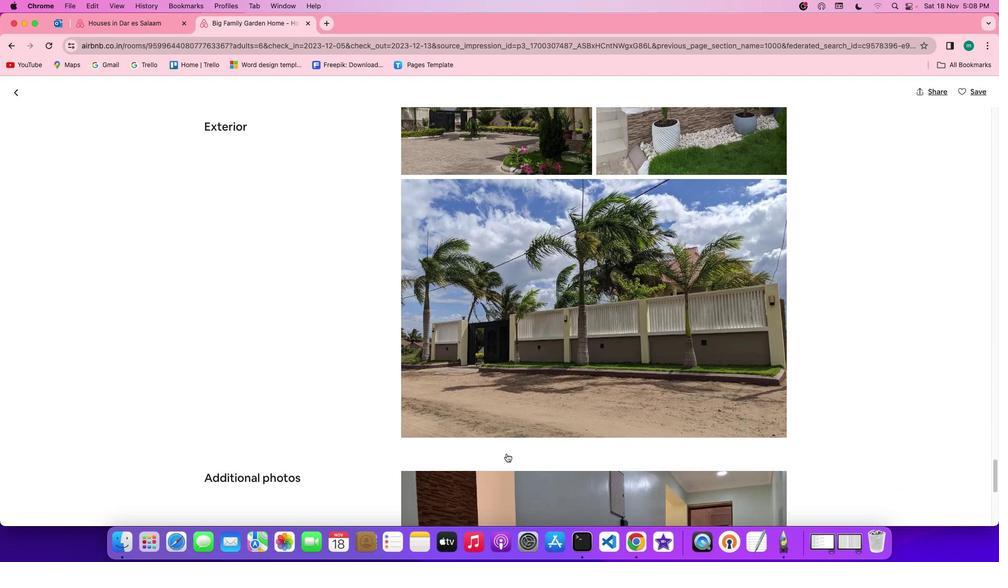 
Action: Mouse scrolled (505, 452) with delta (0, -1)
Screenshot: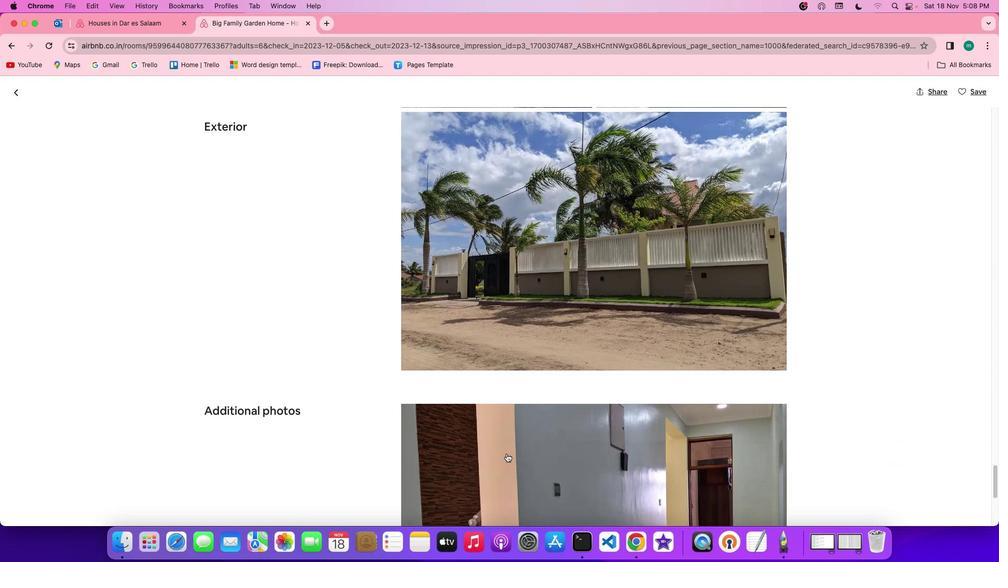 
Action: Mouse scrolled (505, 452) with delta (0, -2)
Screenshot: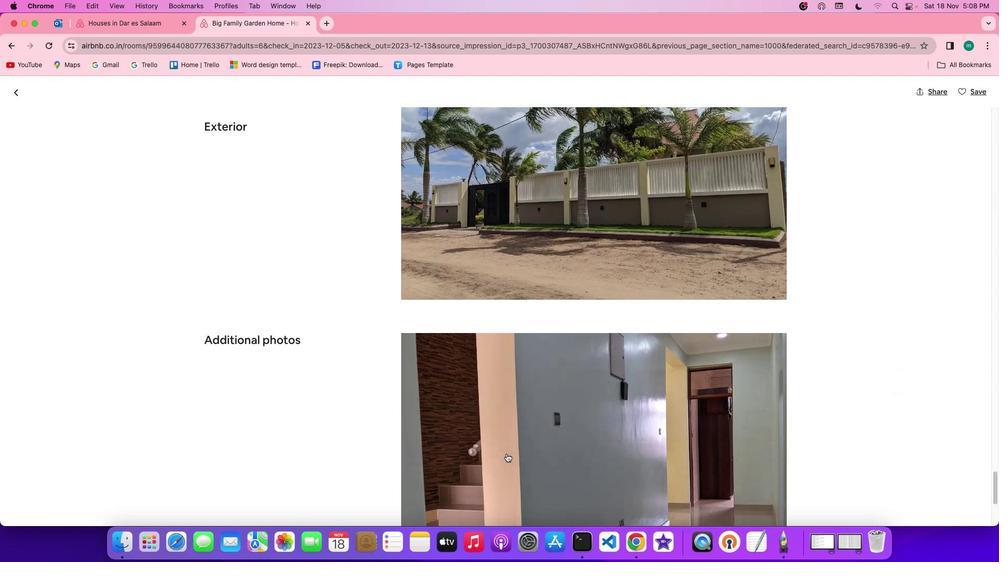 
Action: Mouse scrolled (505, 452) with delta (0, -2)
Screenshot: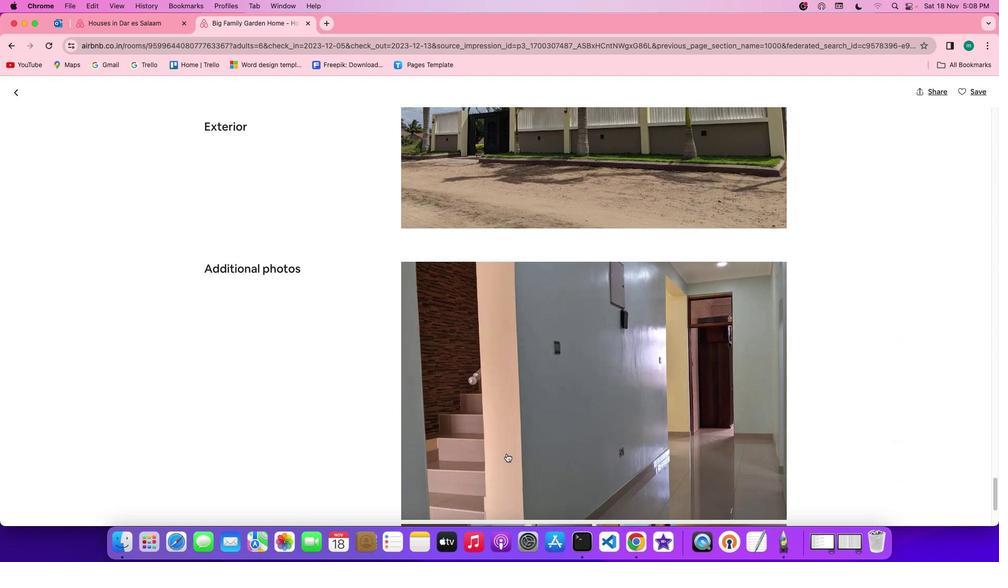 
Action: Mouse scrolled (505, 452) with delta (0, -1)
Screenshot: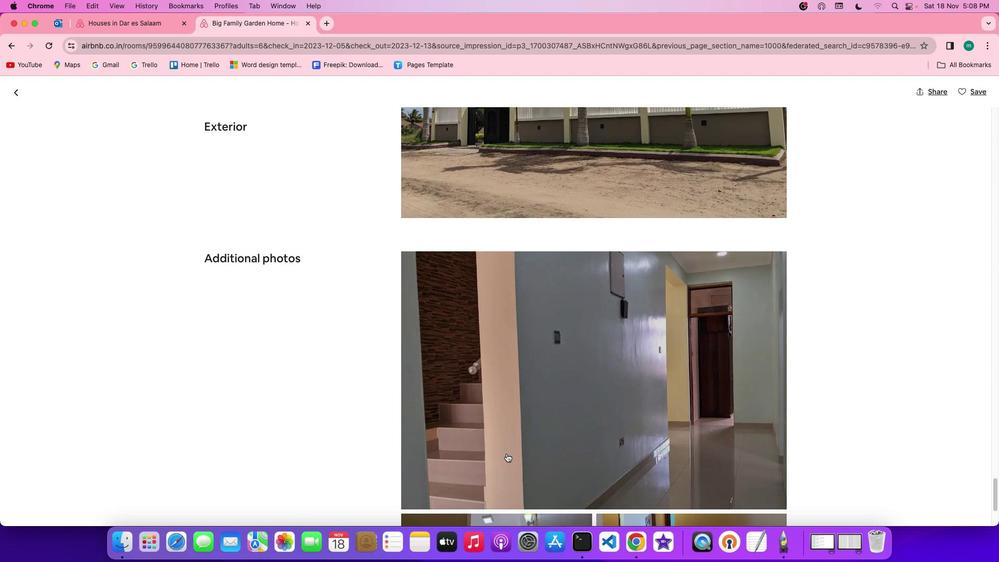 
Action: Mouse scrolled (505, 452) with delta (0, -1)
Screenshot: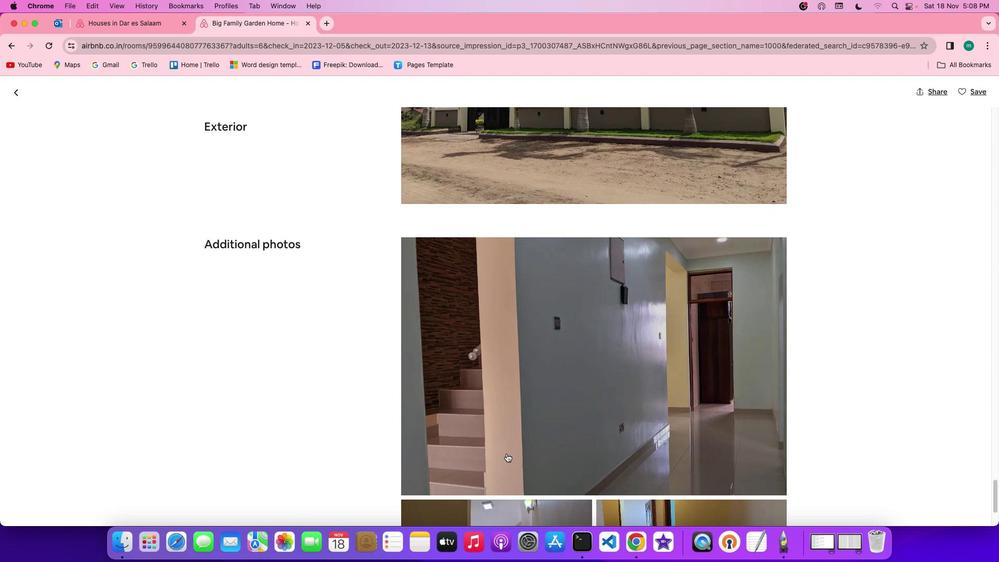 
Action: Mouse scrolled (505, 452) with delta (0, -1)
Screenshot: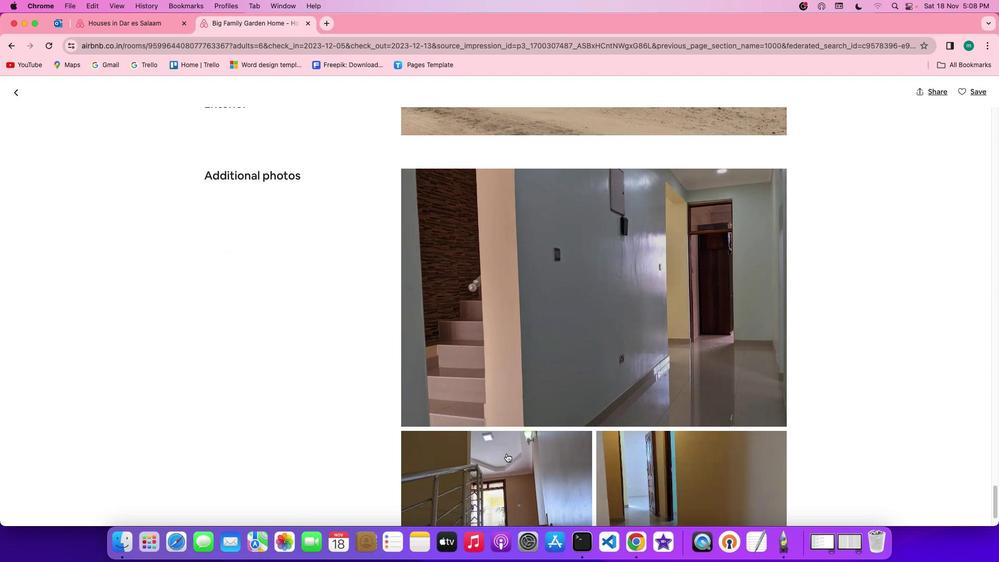 
Action: Mouse scrolled (505, 452) with delta (0, -2)
Screenshot: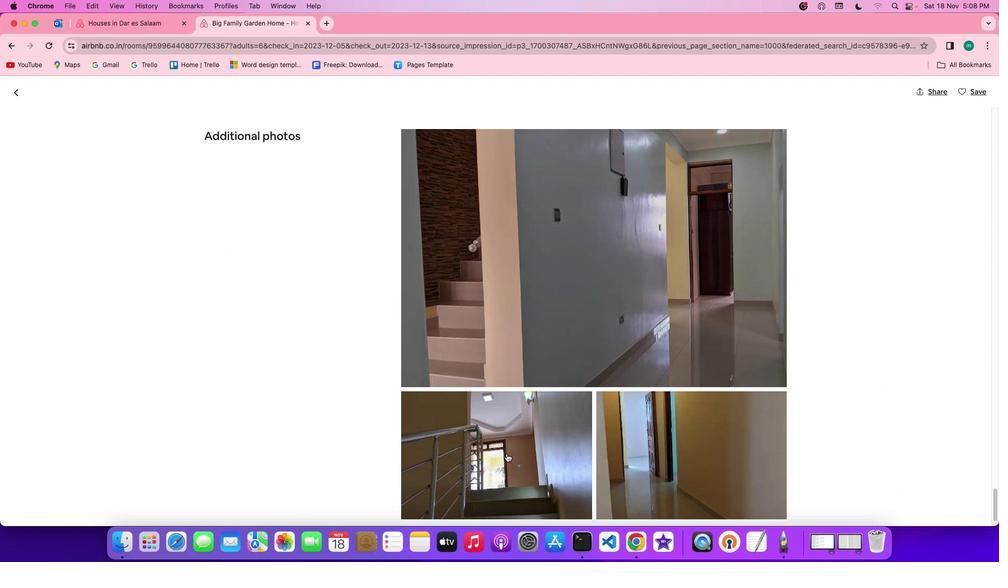 
Action: Mouse scrolled (505, 452) with delta (0, -1)
Screenshot: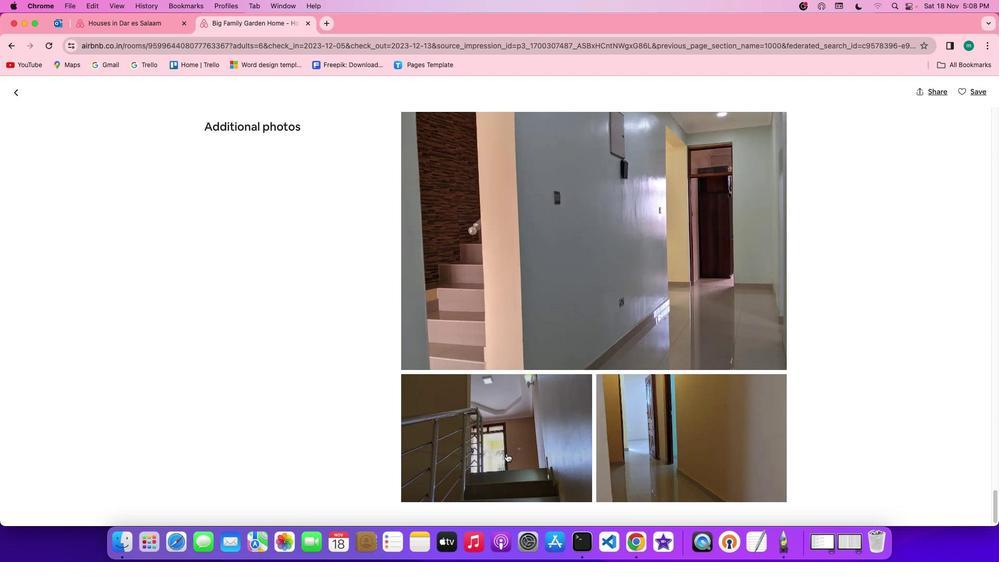 
Action: Mouse scrolled (505, 452) with delta (0, -1)
Screenshot: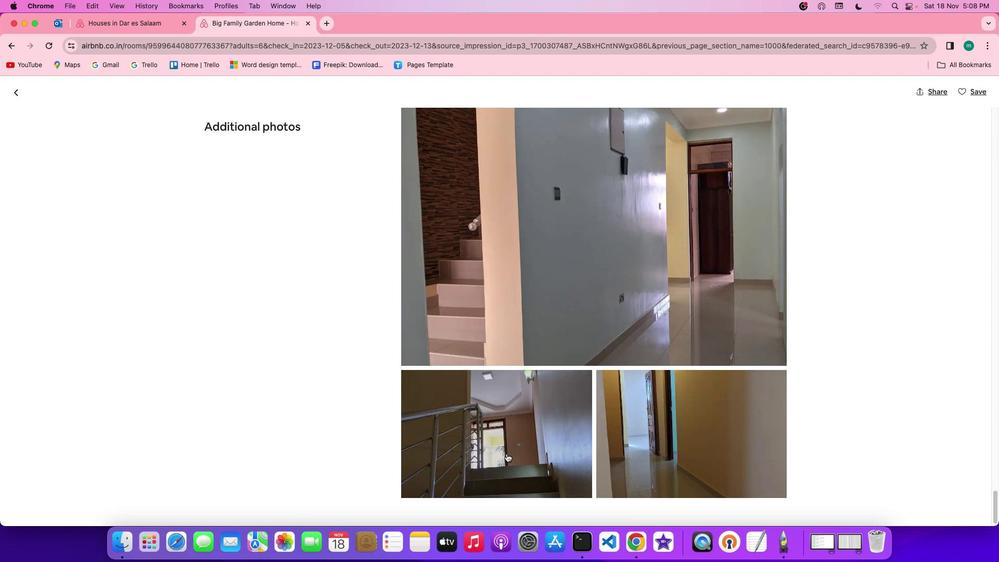 
Action: Mouse scrolled (505, 452) with delta (0, -1)
Screenshot: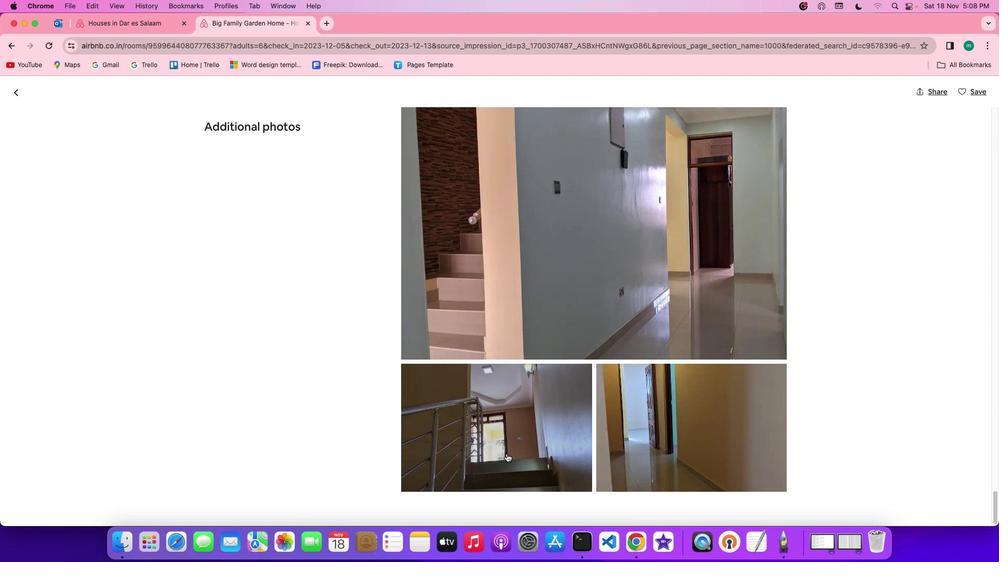 
Action: Mouse scrolled (505, 452) with delta (0, -2)
Screenshot: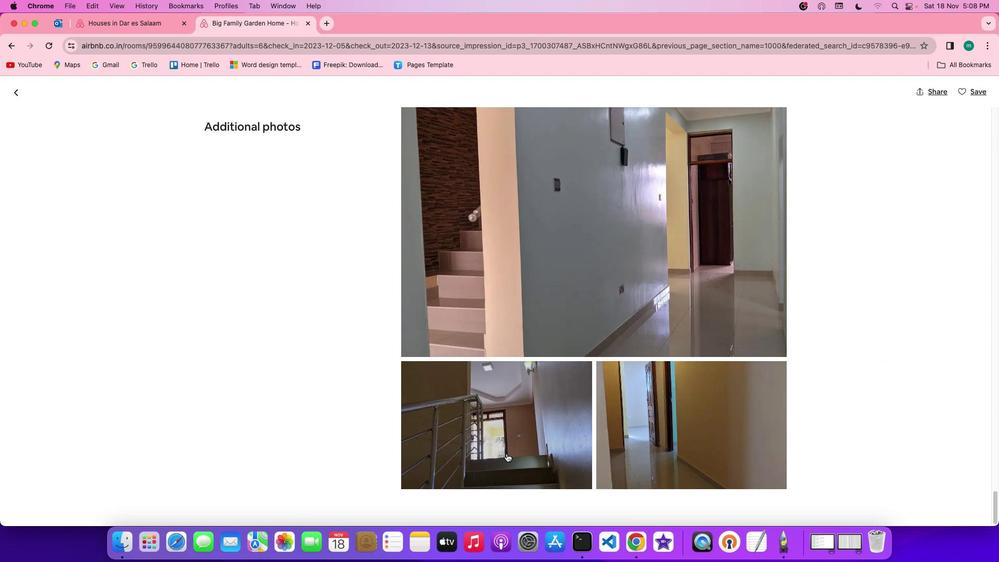 
Action: Mouse scrolled (505, 452) with delta (0, -1)
Screenshot: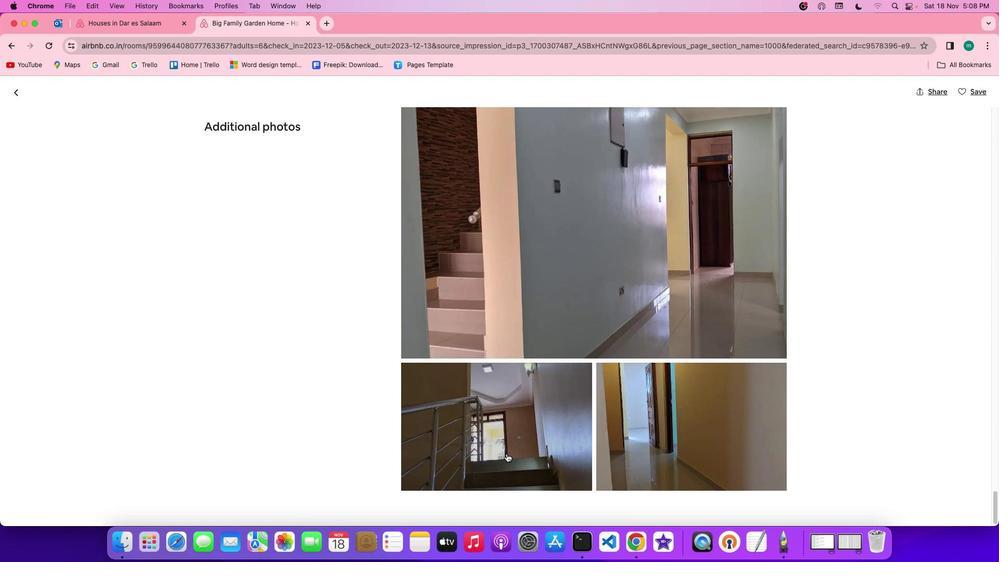 
Action: Mouse scrolled (505, 452) with delta (0, 0)
Screenshot: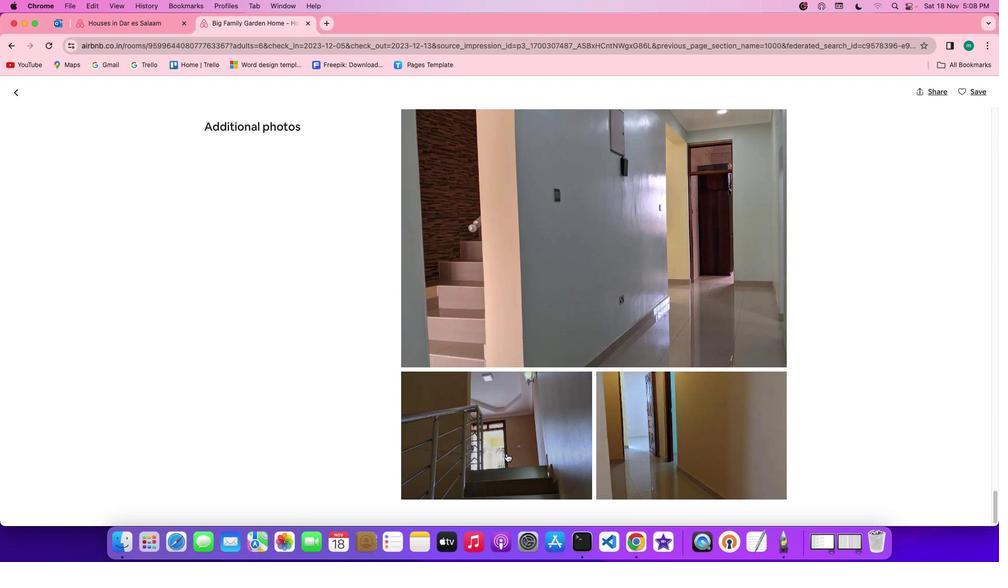 
Action: Mouse scrolled (505, 452) with delta (0, -1)
Screenshot: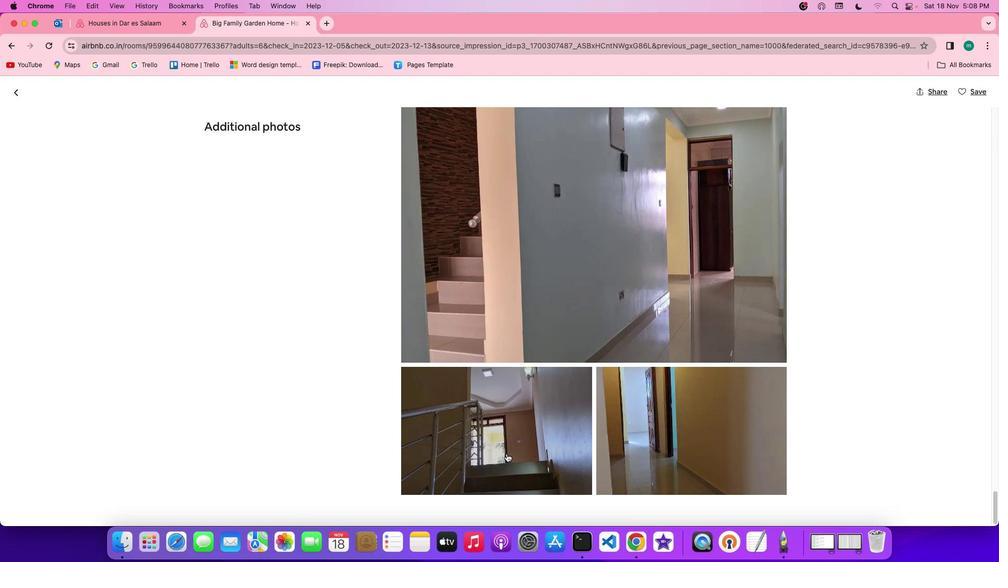 
Action: Mouse scrolled (505, 452) with delta (0, -1)
Screenshot: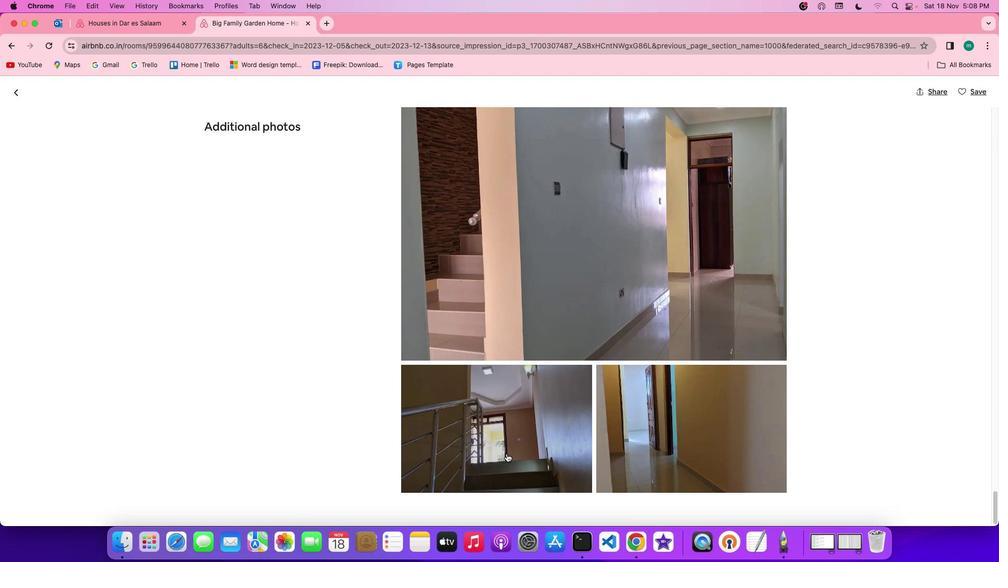 
Action: Mouse scrolled (505, 452) with delta (0, -1)
Screenshot: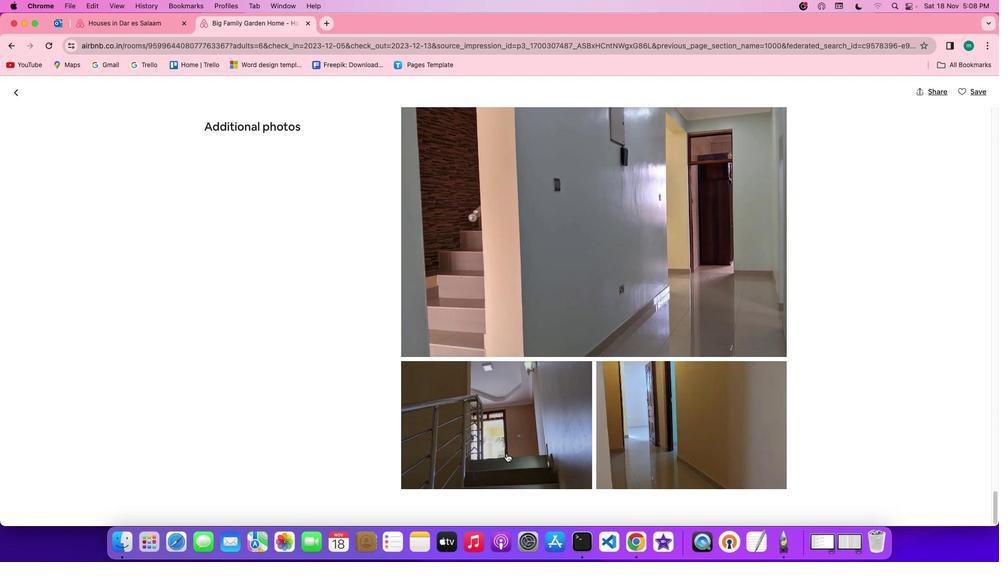
Action: Mouse scrolled (505, 452) with delta (0, -2)
Screenshot: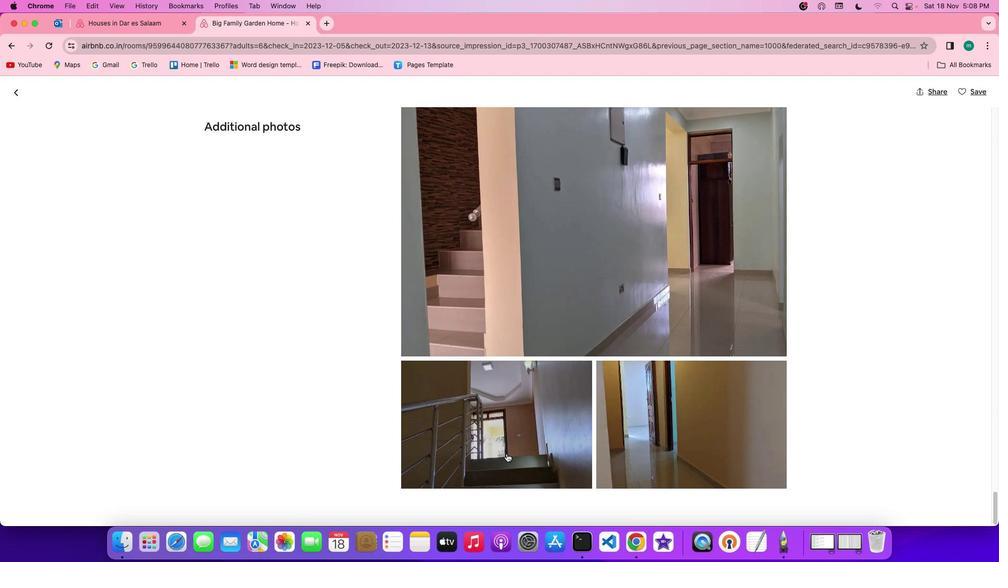 
Action: Mouse scrolled (505, 452) with delta (0, -1)
Screenshot: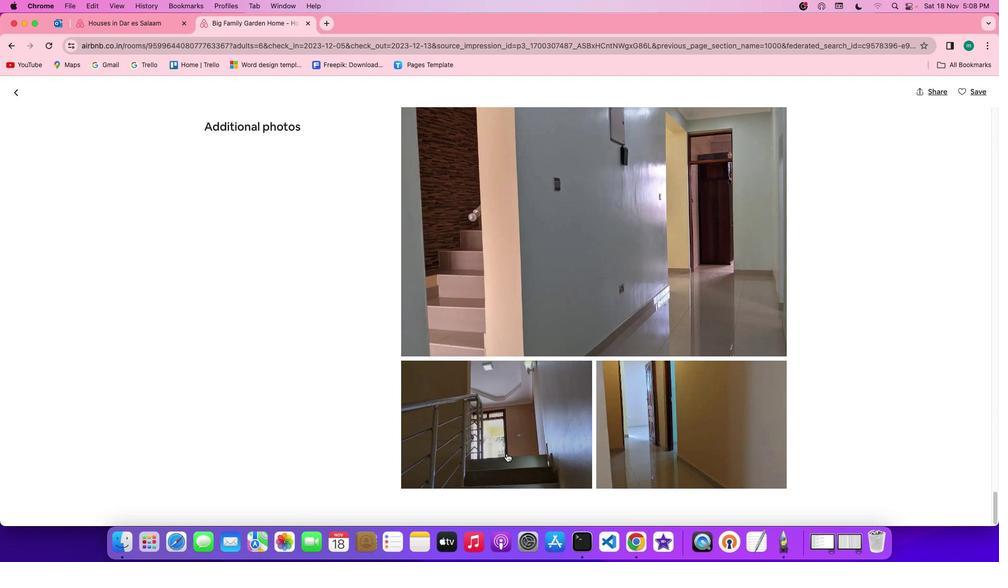 
Action: Mouse scrolled (505, 452) with delta (0, -1)
Screenshot: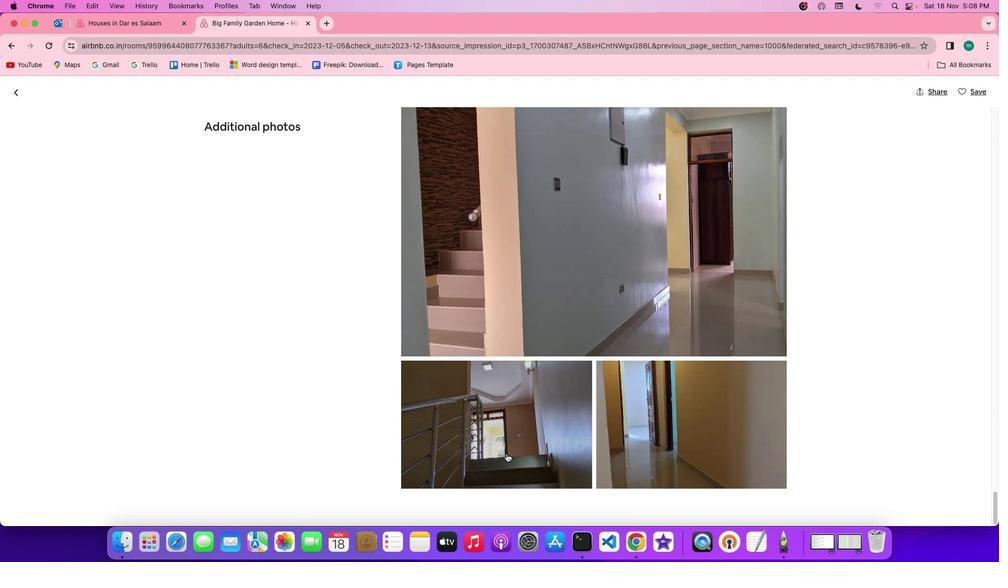 
Action: Mouse scrolled (505, 452) with delta (0, -1)
Screenshot: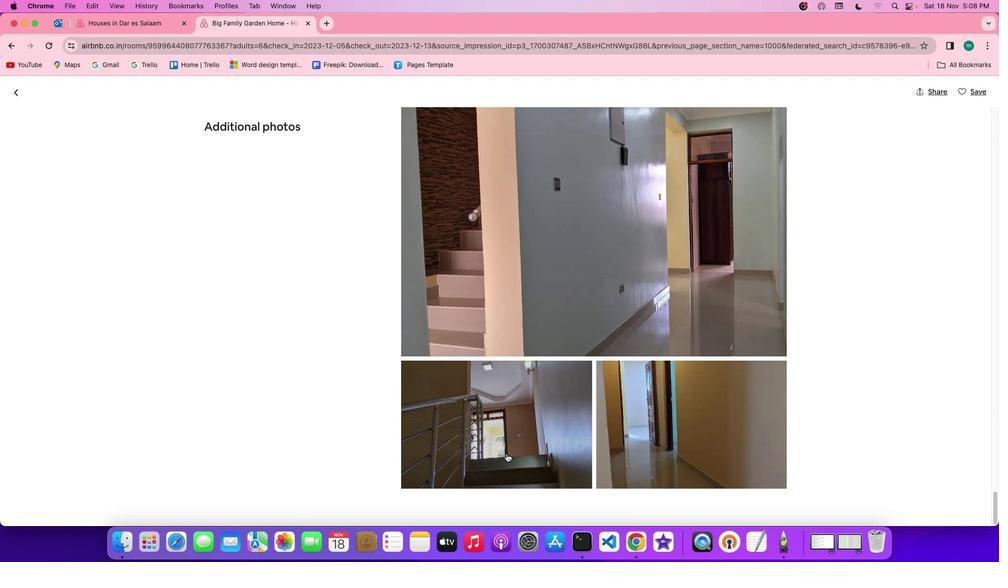 
Action: Mouse scrolled (505, 452) with delta (0, -1)
Screenshot: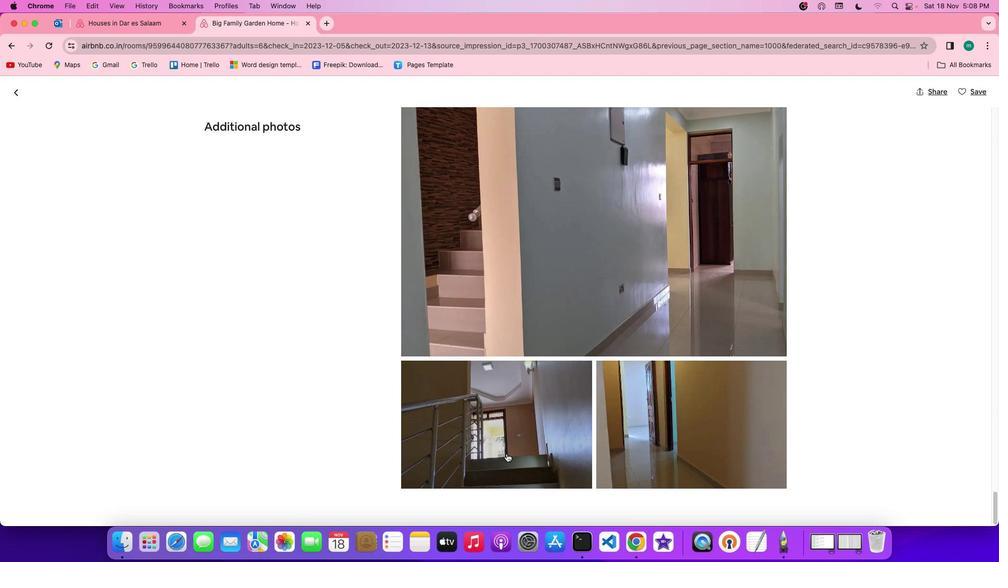 
Action: Mouse scrolled (505, 452) with delta (0, -2)
Screenshot: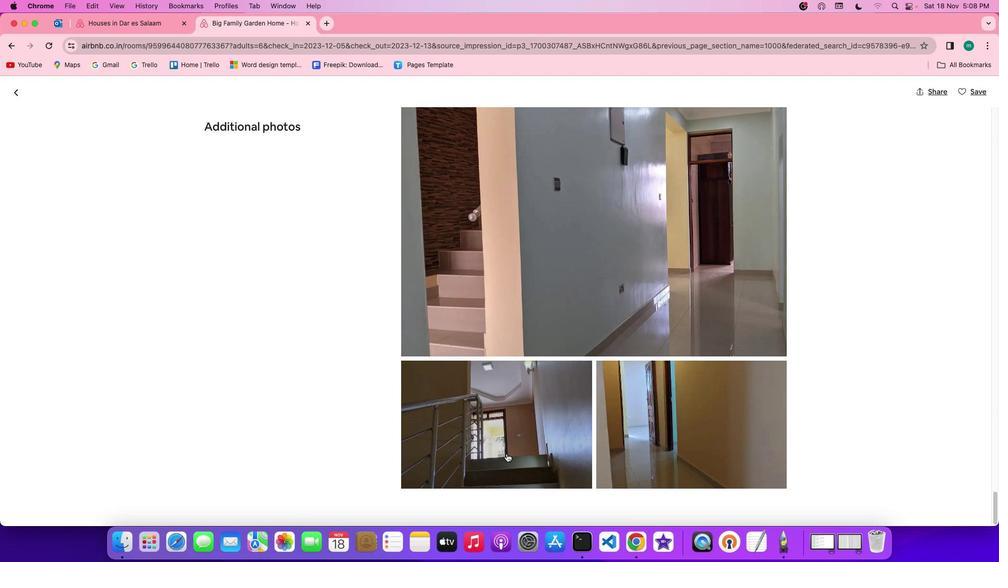 
Action: Mouse scrolled (505, 452) with delta (0, -2)
Screenshot: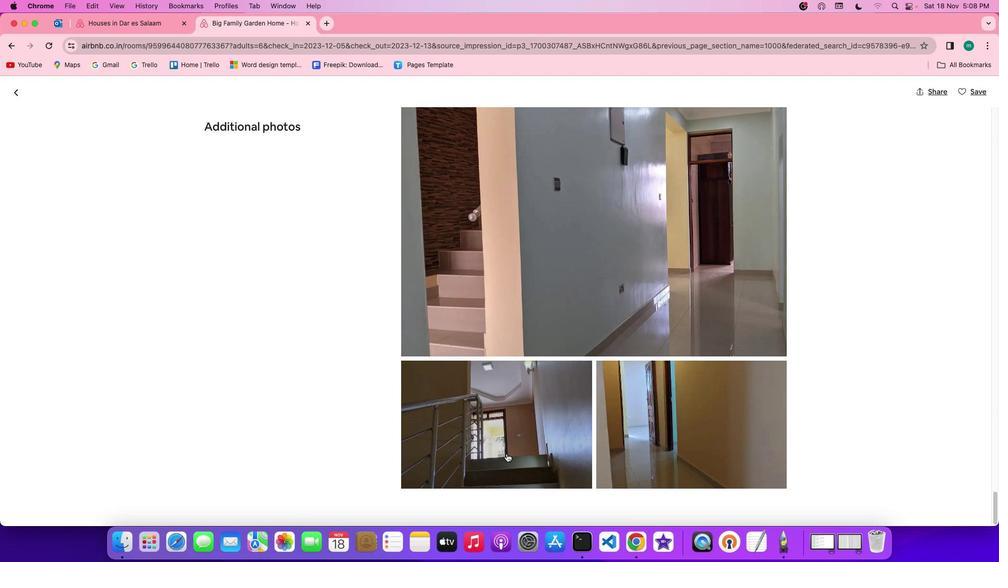 
Action: Mouse moved to (14, 89)
